 Task: What is the central theme of "Anna Karenina" by Leo Tolstoy?
Action: Mouse moved to (165, 171)
Screenshot: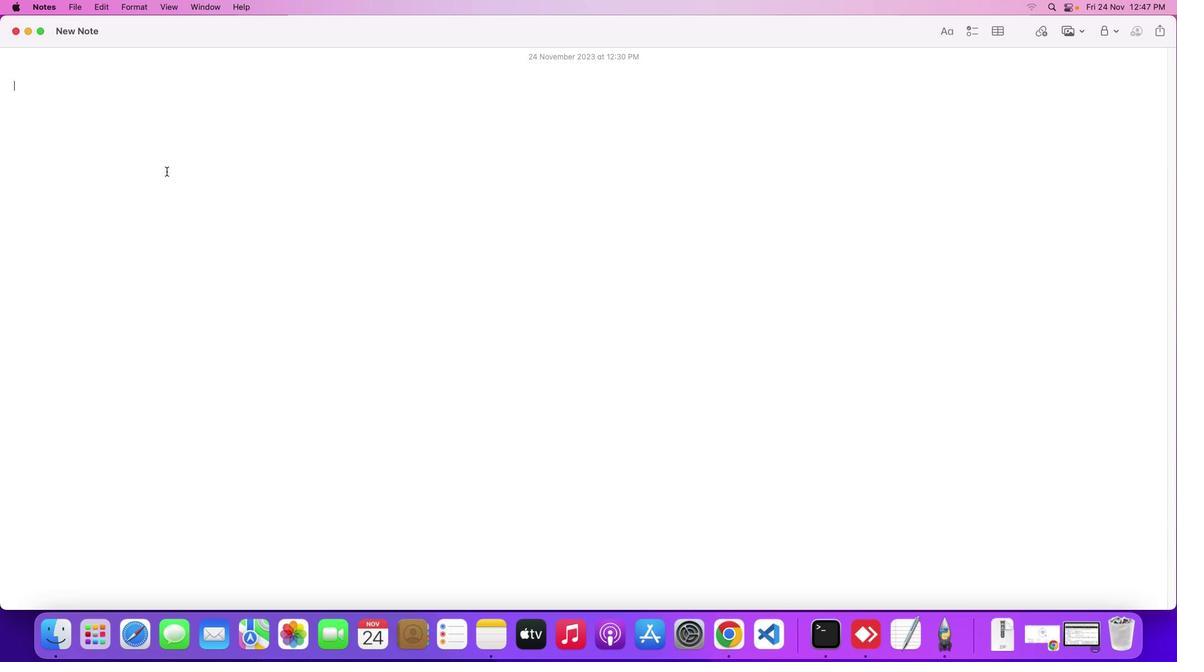 
Action: Mouse pressed left at (165, 171)
Screenshot: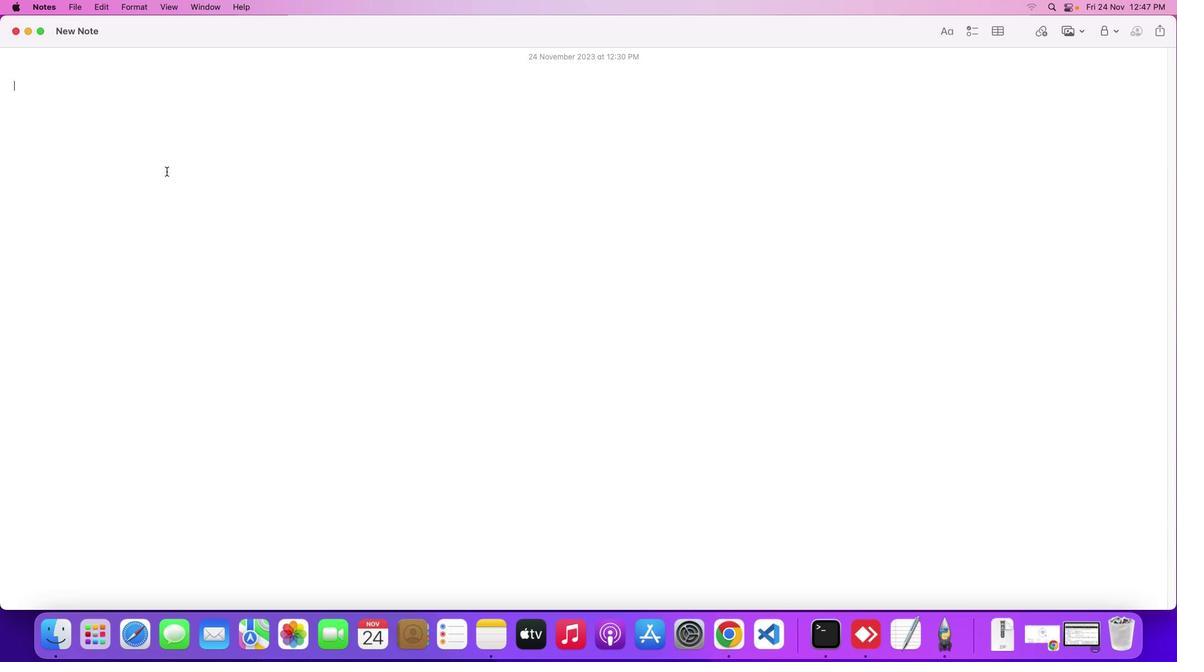 
Action: Mouse moved to (165, 170)
Screenshot: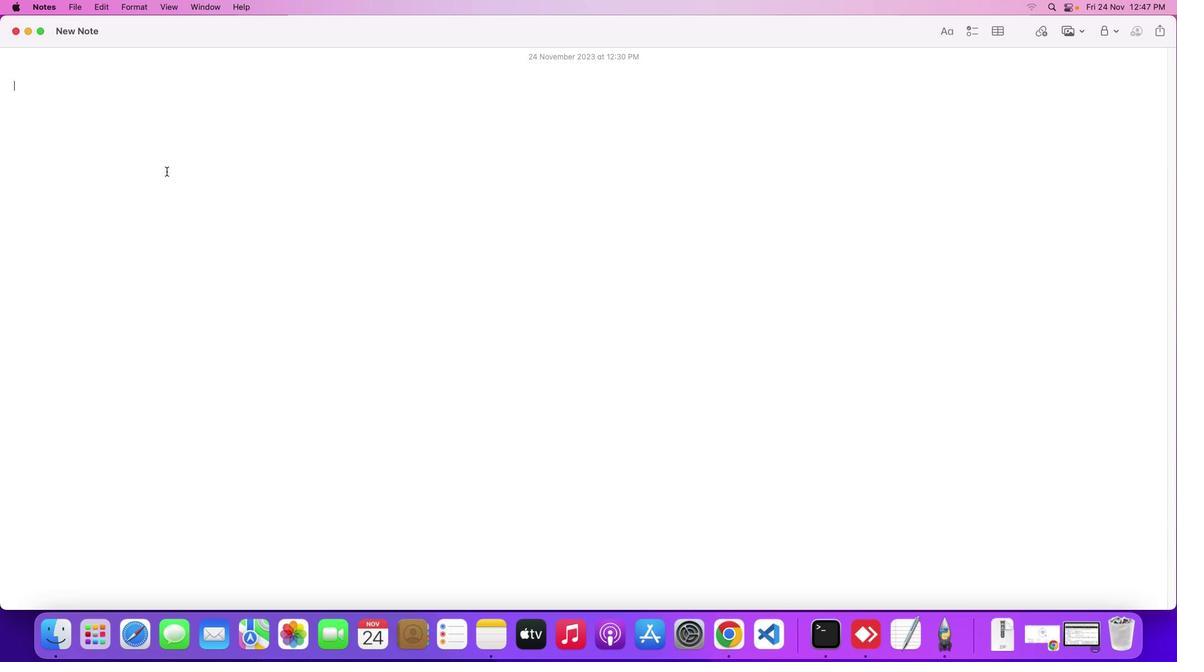 
Action: Key pressed Key.shift'W''h''a''t'Key.space's''i'Key.space't''h''e'Key.space'c''e''n''t''r''a''l'Key.space't''h''e''m''e'Key.space'o''f'Key.spaceKey.shift'"'Key.shift'A''n''n''a'Key.spaceKey.shift'K''a''r''e''n''i''n''a'Key.shift'"'Key.space'b''y'Key.spaceKey.shift'L''e''o'Key.spaceKey.shift'T''o''l''s''t''o''y'Key.shift_r'?'Key.enter
Screenshot: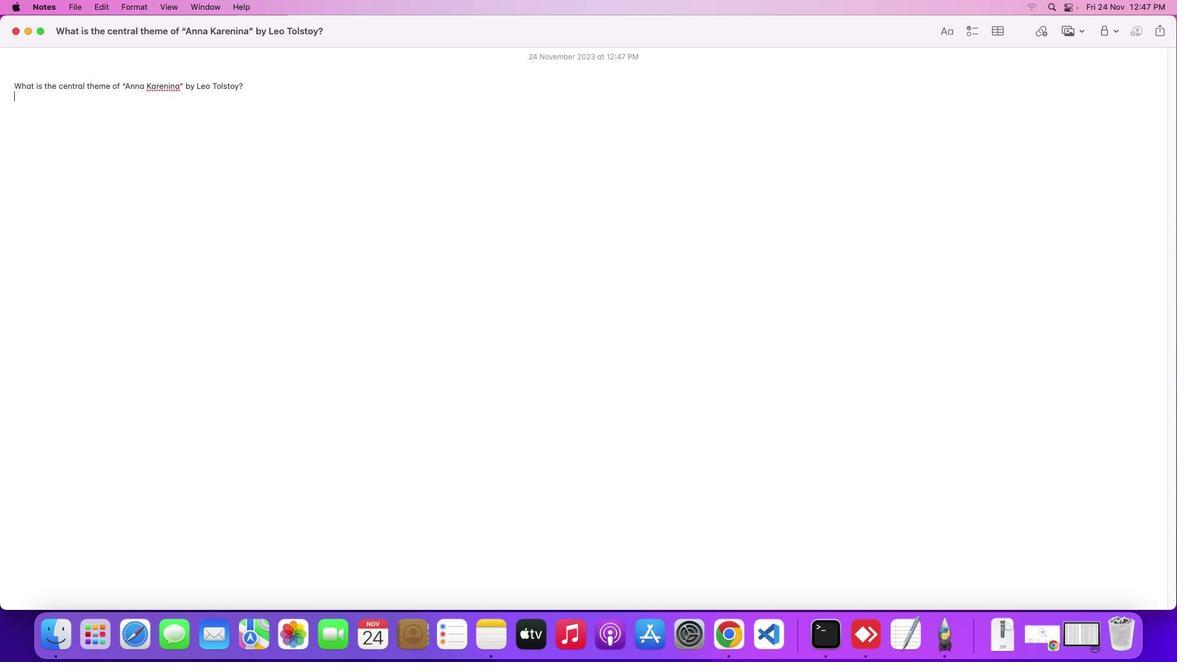 
Action: Mouse moved to (1049, 636)
Screenshot: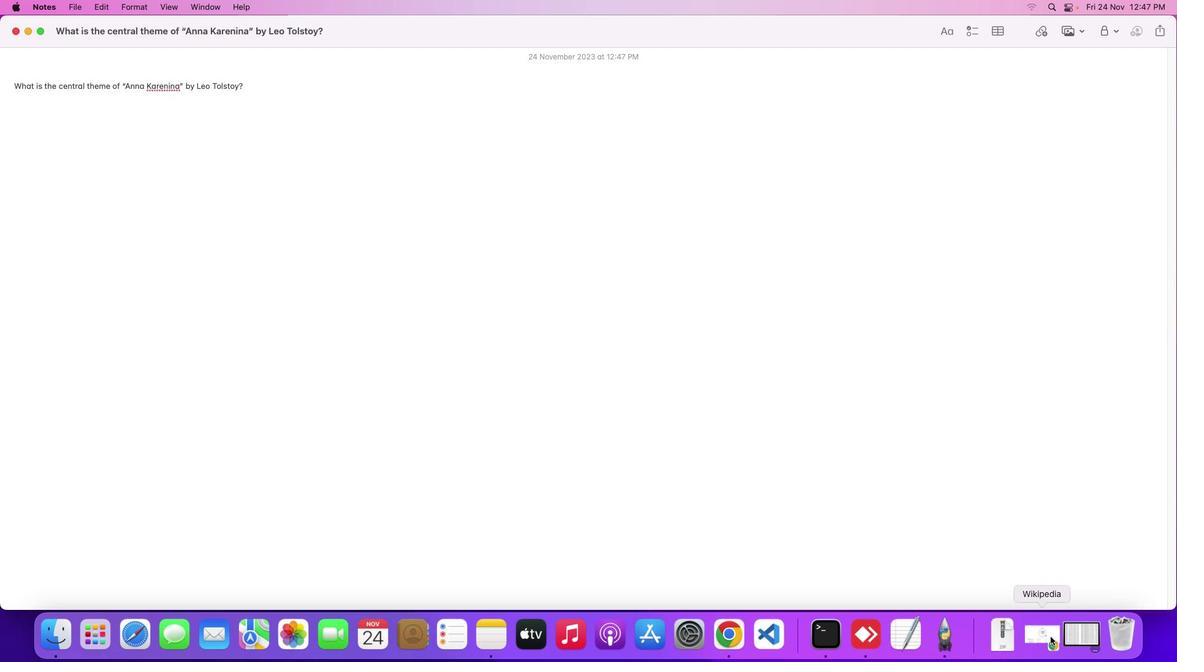 
Action: Mouse pressed left at (1049, 636)
Screenshot: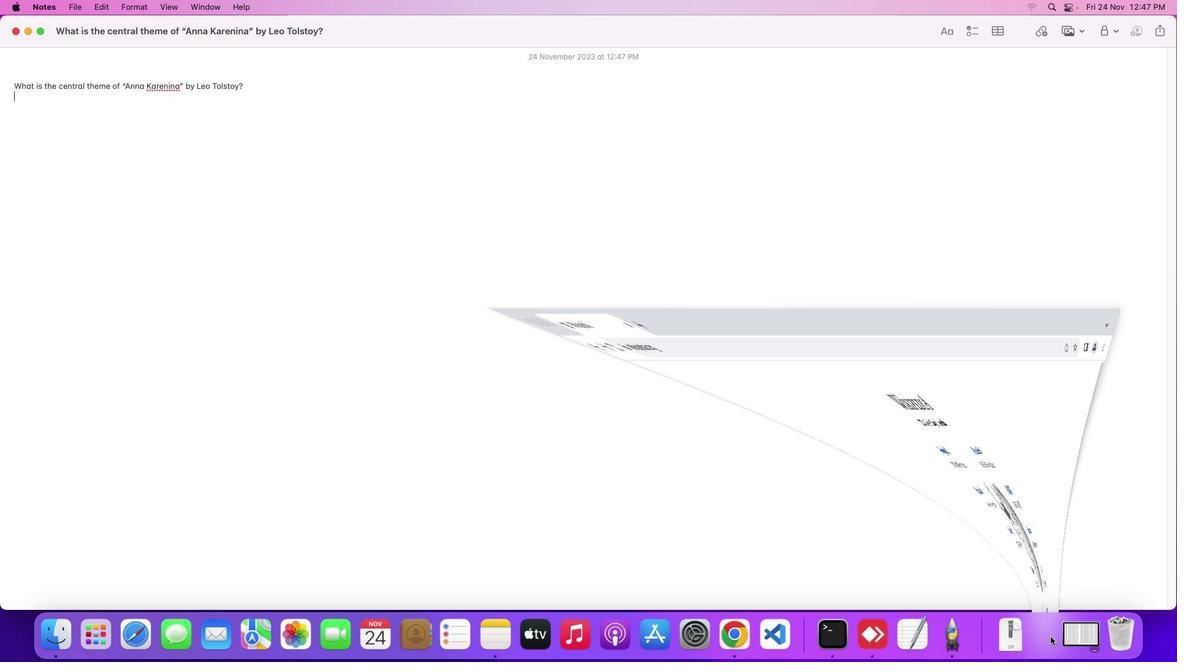 
Action: Mouse moved to (495, 374)
Screenshot: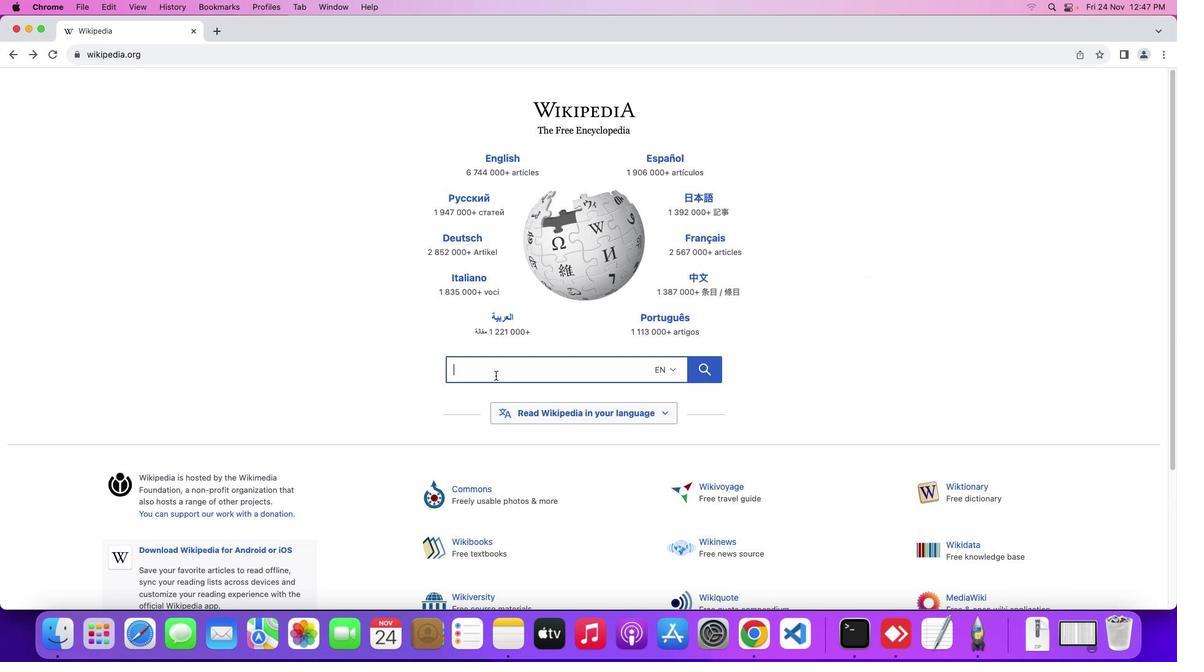 
Action: Mouse pressed left at (495, 374)
Screenshot: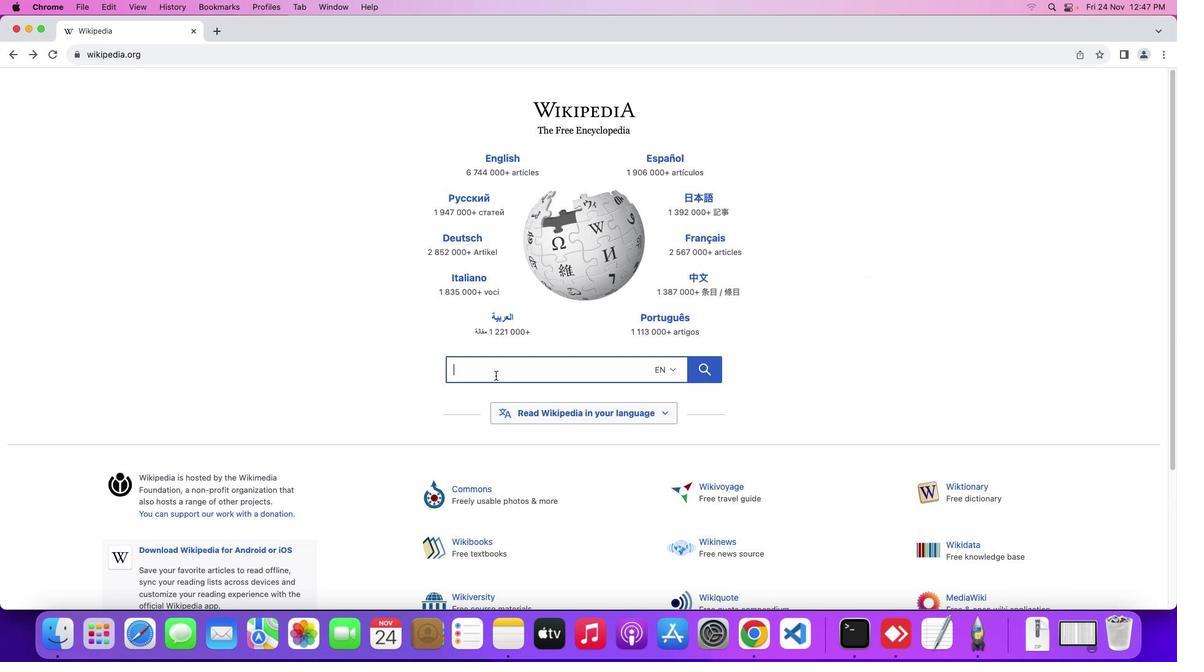 
Action: Mouse moved to (495, 374)
Screenshot: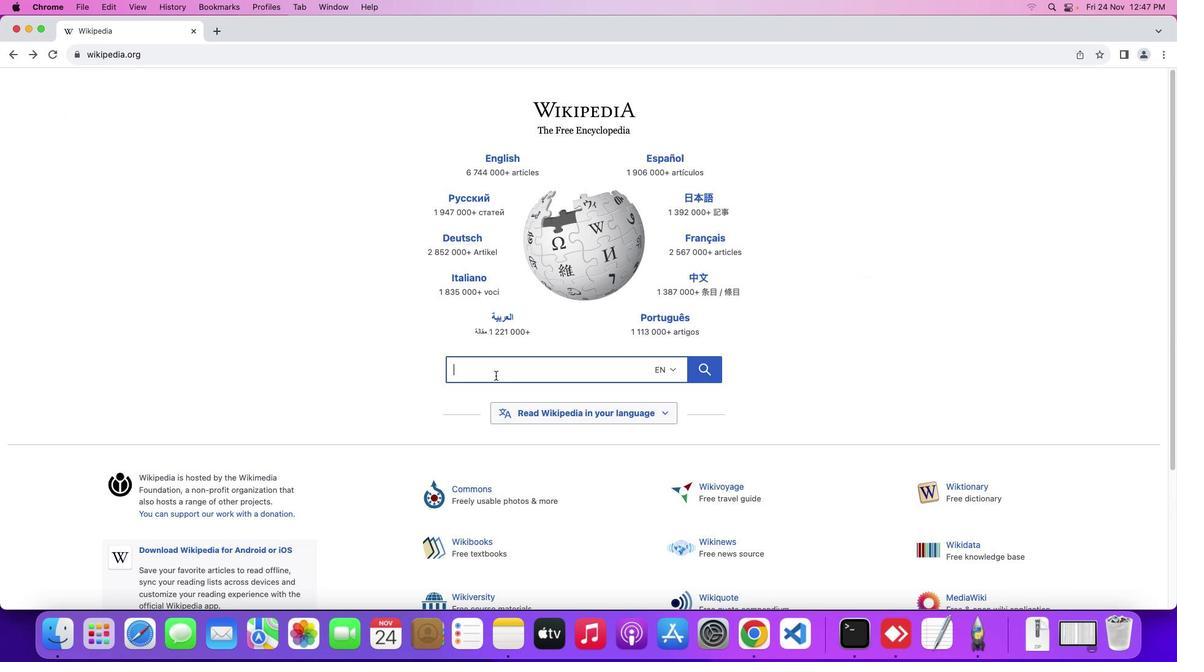 
Action: Key pressed Key.shift'A''n''n''a'Key.spaceKey.shift'K''a''r''e''n''i''n''a'
Screenshot: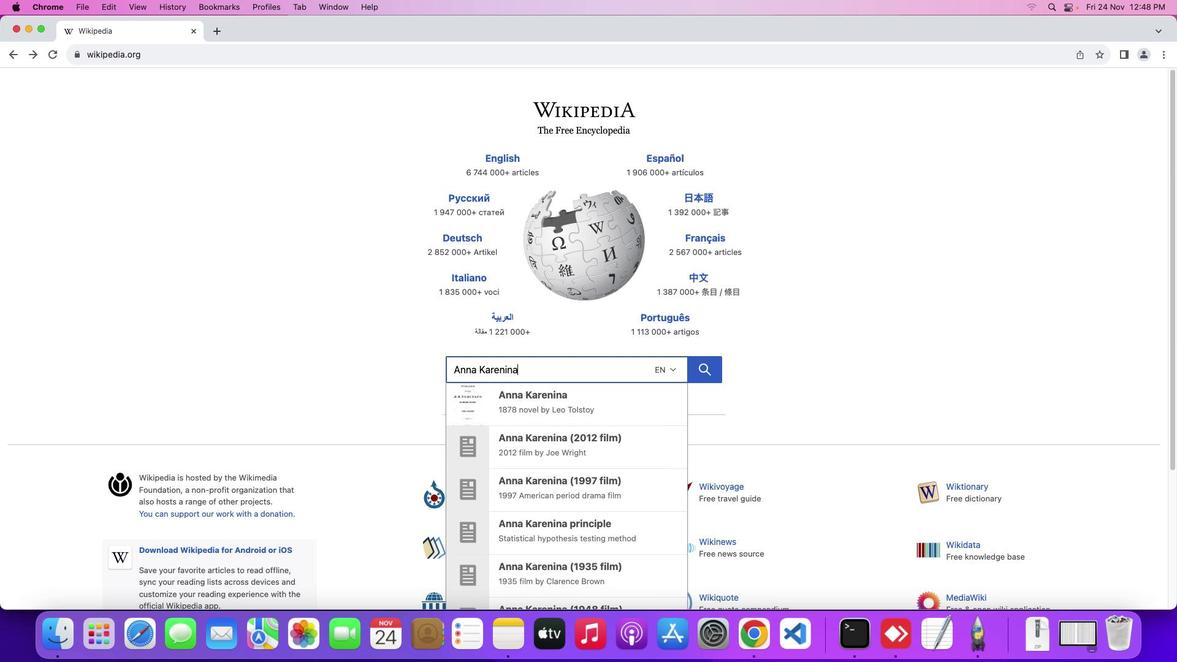 
Action: Mouse moved to (548, 399)
Screenshot: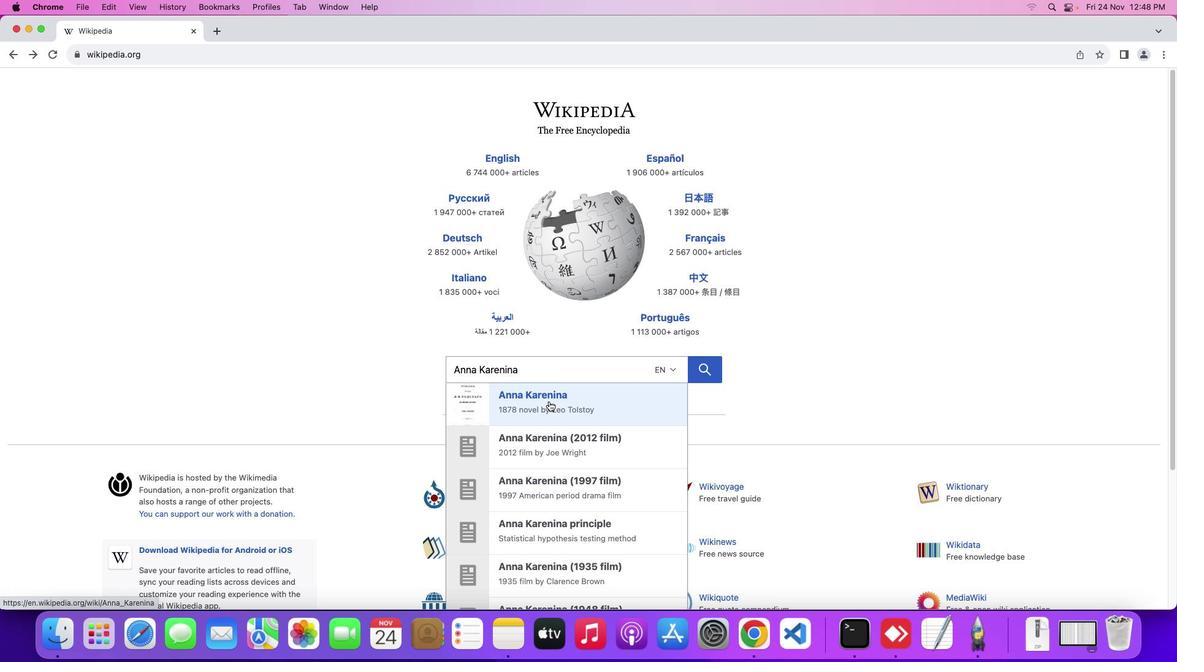 
Action: Mouse pressed left at (548, 399)
Screenshot: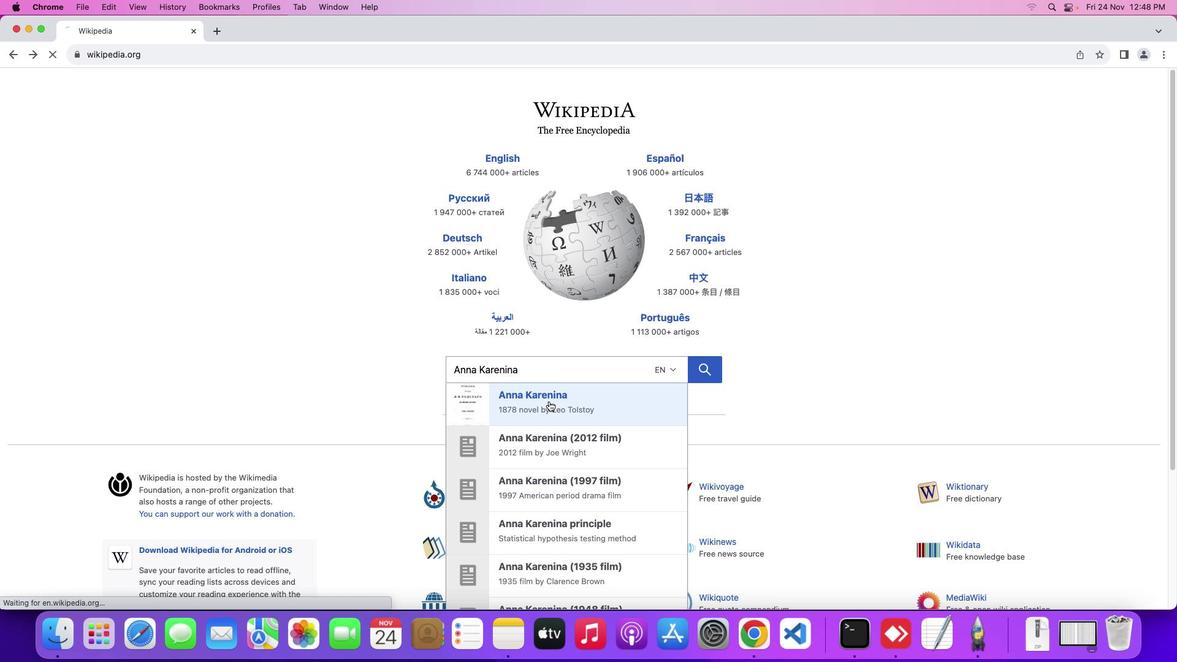 
Action: Mouse moved to (458, 384)
Screenshot: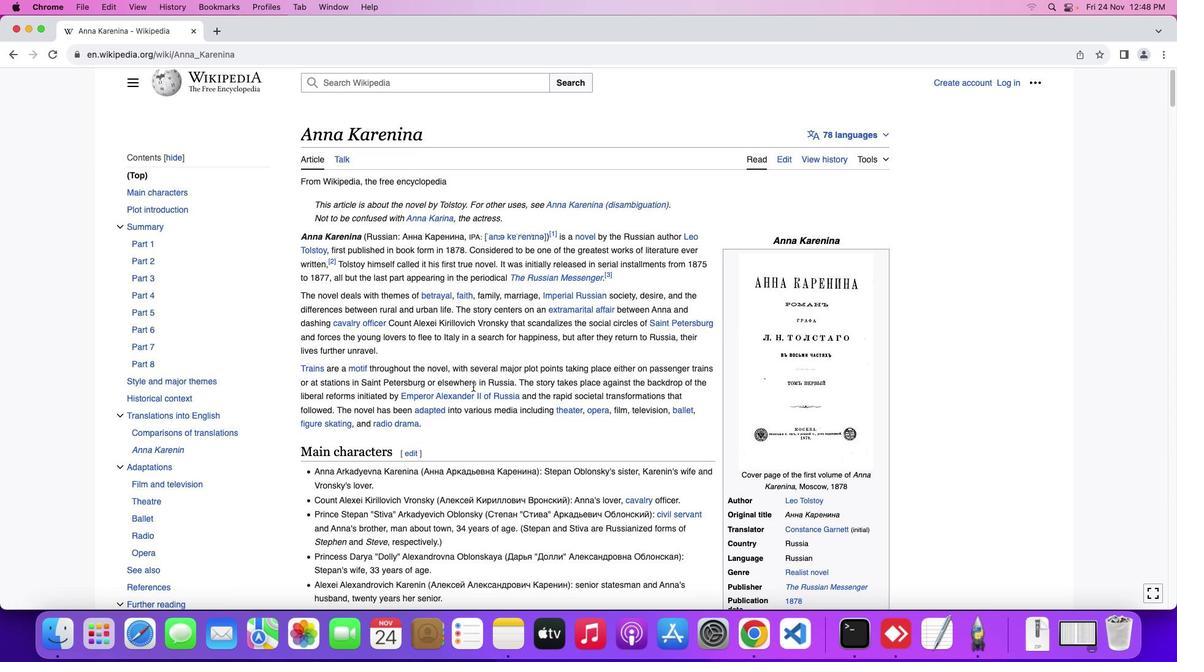 
Action: Mouse scrolled (458, 384) with delta (0, -1)
Screenshot: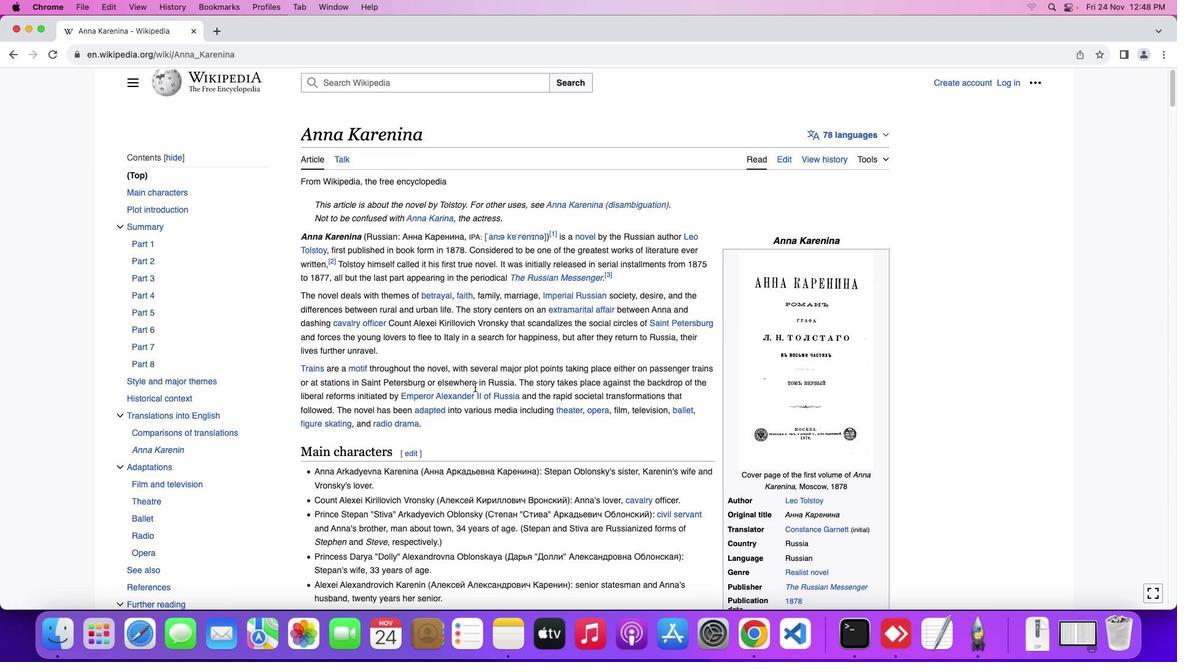 
Action: Mouse moved to (458, 384)
Screenshot: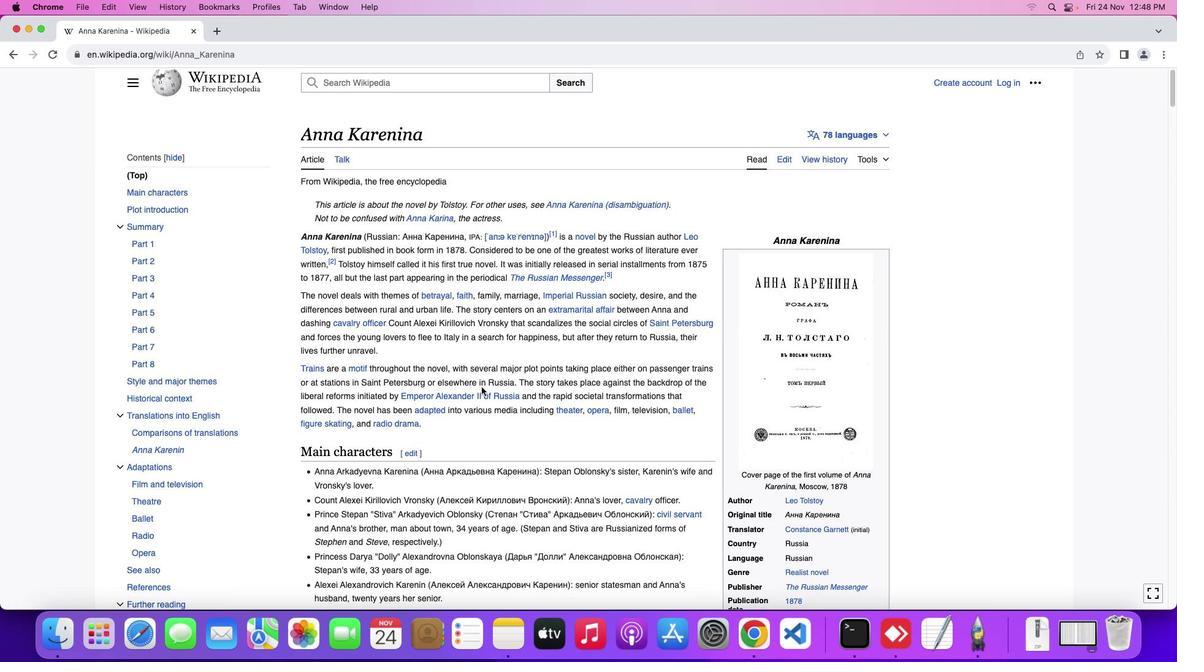 
Action: Mouse scrolled (458, 384) with delta (0, -1)
Screenshot: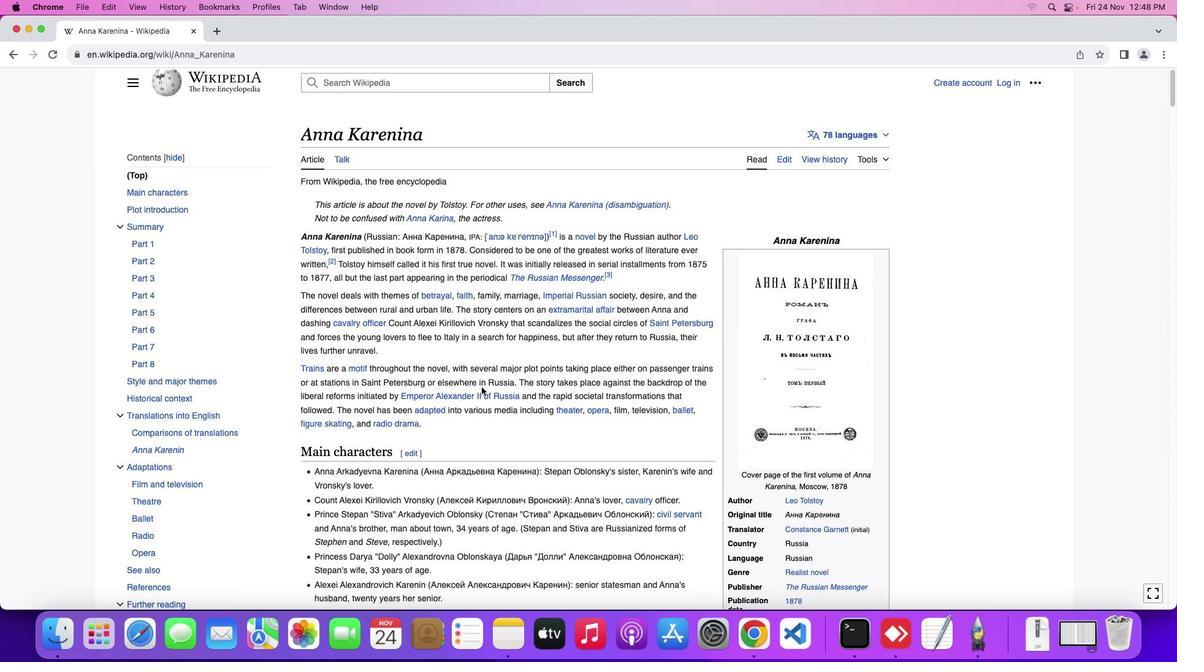 
Action: Mouse moved to (480, 386)
Screenshot: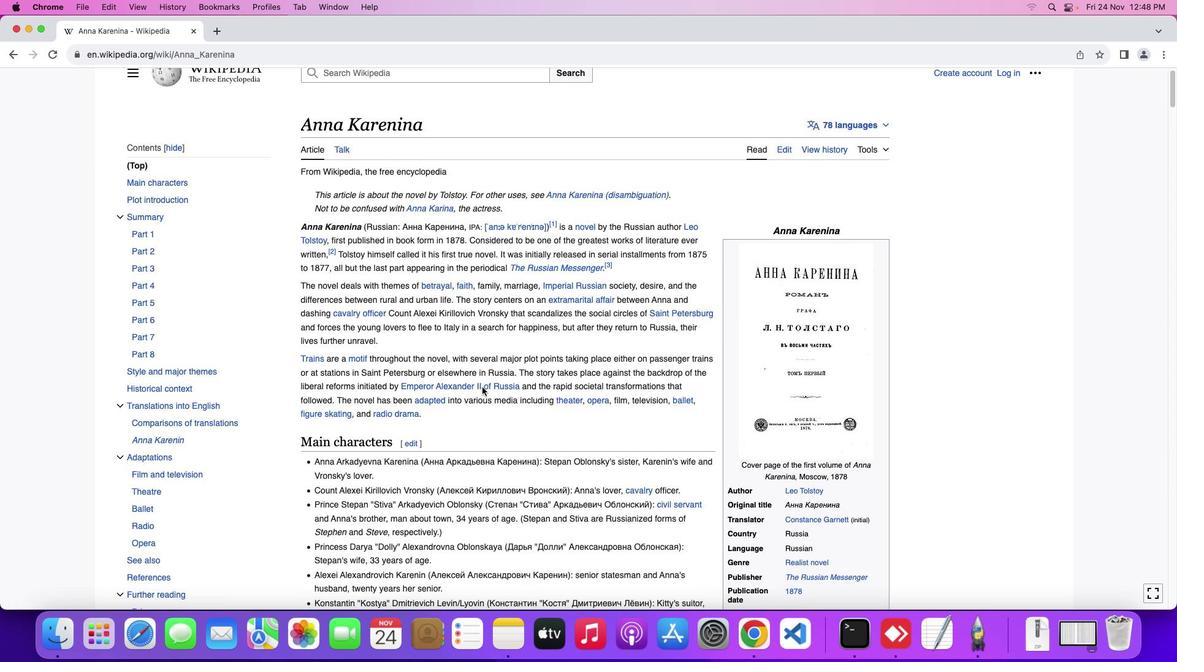 
Action: Mouse scrolled (480, 386) with delta (0, -1)
Screenshot: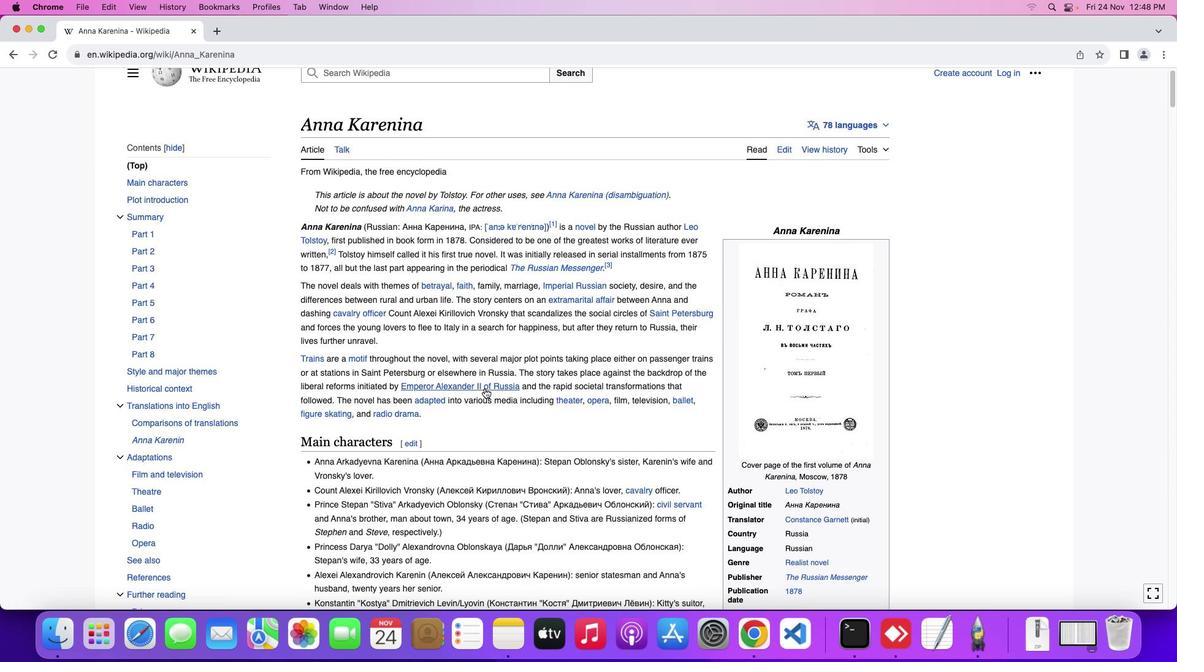 
Action: Mouse scrolled (480, 386) with delta (0, -1)
Screenshot: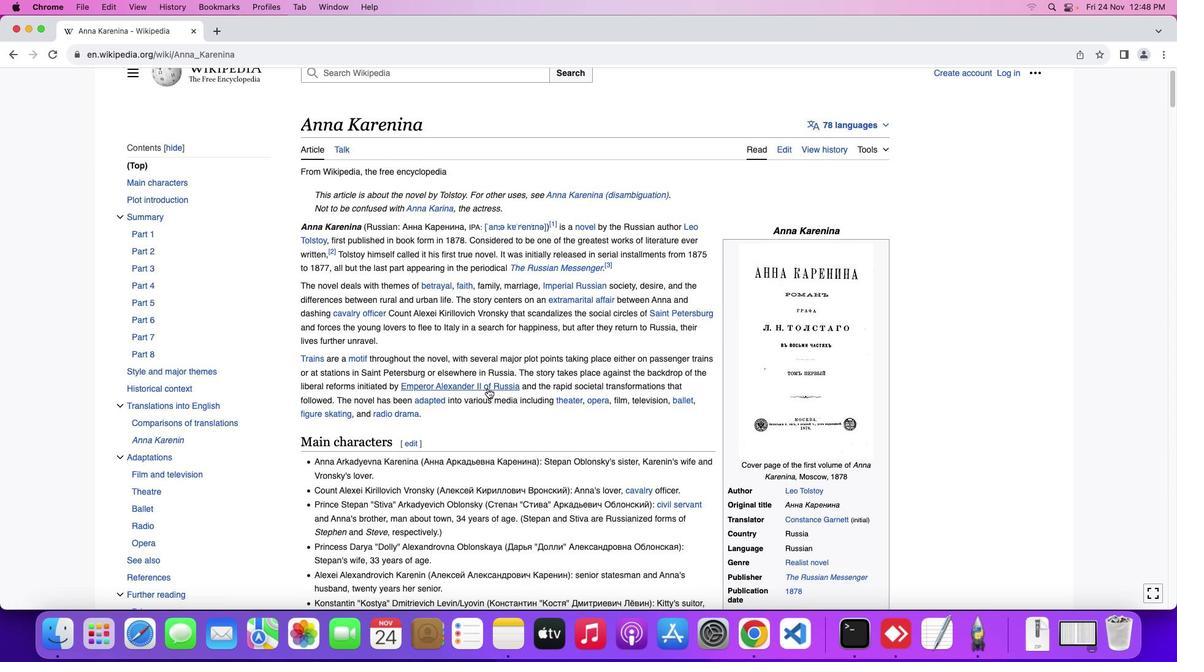 
Action: Mouse moved to (486, 387)
Screenshot: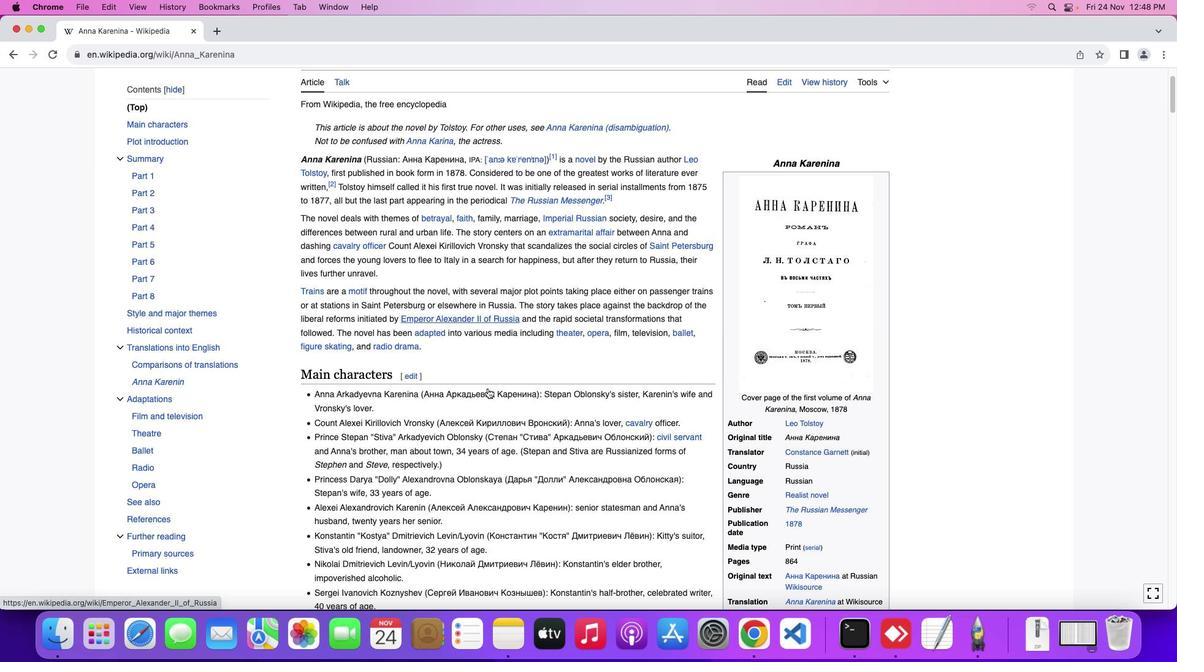 
Action: Mouse scrolled (486, 387) with delta (0, -1)
Screenshot: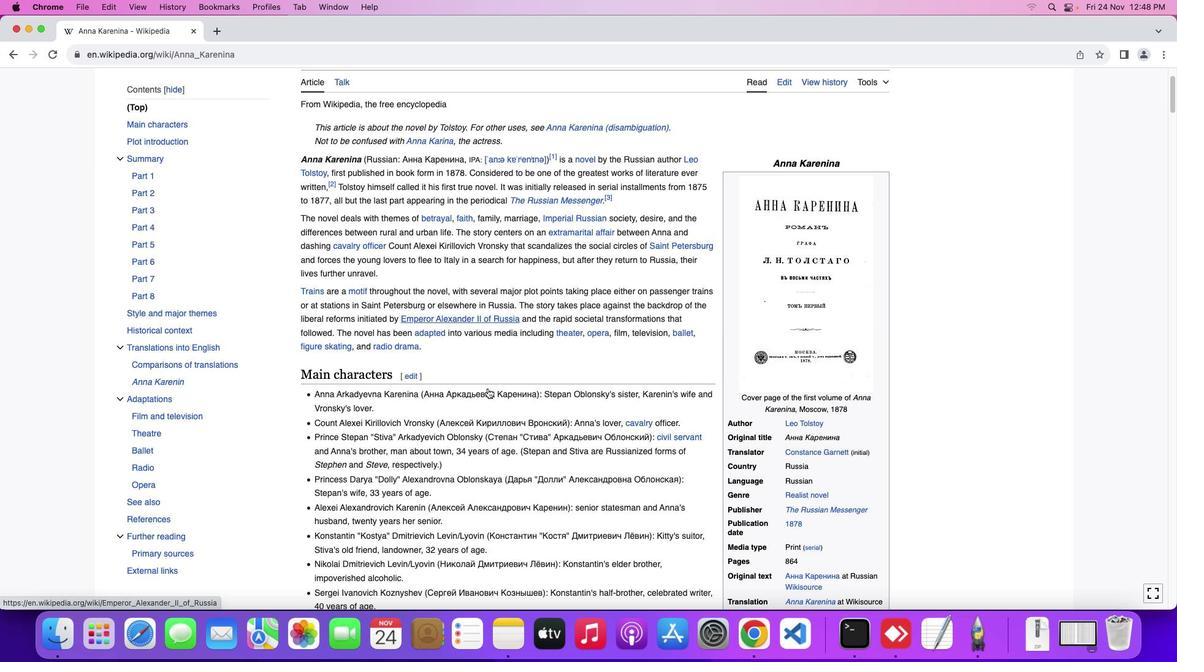 
Action: Mouse moved to (486, 387)
Screenshot: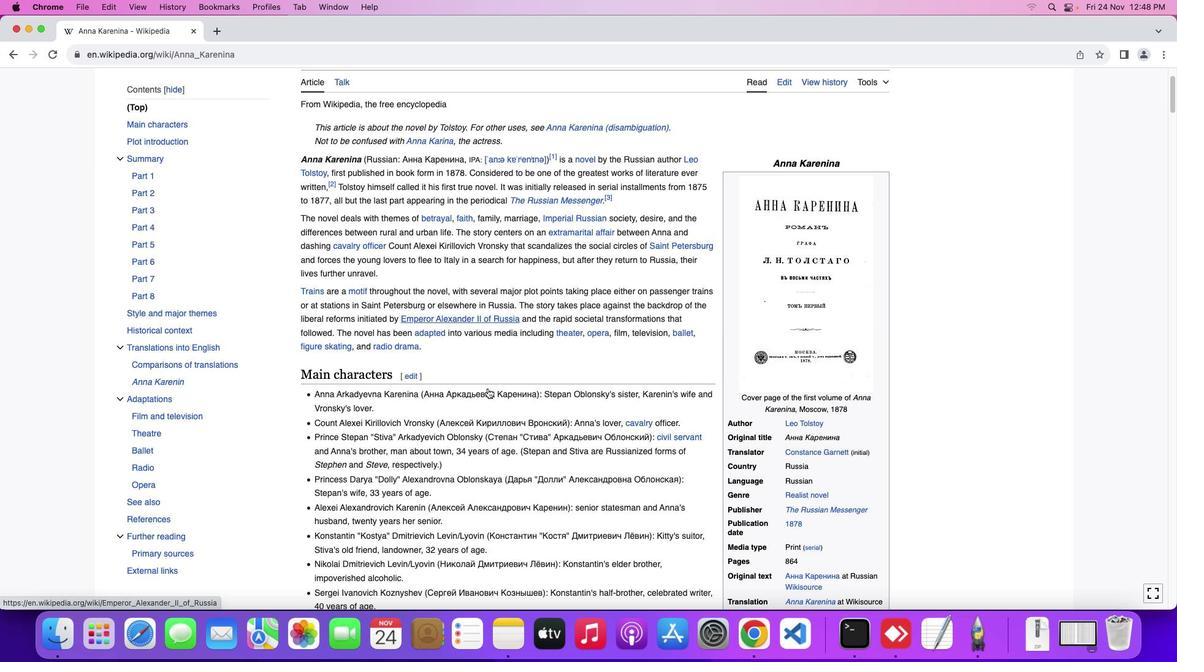 
Action: Mouse scrolled (486, 387) with delta (0, -1)
Screenshot: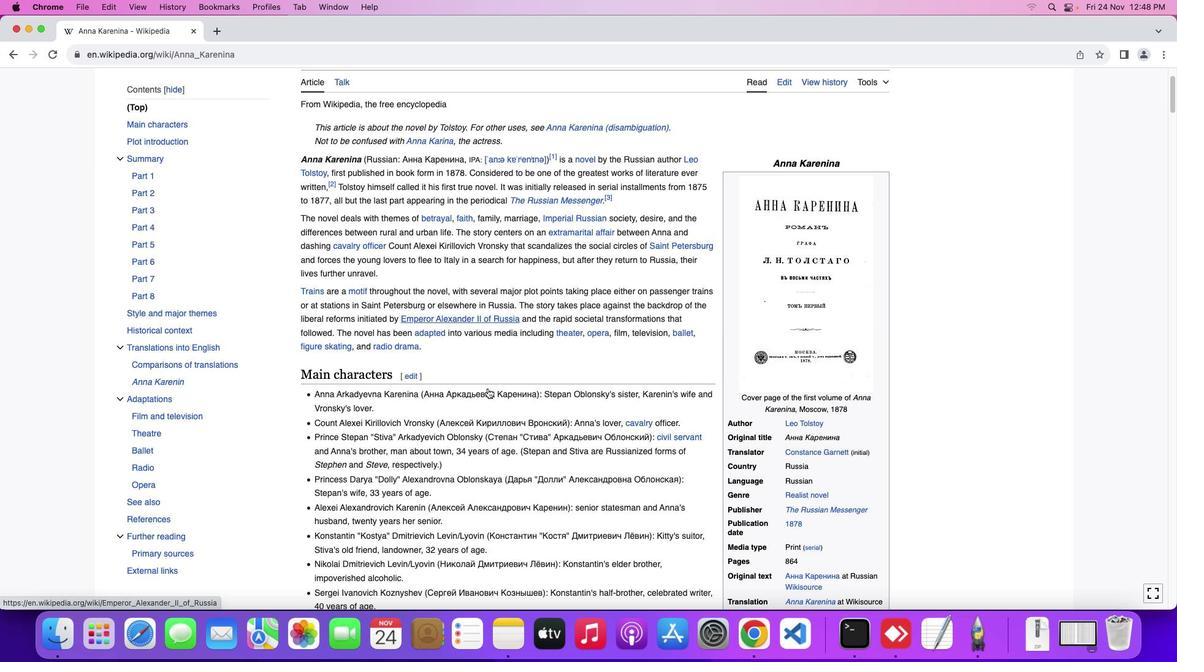 
Action: Mouse scrolled (486, 387) with delta (0, -1)
Screenshot: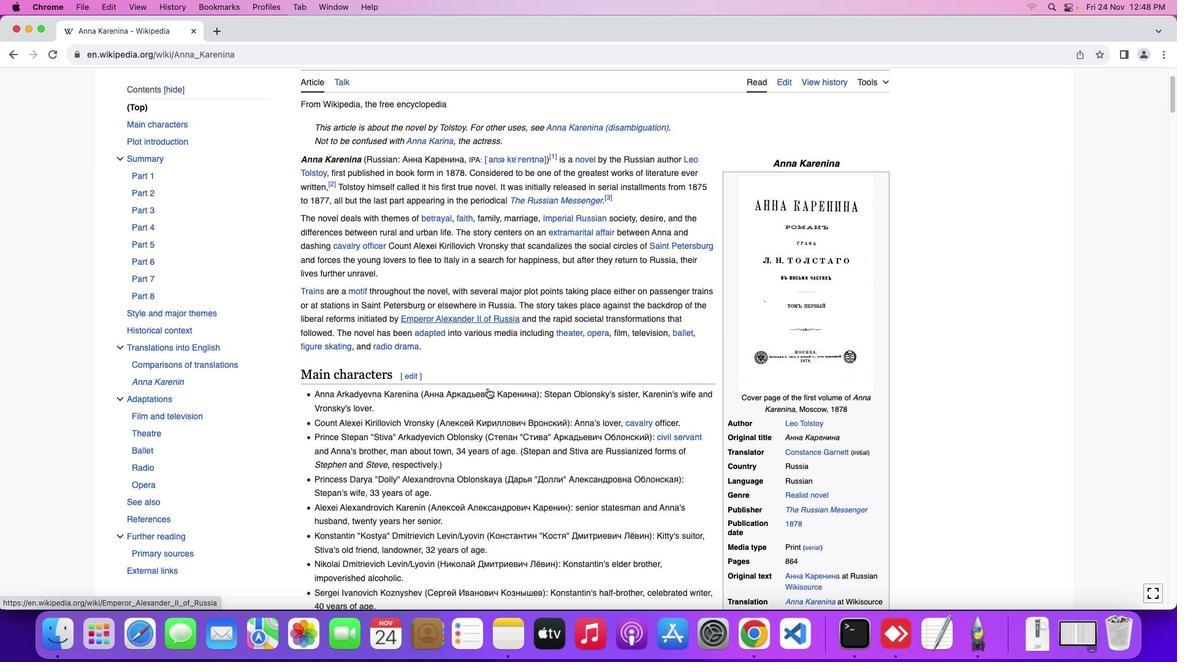 
Action: Mouse moved to (487, 387)
Screenshot: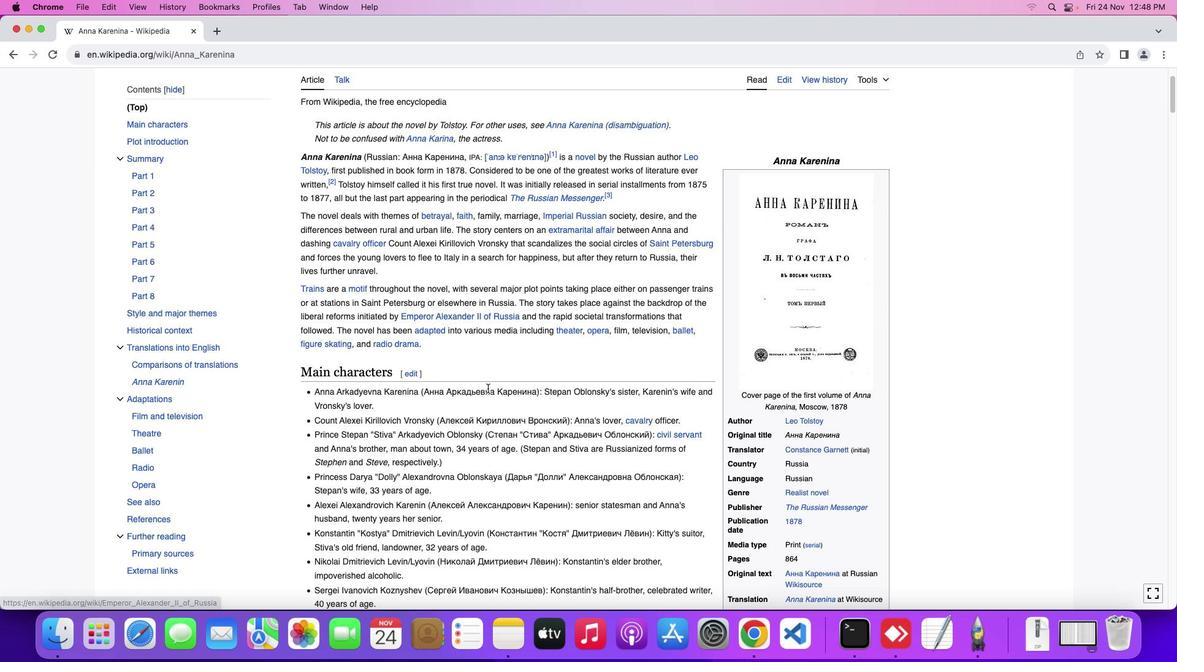 
Action: Mouse scrolled (487, 387) with delta (0, -1)
Screenshot: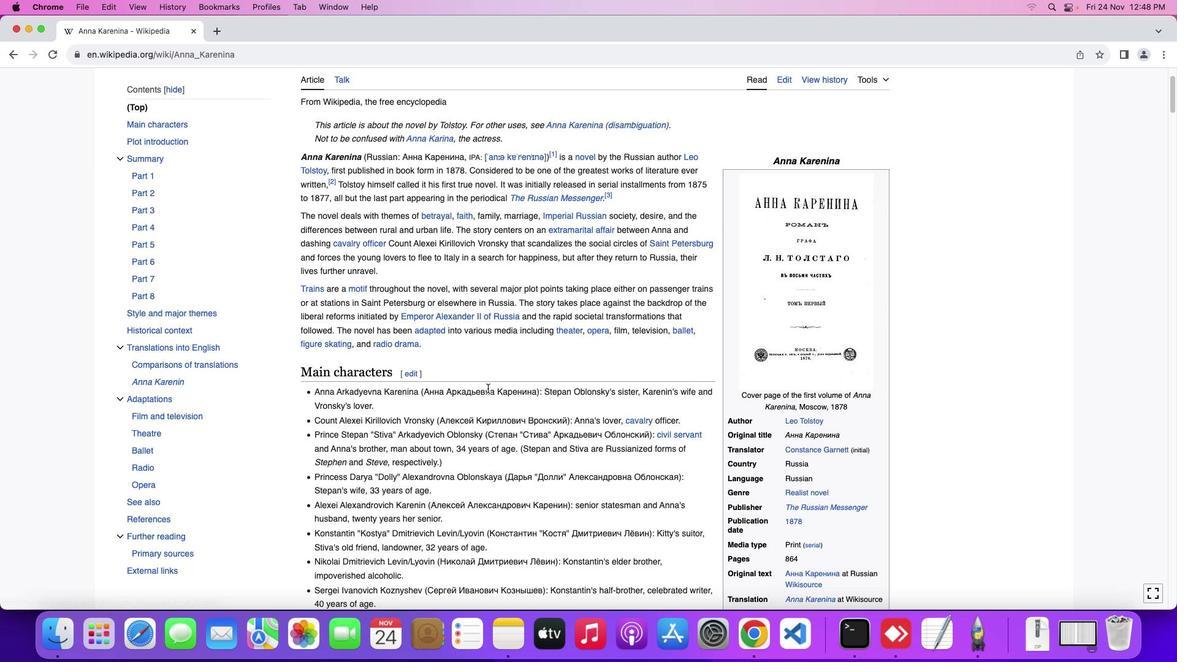 
Action: Mouse moved to (487, 386)
Screenshot: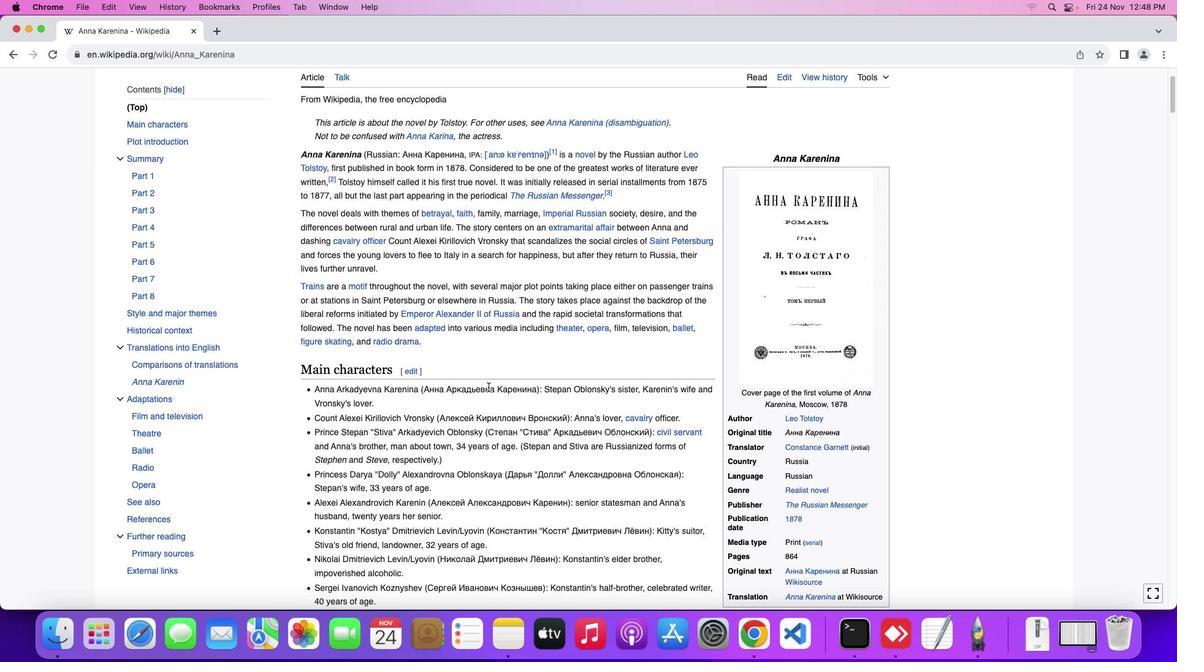 
Action: Mouse scrolled (487, 386) with delta (0, -1)
Screenshot: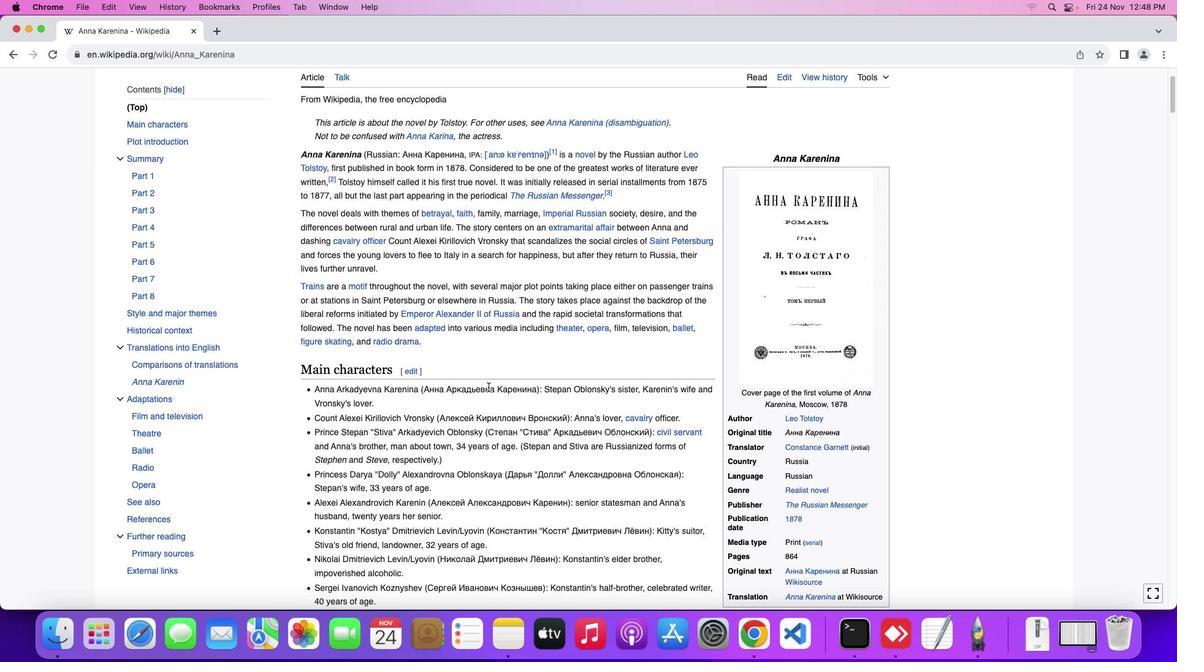
Action: Mouse moved to (487, 385)
Screenshot: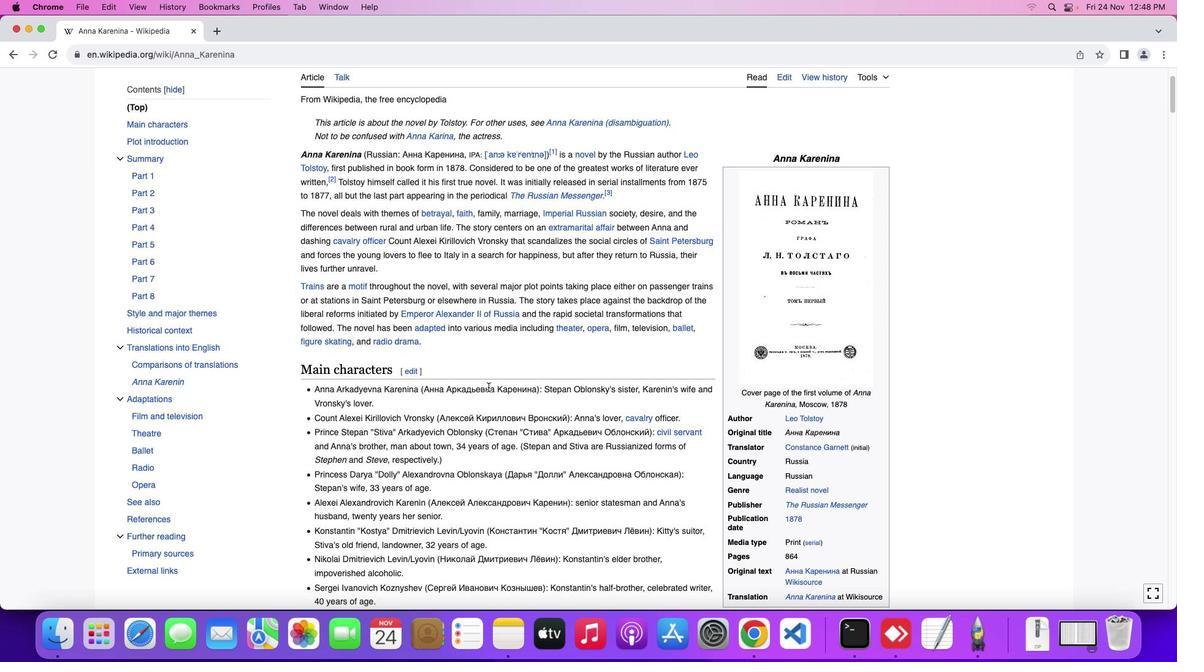 
Action: Mouse scrolled (487, 385) with delta (0, -1)
Screenshot: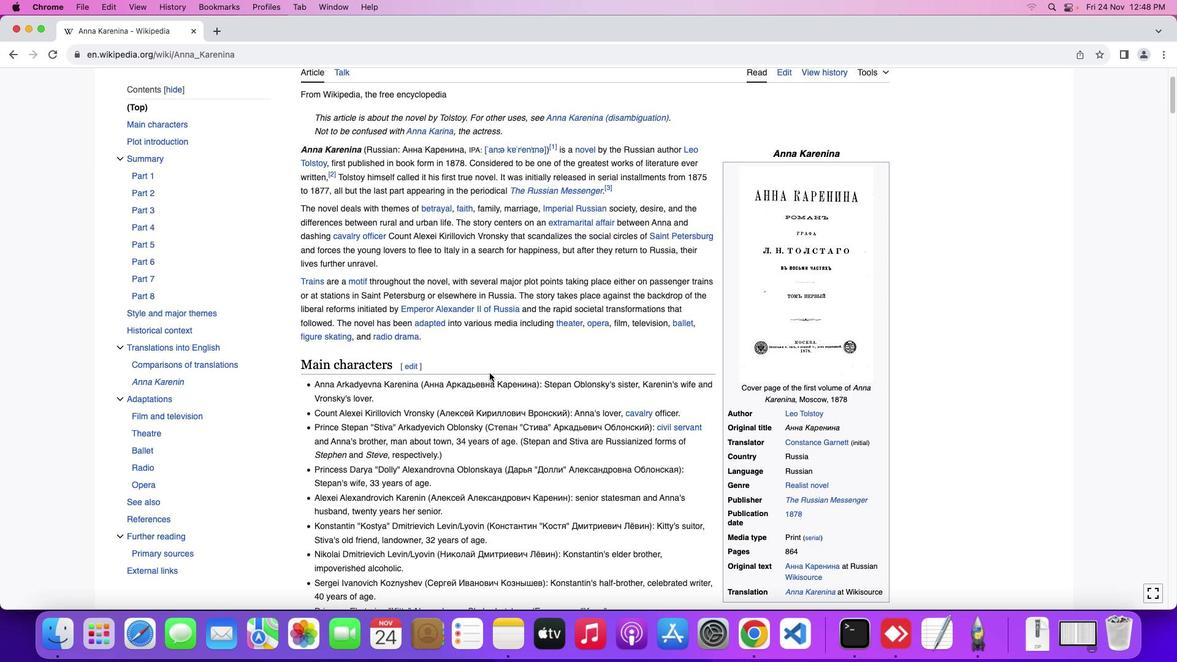 
Action: Mouse moved to (487, 385)
Screenshot: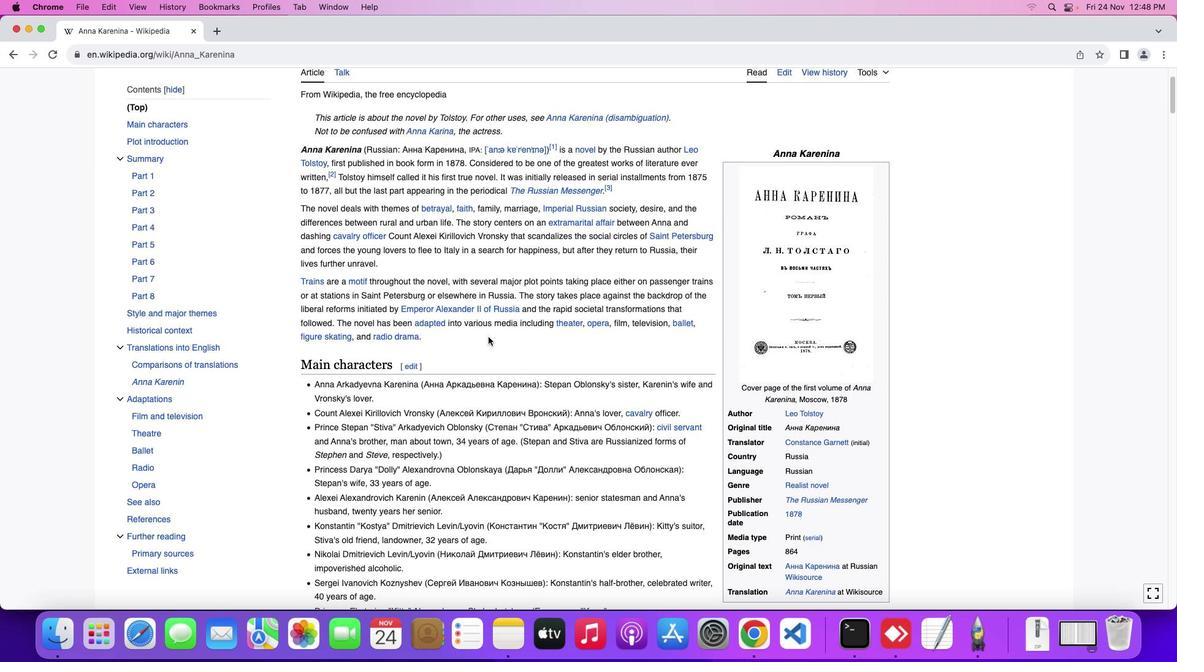 
Action: Mouse scrolled (487, 385) with delta (0, -1)
Screenshot: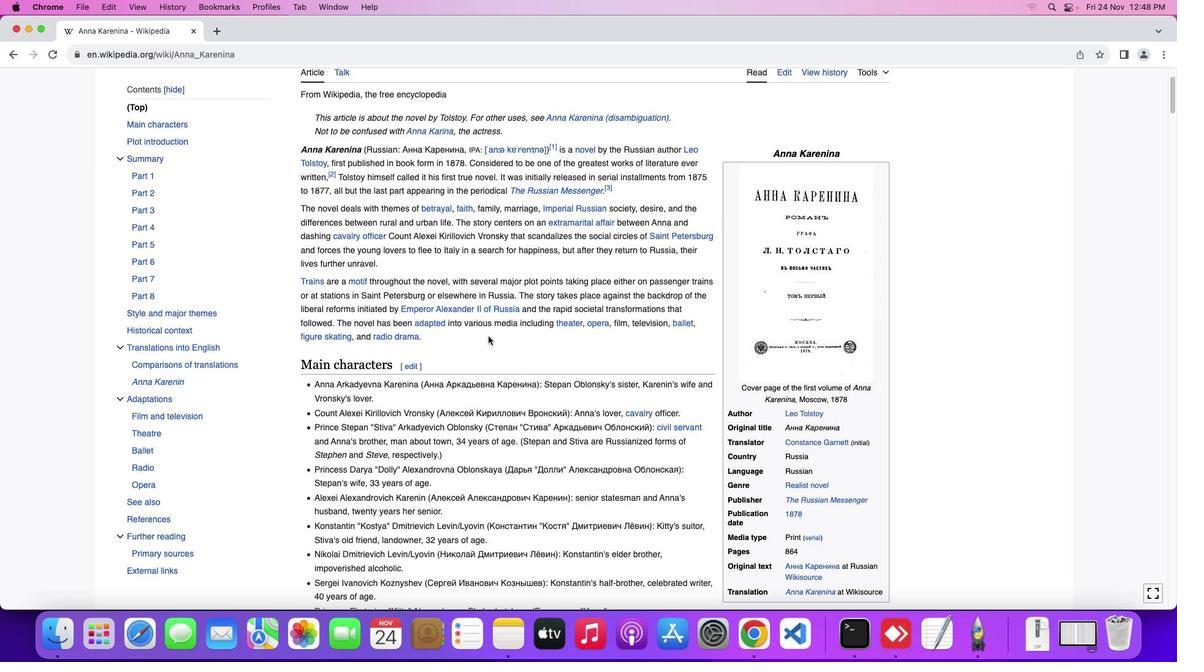 
Action: Mouse moved to (487, 334)
Screenshot: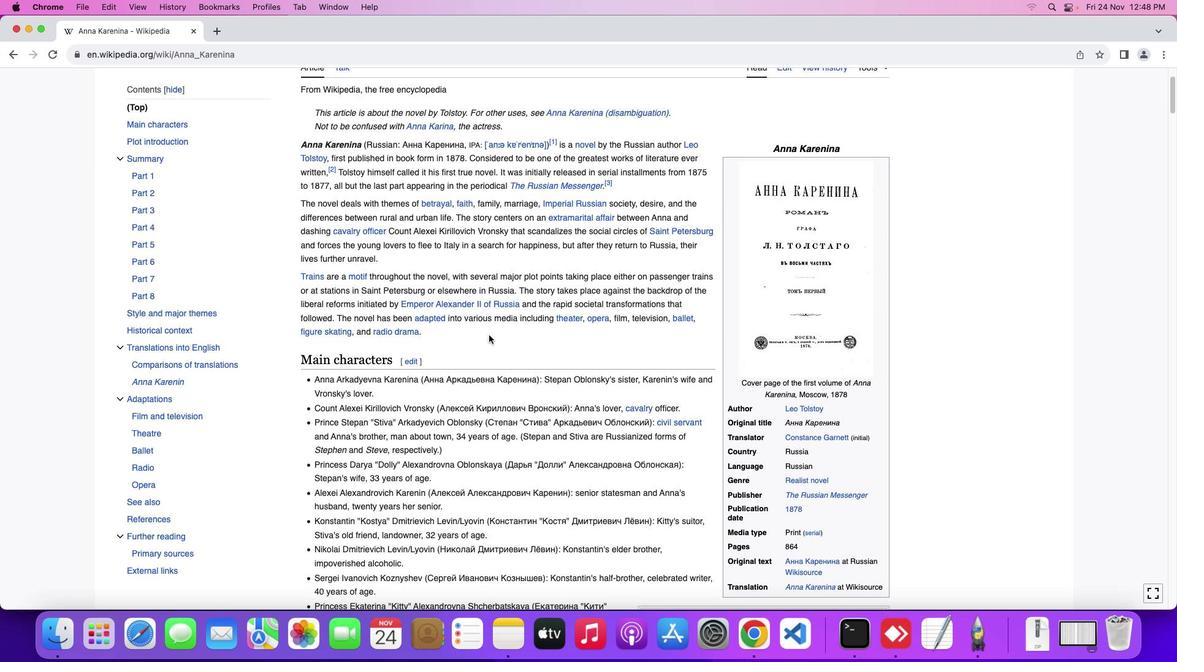 
Action: Mouse scrolled (487, 334) with delta (0, -1)
Screenshot: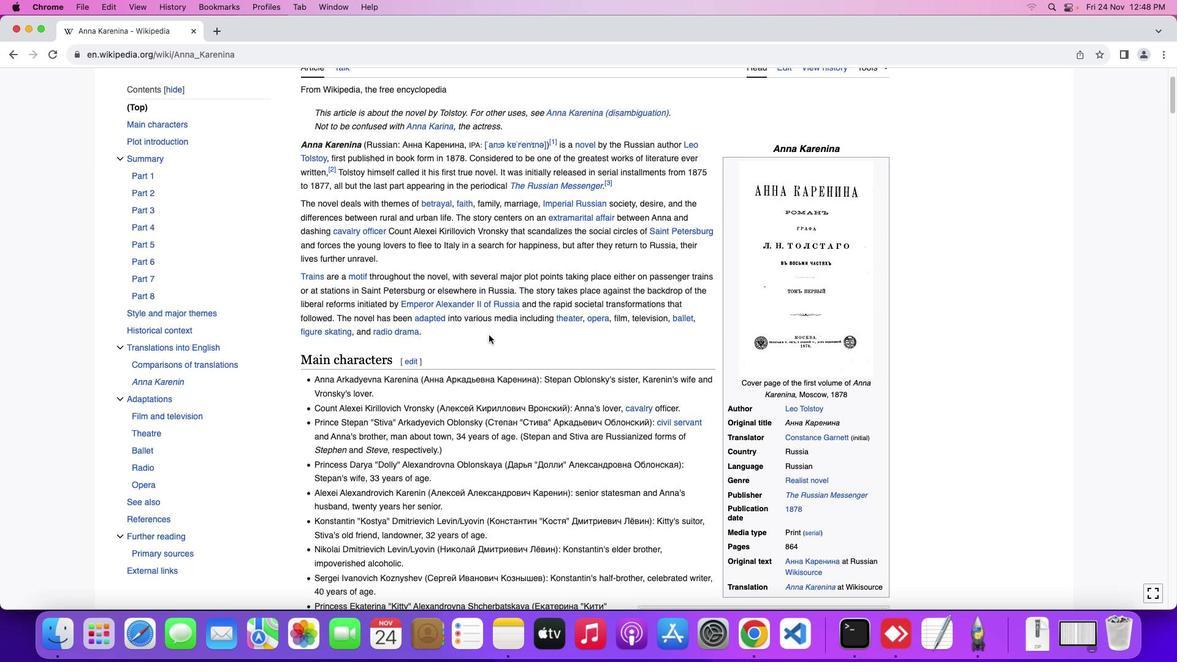 
Action: Mouse moved to (487, 334)
Screenshot: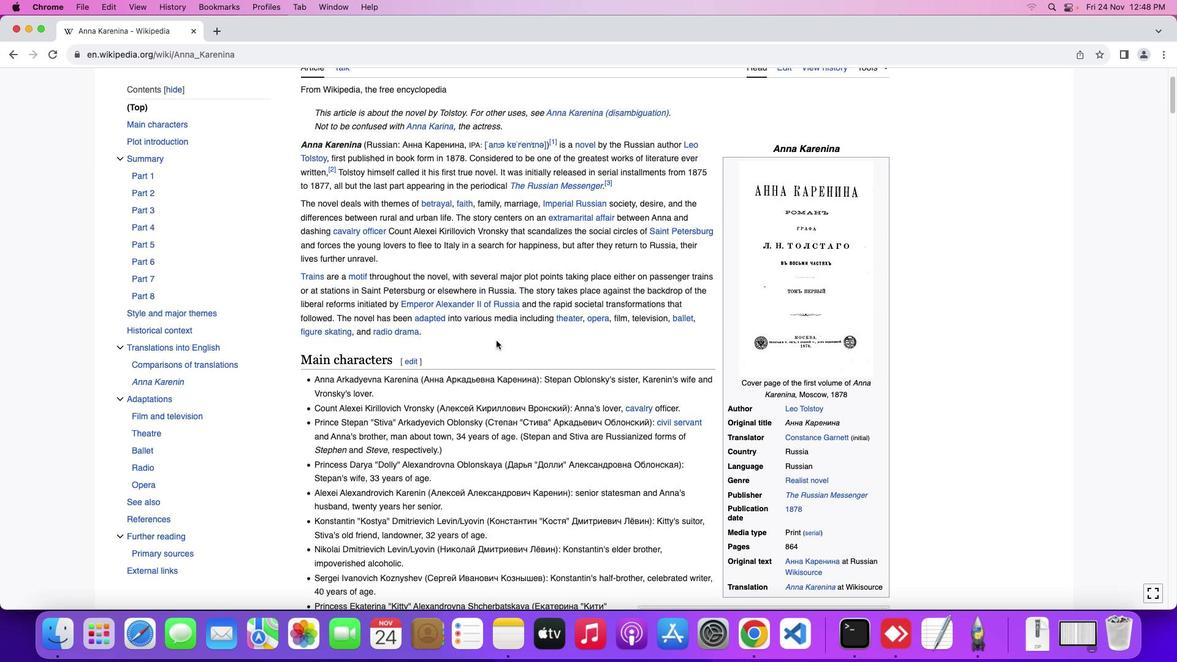 
Action: Mouse scrolled (487, 334) with delta (0, -1)
Screenshot: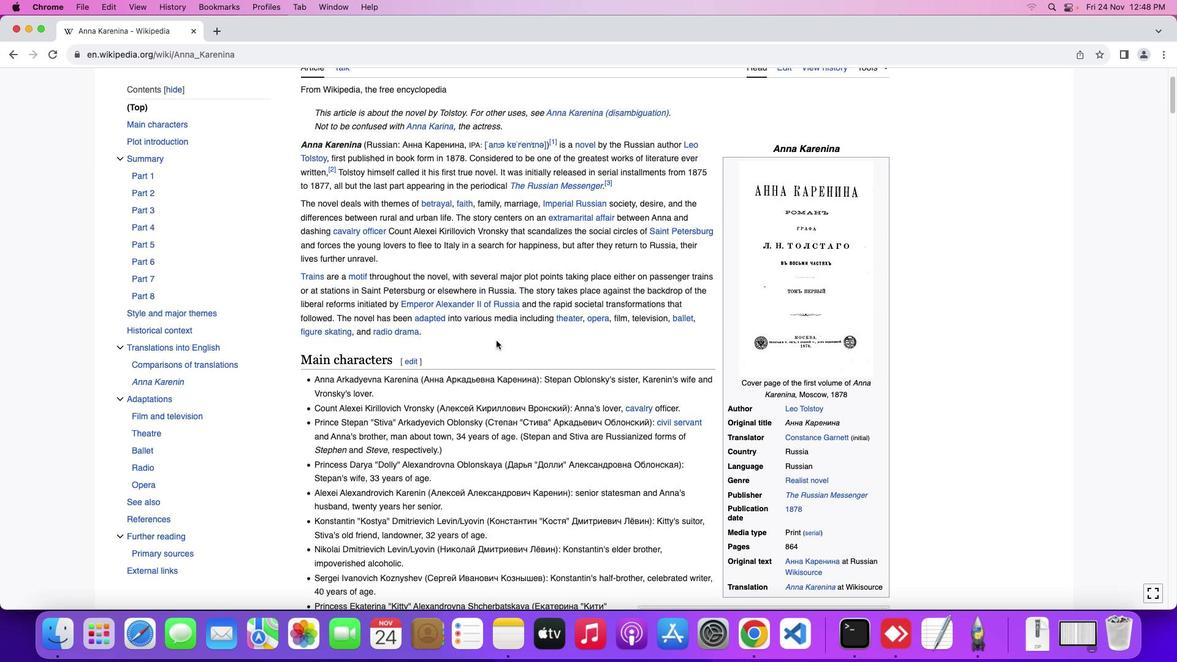 
Action: Mouse moved to (495, 339)
Screenshot: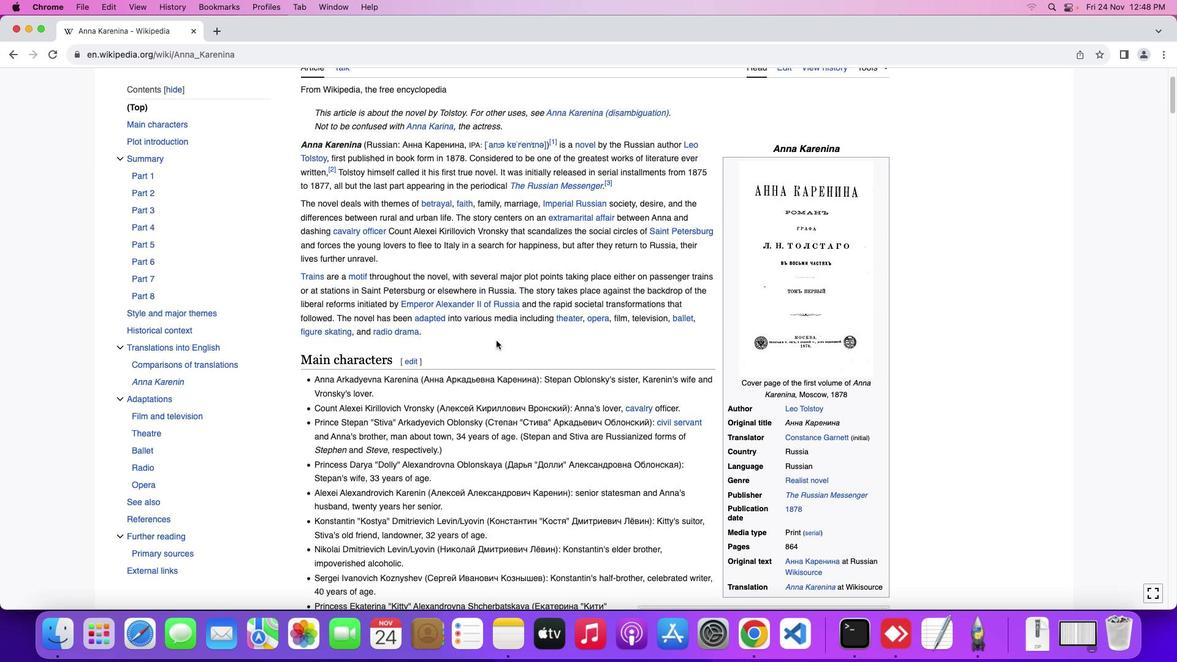 
Action: Mouse scrolled (495, 339) with delta (0, -1)
Screenshot: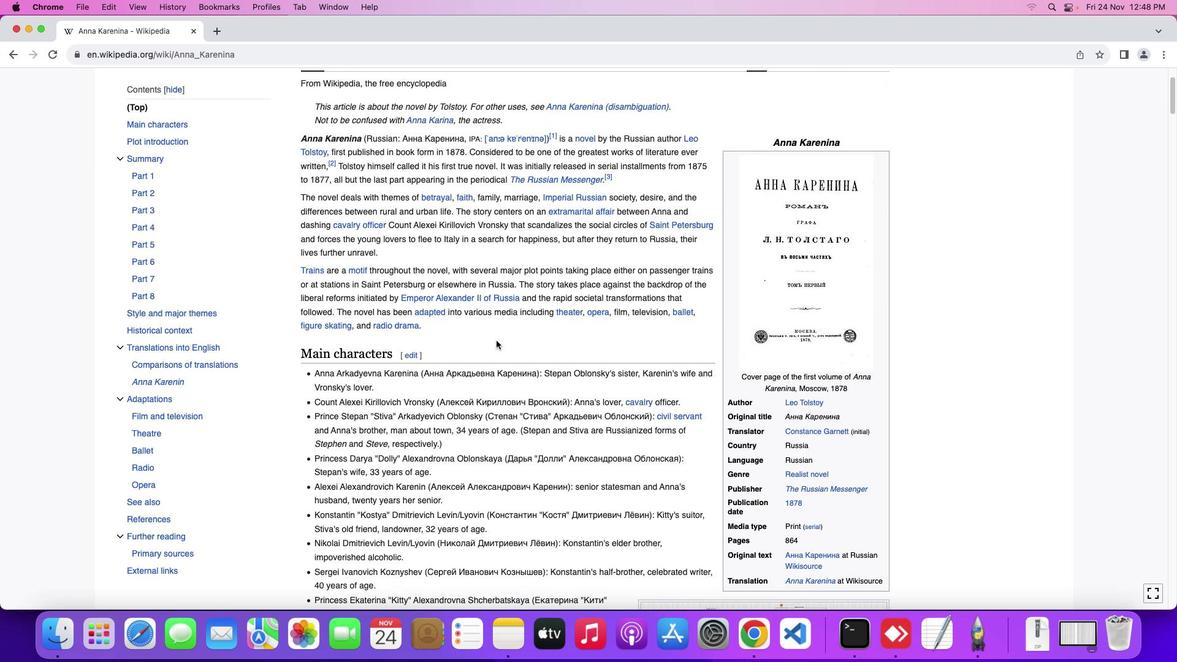 
Action: Mouse scrolled (495, 339) with delta (0, -1)
Screenshot: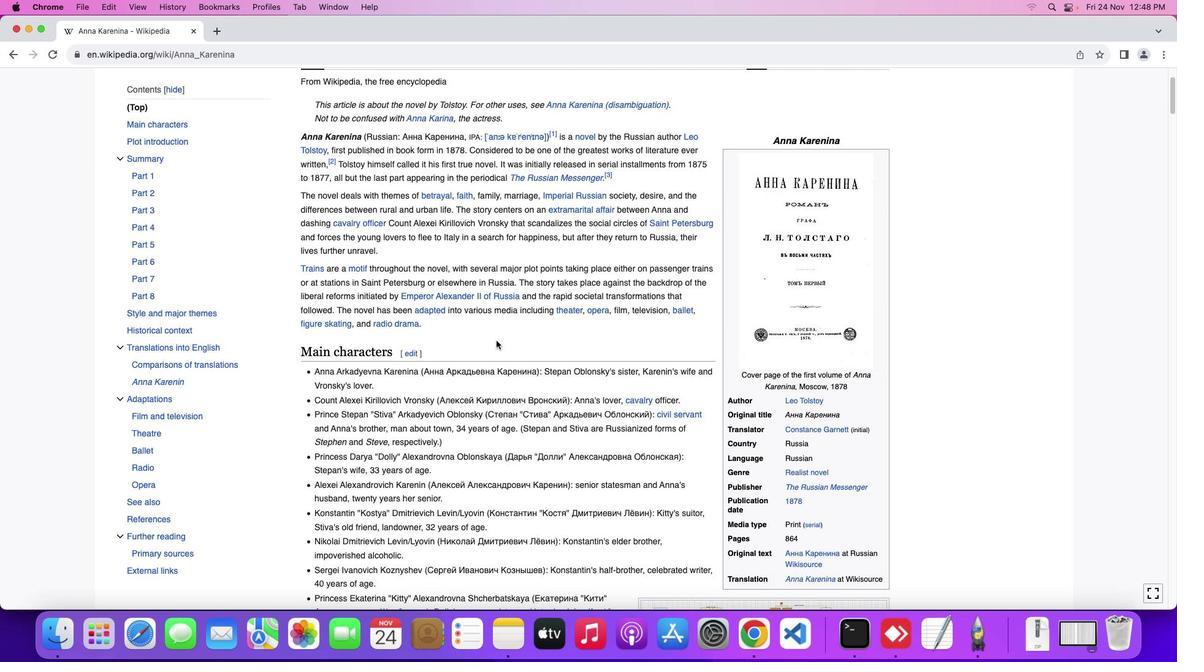 
Action: Mouse scrolled (495, 339) with delta (0, -1)
Screenshot: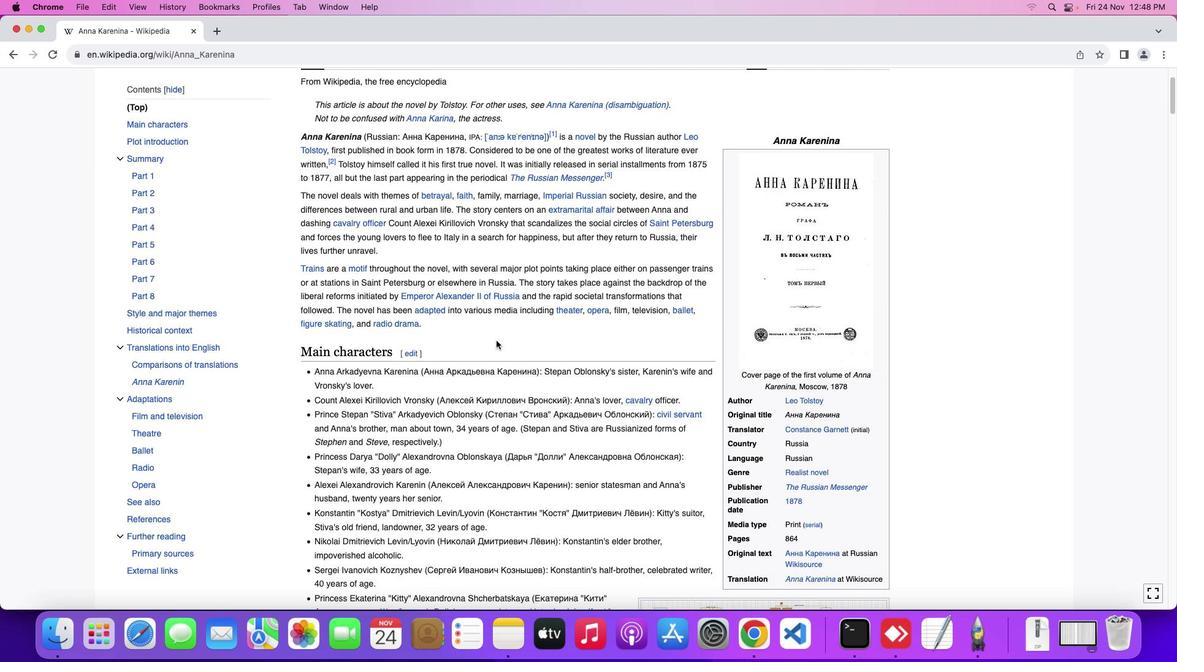 
Action: Mouse scrolled (495, 339) with delta (0, -1)
Screenshot: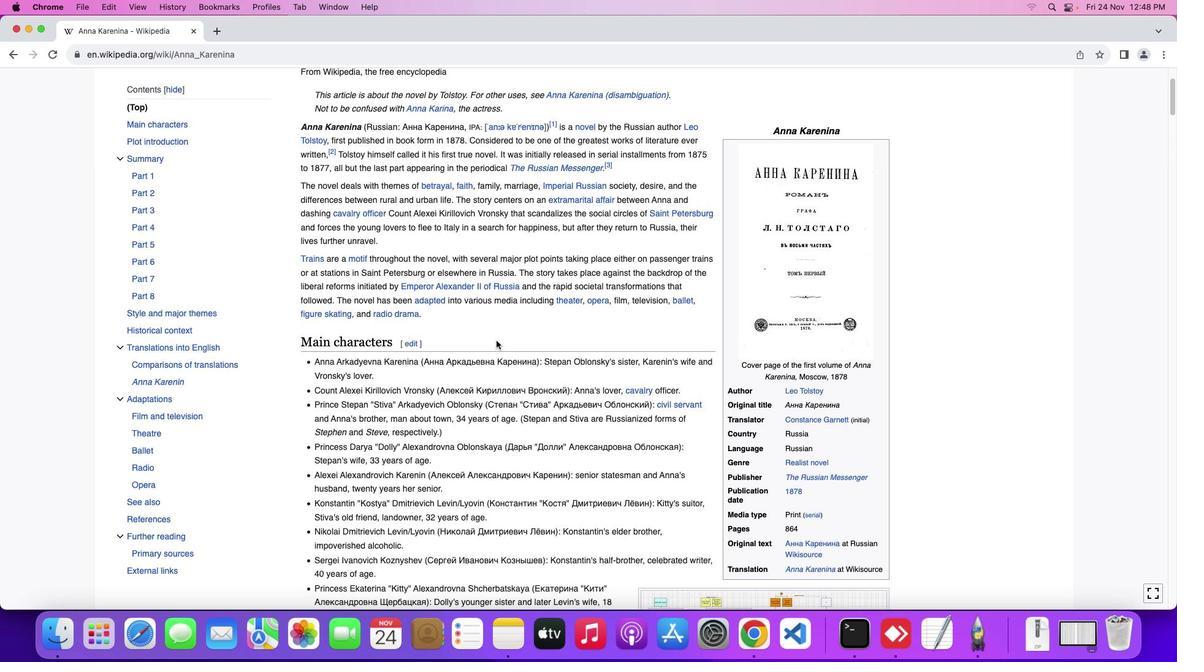 
Action: Mouse scrolled (495, 339) with delta (0, -1)
Screenshot: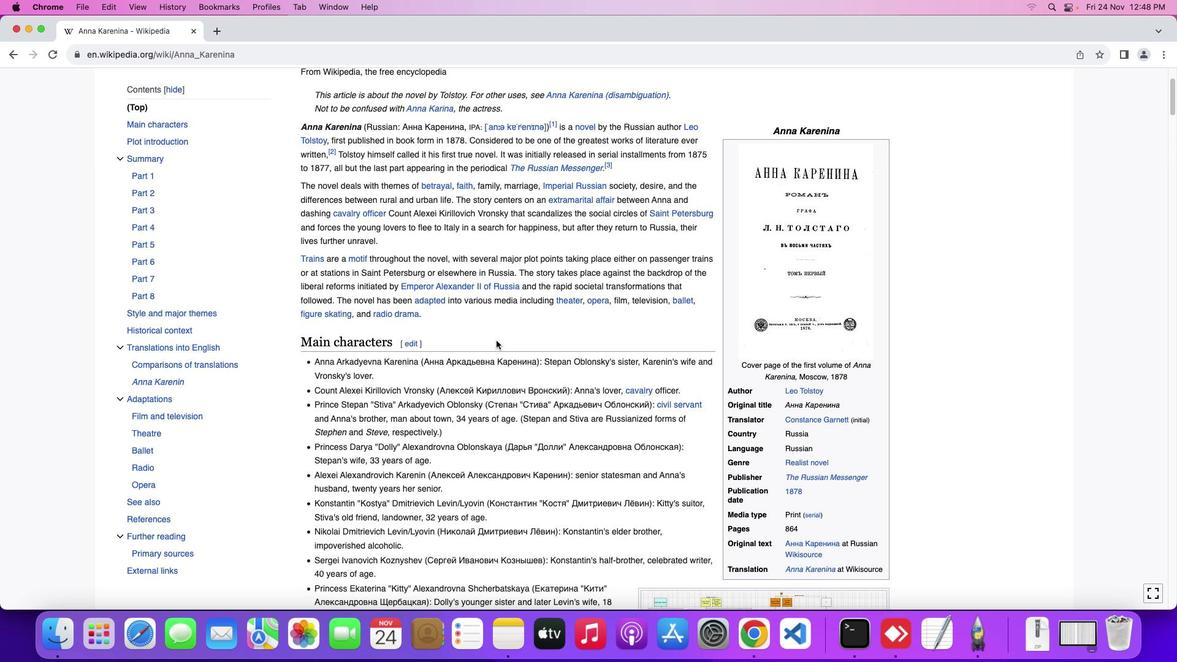 
Action: Mouse scrolled (495, 339) with delta (0, -1)
Screenshot: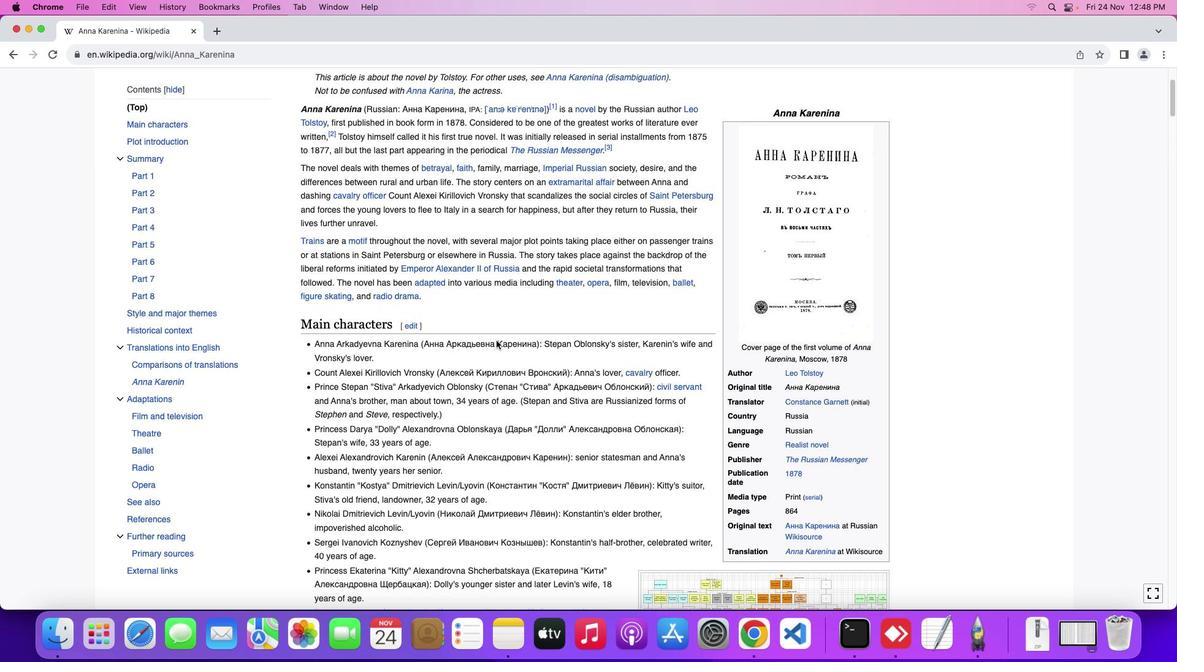 
Action: Mouse scrolled (495, 339) with delta (0, -1)
Screenshot: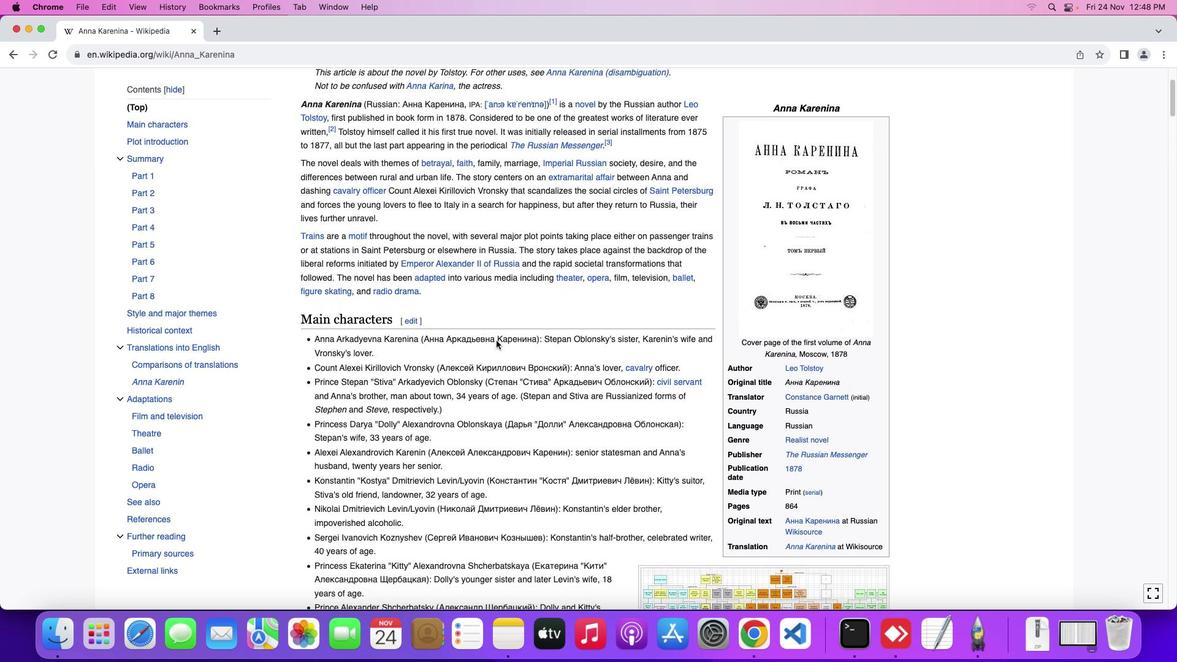
Action: Mouse scrolled (495, 339) with delta (0, -1)
Screenshot: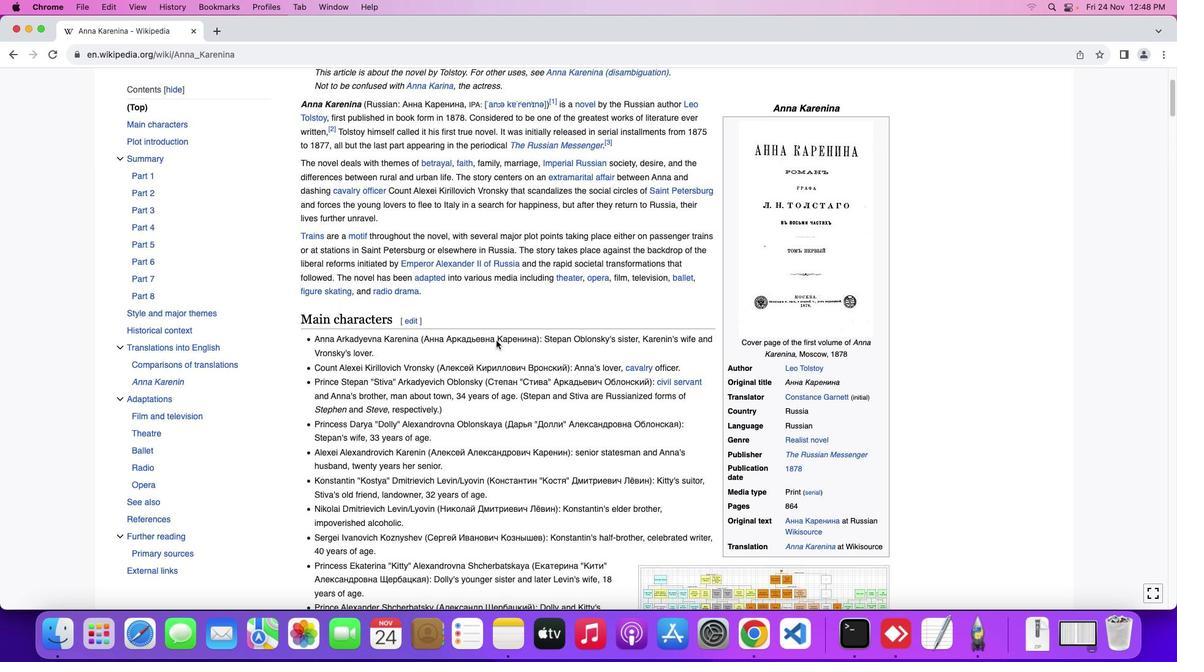
Action: Mouse scrolled (495, 339) with delta (0, -1)
Screenshot: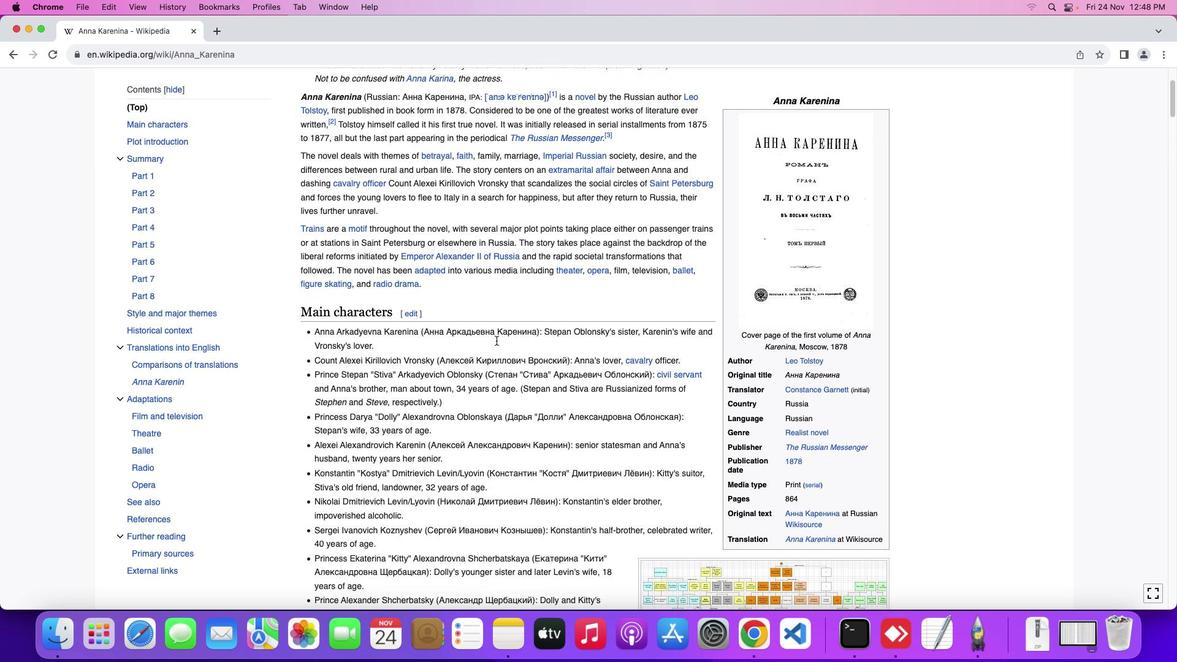 
Action: Mouse scrolled (495, 339) with delta (0, -1)
Screenshot: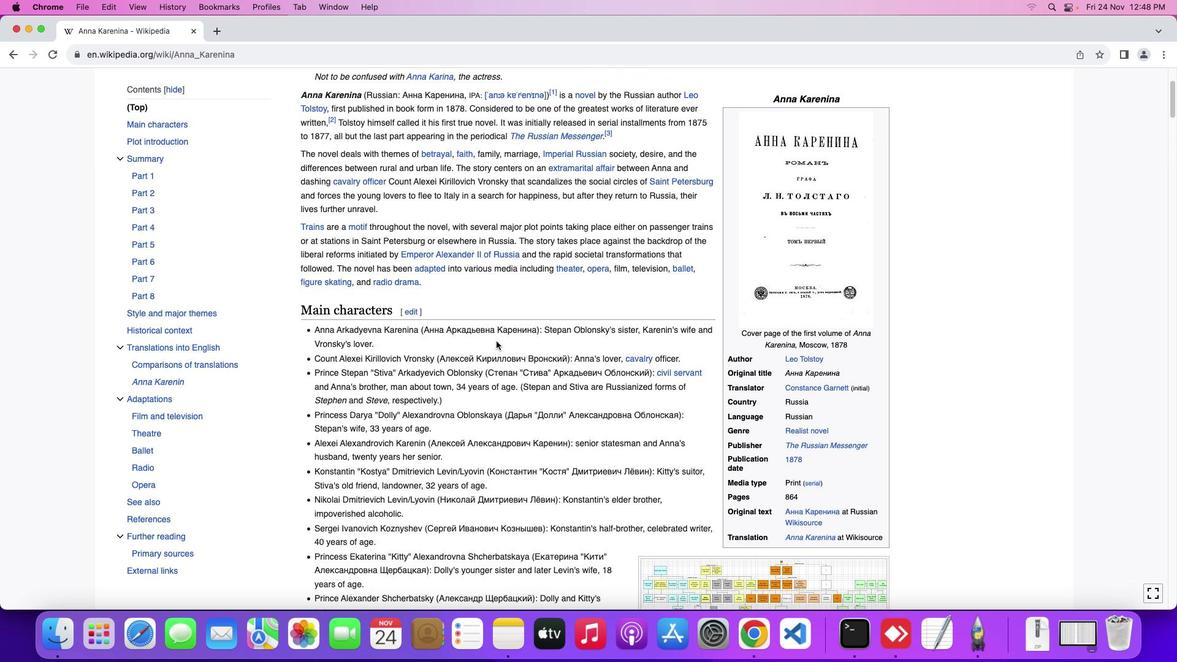 
Action: Mouse scrolled (495, 339) with delta (0, -1)
Screenshot: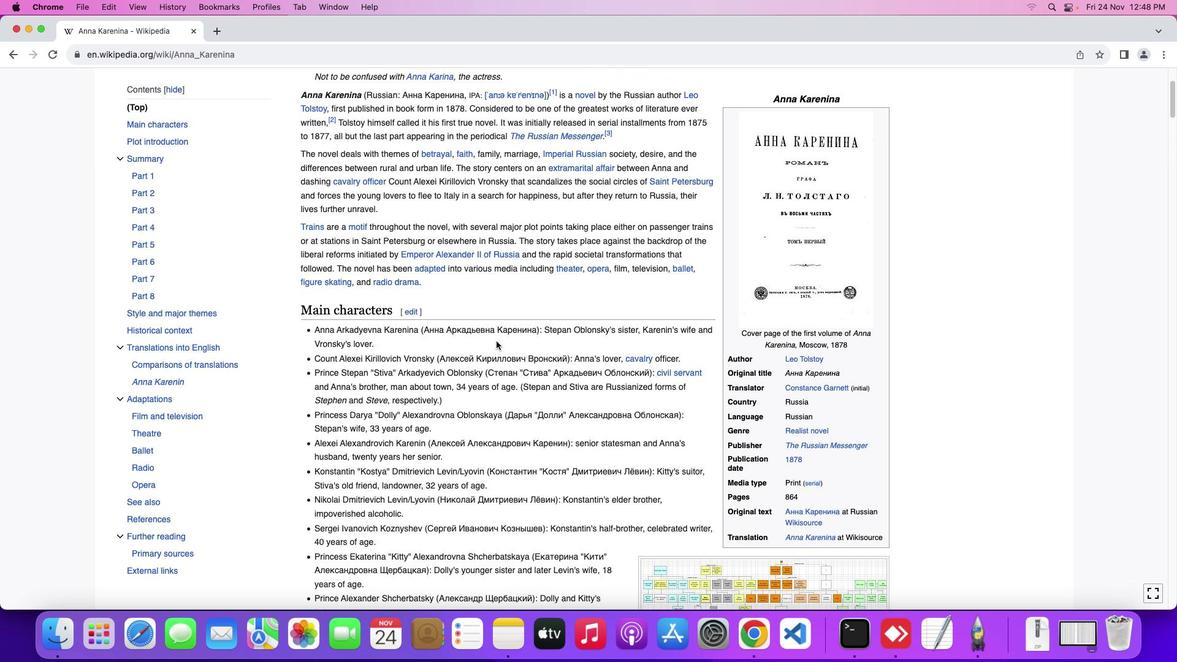 
Action: Mouse moved to (495, 340)
Screenshot: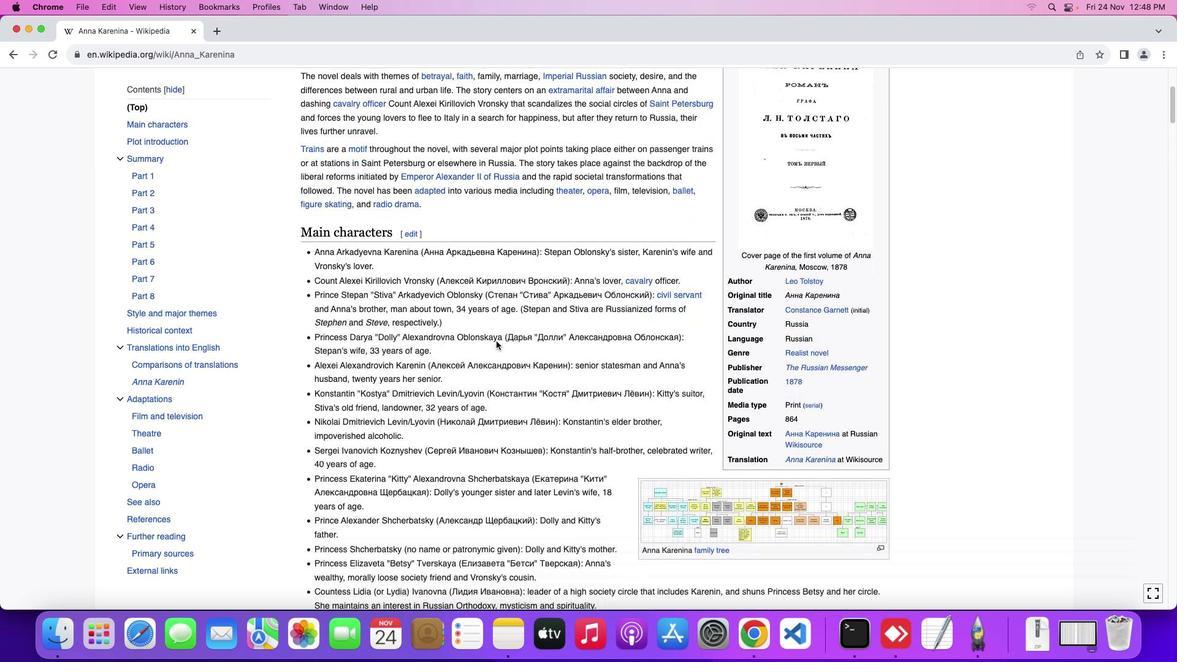 
Action: Mouse scrolled (495, 340) with delta (0, -1)
Screenshot: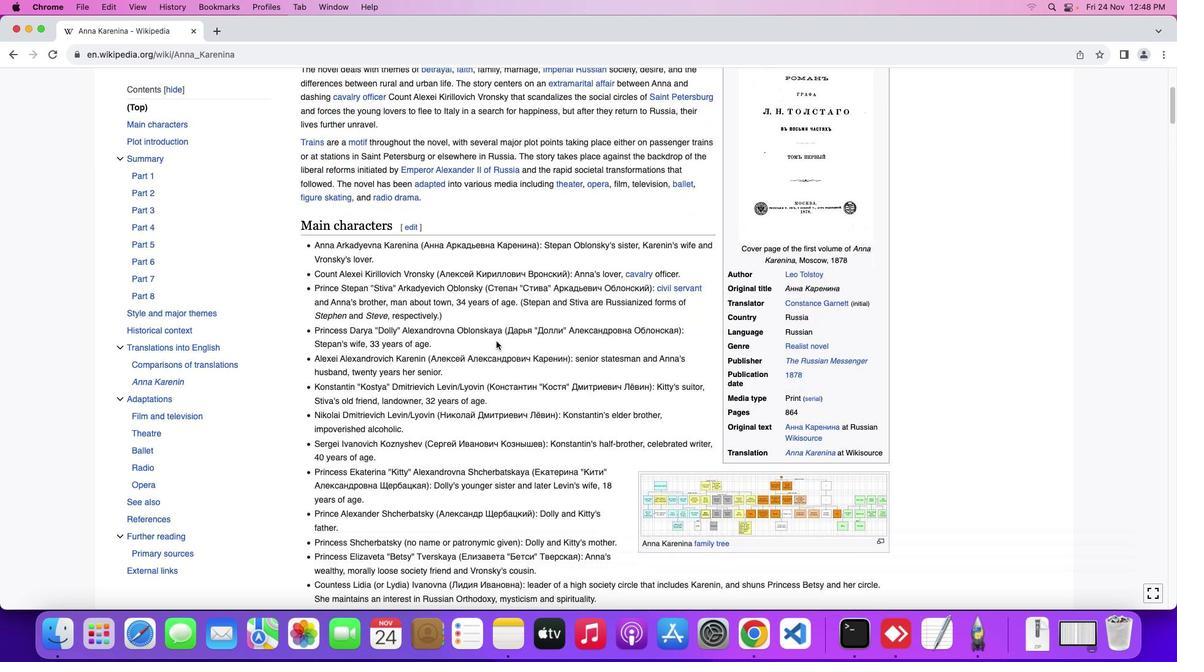 
Action: Mouse scrolled (495, 340) with delta (0, -1)
Screenshot: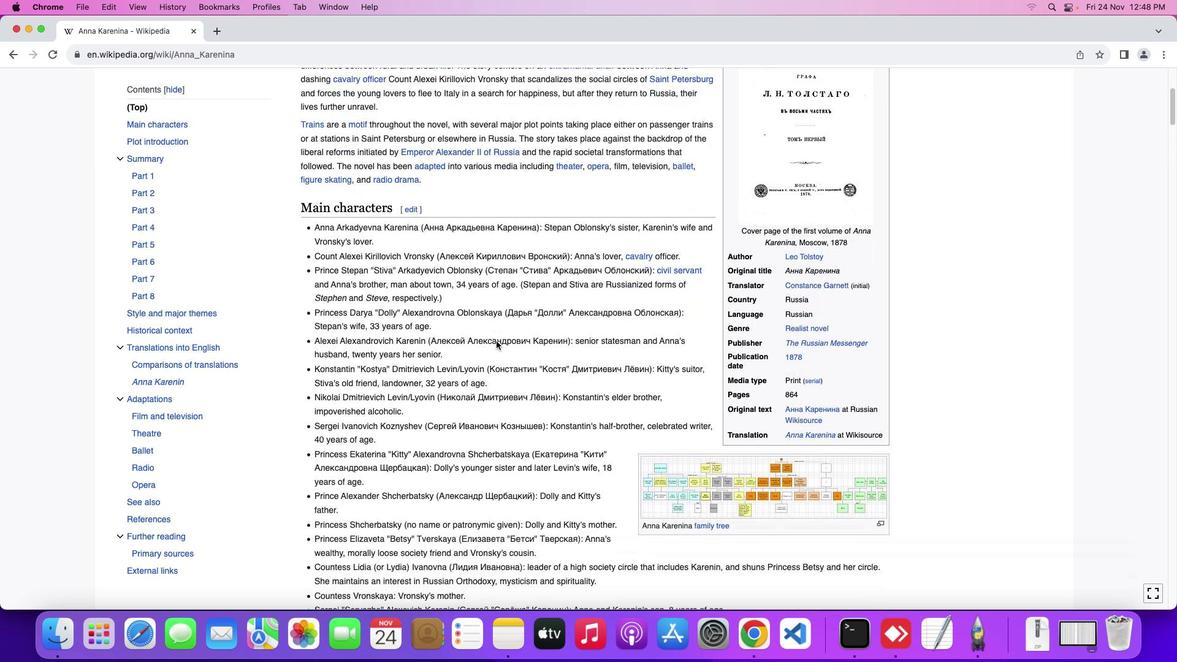 
Action: Mouse scrolled (495, 340) with delta (0, -1)
Screenshot: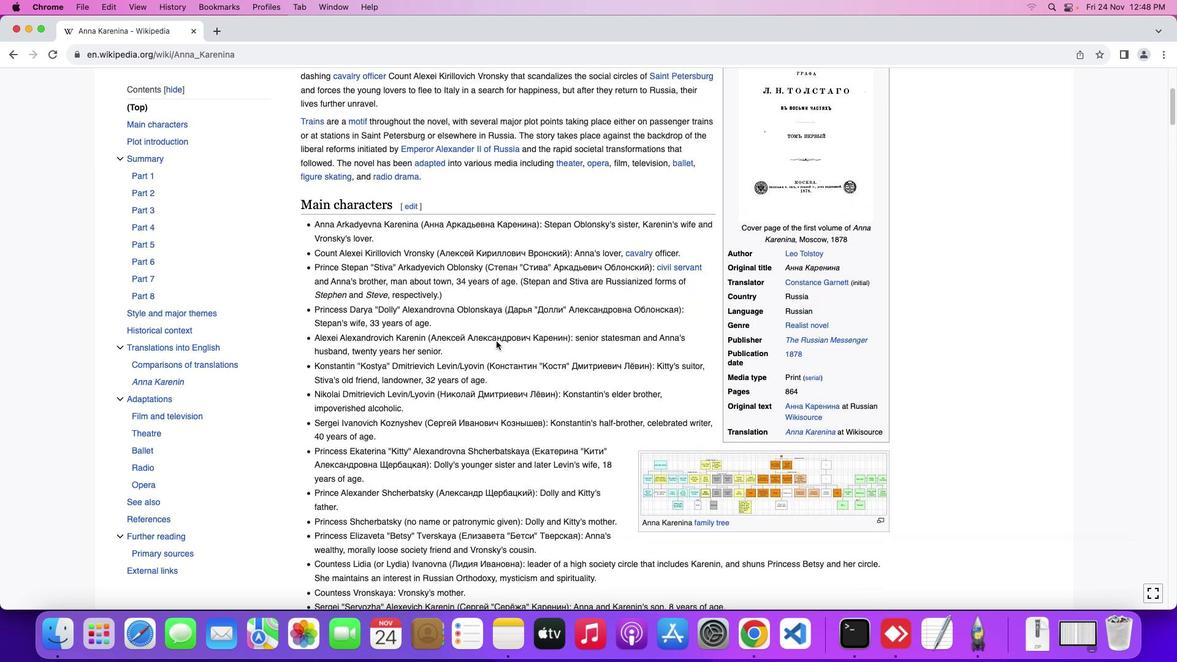 
Action: Mouse scrolled (495, 340) with delta (0, -1)
Screenshot: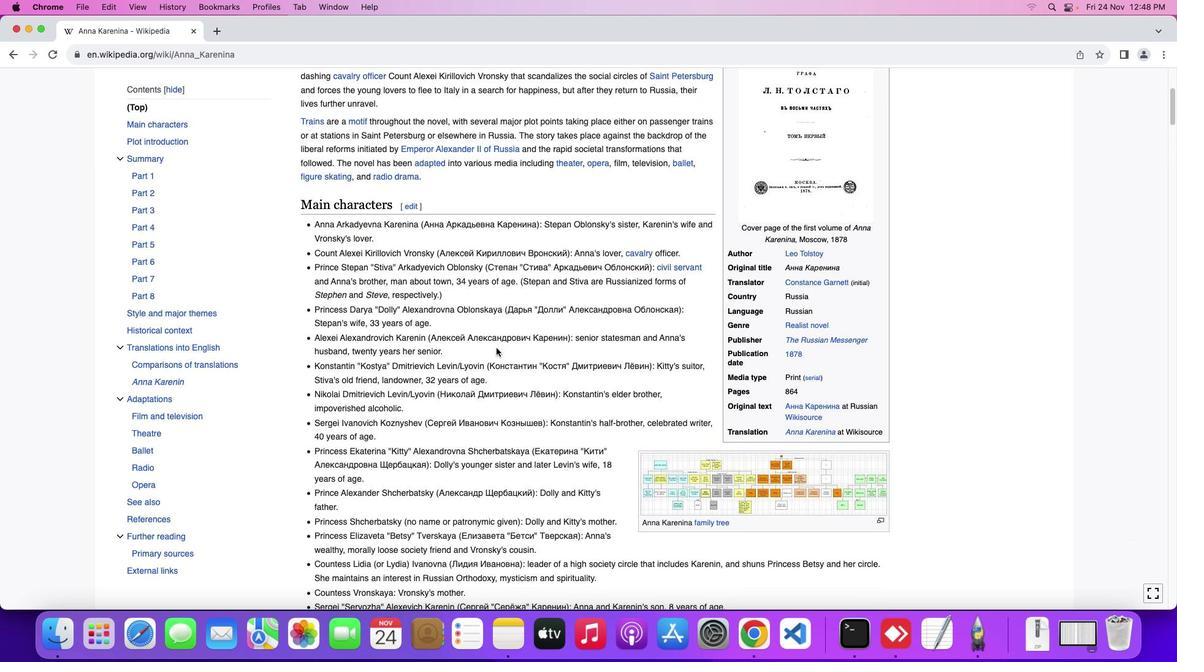 
Action: Mouse moved to (495, 346)
Screenshot: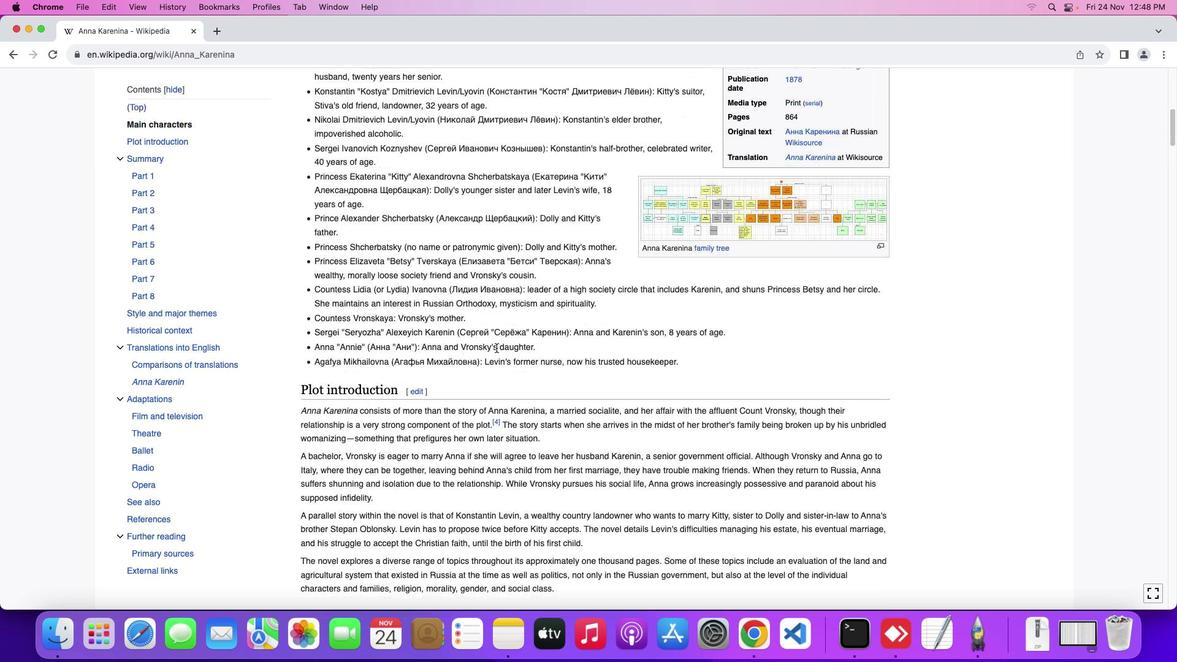
Action: Mouse scrolled (495, 346) with delta (0, -1)
Screenshot: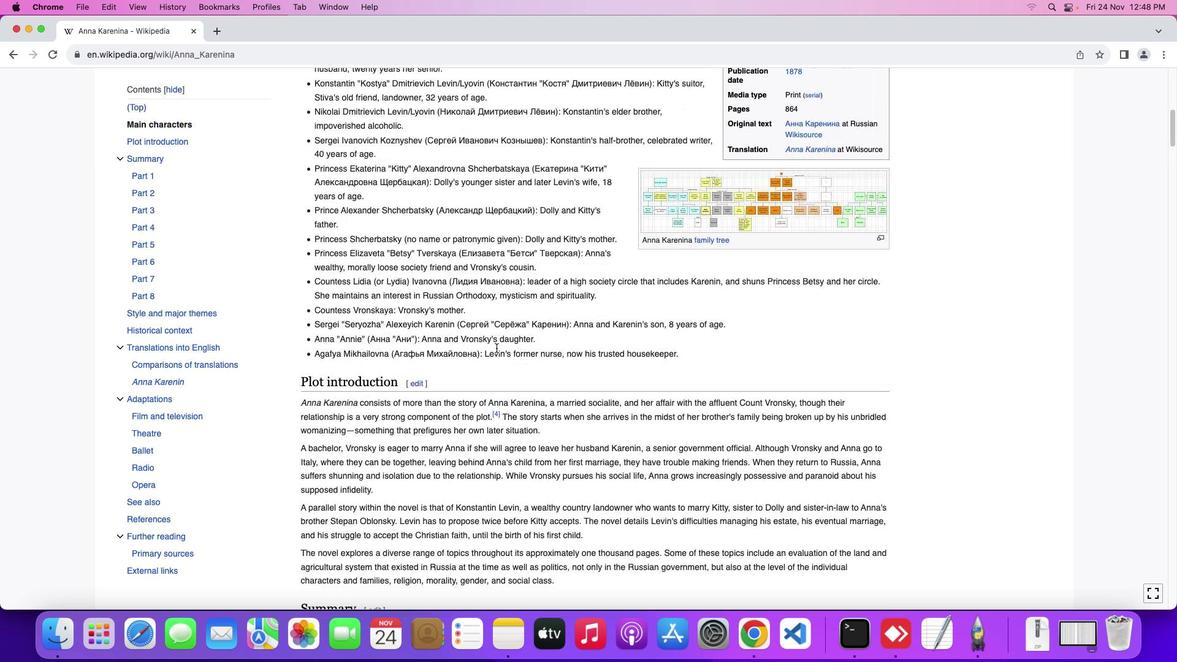 
Action: Mouse scrolled (495, 346) with delta (0, -1)
Screenshot: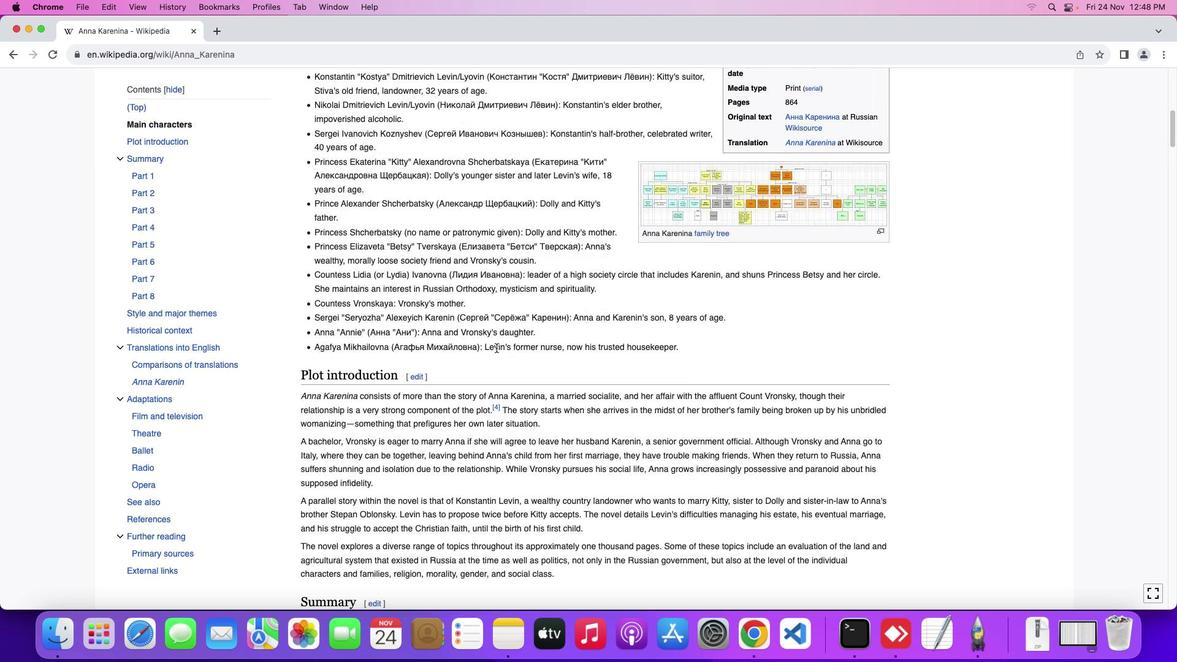 
Action: Mouse scrolled (495, 346) with delta (0, -1)
Screenshot: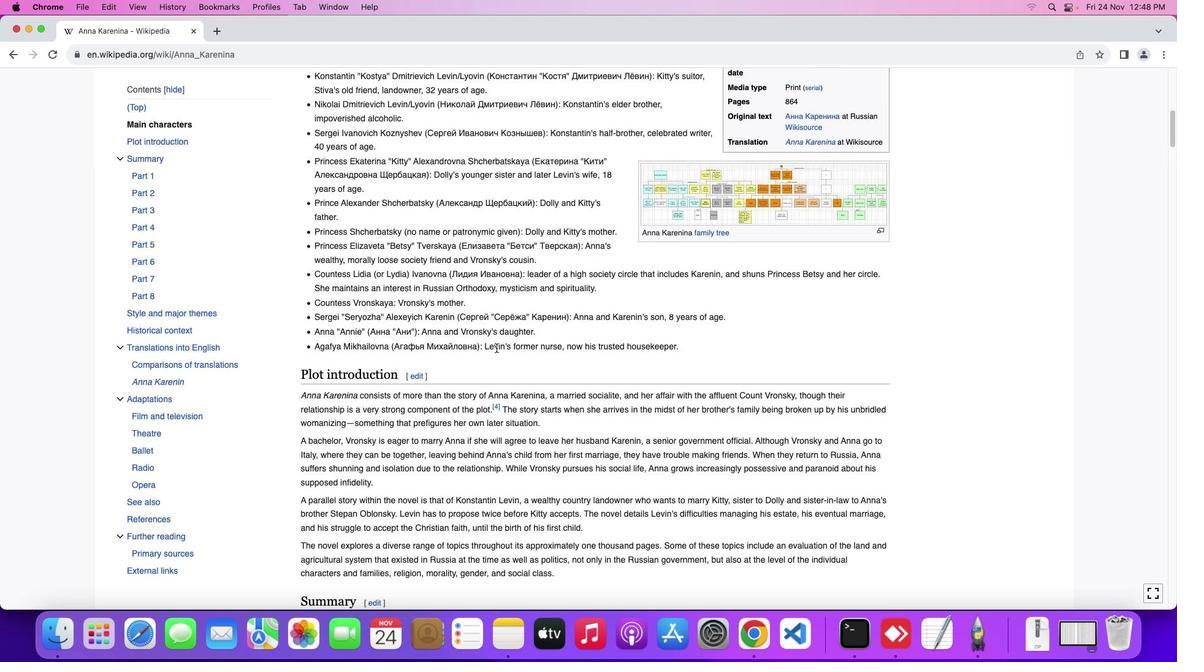 
Action: Mouse scrolled (495, 346) with delta (0, -3)
Screenshot: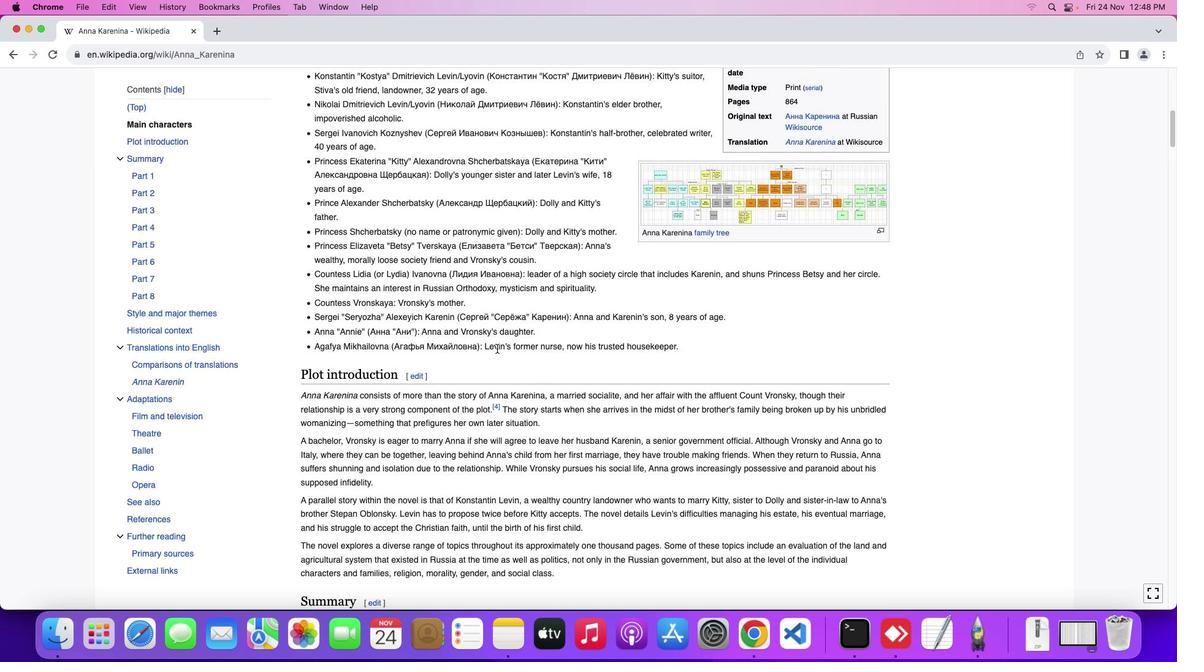 
Action: Mouse scrolled (495, 346) with delta (0, -3)
Screenshot: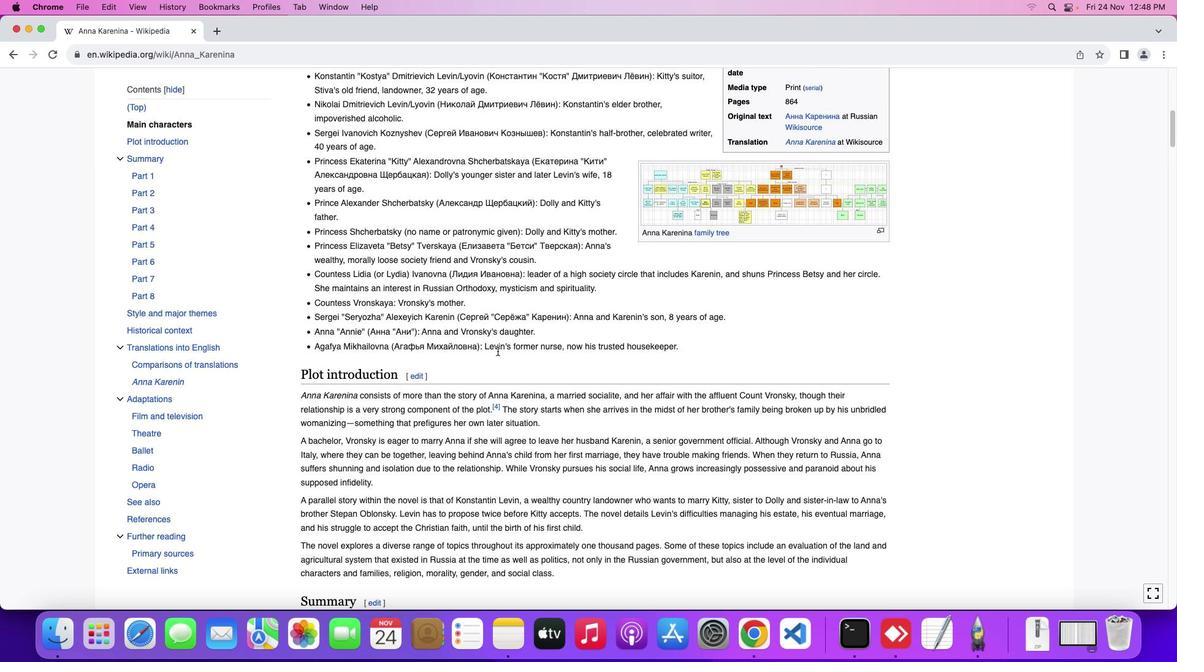 
Action: Mouse moved to (496, 350)
Screenshot: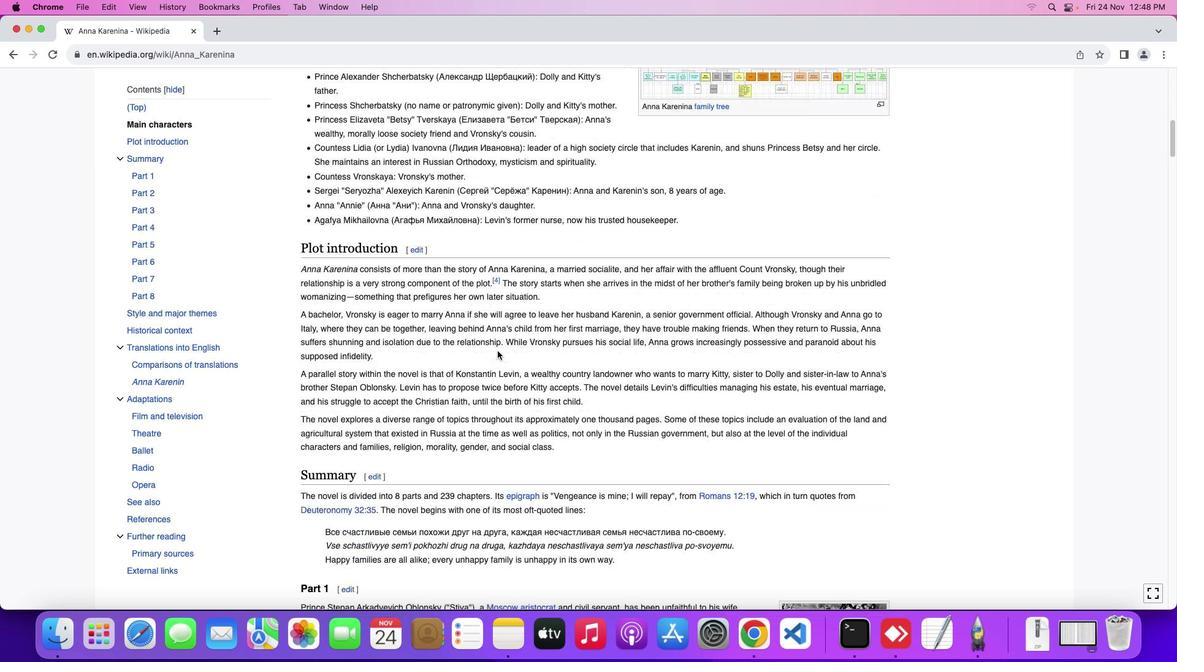 
Action: Mouse scrolled (496, 350) with delta (0, -1)
Screenshot: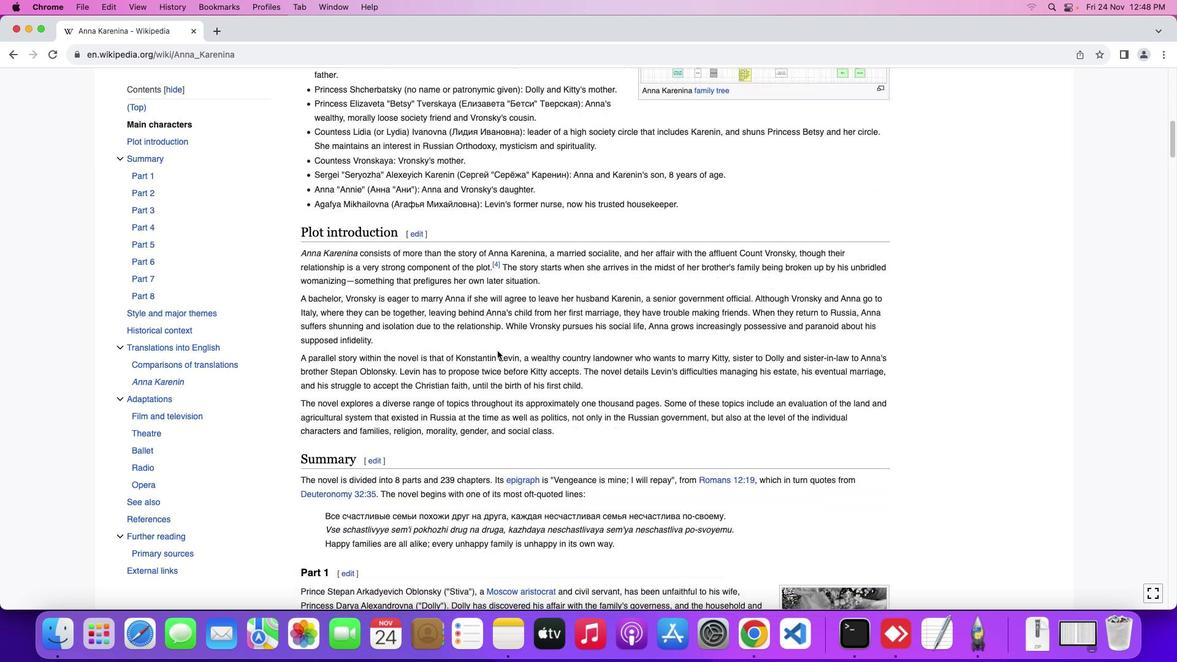 
Action: Mouse scrolled (496, 350) with delta (0, -1)
Screenshot: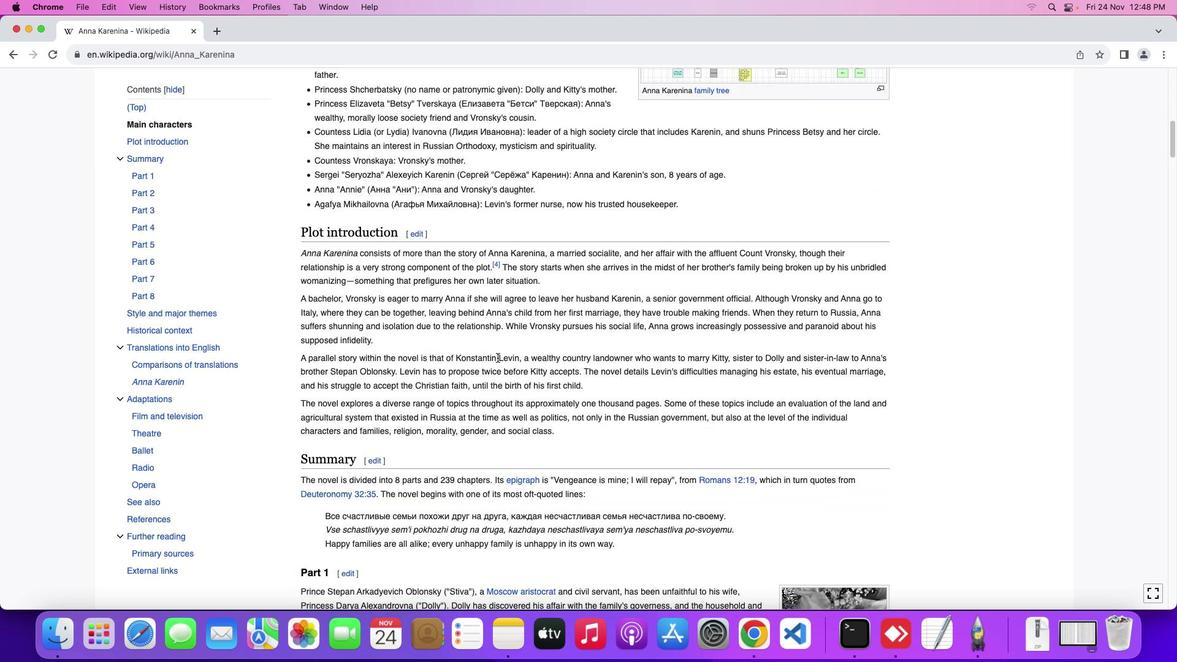 
Action: Mouse scrolled (496, 350) with delta (0, -1)
Screenshot: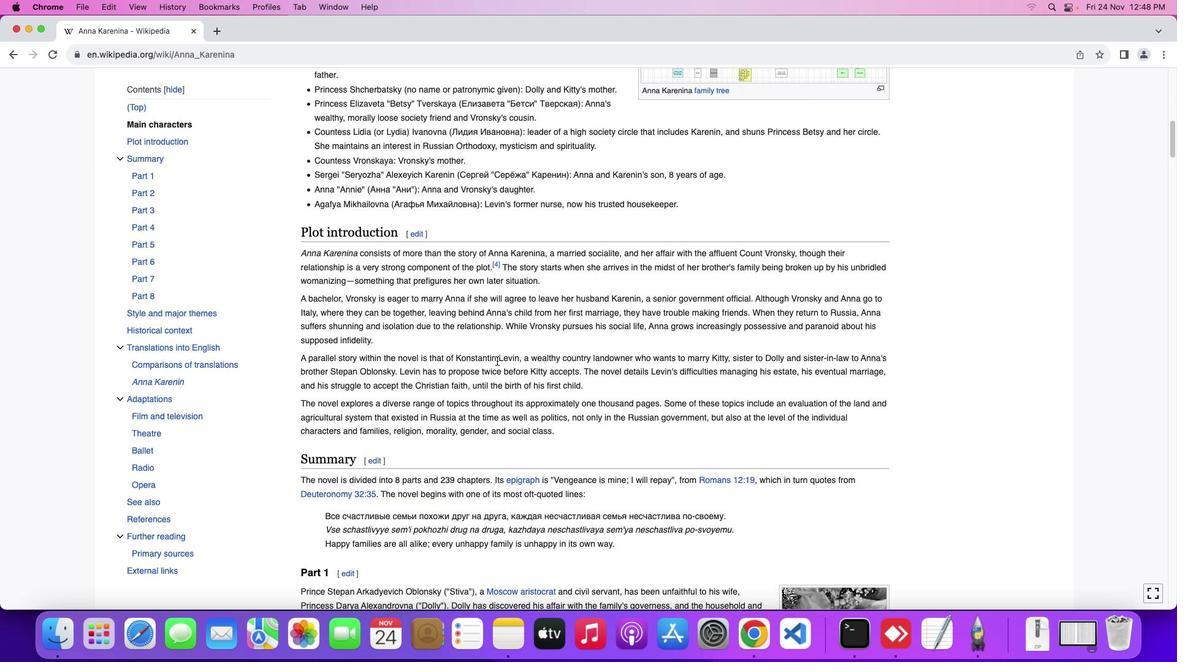 
Action: Mouse scrolled (496, 350) with delta (0, -1)
Screenshot: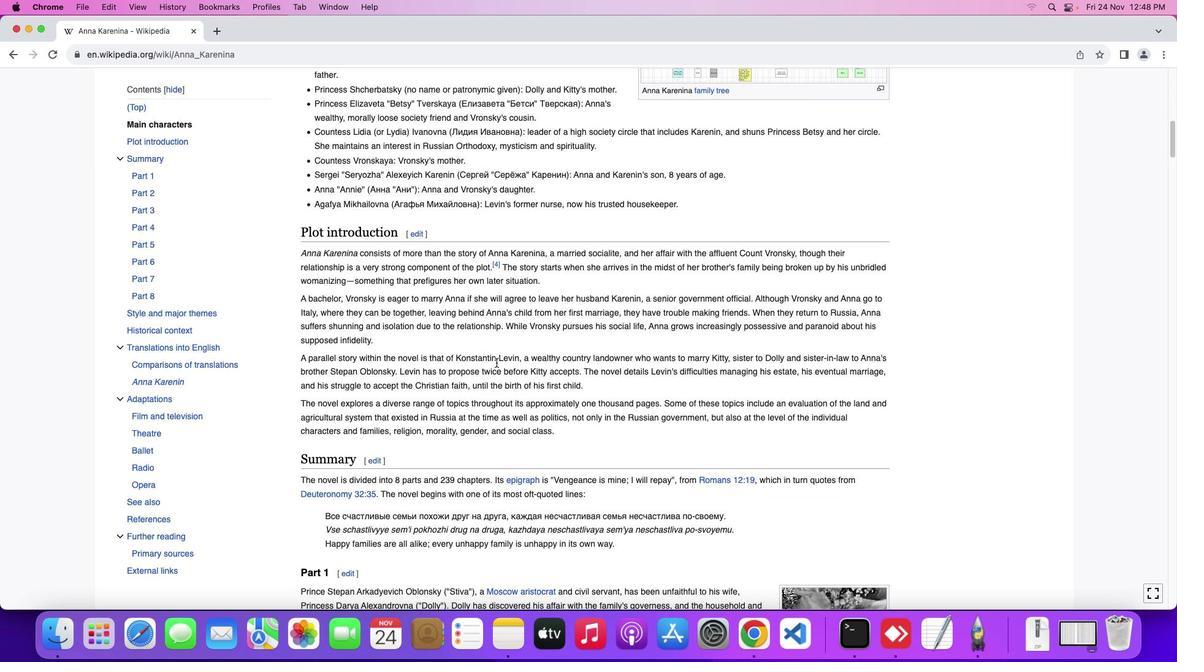 
Action: Mouse moved to (495, 361)
Screenshot: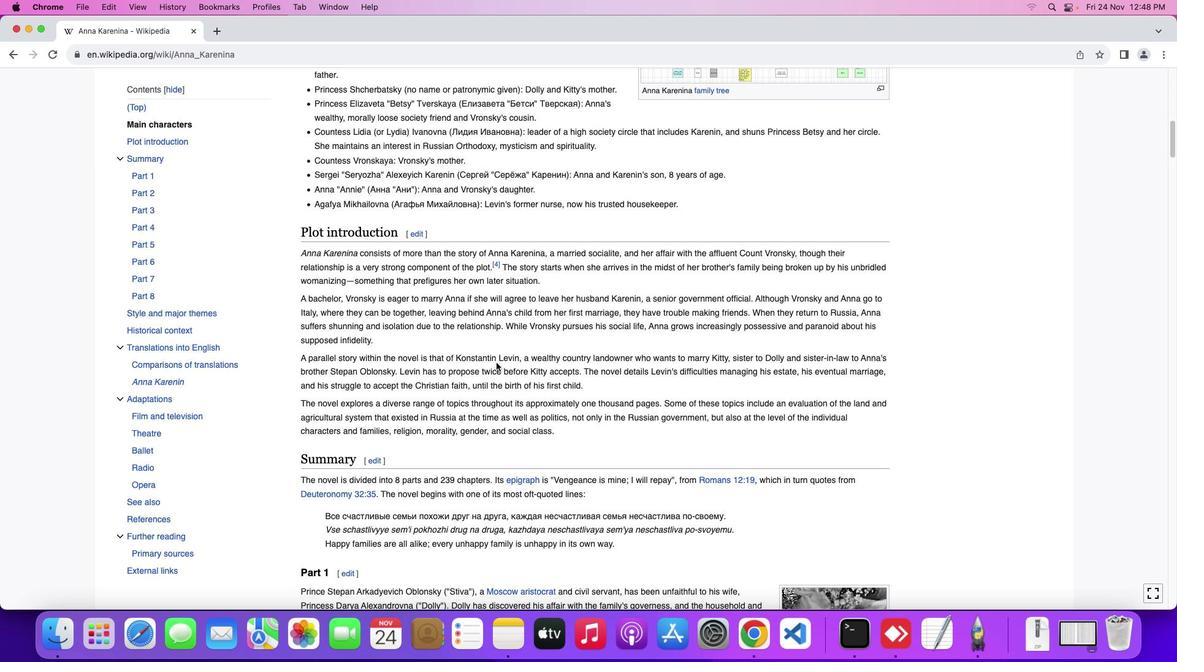 
Action: Mouse scrolled (495, 361) with delta (0, -1)
Screenshot: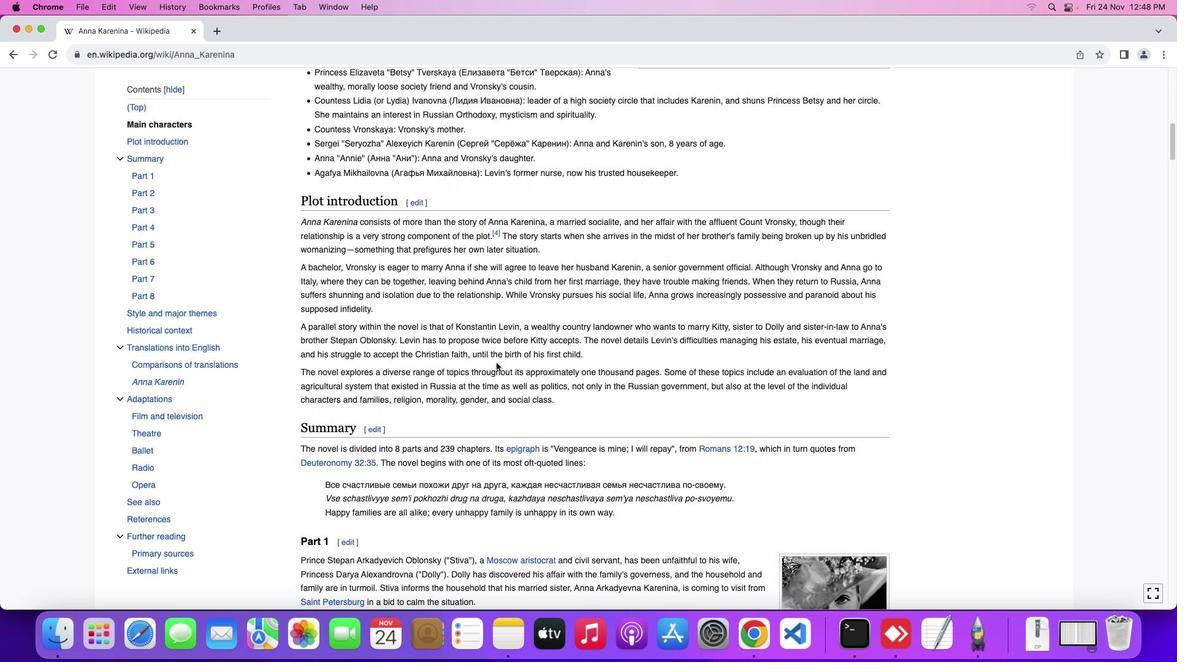 
Action: Mouse scrolled (495, 361) with delta (0, -1)
Screenshot: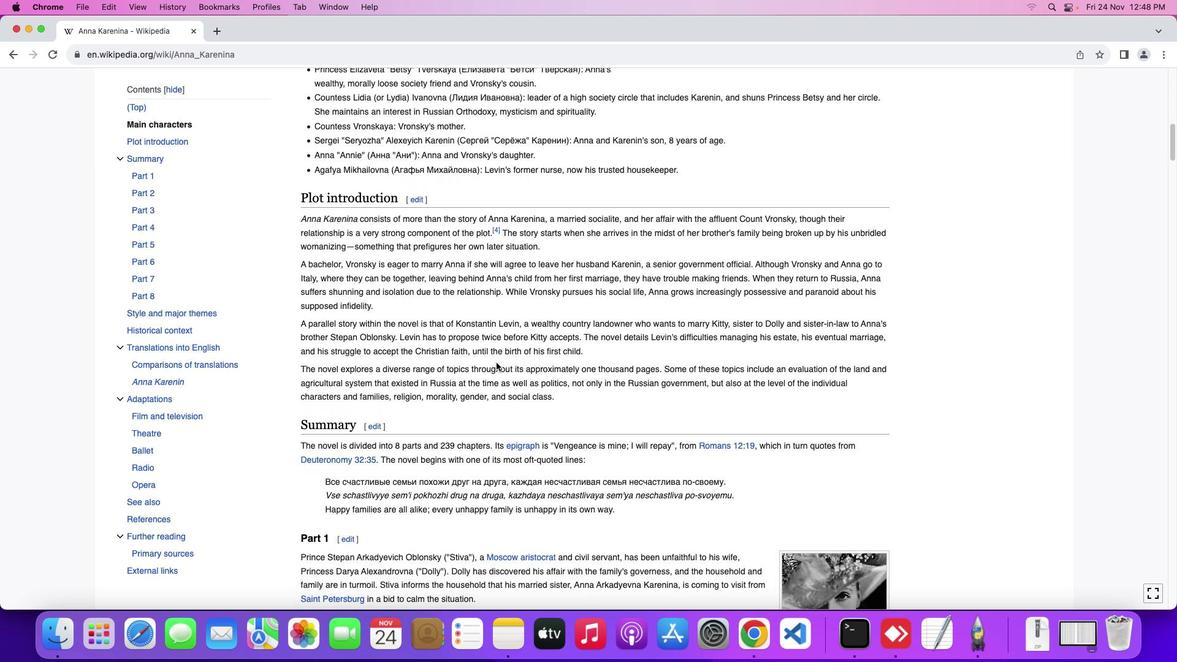 
Action: Mouse scrolled (495, 361) with delta (0, -1)
Screenshot: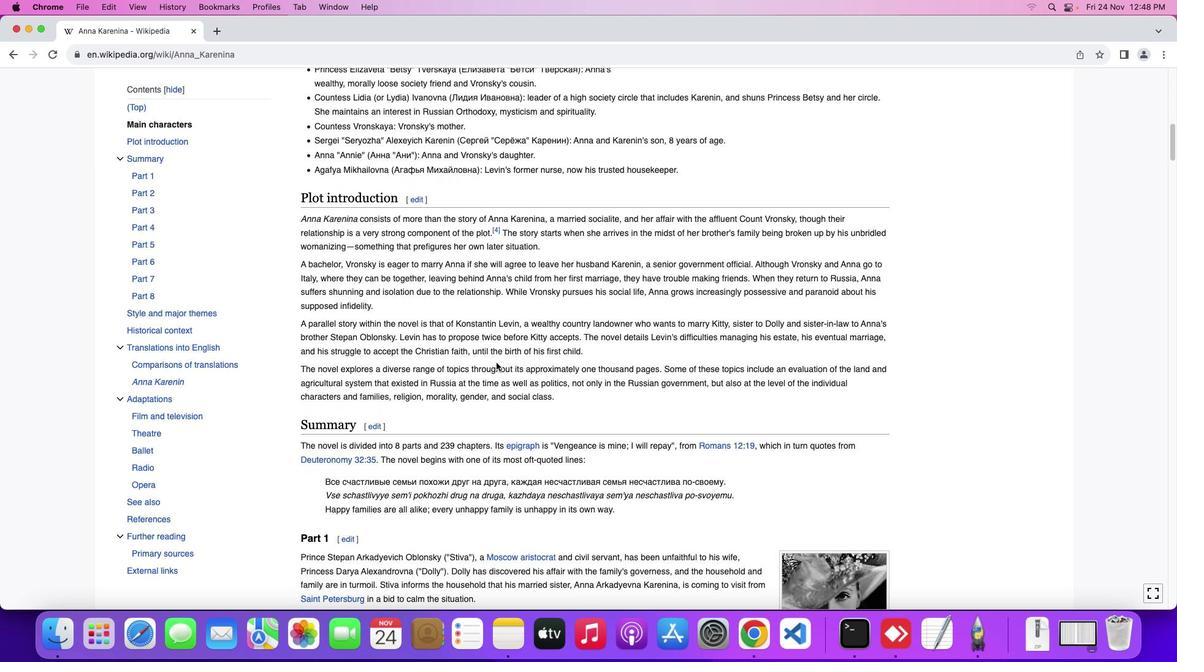 
Action: Mouse scrolled (495, 361) with delta (0, -1)
Screenshot: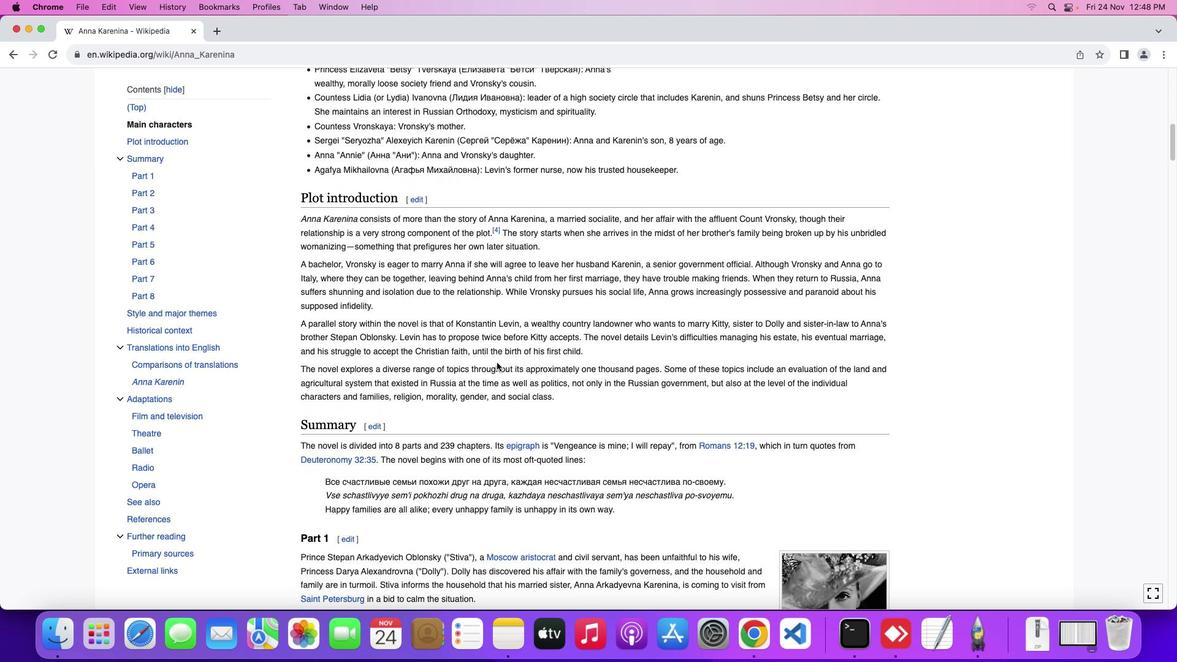 
Action: Mouse moved to (496, 361)
Screenshot: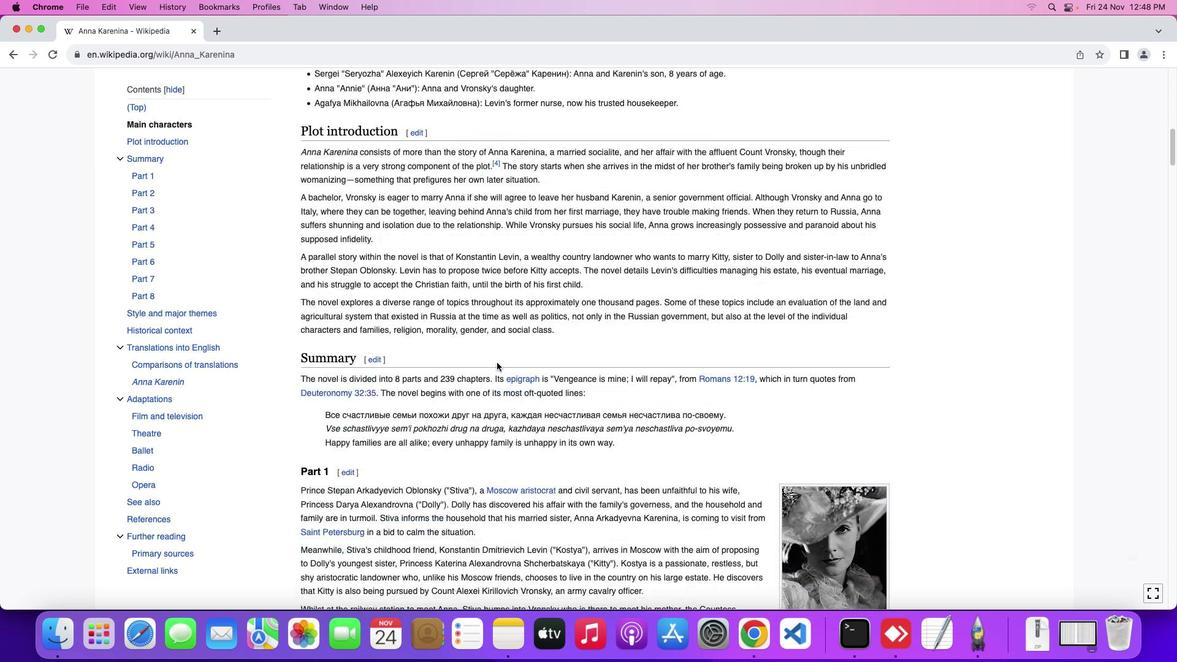 
Action: Mouse scrolled (496, 361) with delta (0, -1)
Screenshot: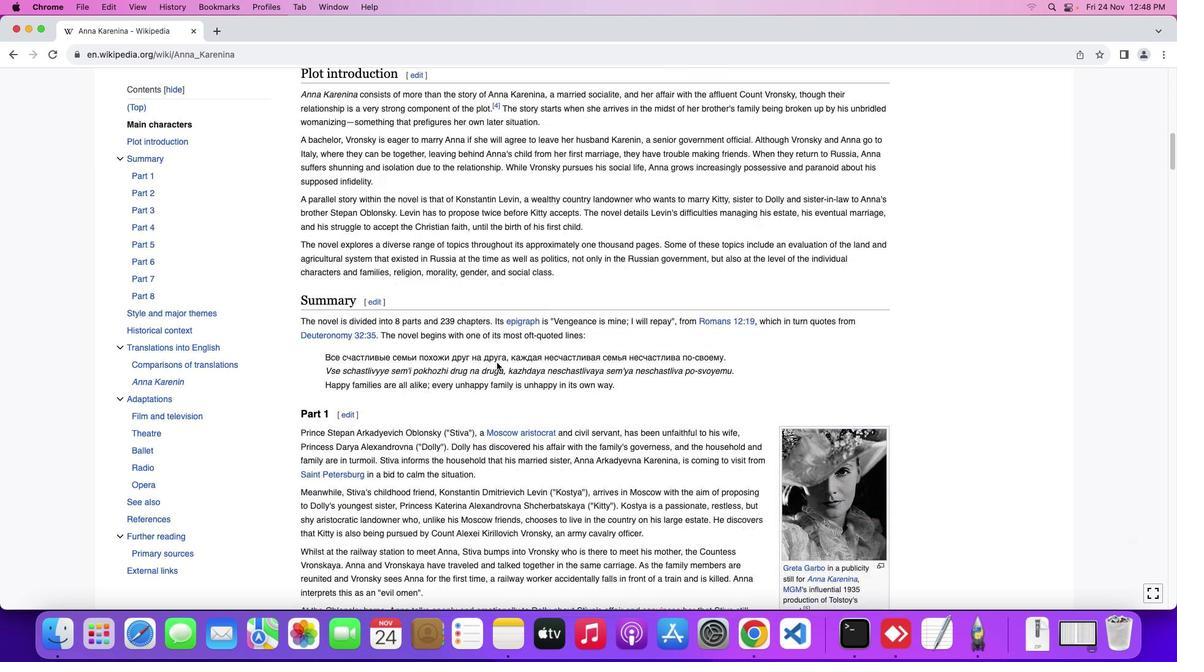 
Action: Mouse scrolled (496, 361) with delta (0, -1)
Screenshot: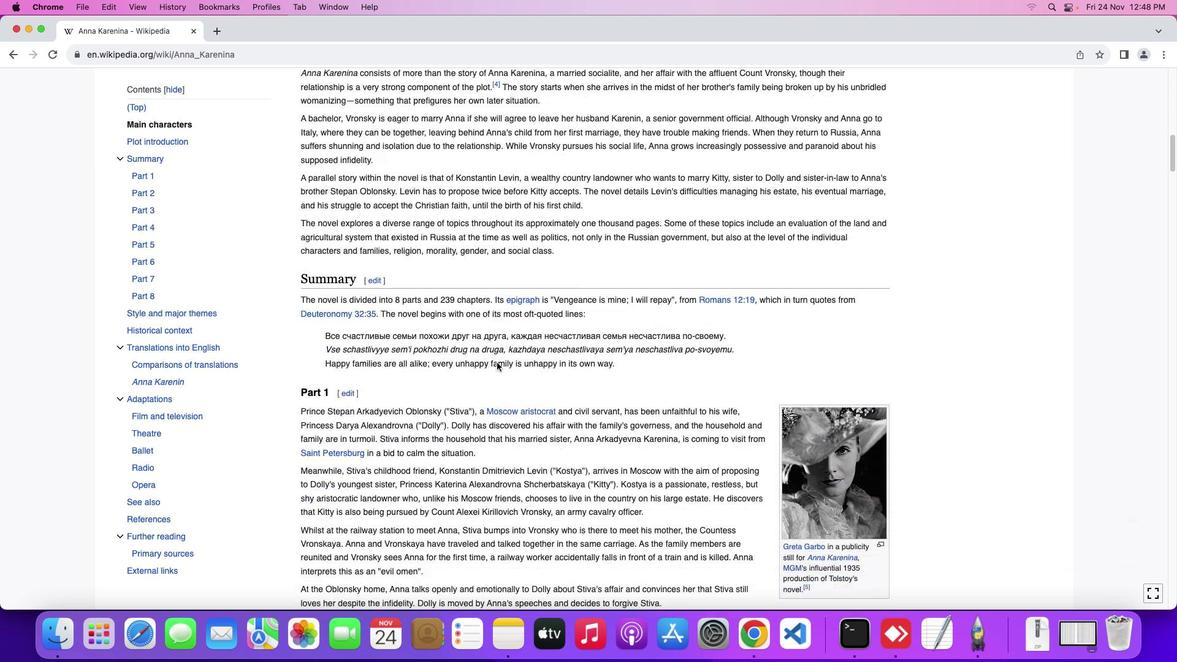 
Action: Mouse scrolled (496, 361) with delta (0, -1)
Screenshot: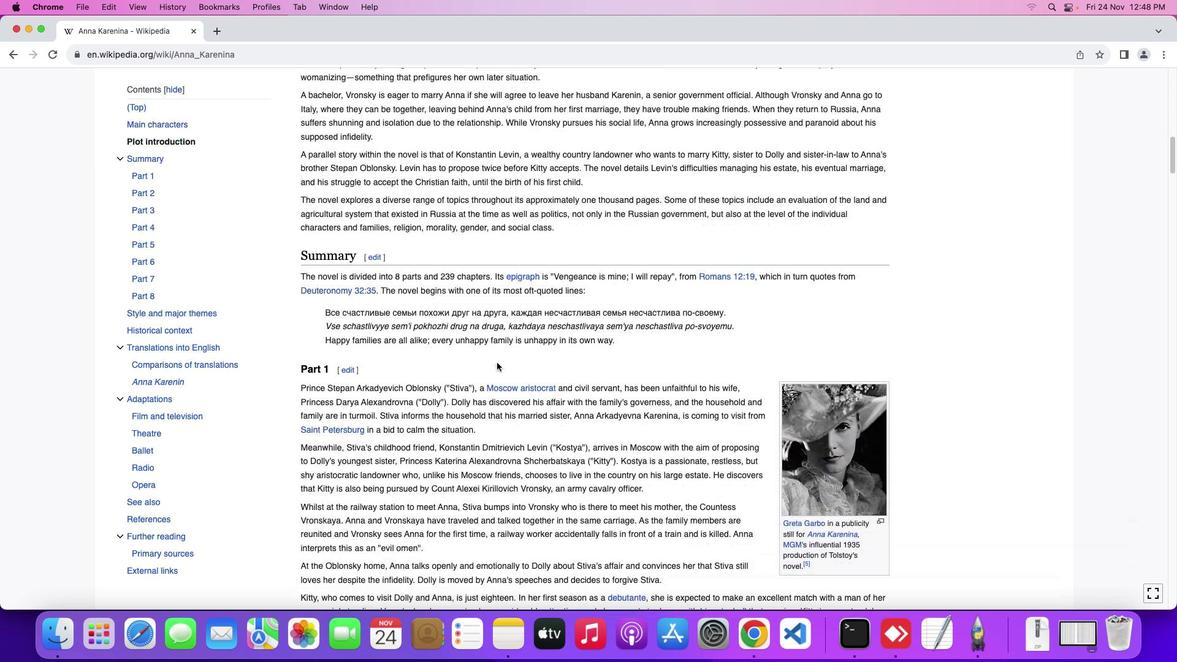 
Action: Mouse scrolled (496, 361) with delta (0, -1)
Screenshot: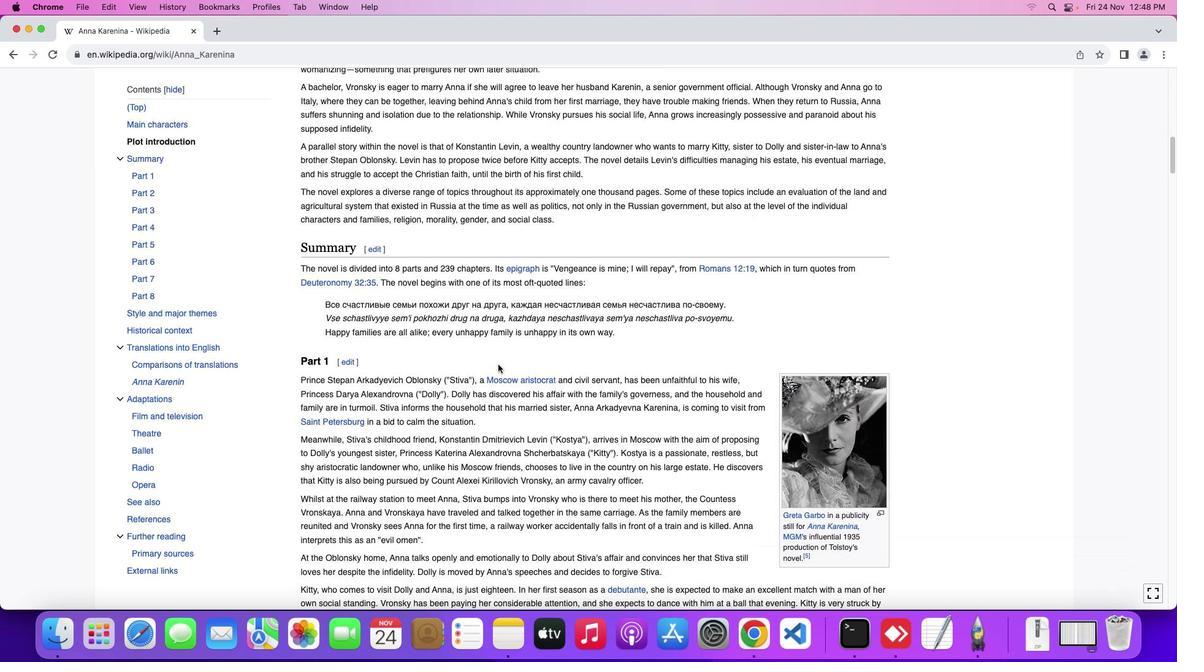 
Action: Mouse scrolled (496, 361) with delta (0, -1)
Screenshot: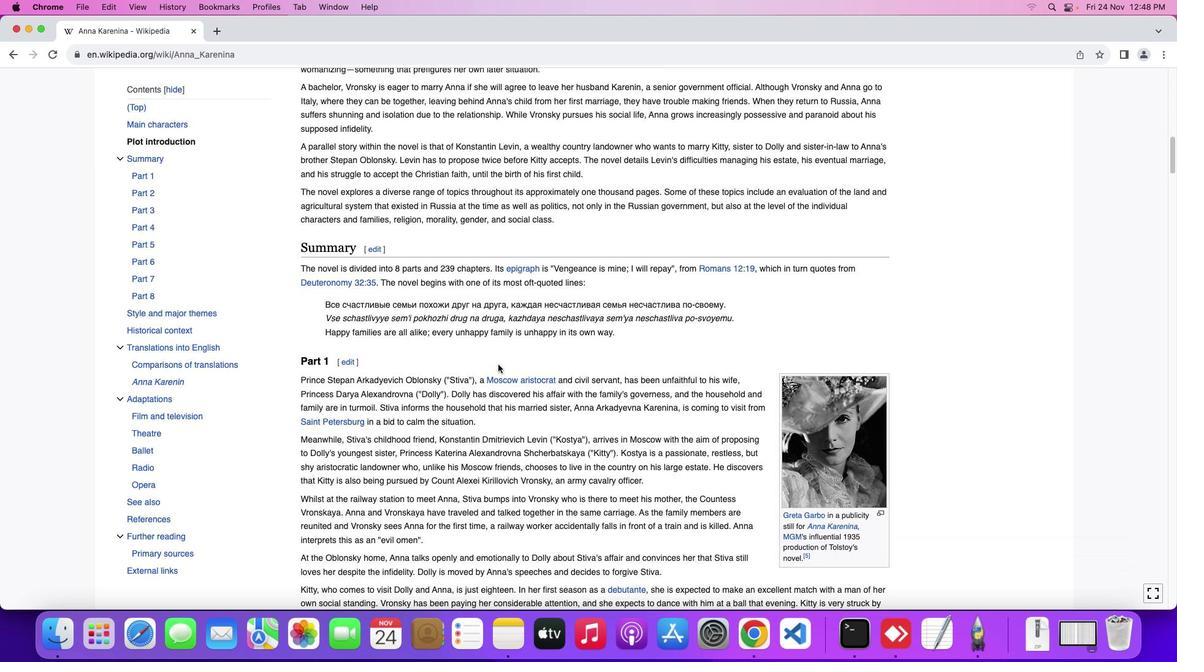 
Action: Mouse moved to (497, 363)
Screenshot: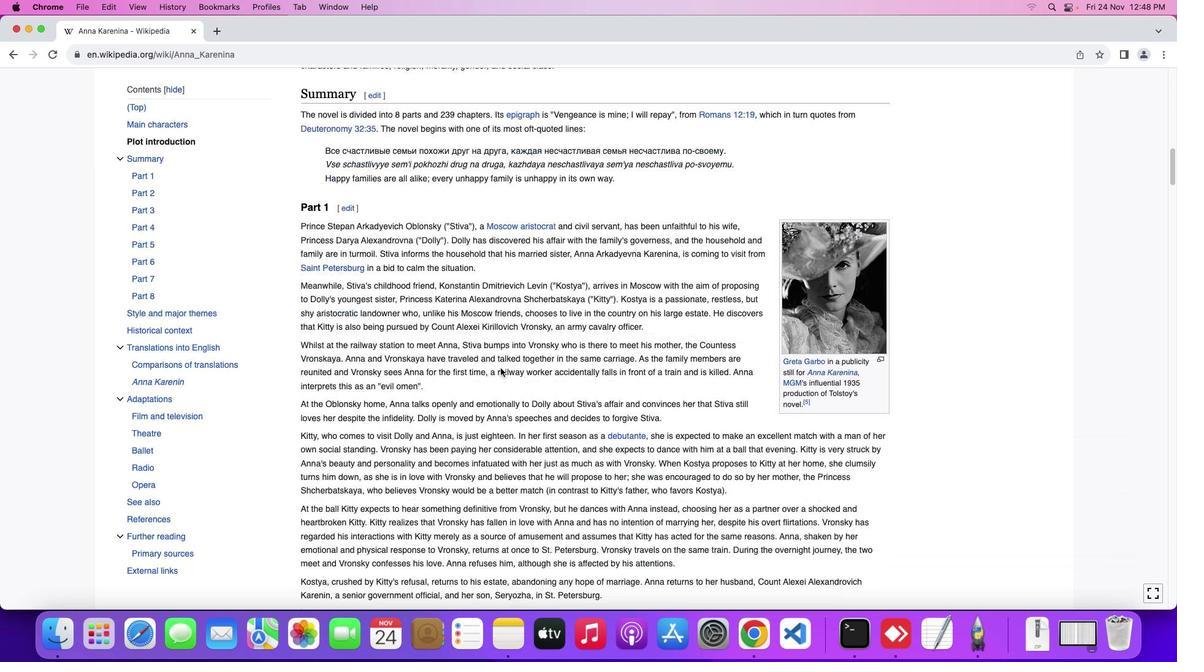 
Action: Mouse scrolled (497, 363) with delta (0, -1)
Screenshot: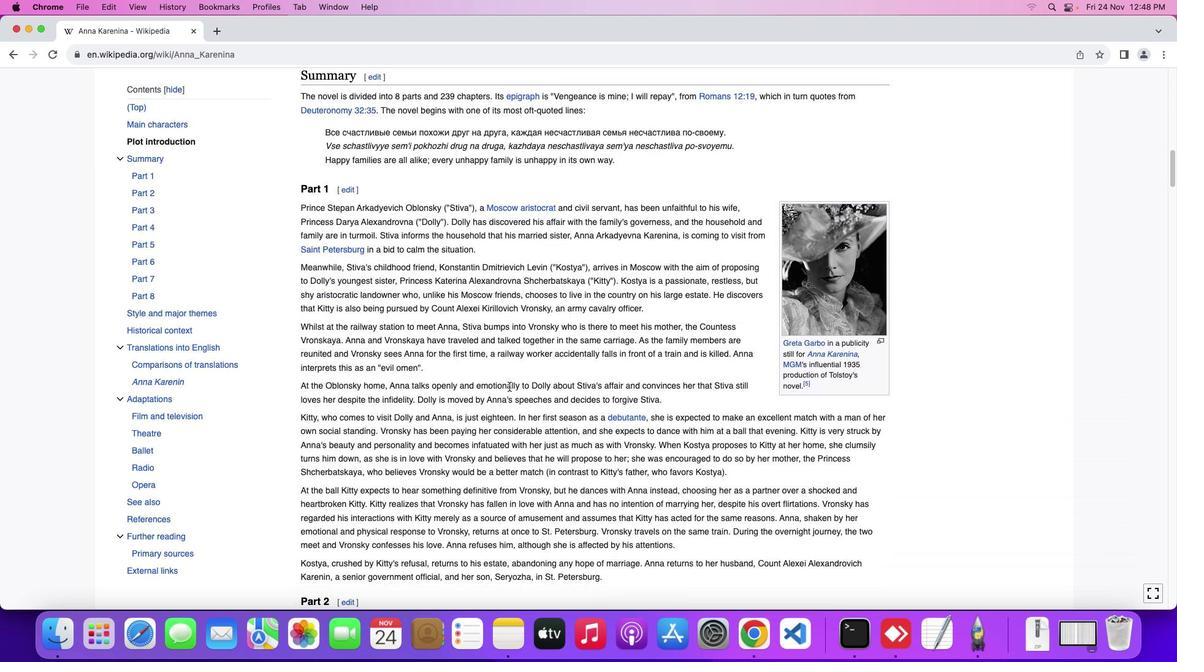
Action: Mouse scrolled (497, 363) with delta (0, -1)
Screenshot: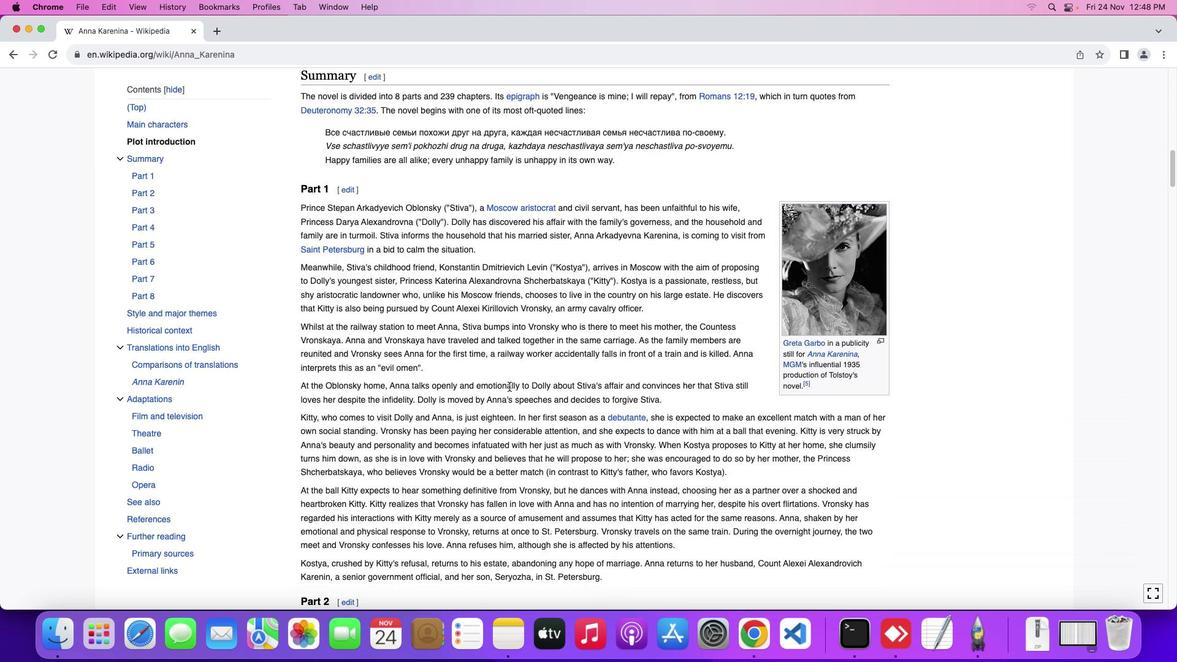 
Action: Mouse scrolled (497, 363) with delta (0, -1)
Screenshot: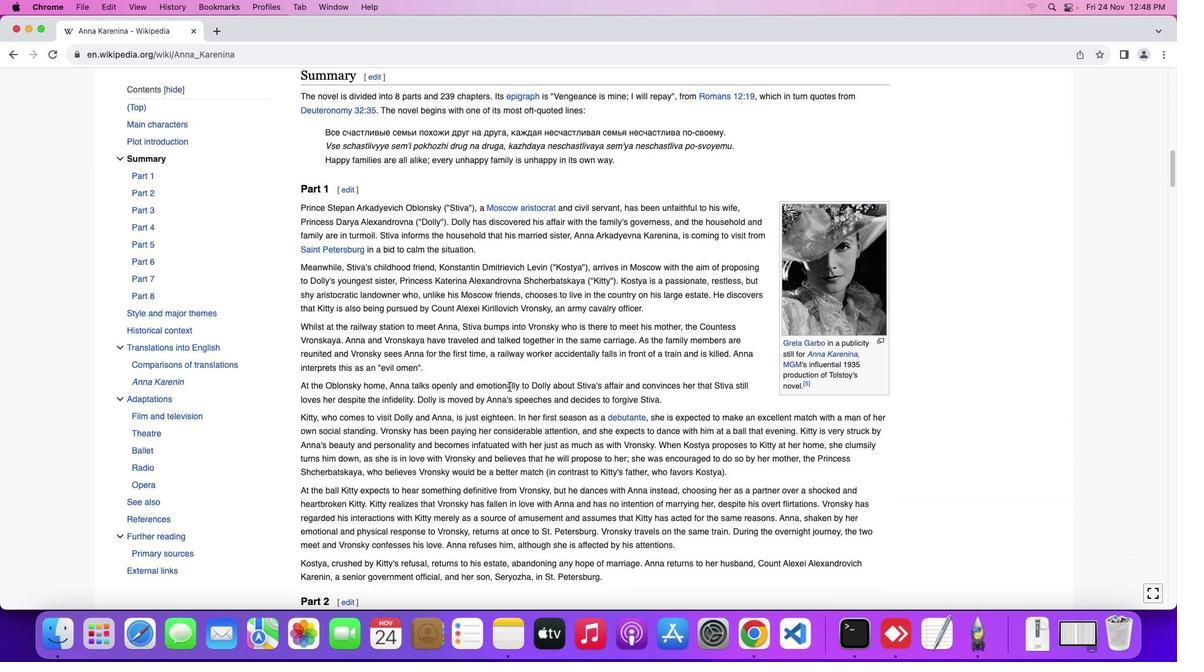 
Action: Mouse scrolled (497, 363) with delta (0, -2)
Screenshot: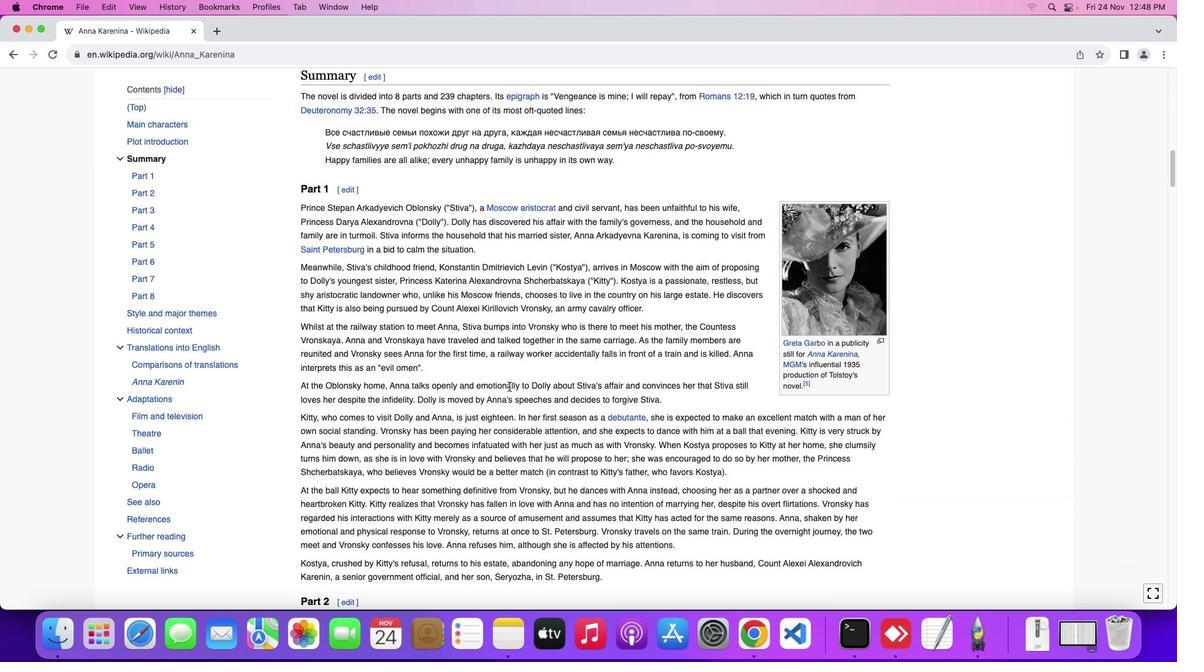 
Action: Mouse moved to (508, 385)
Screenshot: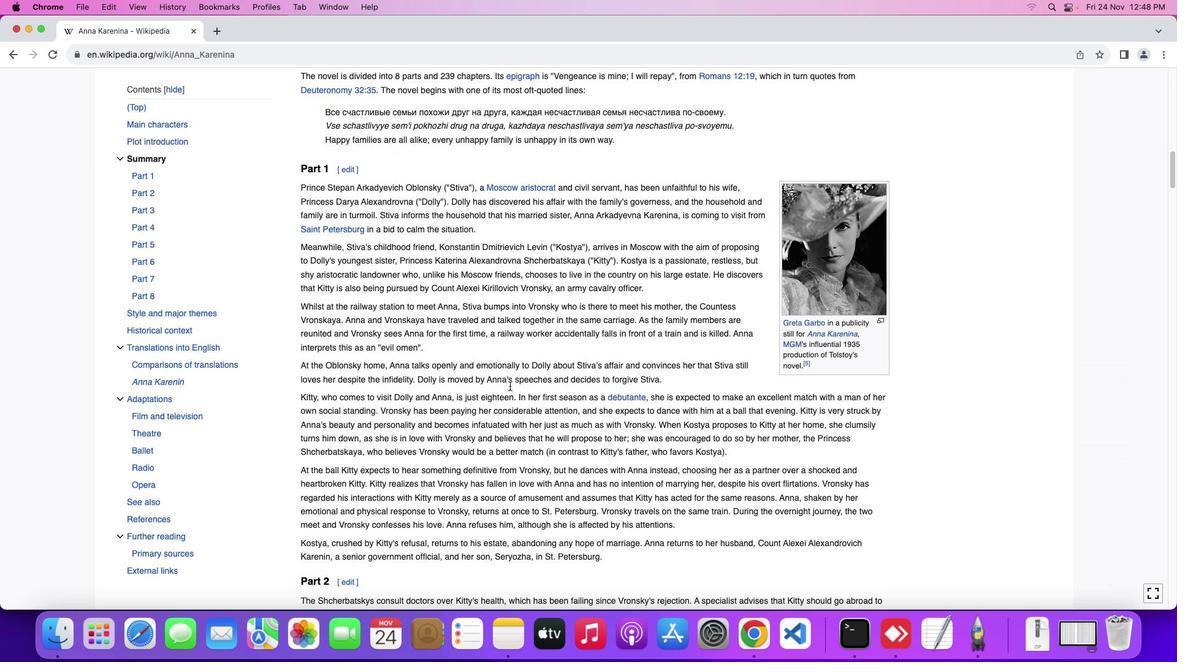 
Action: Mouse scrolled (508, 385) with delta (0, -1)
Screenshot: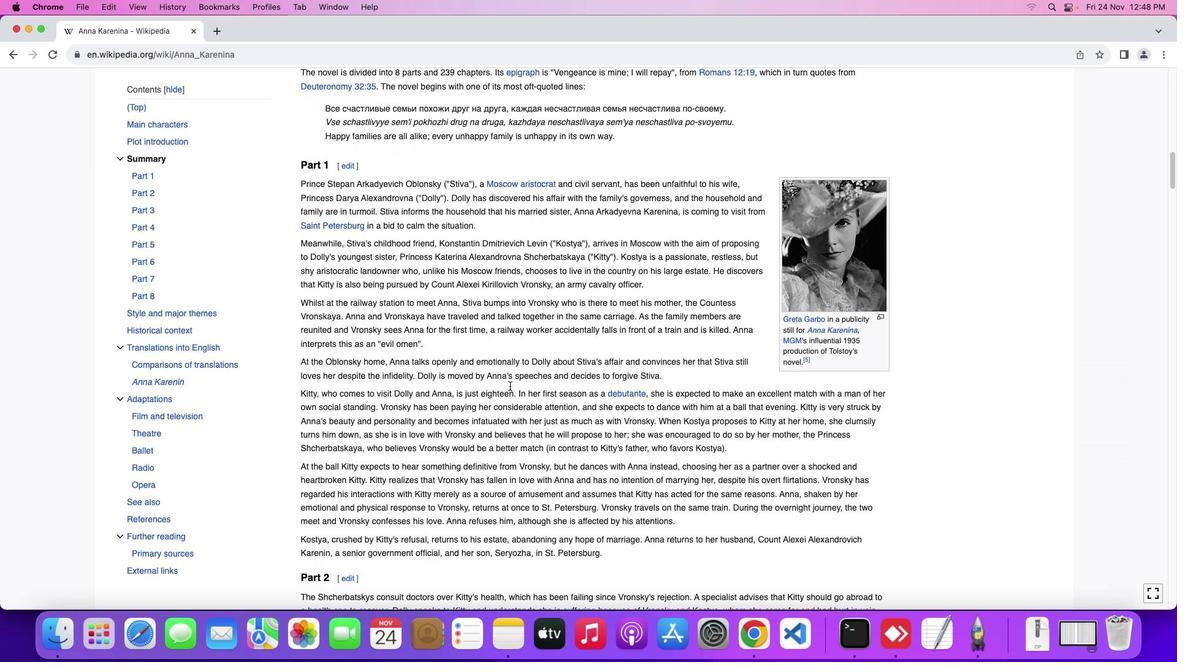 
Action: Mouse moved to (508, 385)
Screenshot: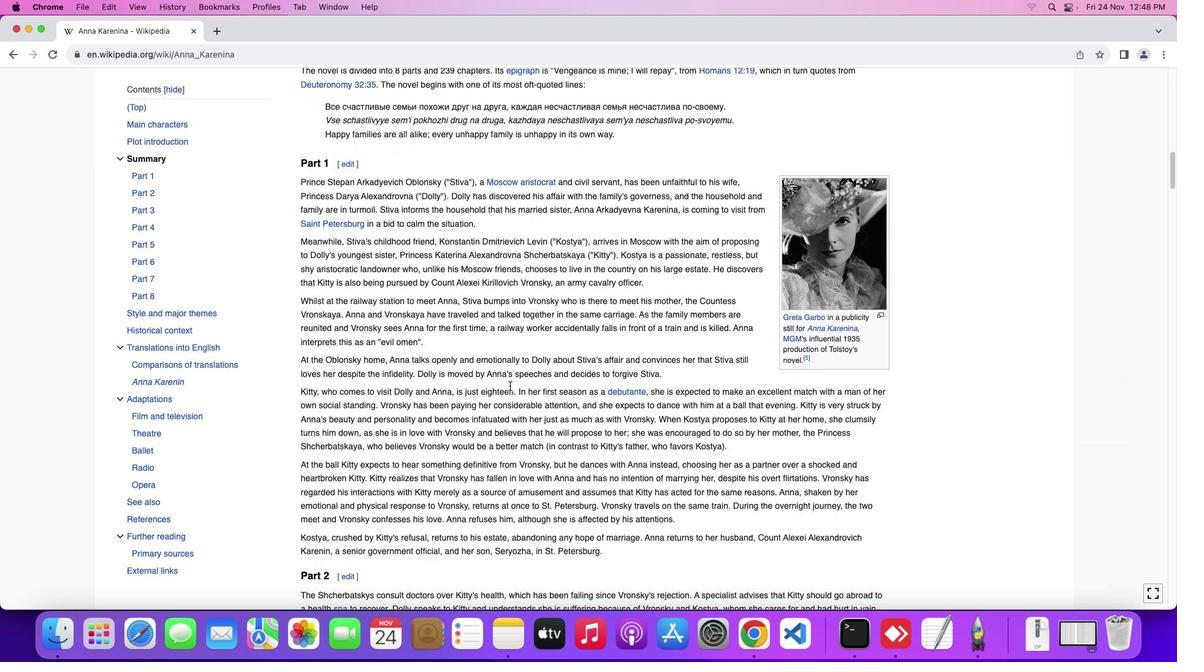 
Action: Mouse scrolled (508, 385) with delta (0, -1)
Screenshot: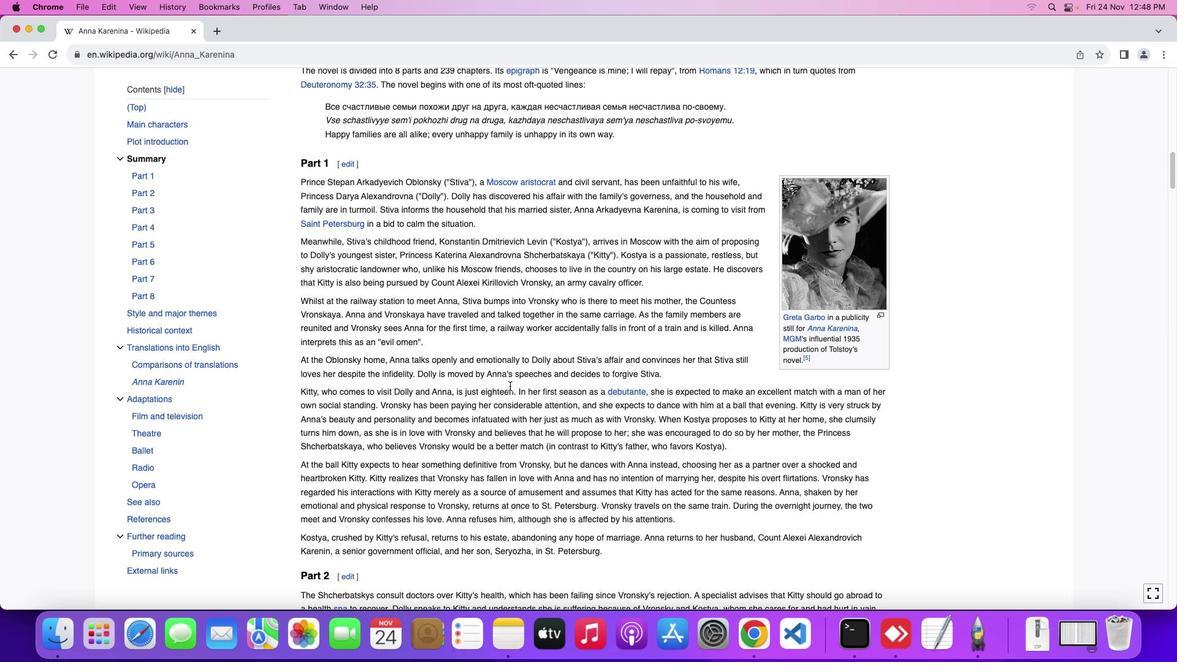 
Action: Mouse moved to (508, 385)
Screenshot: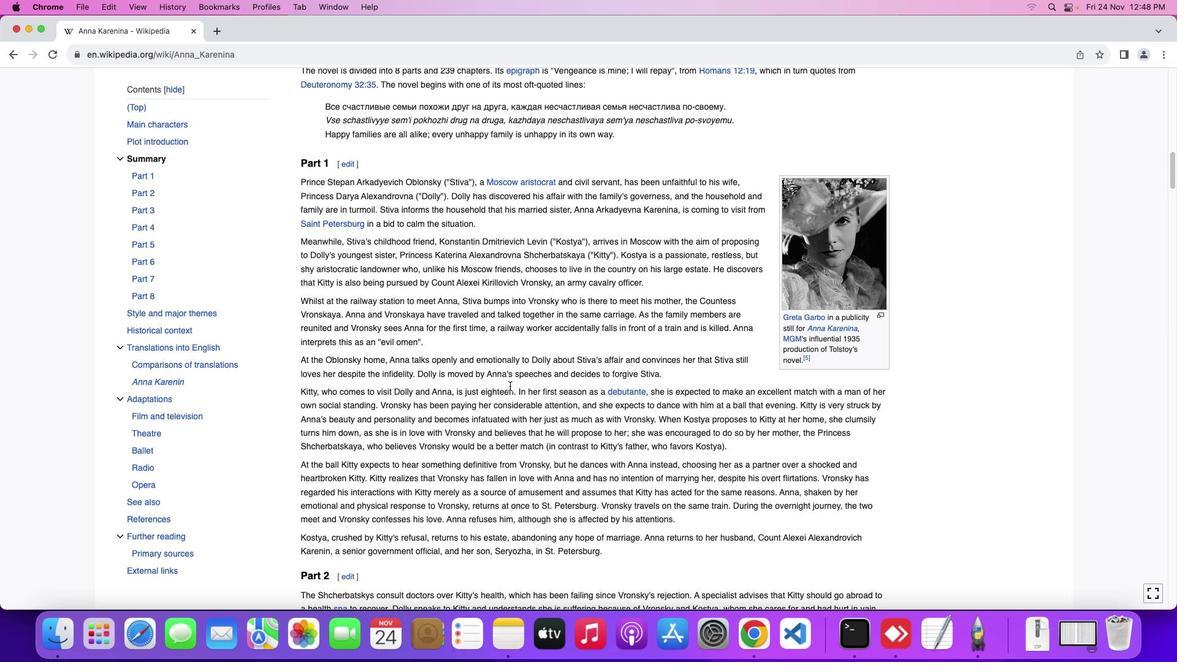 
Action: Mouse scrolled (508, 385) with delta (0, -1)
Screenshot: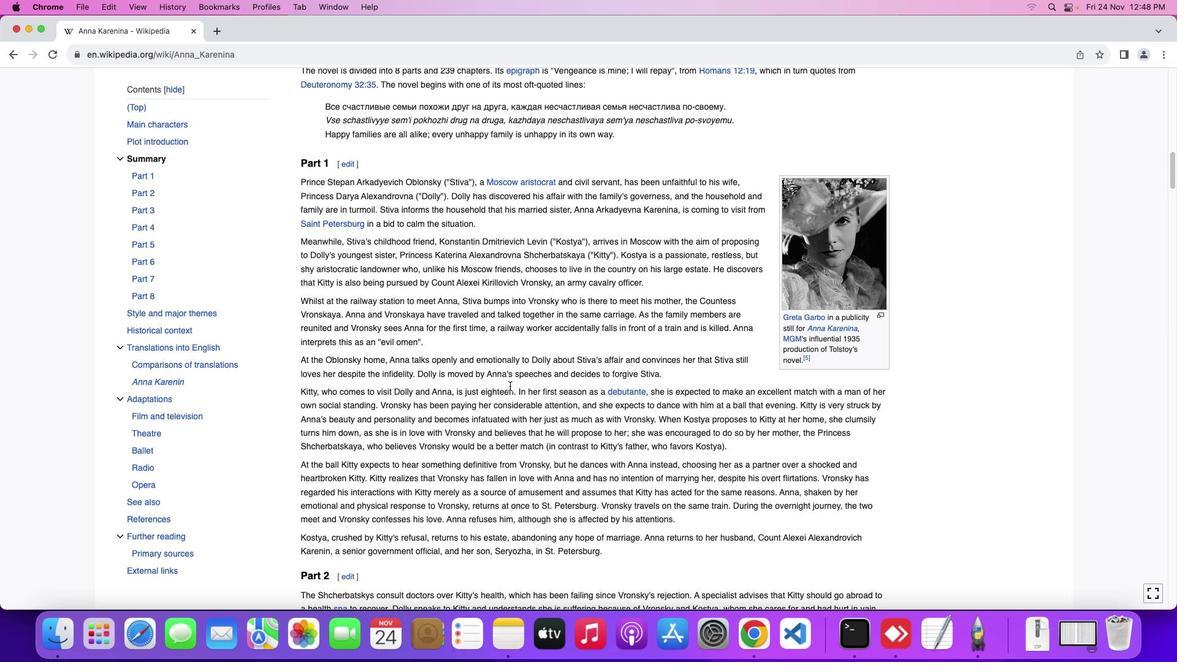 
Action: Mouse moved to (508, 384)
Screenshot: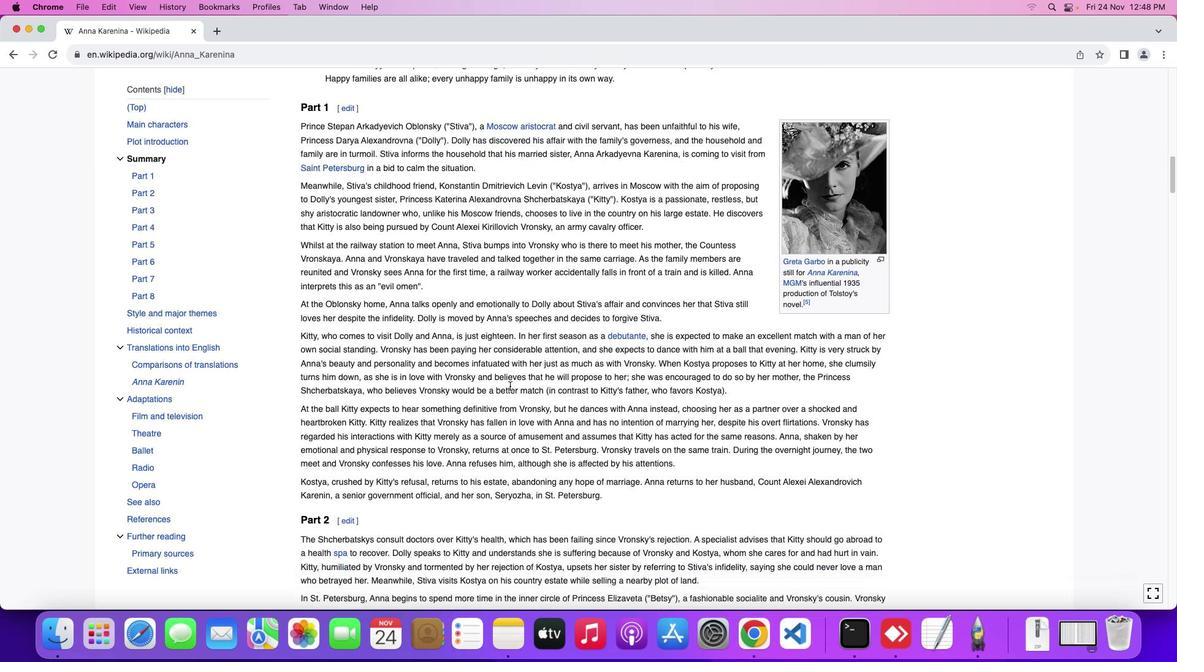 
Action: Mouse scrolled (508, 384) with delta (0, -1)
Screenshot: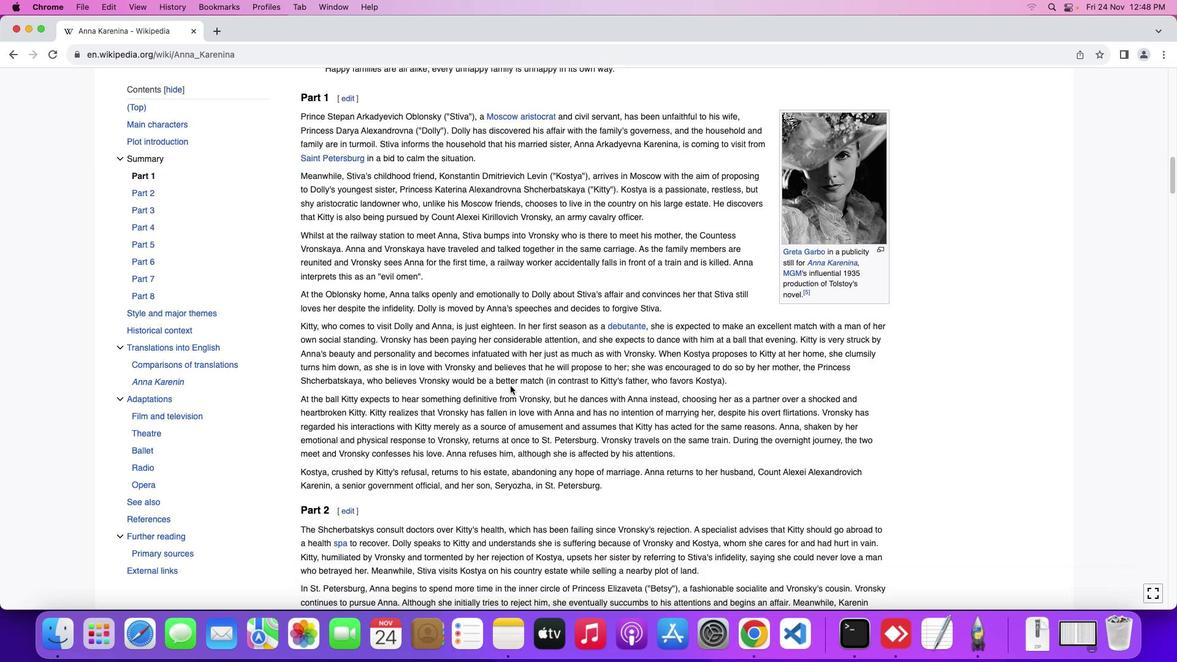 
Action: Mouse scrolled (508, 384) with delta (0, -1)
Screenshot: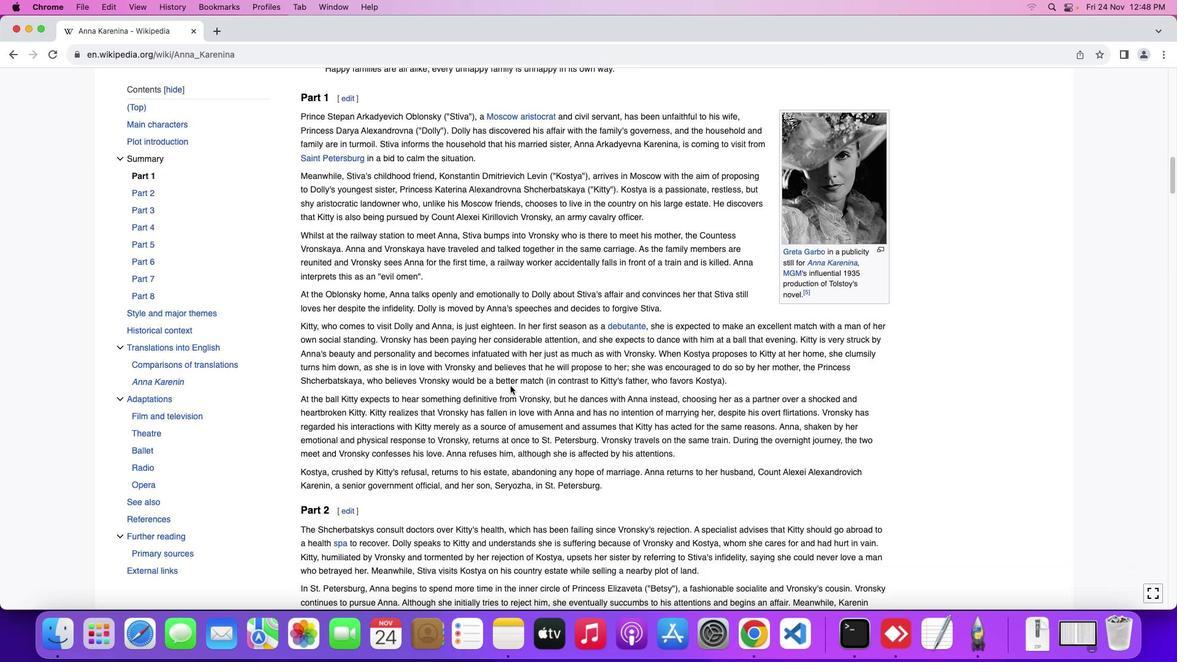 
Action: Mouse scrolled (508, 384) with delta (0, -1)
Screenshot: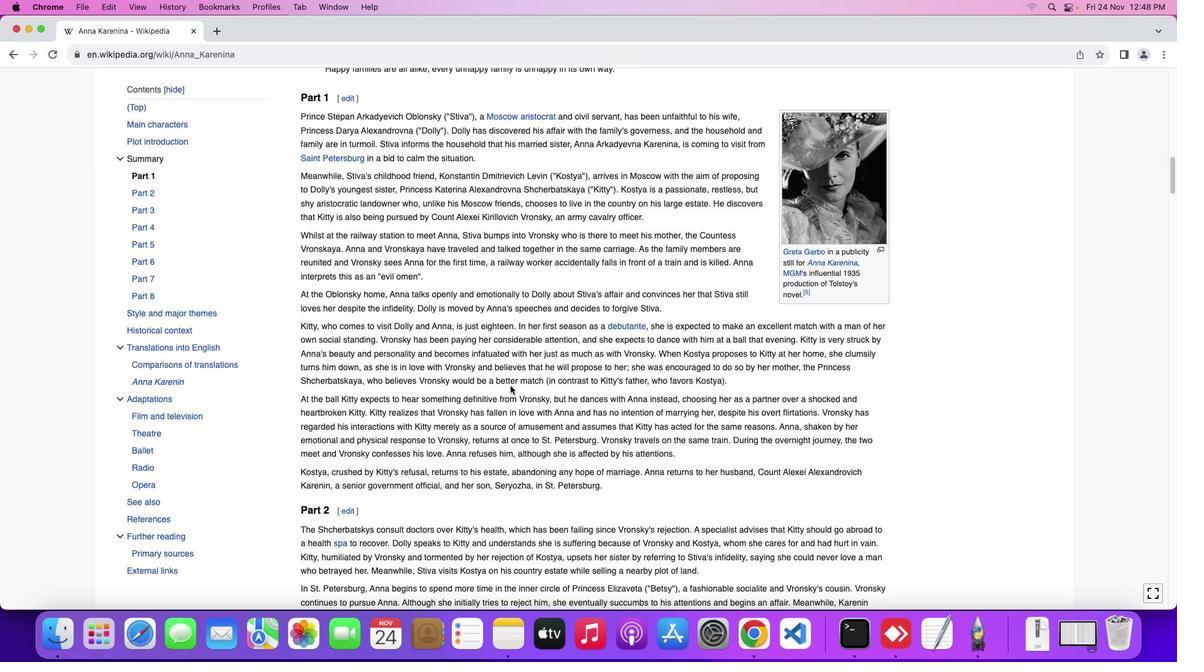 
Action: Mouse moved to (509, 385)
Screenshot: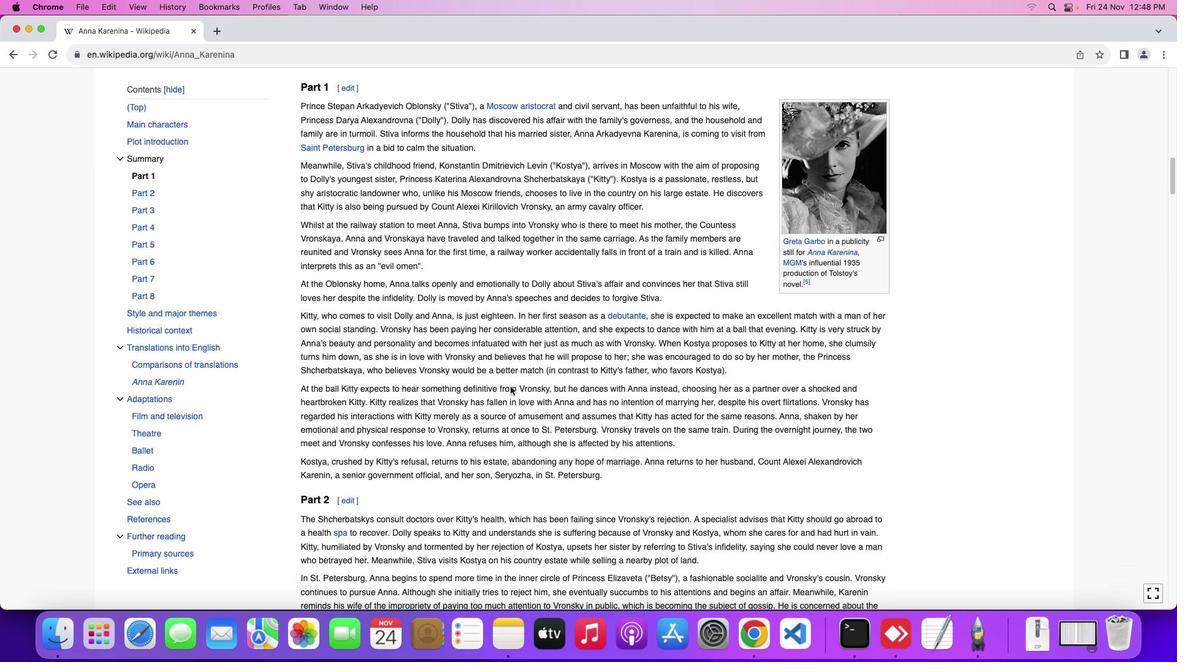 
Action: Mouse scrolled (509, 385) with delta (0, -1)
Screenshot: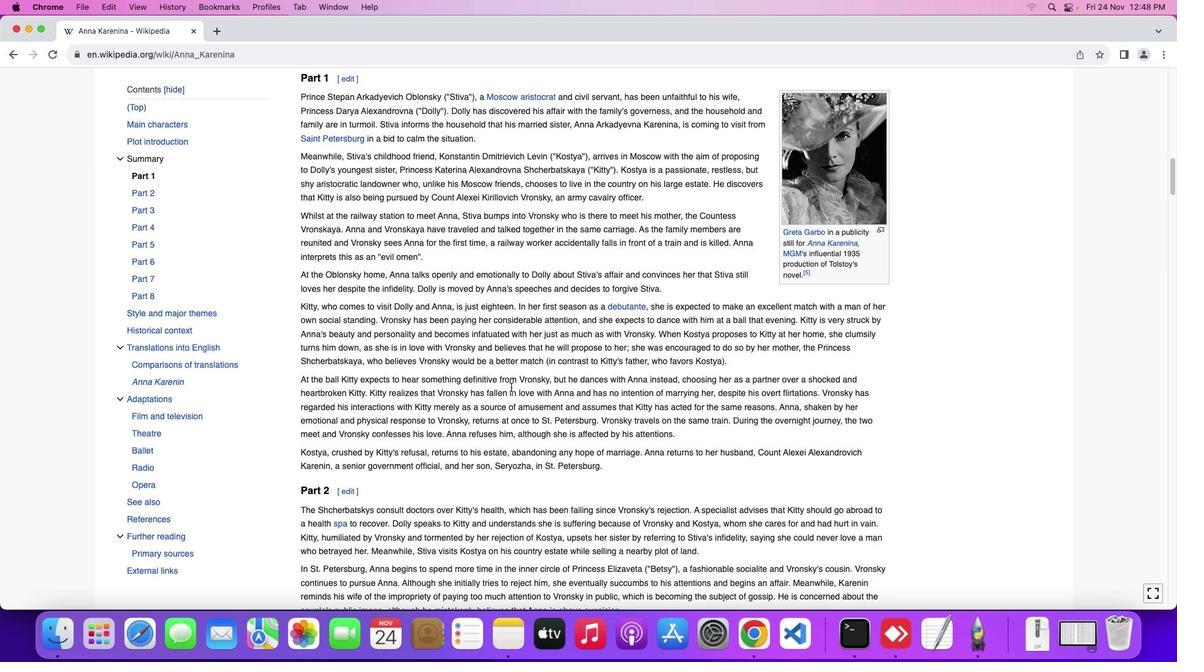 
Action: Mouse scrolled (509, 385) with delta (0, -1)
Screenshot: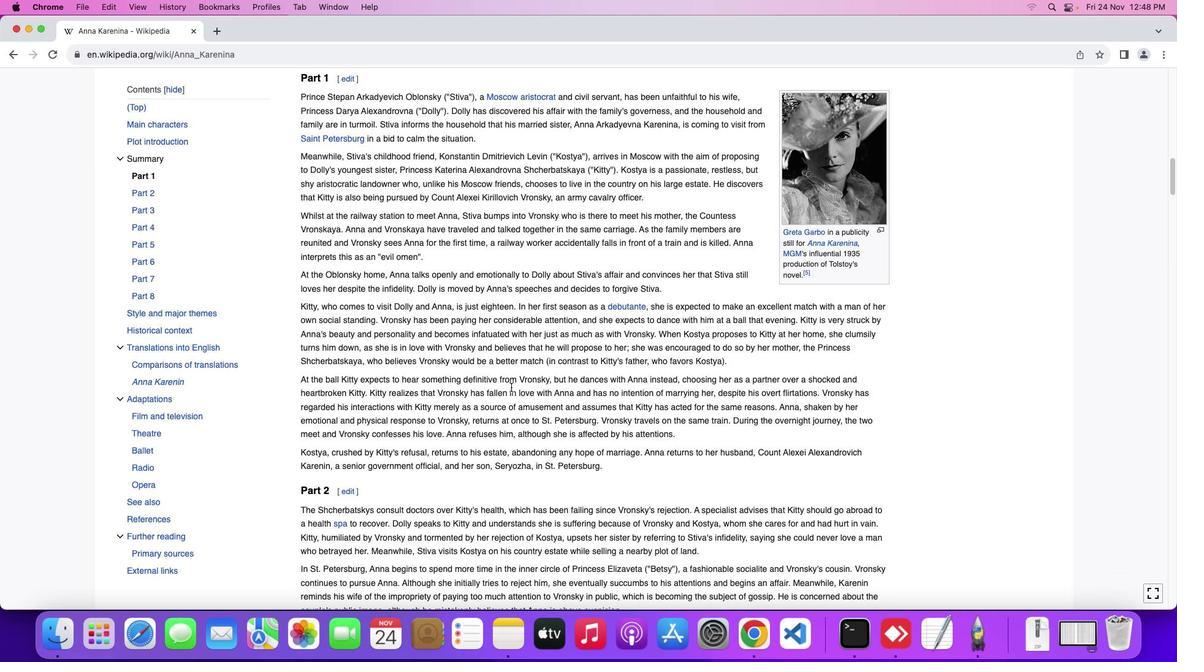 
Action: Mouse moved to (510, 386)
Screenshot: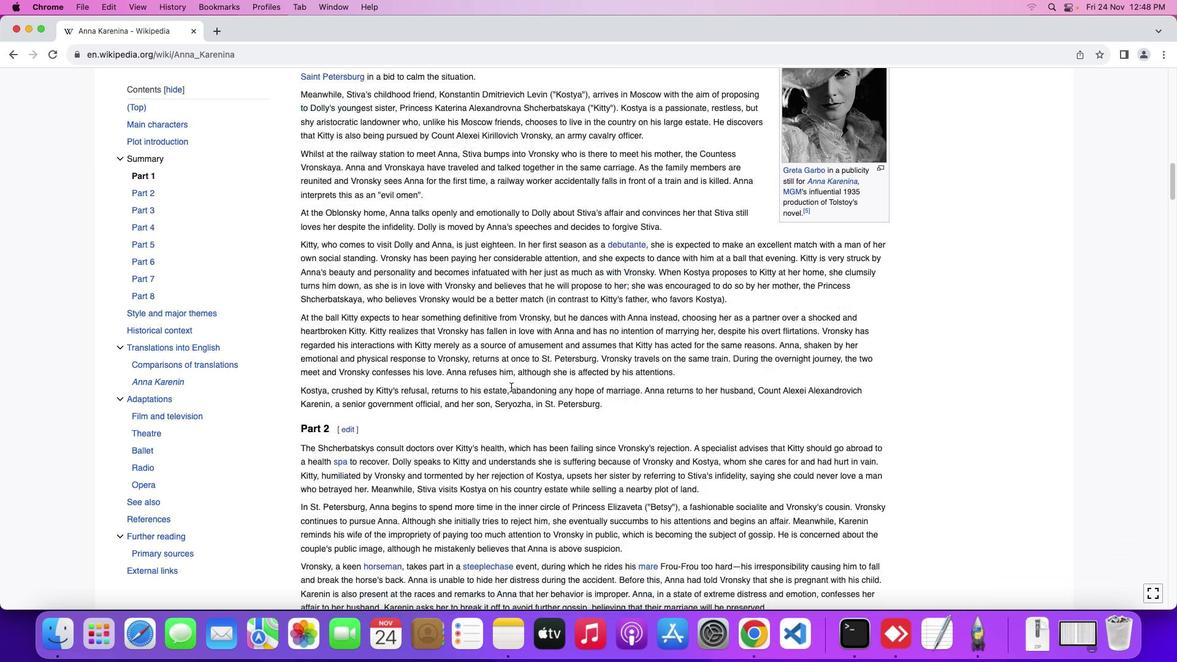 
Action: Mouse scrolled (510, 386) with delta (0, -1)
Screenshot: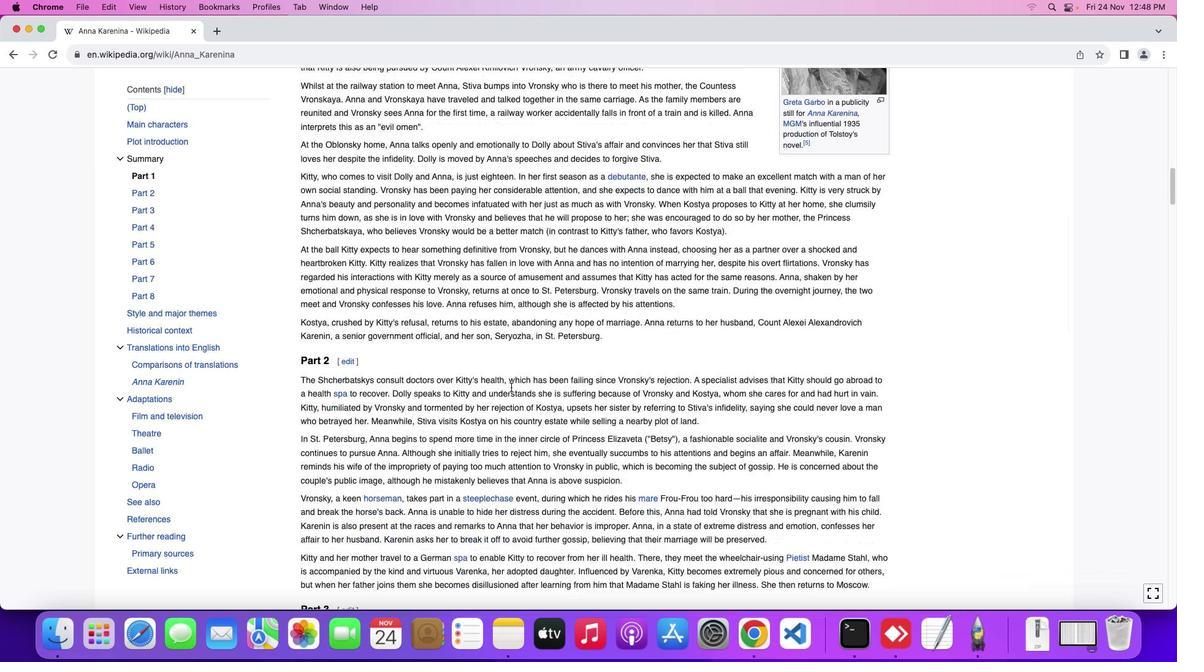 
Action: Mouse scrolled (510, 386) with delta (0, -1)
Screenshot: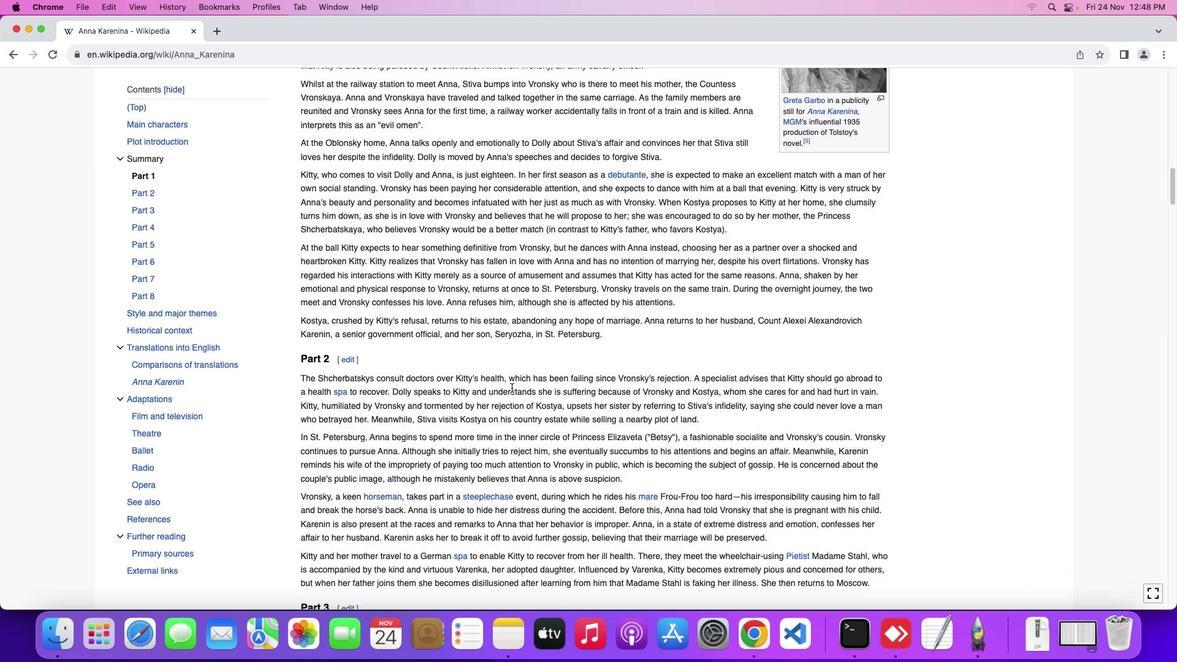 
Action: Mouse scrolled (510, 386) with delta (0, -1)
Screenshot: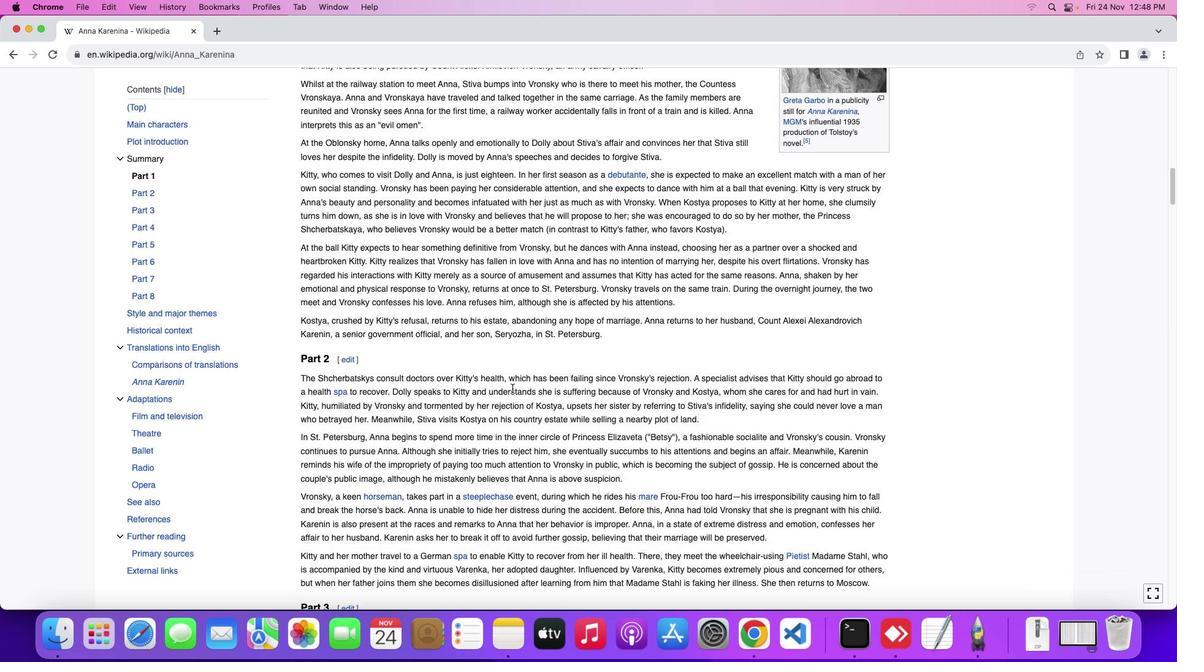 
Action: Mouse scrolled (510, 386) with delta (0, -1)
Screenshot: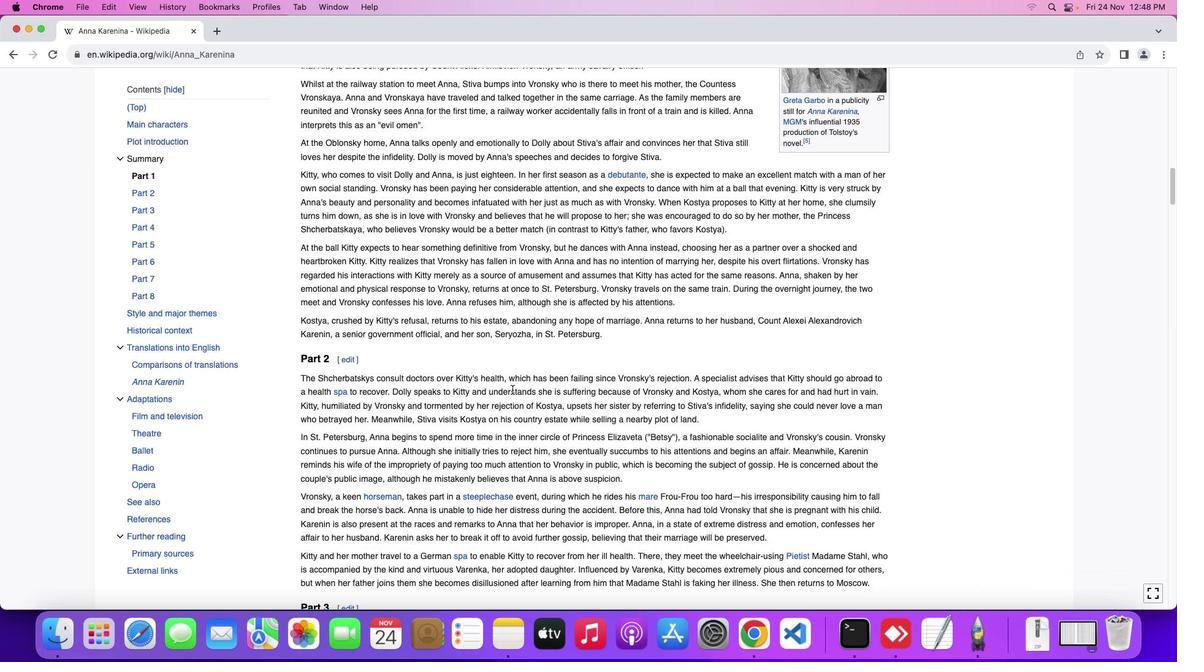 
Action: Mouse moved to (512, 392)
Screenshot: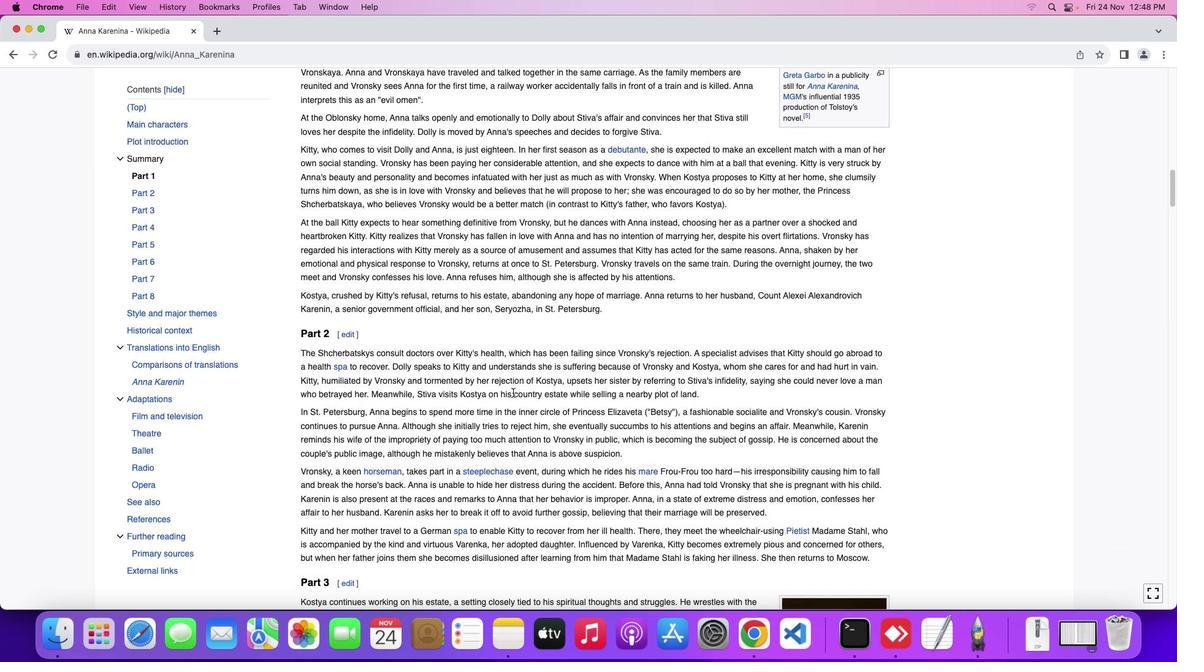 
Action: Mouse scrolled (512, 392) with delta (0, -1)
Screenshot: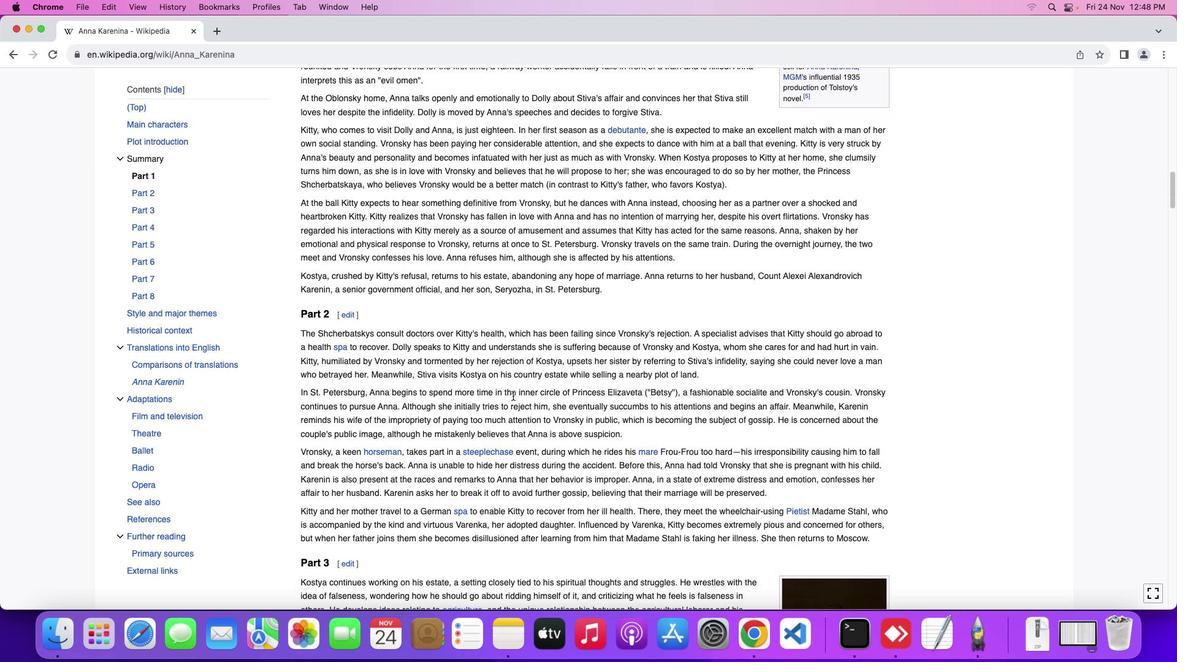 
Action: Mouse scrolled (512, 392) with delta (0, -1)
Screenshot: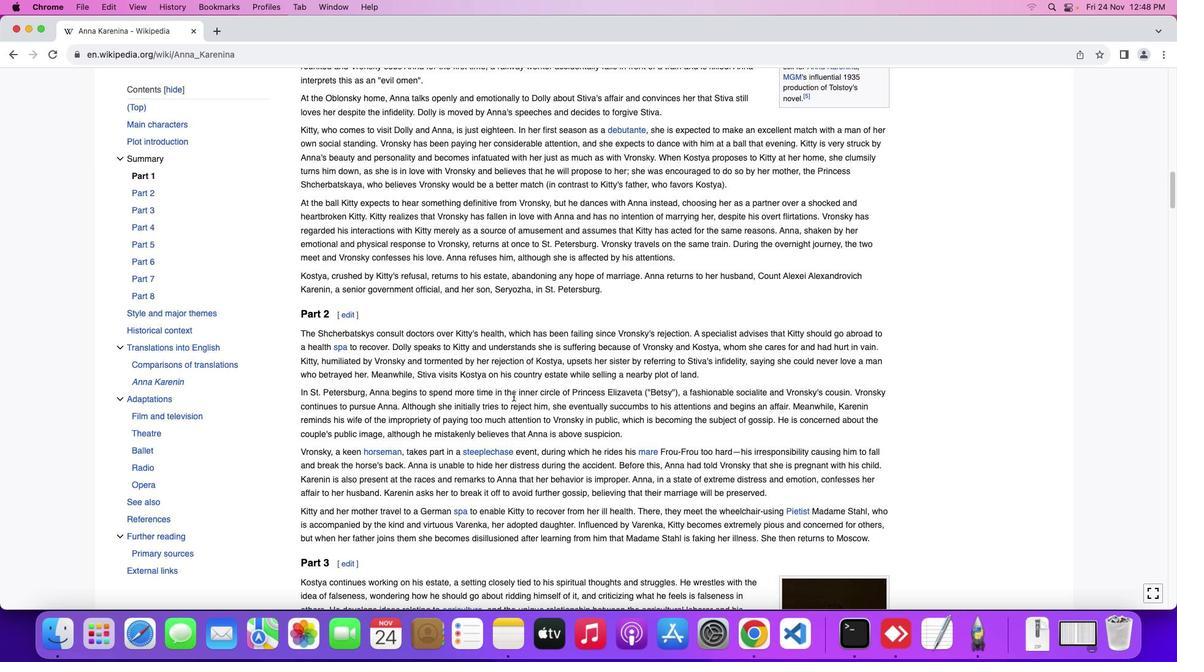 
Action: Mouse scrolled (512, 392) with delta (0, -1)
Screenshot: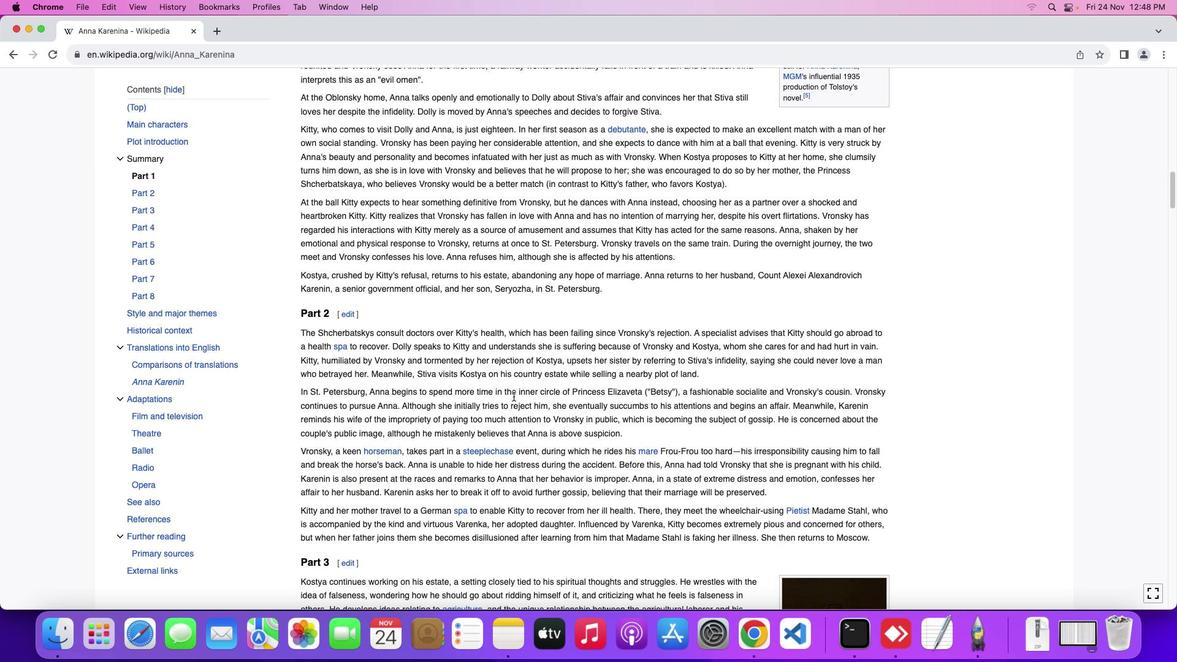 
Action: Mouse moved to (512, 395)
Screenshot: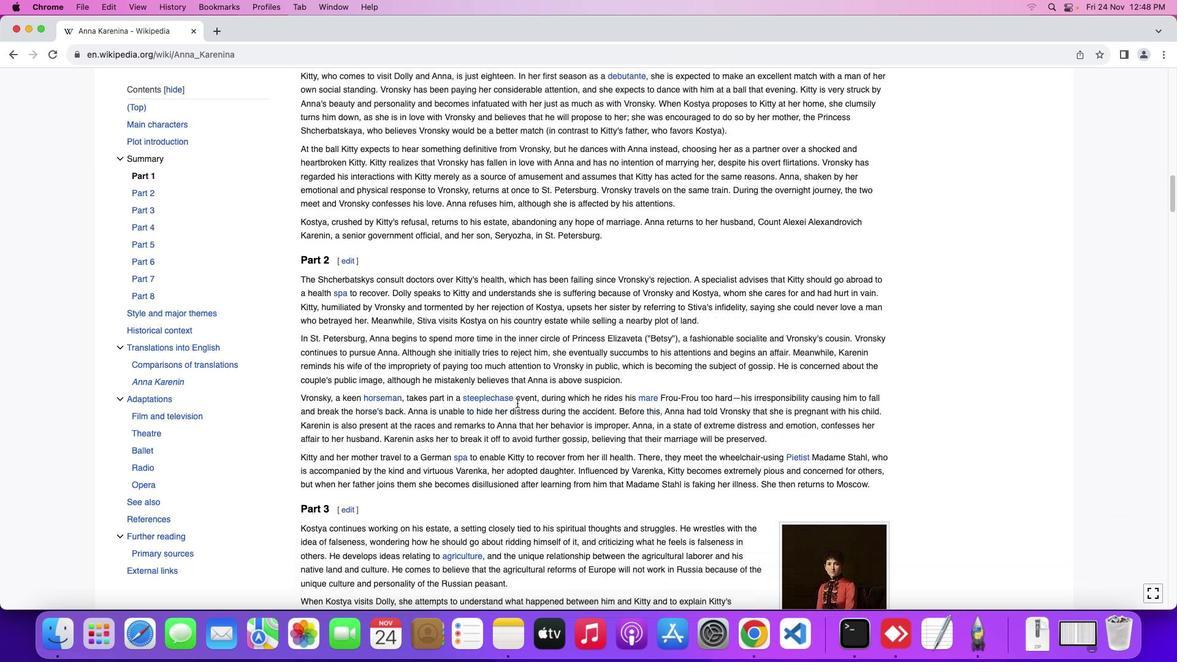 
Action: Mouse scrolled (512, 395) with delta (0, -1)
Screenshot: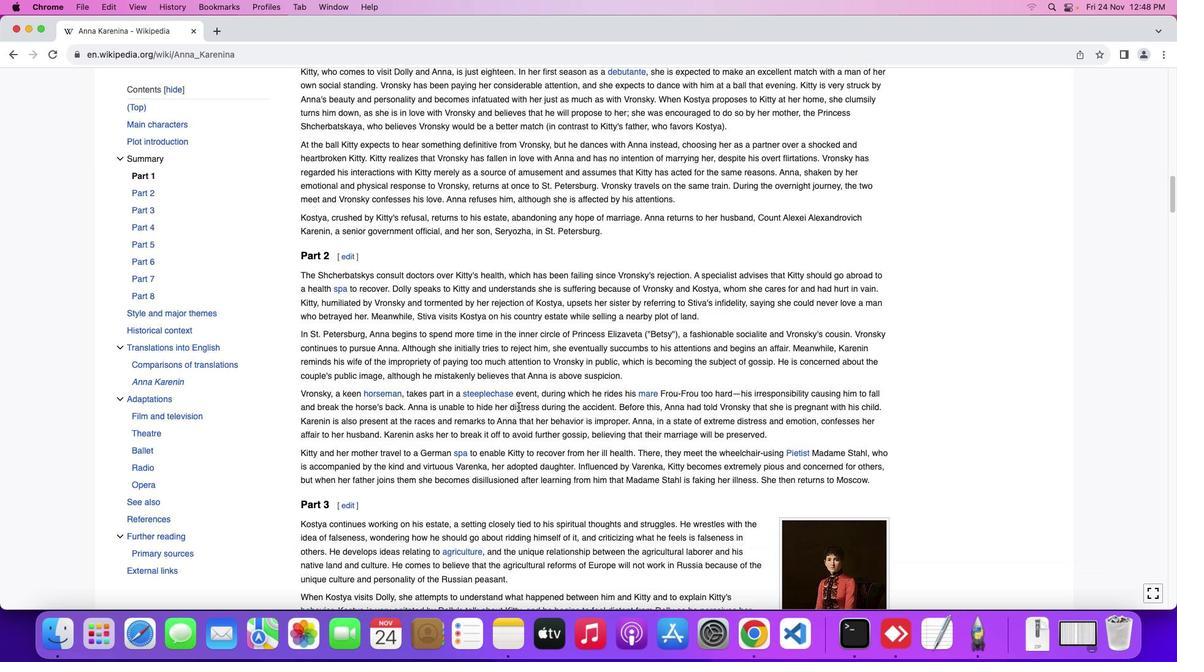 
Action: Mouse scrolled (512, 395) with delta (0, -1)
Screenshot: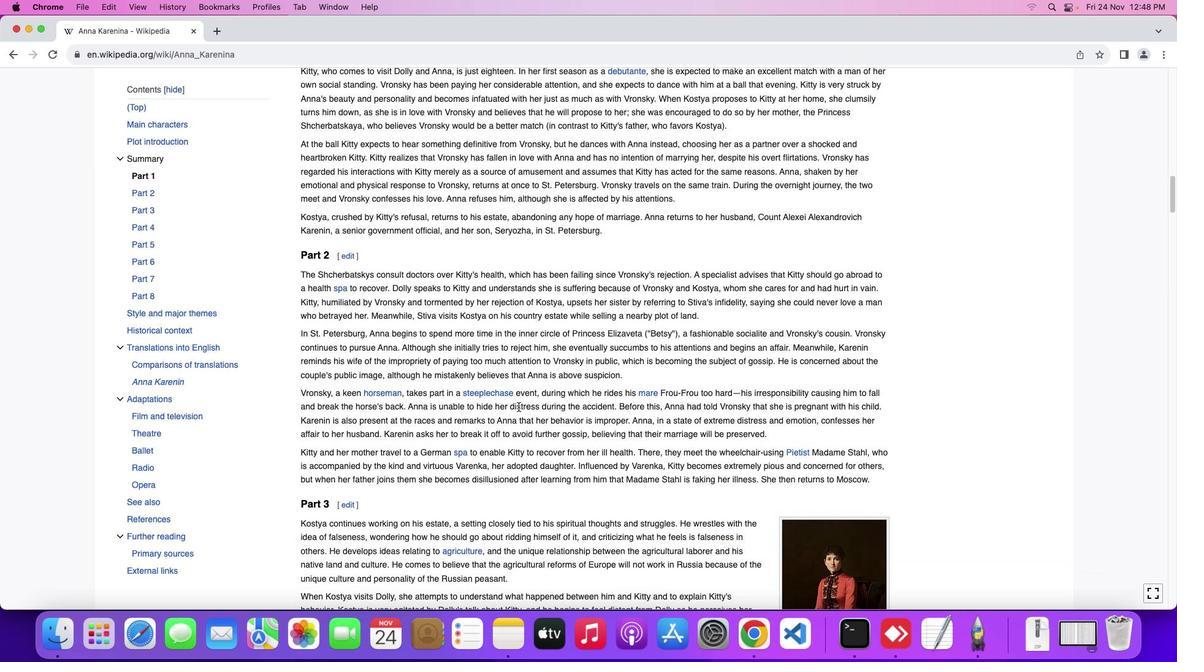 
Action: Mouse scrolled (512, 395) with delta (0, -1)
Screenshot: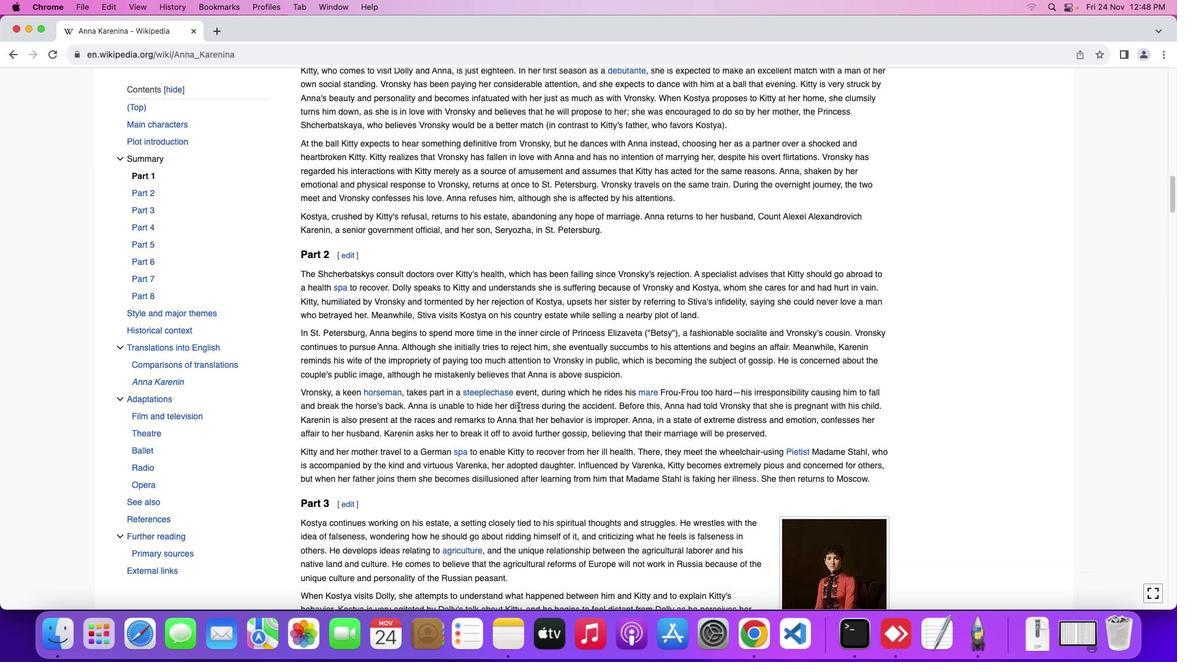 
Action: Mouse moved to (517, 405)
Screenshot: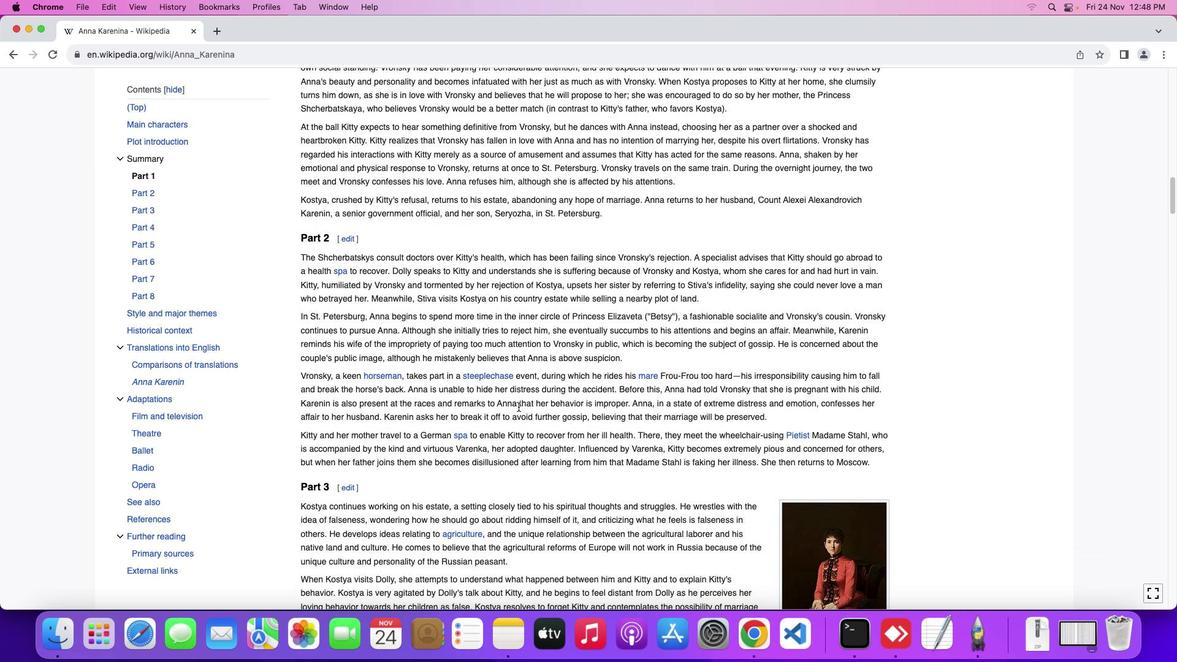 
Action: Mouse scrolled (517, 405) with delta (0, -1)
Screenshot: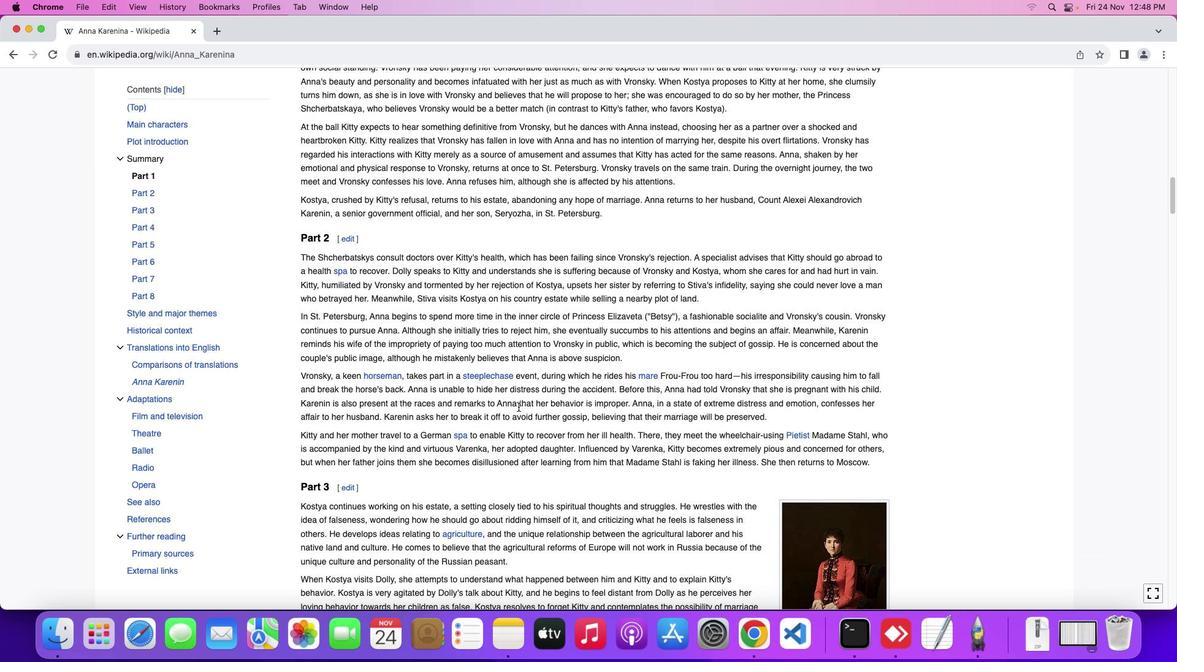 
Action: Mouse scrolled (517, 405) with delta (0, -1)
Screenshot: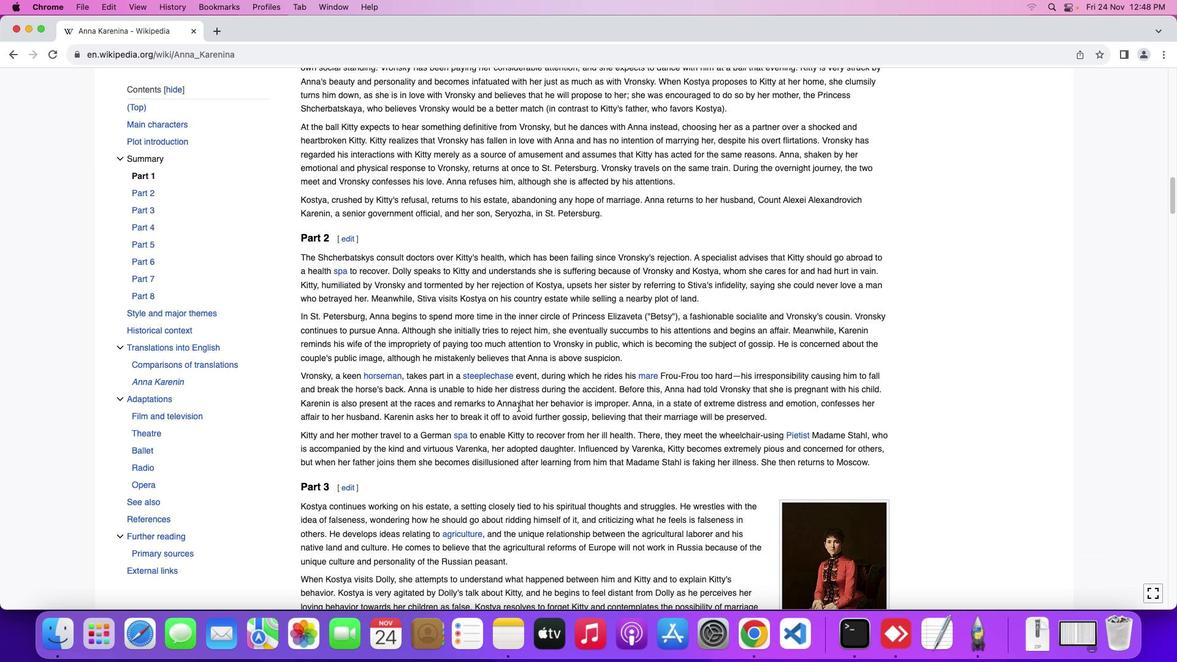 
Action: Mouse moved to (517, 406)
Screenshot: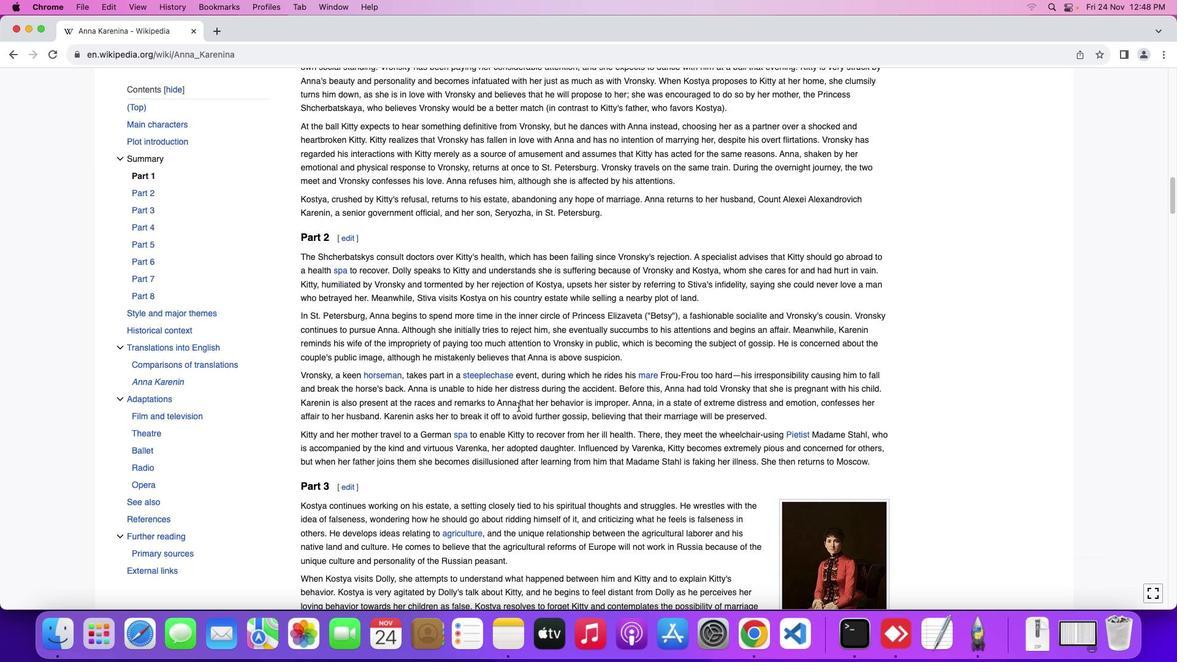 
Action: Mouse scrolled (517, 406) with delta (0, -1)
Screenshot: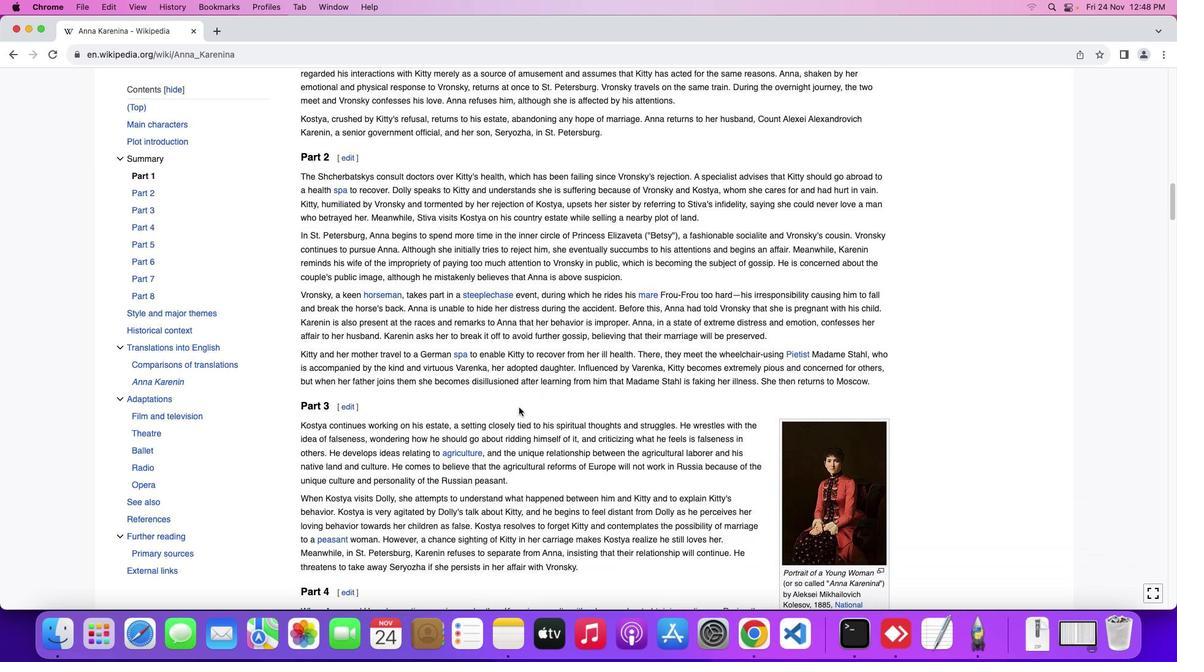 
Action: Mouse scrolled (517, 406) with delta (0, -1)
Screenshot: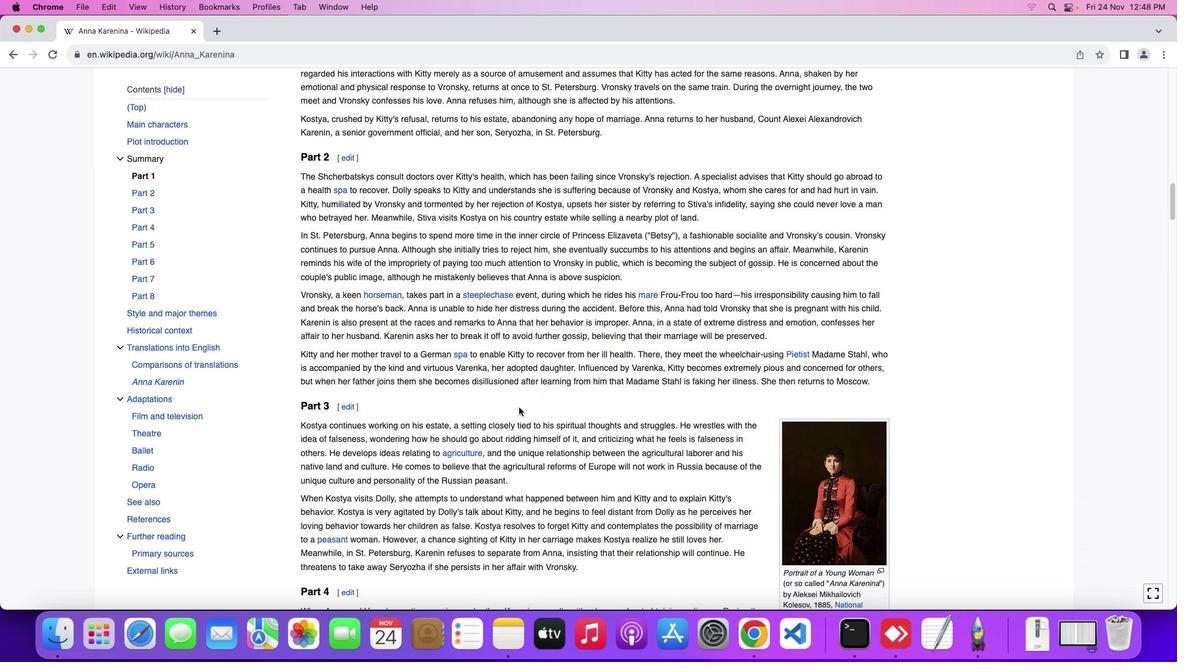 
Action: Mouse scrolled (517, 406) with delta (0, -1)
Screenshot: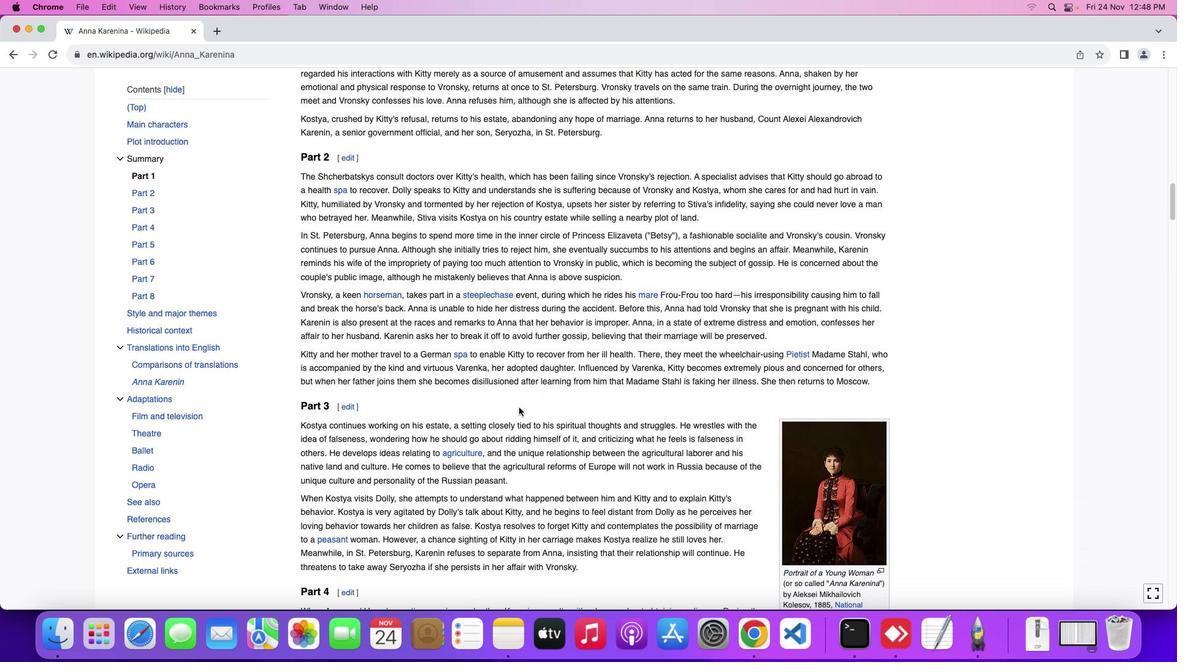 
Action: Mouse moved to (517, 406)
Screenshot: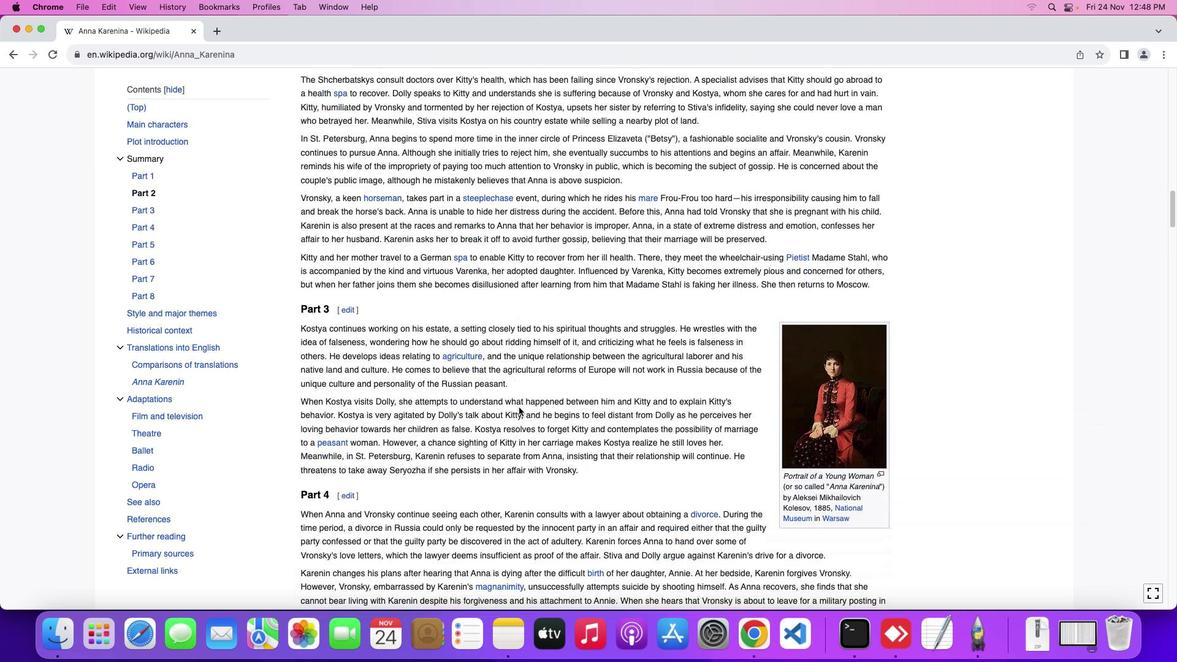 
Action: Mouse scrolled (517, 406) with delta (0, -1)
Screenshot: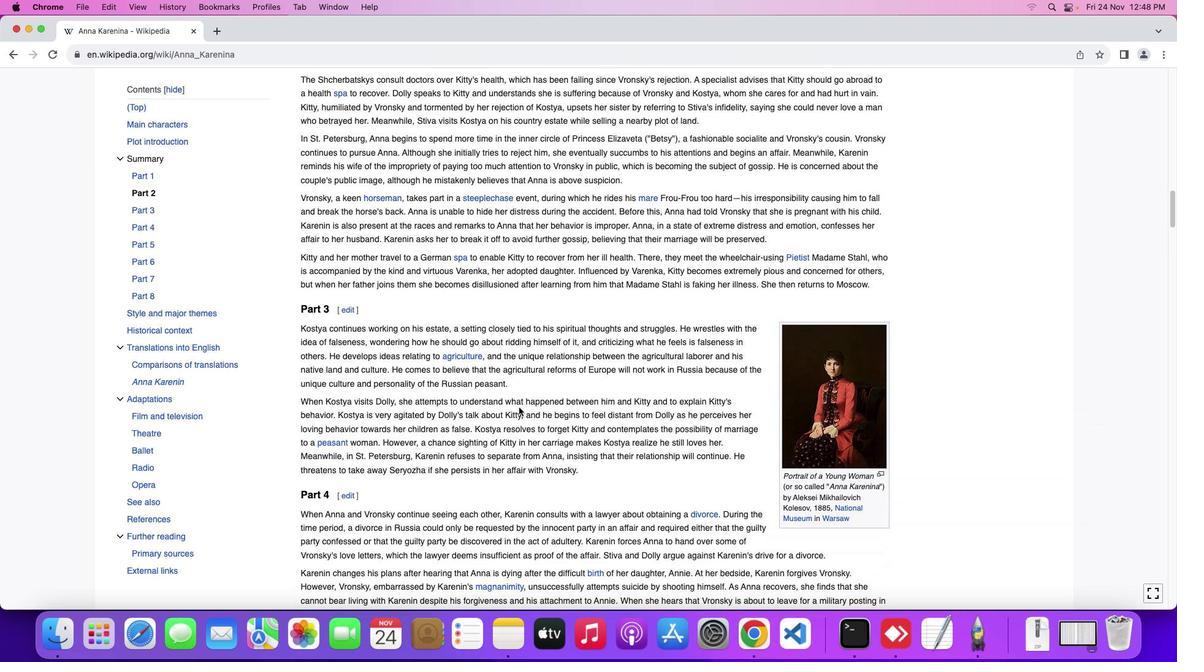 
Action: Mouse scrolled (517, 406) with delta (0, -1)
Screenshot: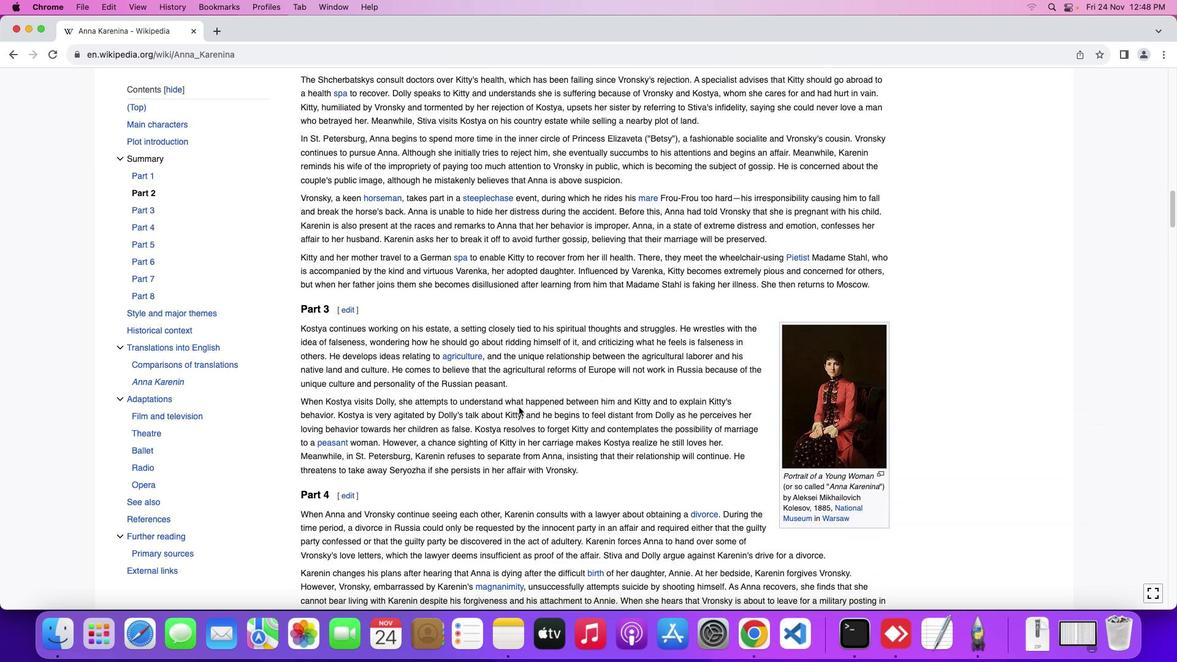 
Action: Mouse scrolled (517, 406) with delta (0, -1)
Screenshot: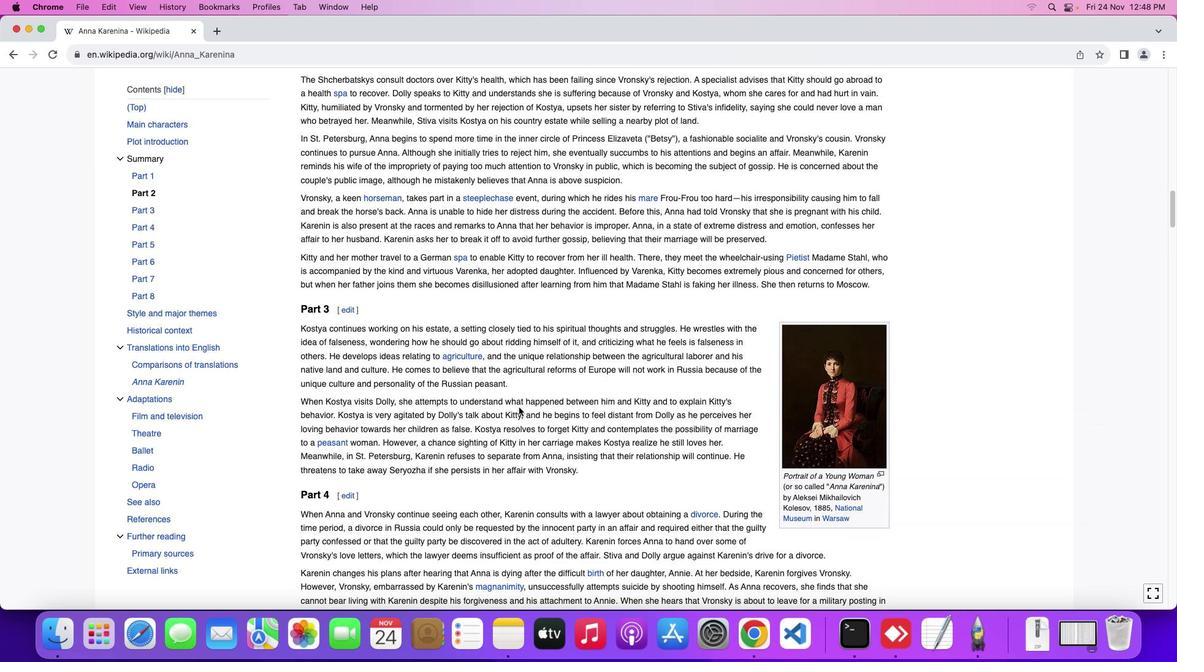 
Action: Mouse scrolled (517, 406) with delta (0, -1)
Screenshot: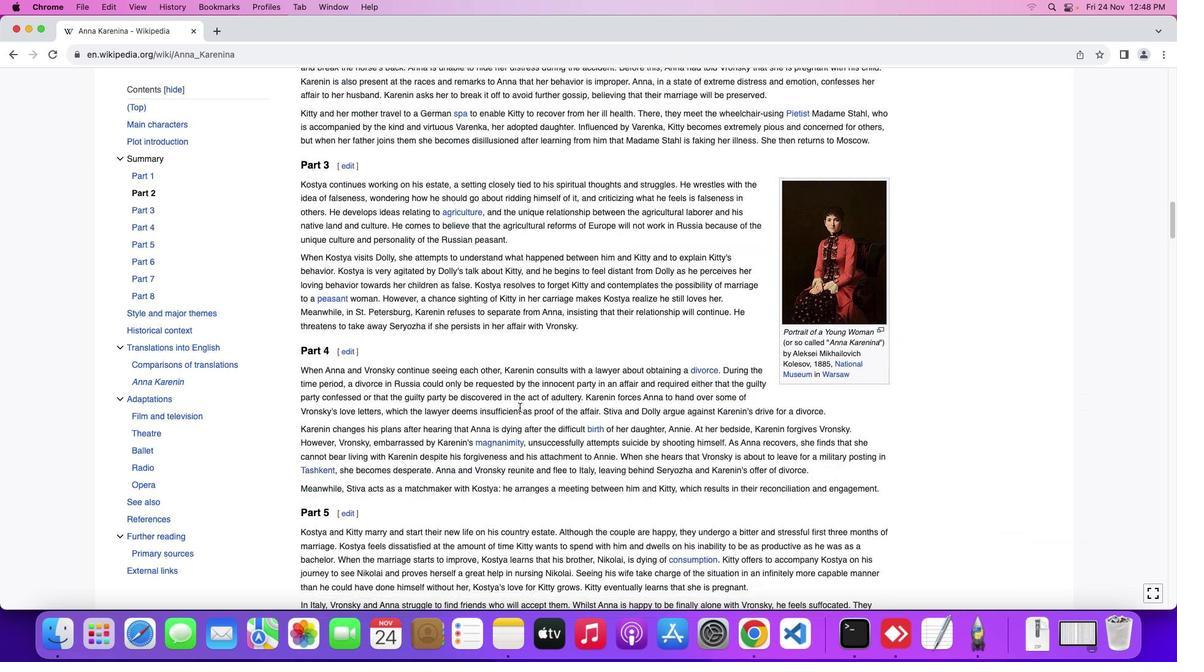 
Action: Mouse scrolled (517, 406) with delta (0, -1)
Screenshot: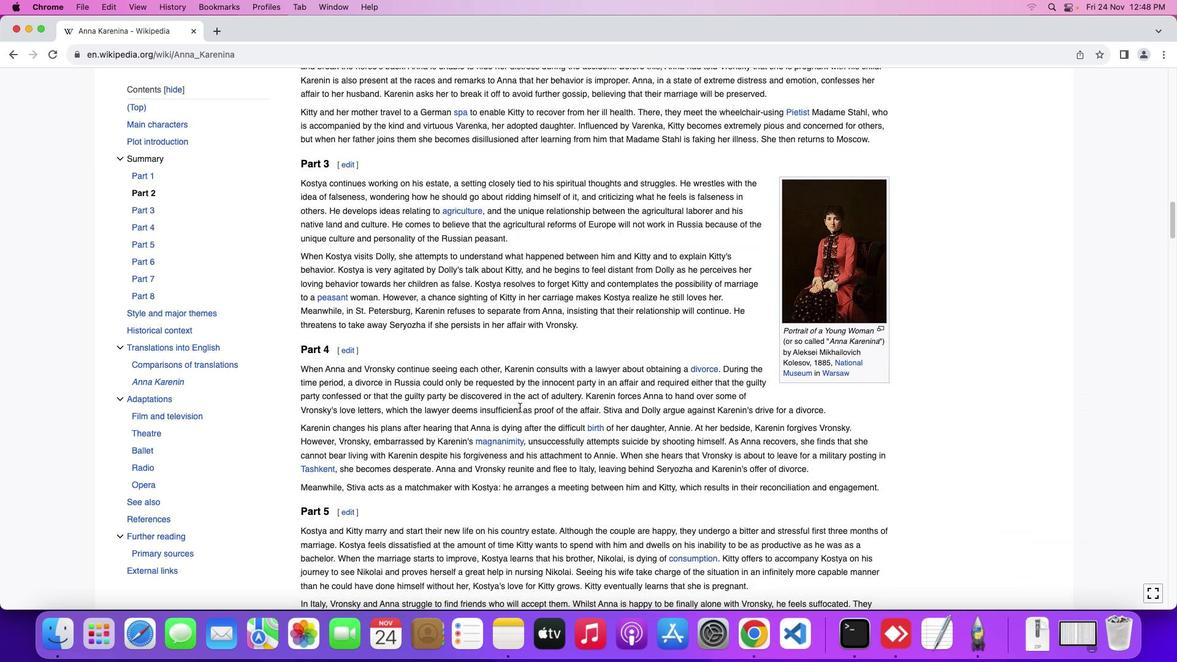 
Action: Mouse scrolled (517, 406) with delta (0, -1)
Screenshot: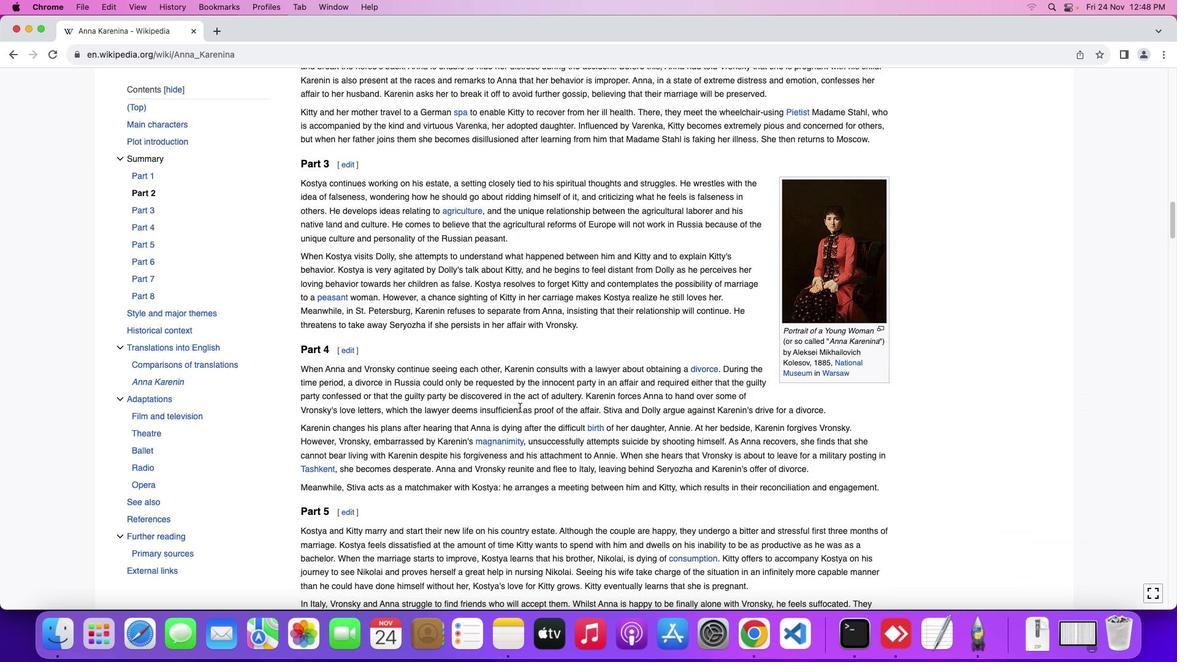 
Action: Mouse scrolled (517, 406) with delta (0, -1)
Screenshot: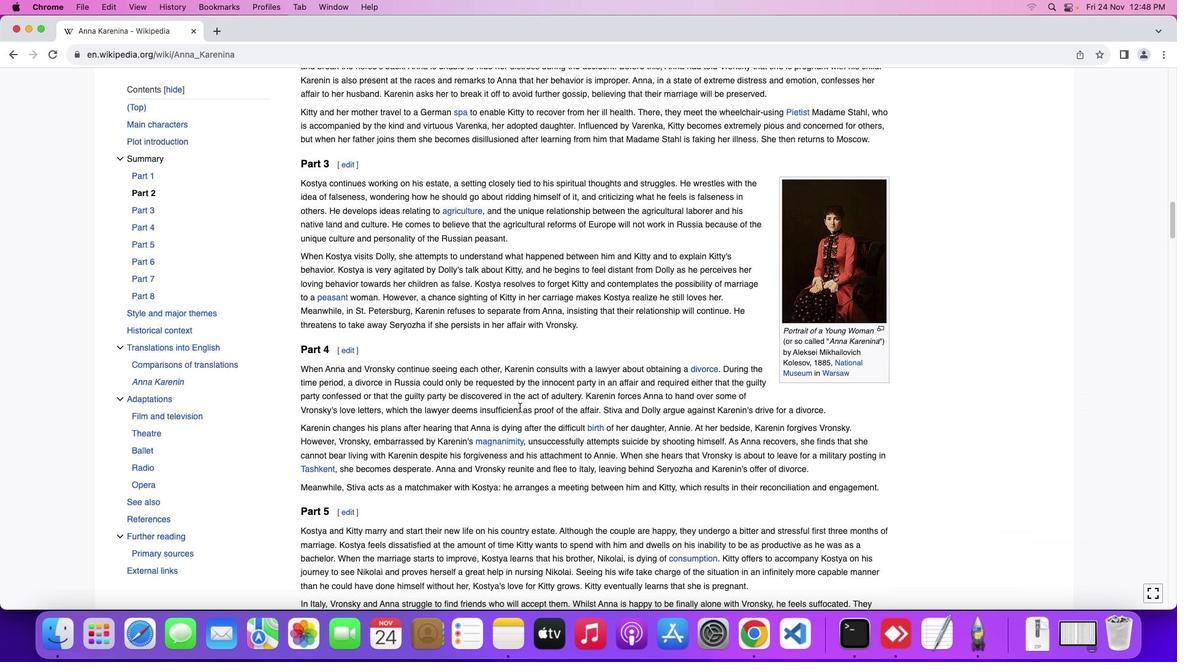 
Action: Mouse moved to (518, 406)
Screenshot: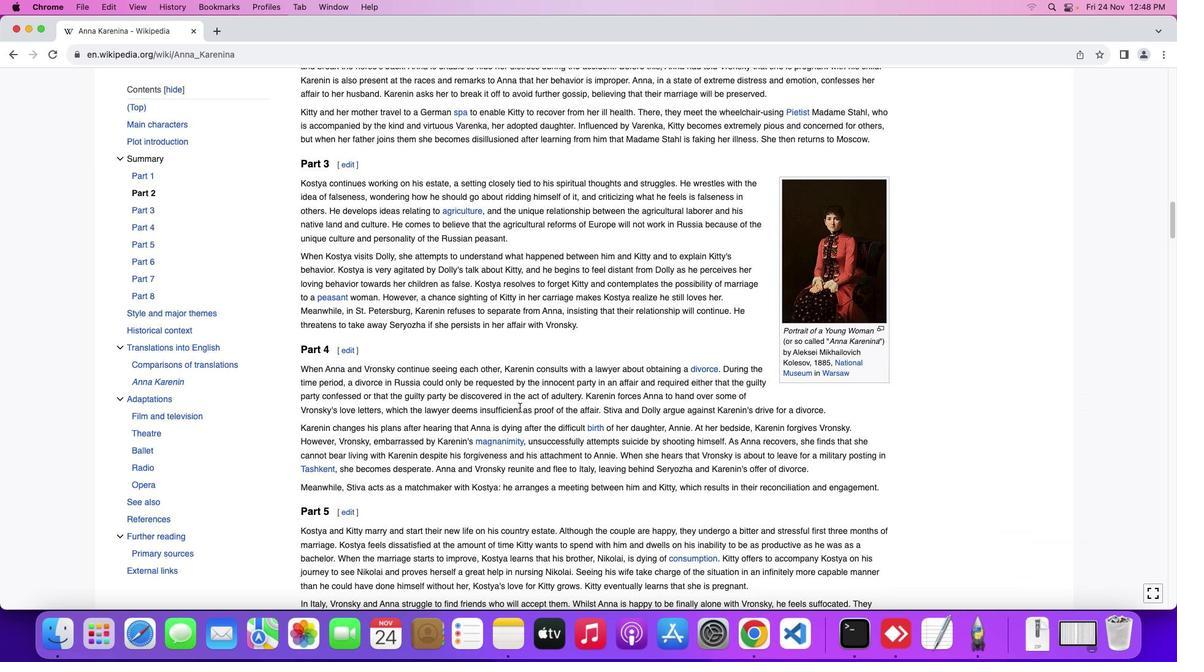 
Action: Mouse scrolled (518, 406) with delta (0, -1)
Screenshot: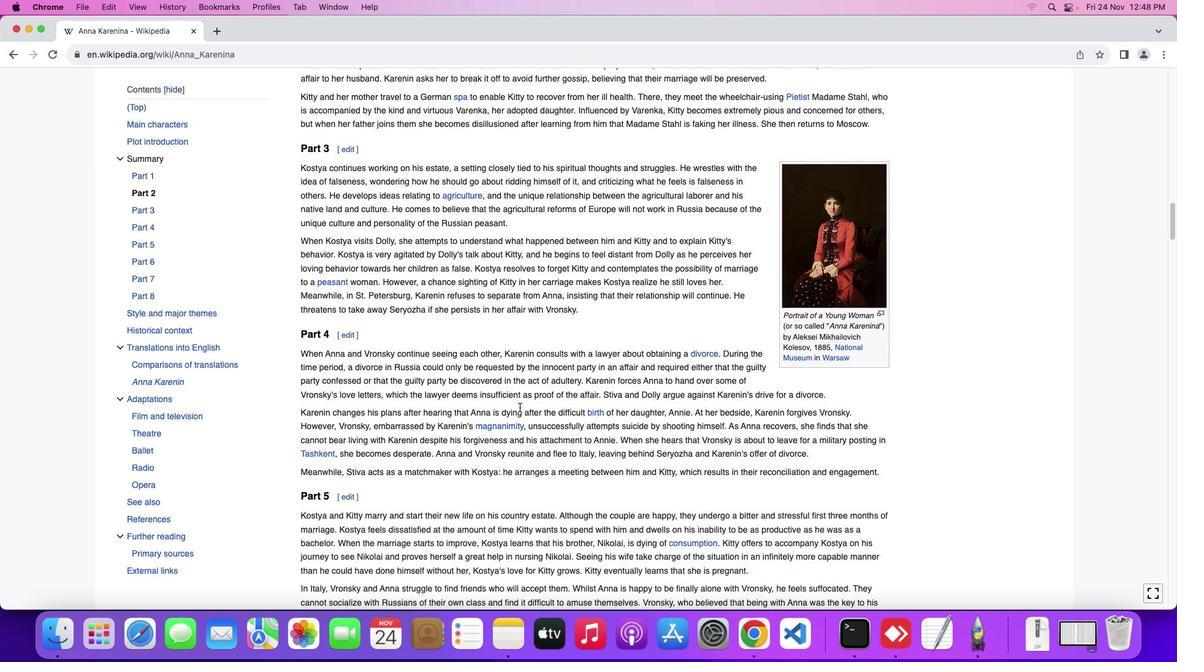
Action: Mouse scrolled (518, 406) with delta (0, -1)
Screenshot: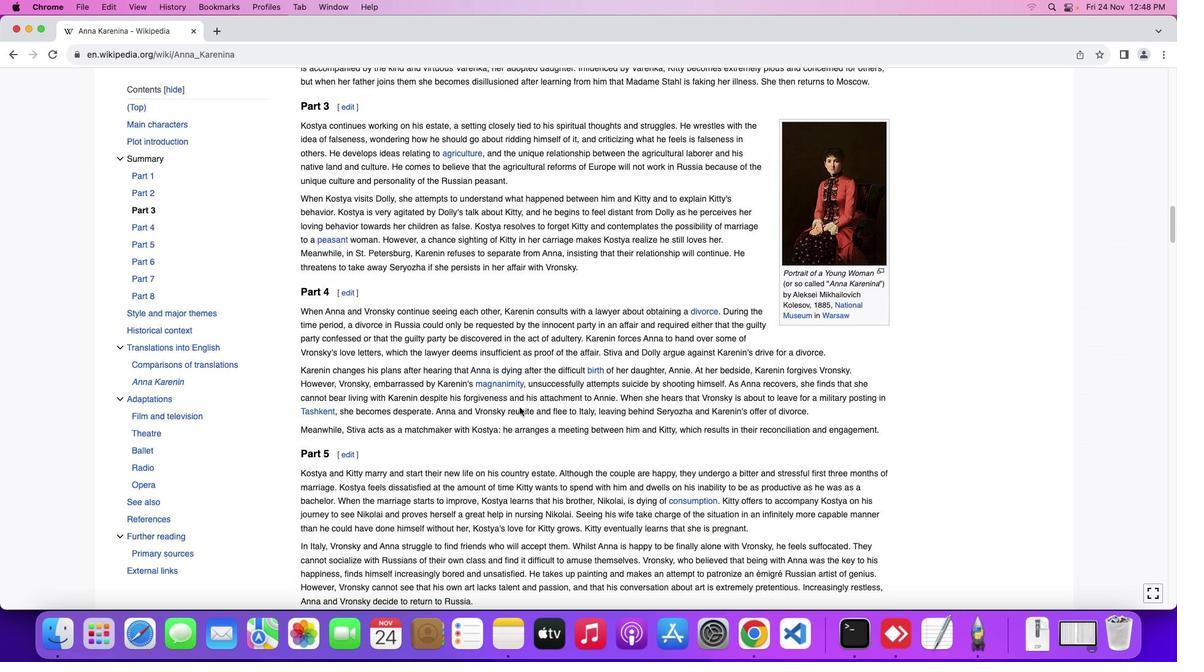 
Action: Mouse scrolled (518, 406) with delta (0, -1)
Screenshot: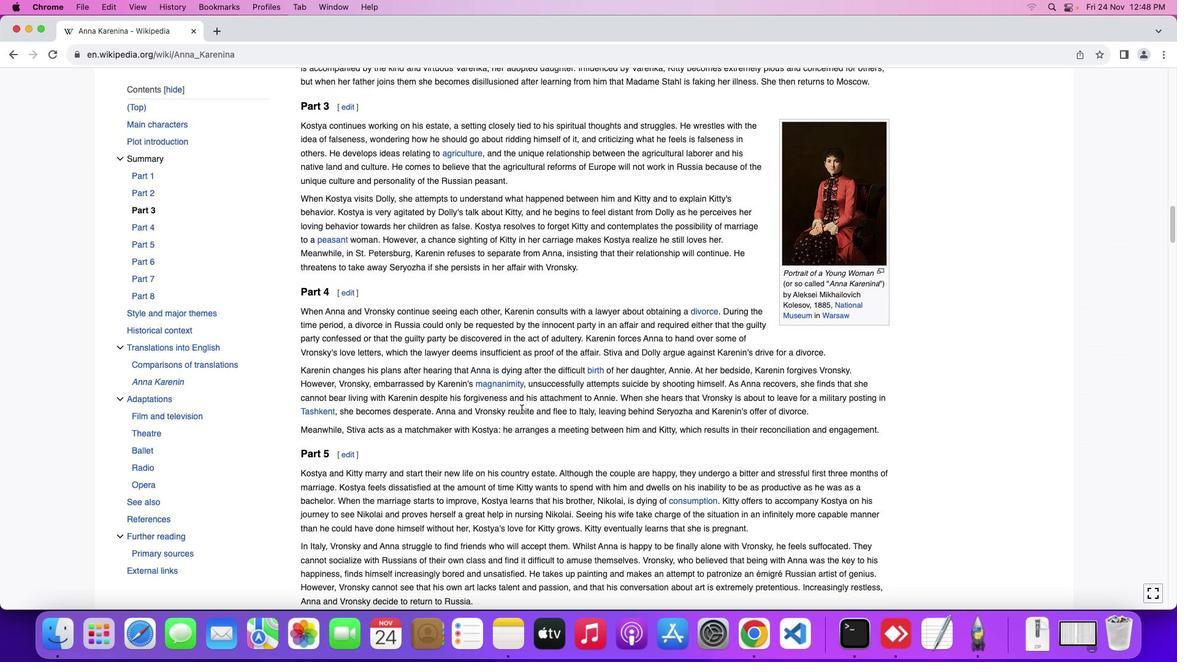 
Action: Mouse scrolled (518, 406) with delta (0, -1)
Screenshot: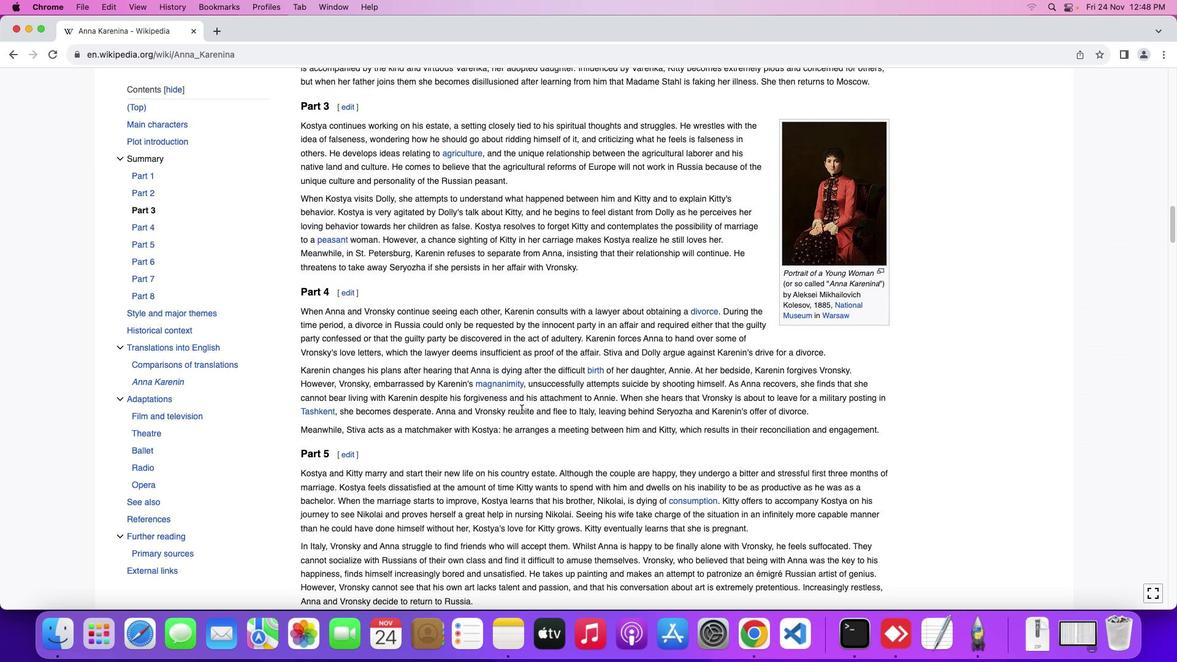 
Action: Mouse moved to (520, 408)
Screenshot: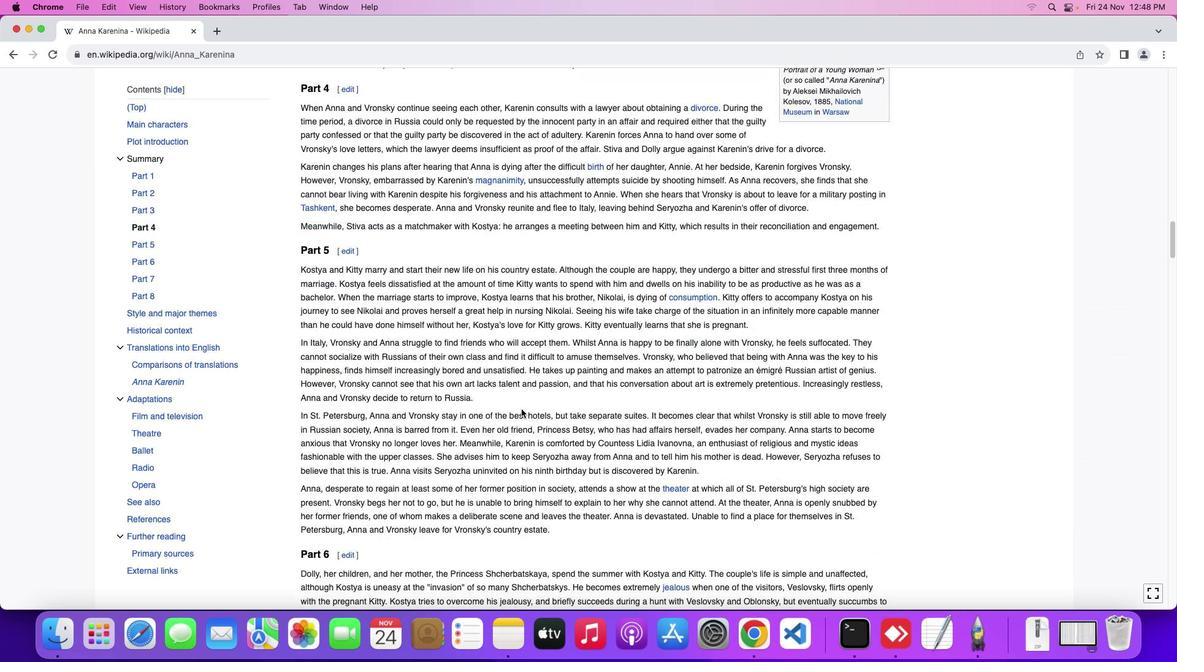
Action: Mouse scrolled (520, 408) with delta (0, -1)
Screenshot: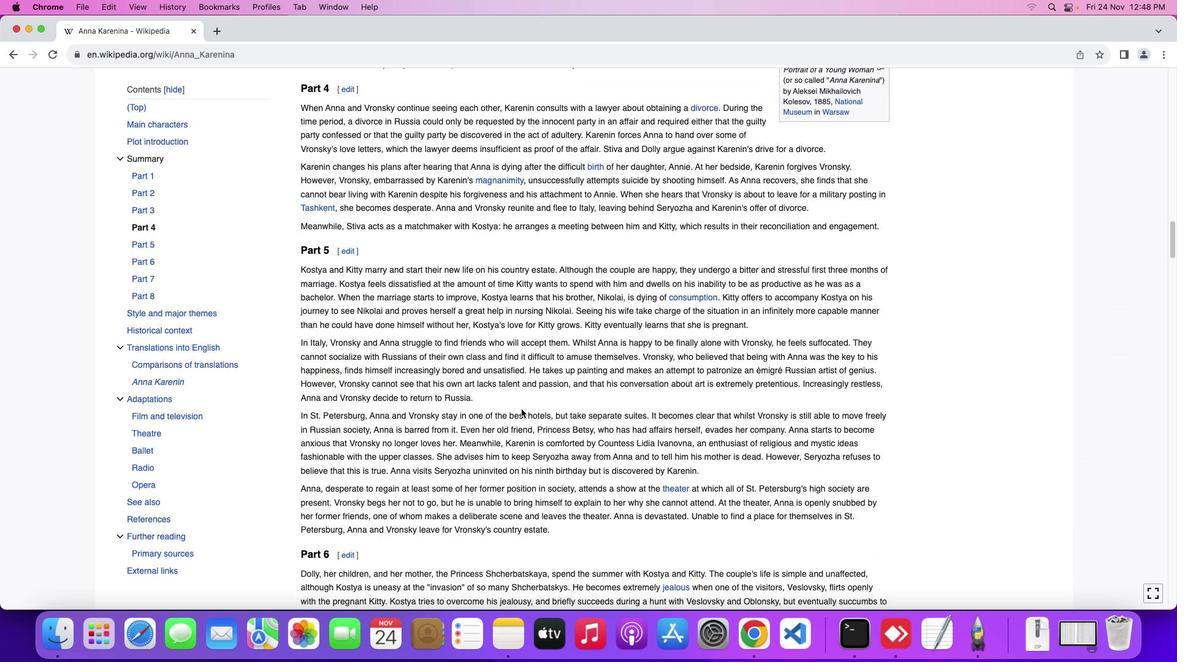 
Action: Mouse scrolled (520, 408) with delta (0, -1)
Screenshot: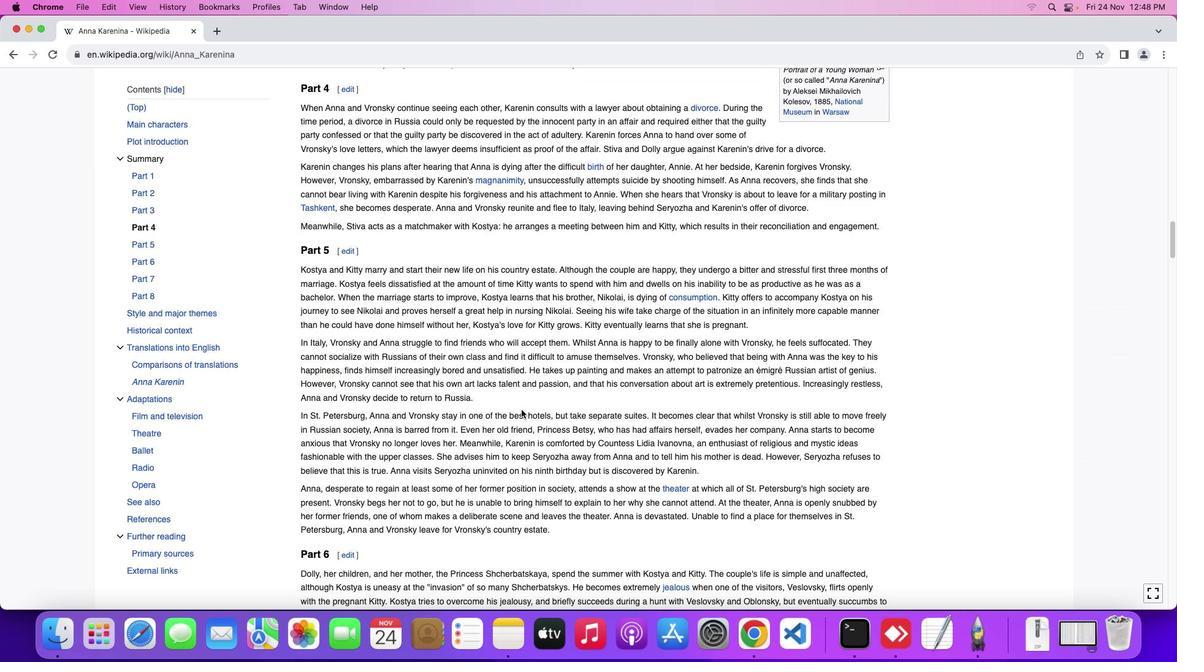 
Action: Mouse scrolled (520, 408) with delta (0, -1)
Screenshot: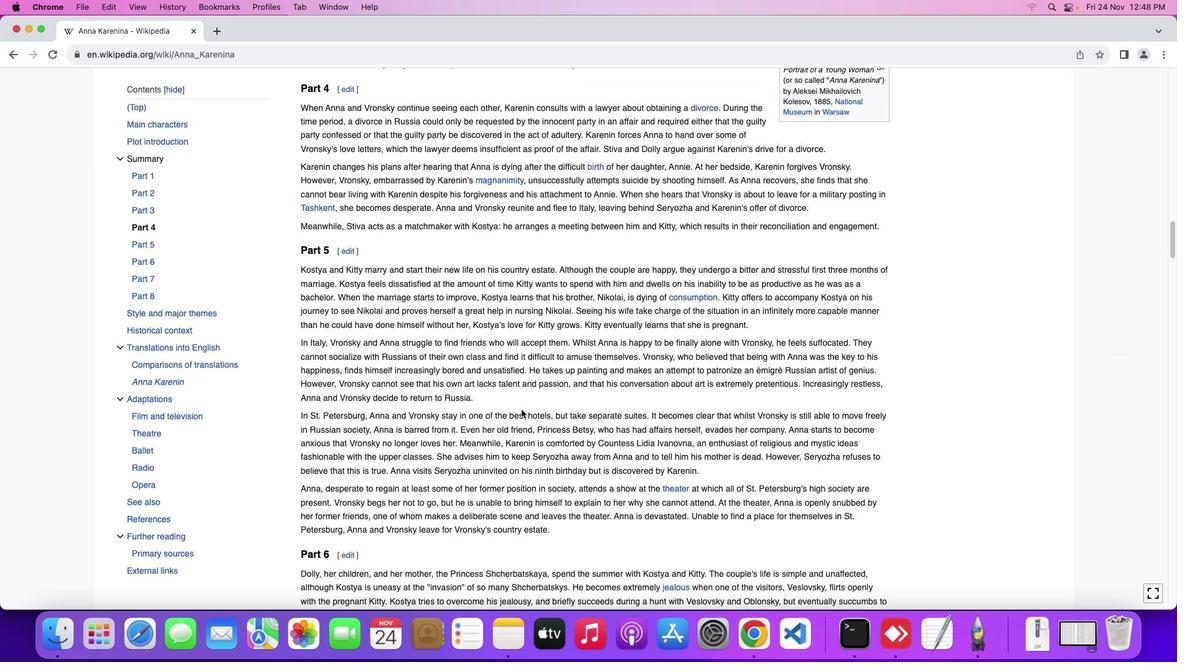 
Action: Mouse scrolled (520, 408) with delta (0, -3)
Screenshot: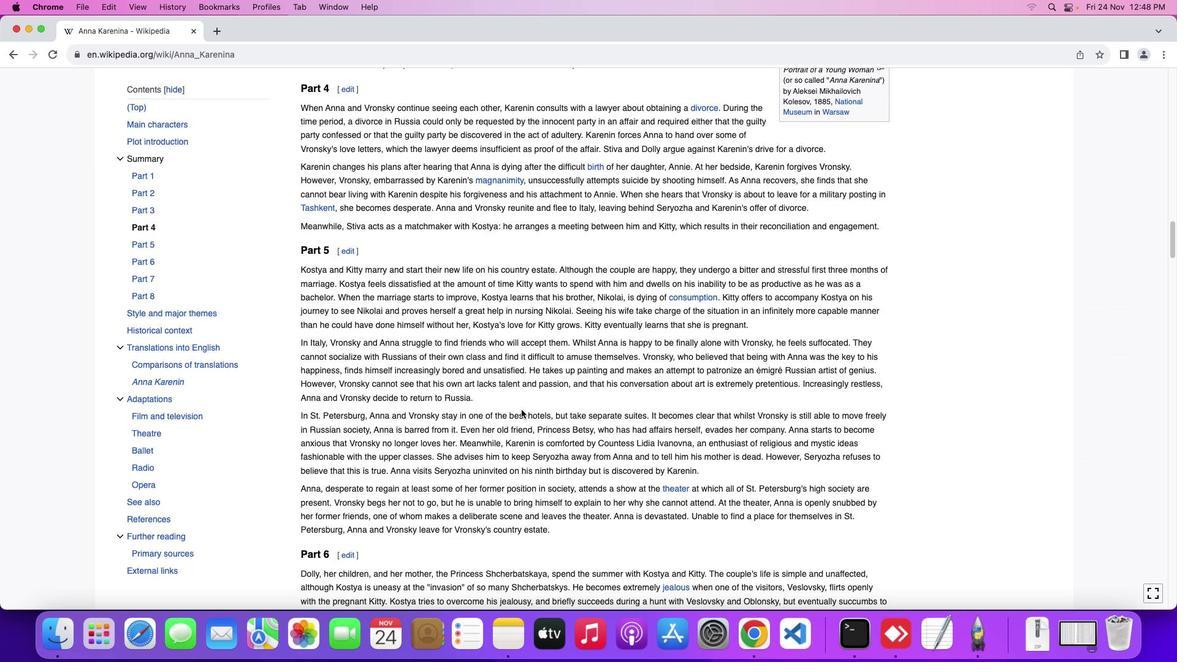 
Action: Mouse moved to (520, 408)
Screenshot: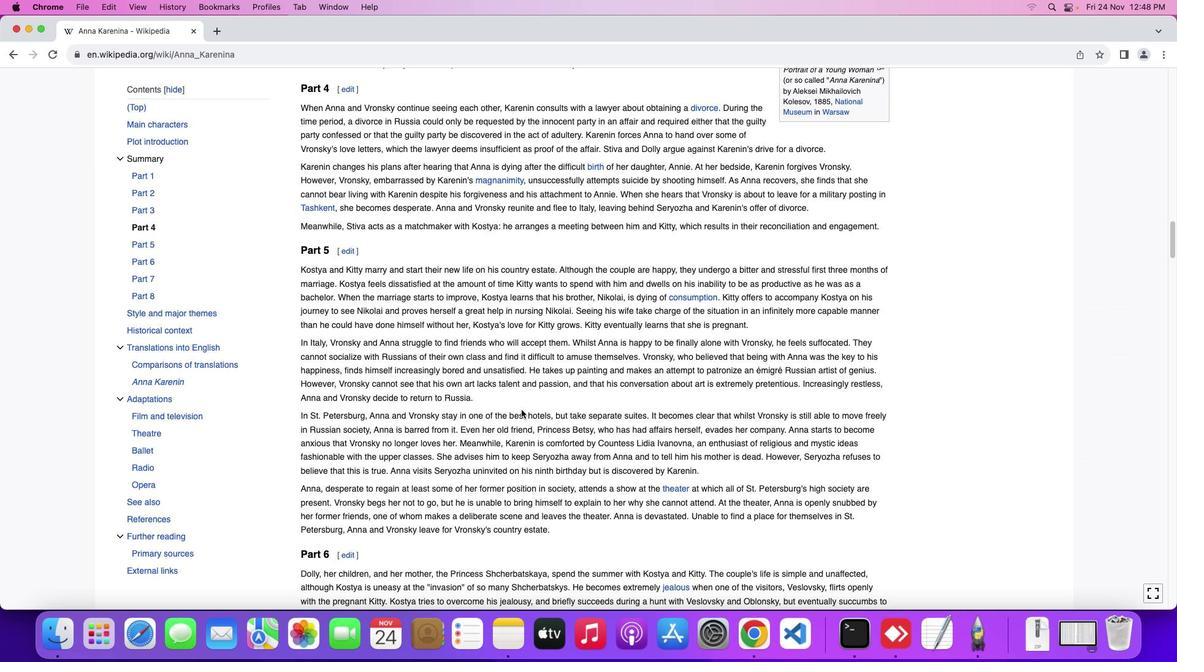 
Action: Mouse scrolled (520, 408) with delta (0, -1)
Screenshot: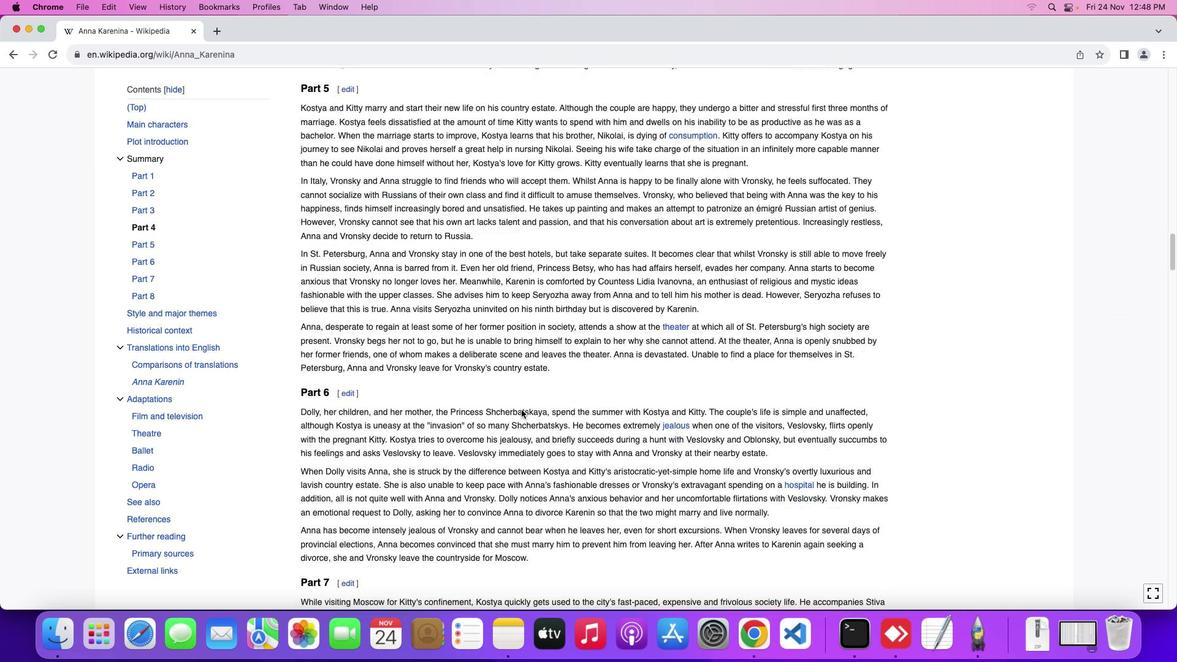 
Action: Mouse scrolled (520, 408) with delta (0, -1)
Screenshot: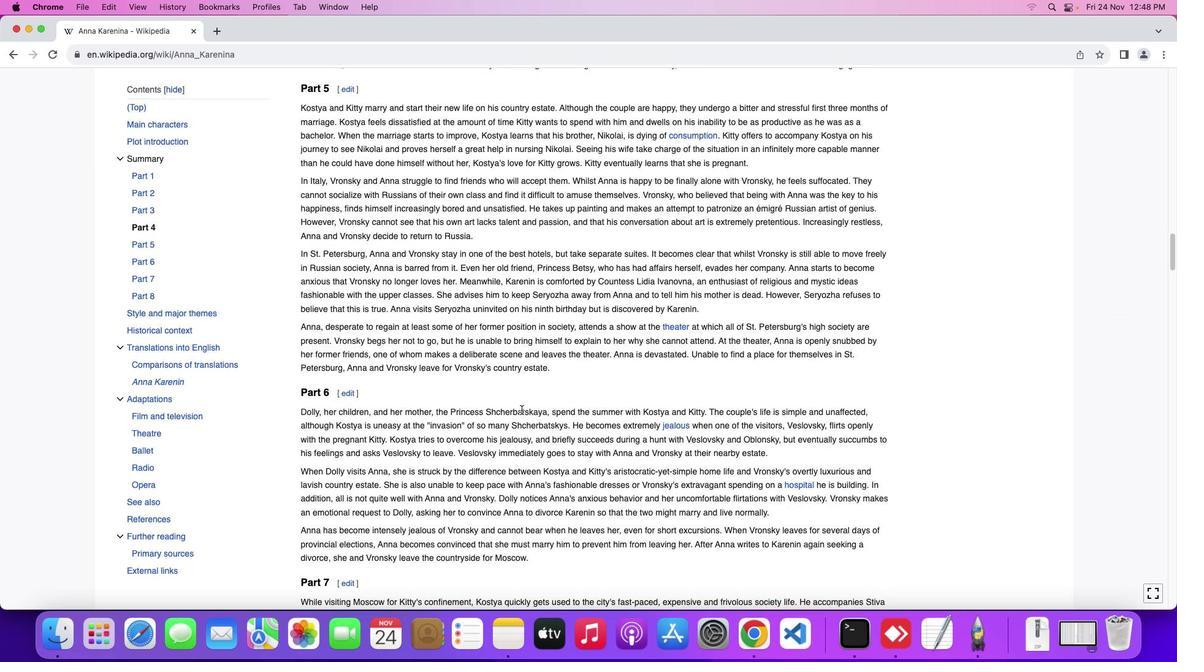
Action: Mouse scrolled (520, 408) with delta (0, -1)
Screenshot: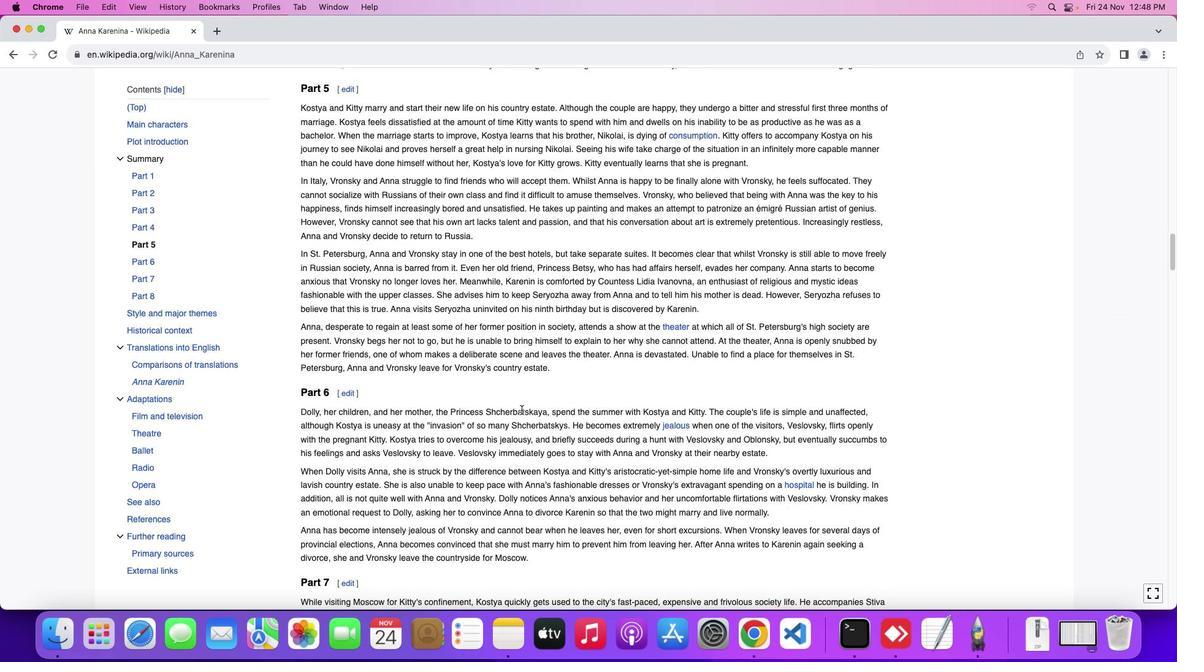 
Action: Mouse scrolled (520, 408) with delta (0, -2)
Screenshot: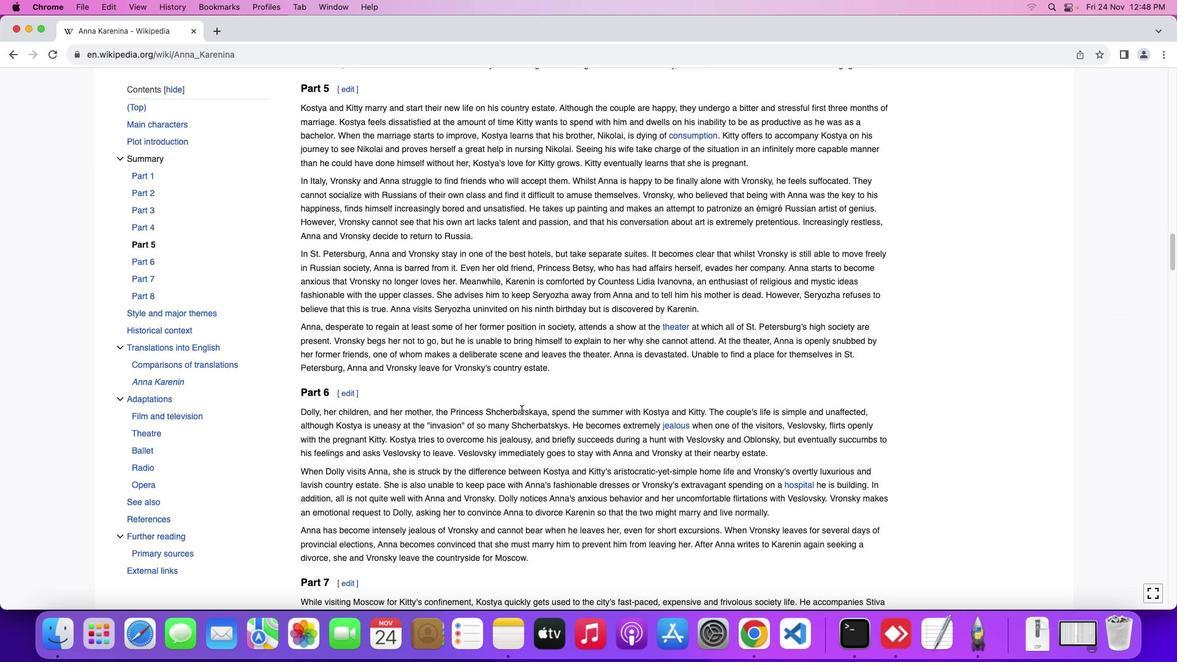 
Action: Mouse scrolled (520, 408) with delta (0, -1)
Screenshot: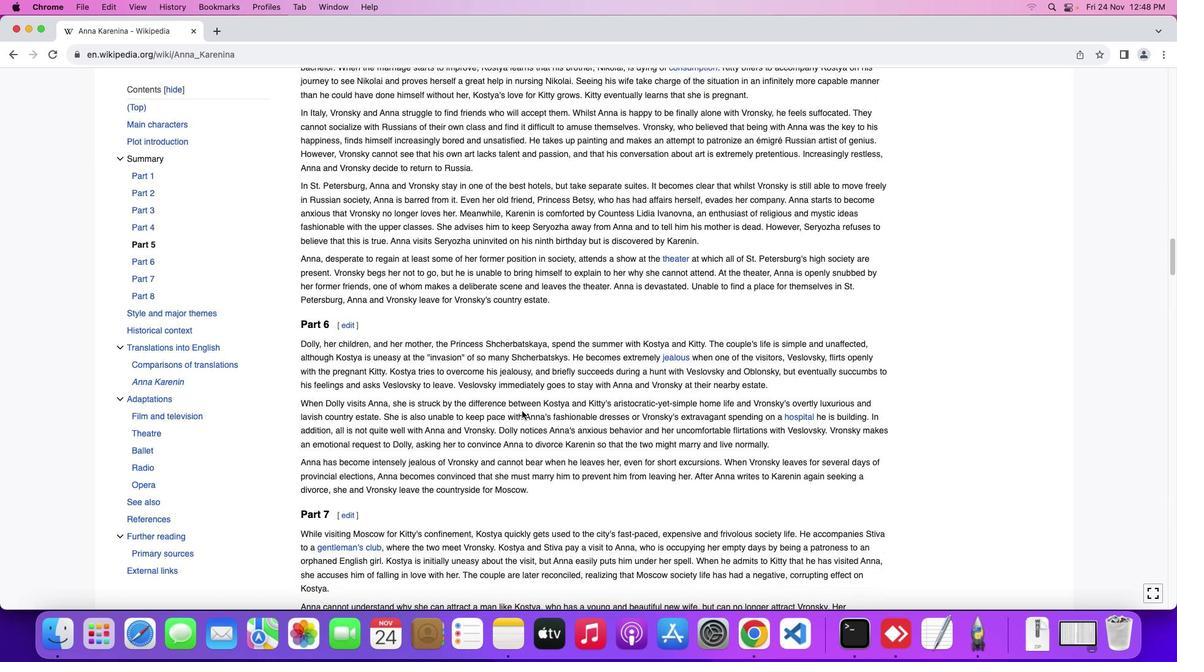 
Action: Mouse scrolled (520, 408) with delta (0, -1)
Screenshot: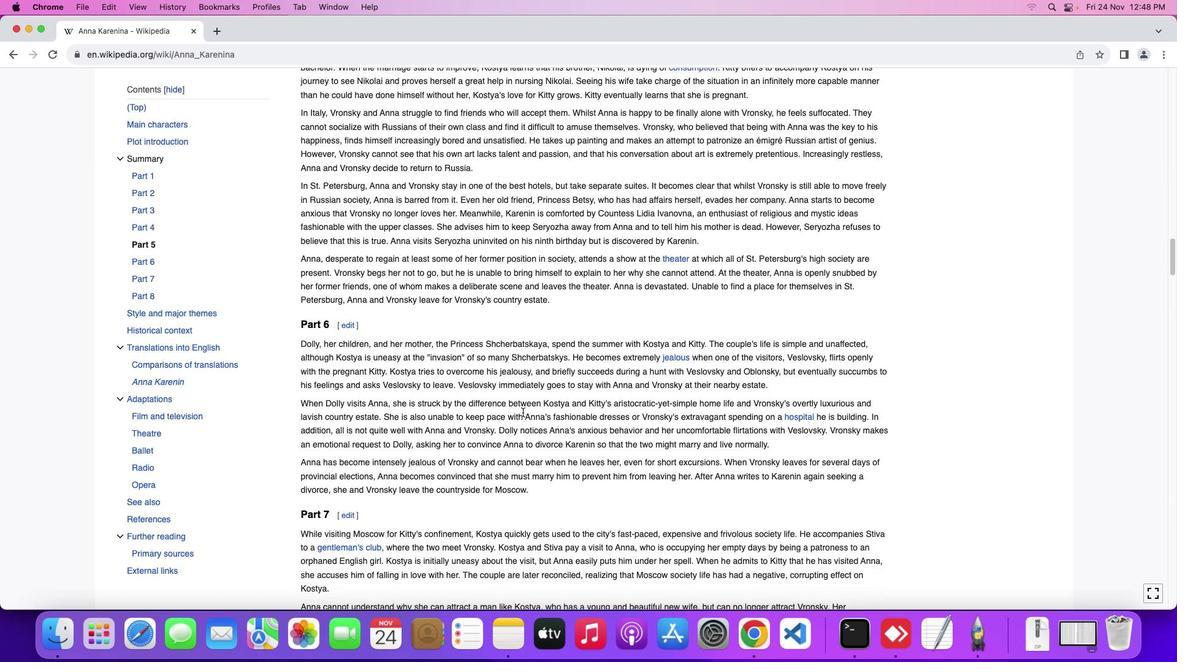 
Action: Mouse scrolled (520, 408) with delta (0, -1)
Screenshot: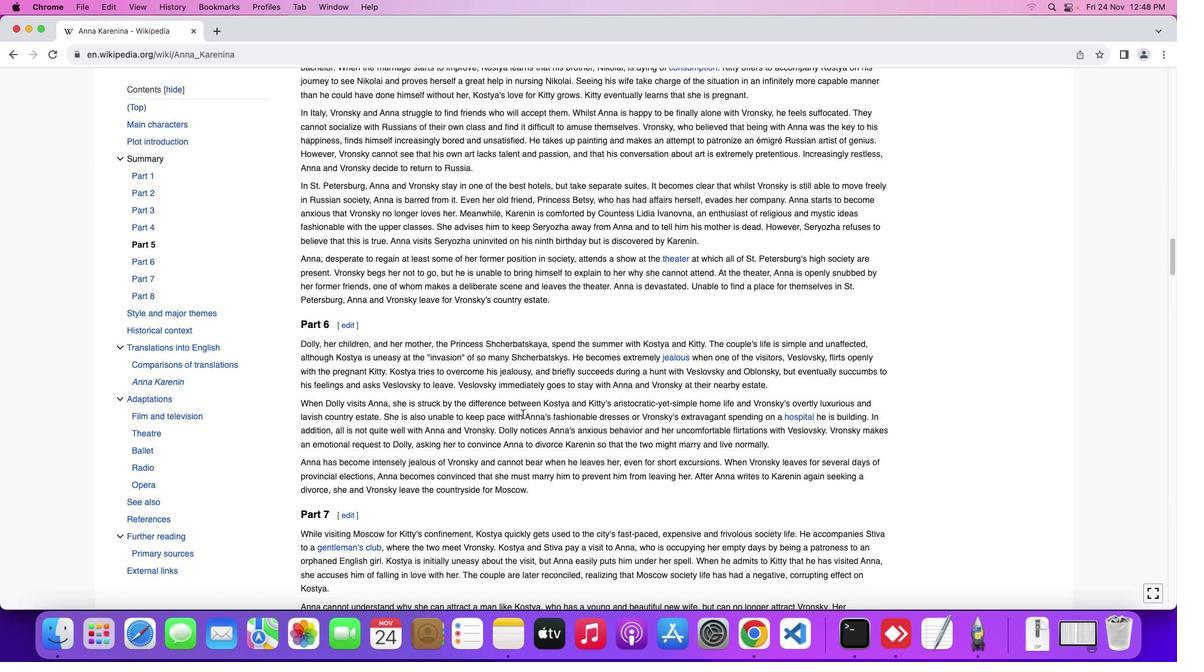 
Action: Mouse moved to (522, 413)
Screenshot: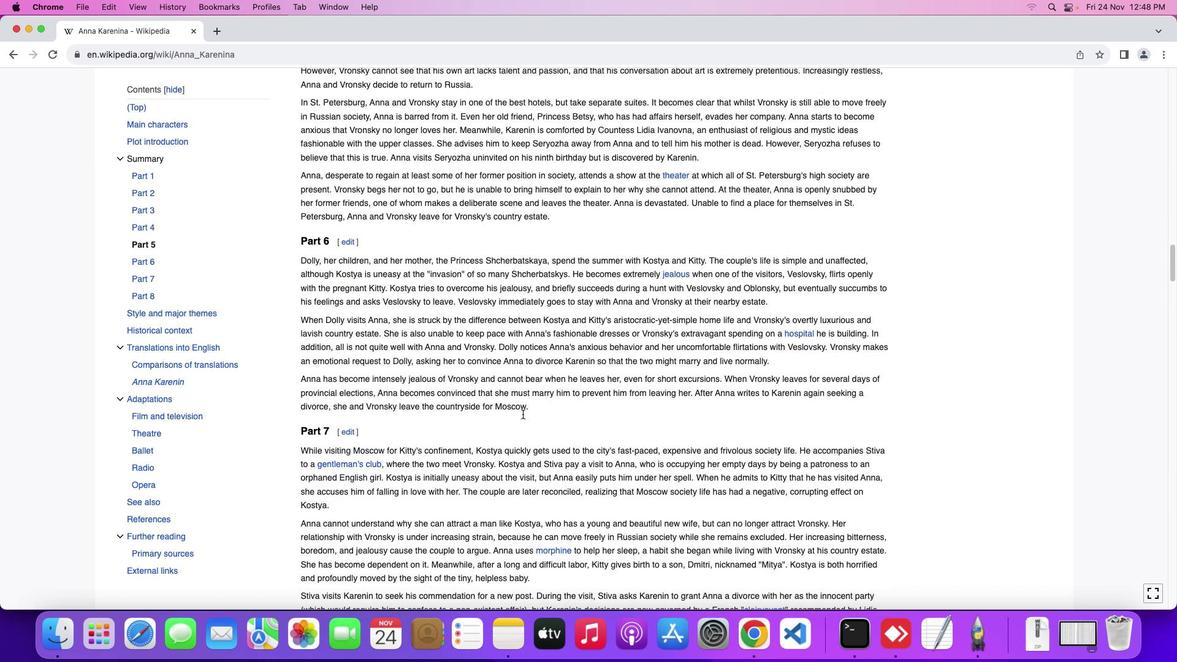 
Action: Mouse scrolled (522, 413) with delta (0, -1)
Screenshot: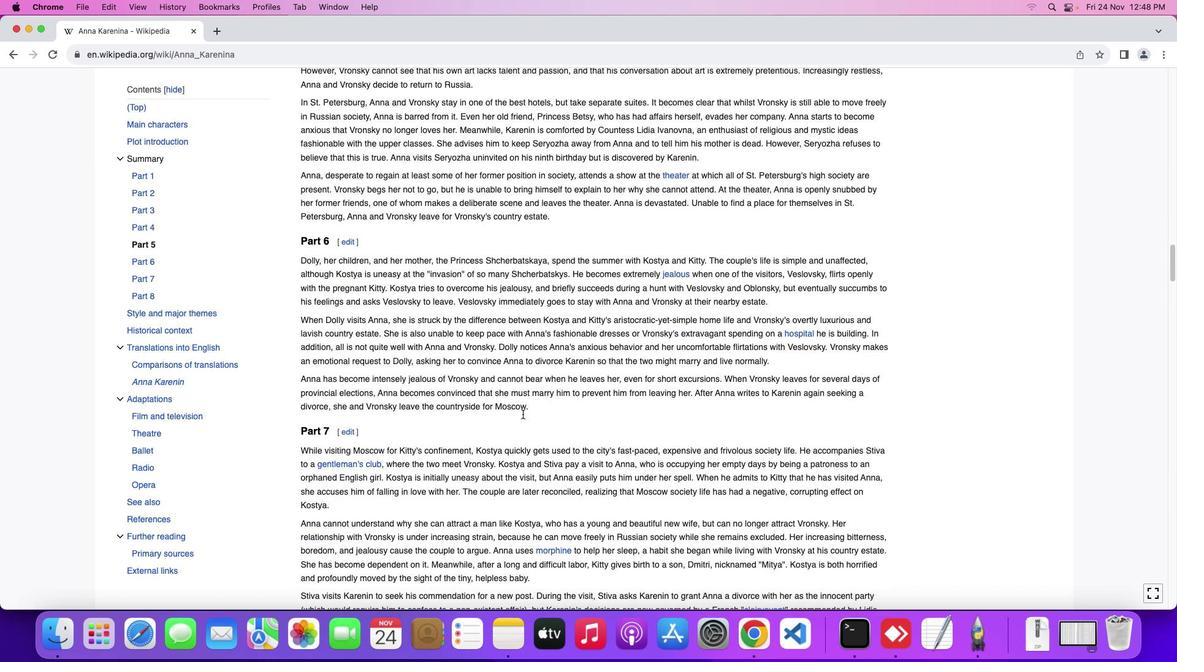 
Action: Mouse scrolled (522, 413) with delta (0, -1)
Screenshot: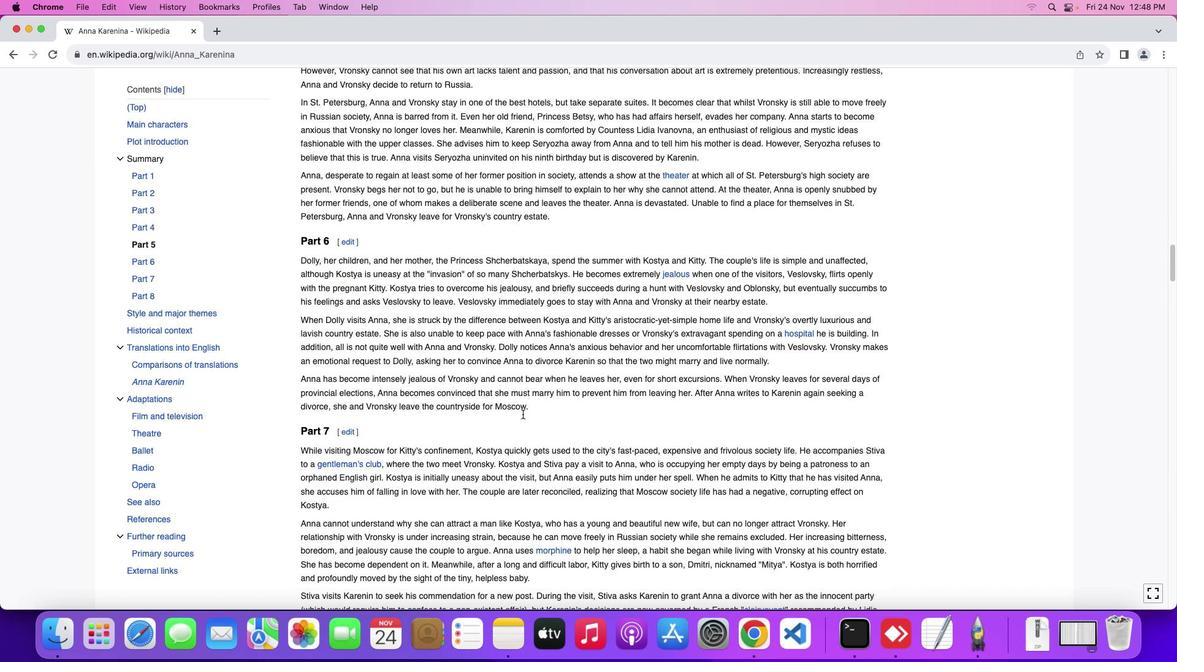 
Action: Mouse scrolled (522, 413) with delta (0, -1)
Screenshot: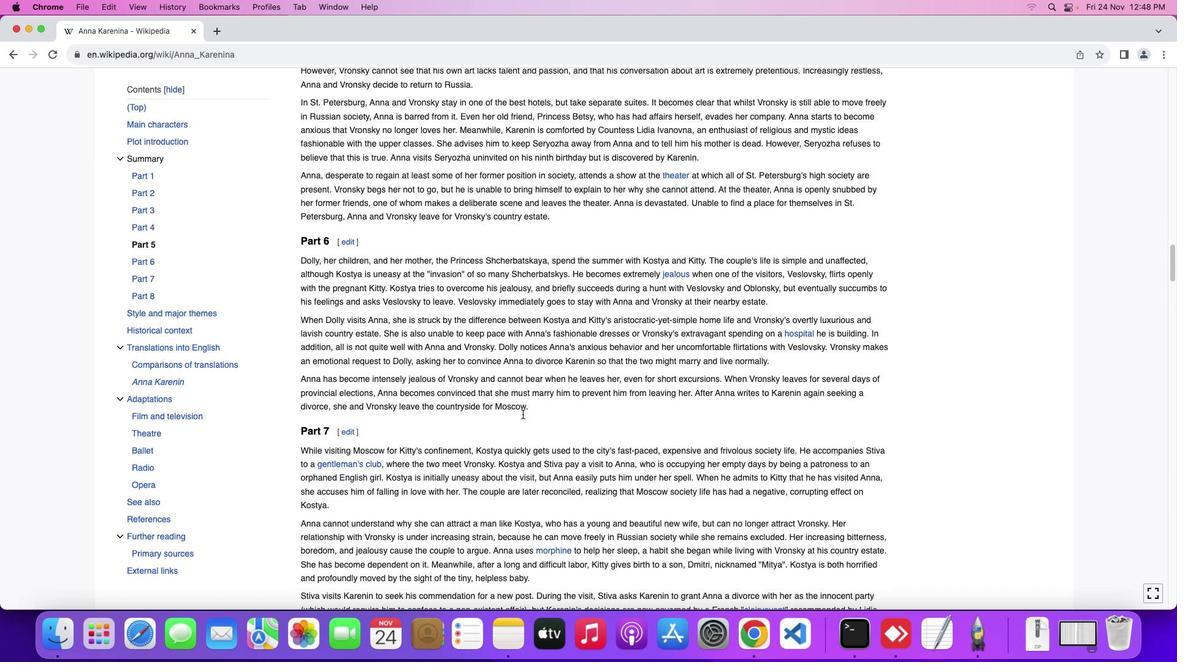 
Action: Mouse scrolled (522, 413) with delta (0, -1)
Screenshot: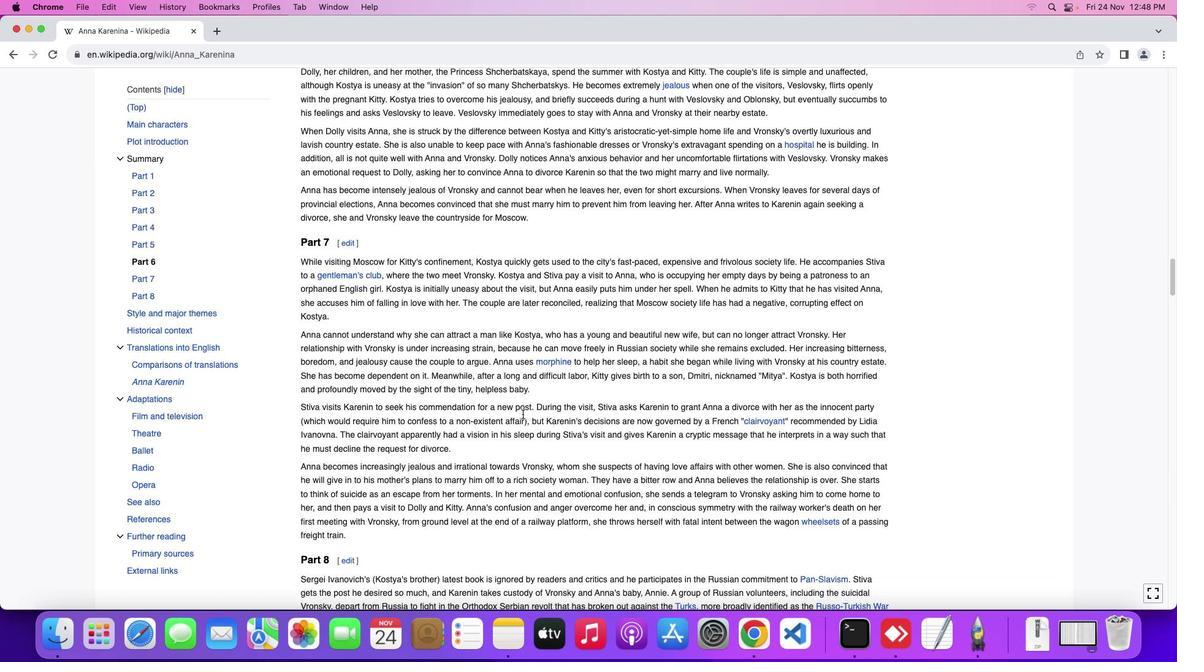 
Action: Mouse scrolled (522, 413) with delta (0, -1)
Screenshot: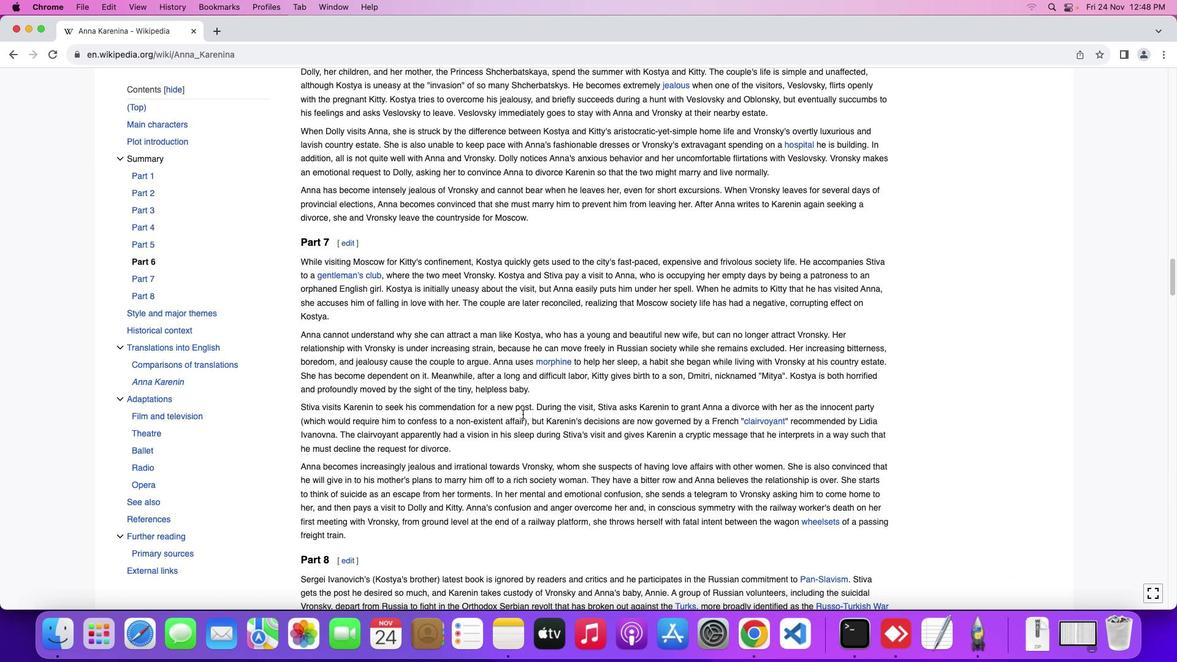 
Action: Mouse scrolled (522, 413) with delta (0, -1)
Screenshot: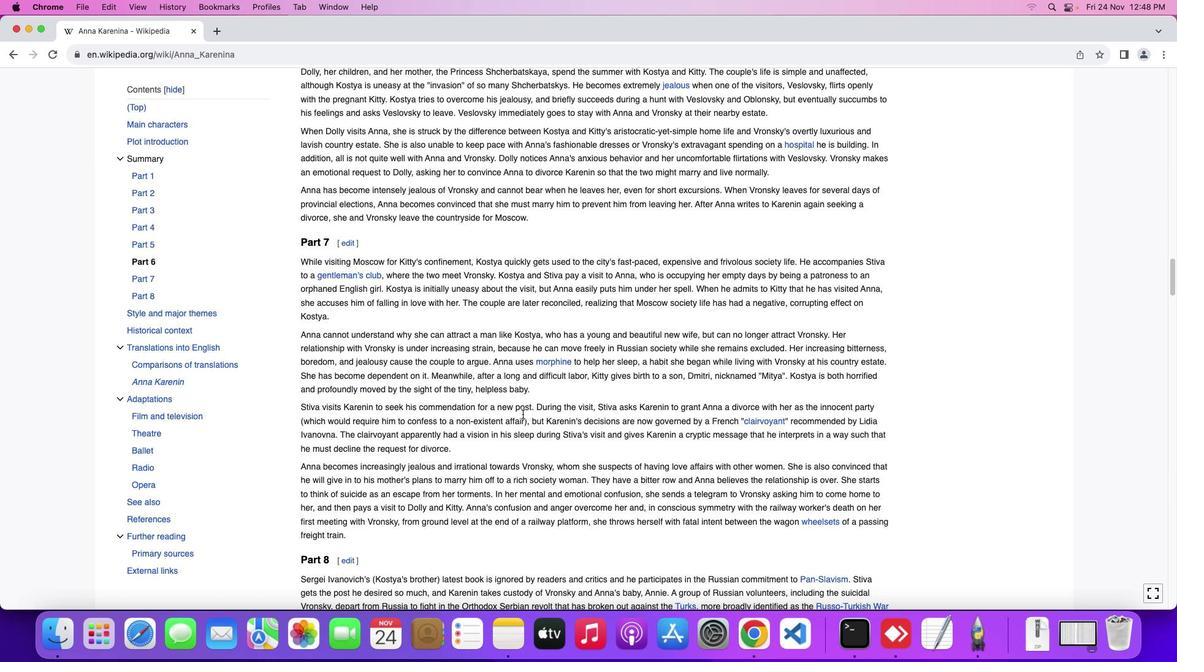
Action: Mouse scrolled (522, 413) with delta (0, -3)
Screenshot: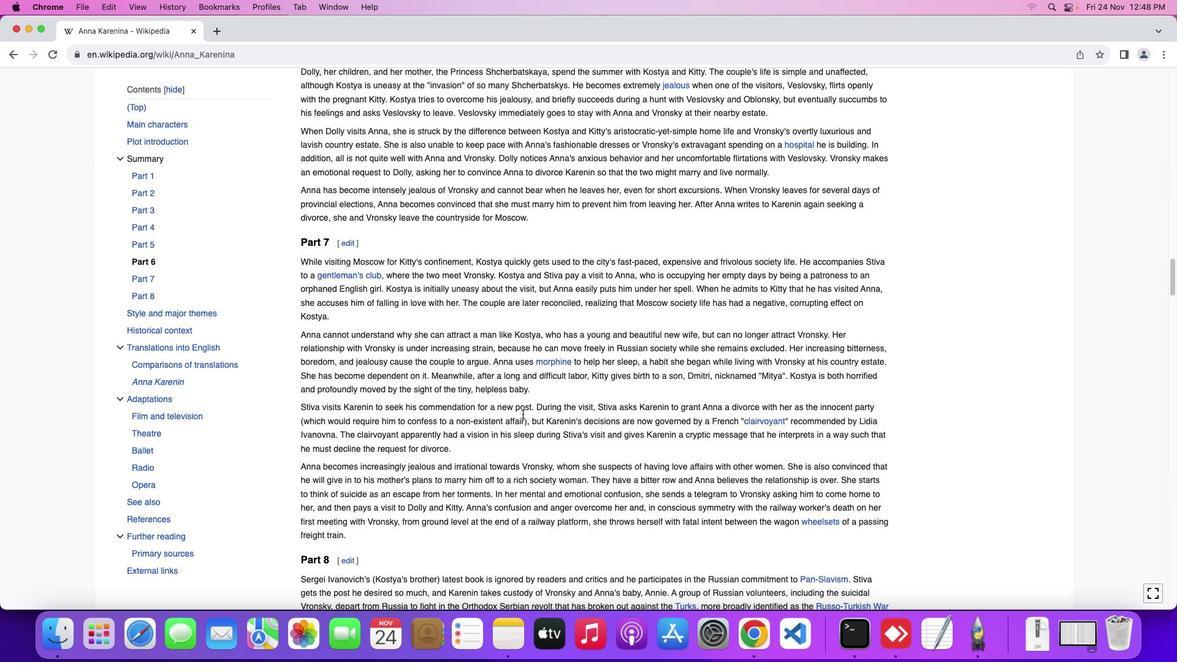 
Action: Mouse scrolled (522, 413) with delta (0, -1)
Screenshot: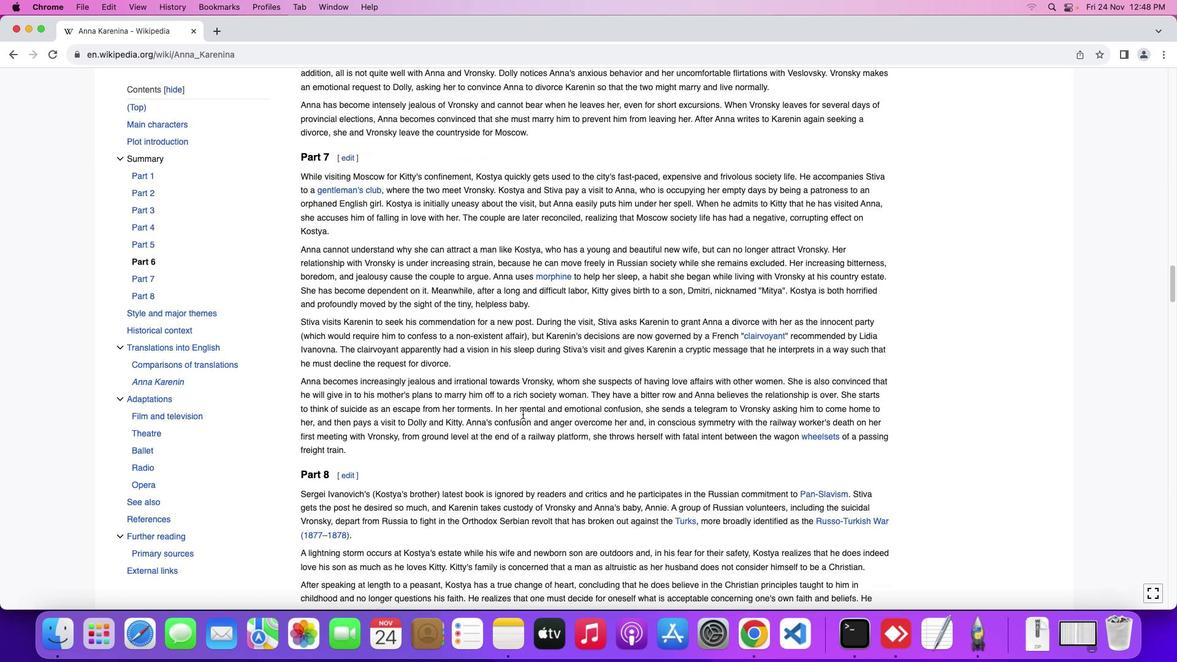 
Action: Mouse scrolled (522, 413) with delta (0, -1)
Screenshot: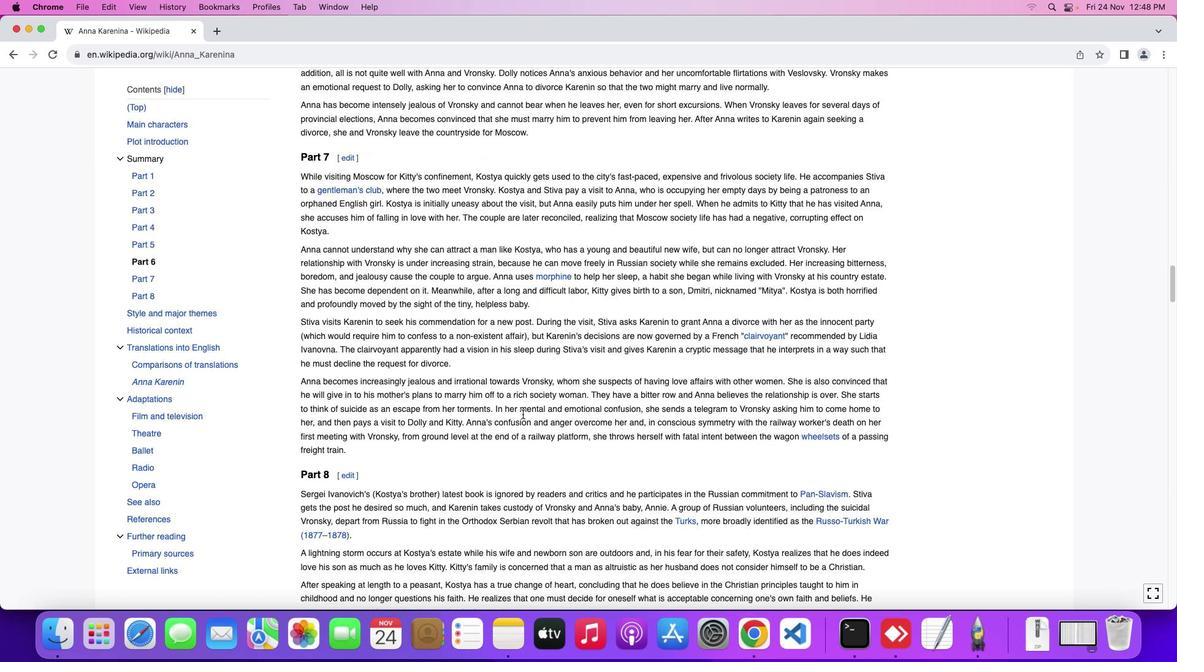 
Action: Mouse scrolled (522, 413) with delta (0, -1)
Screenshot: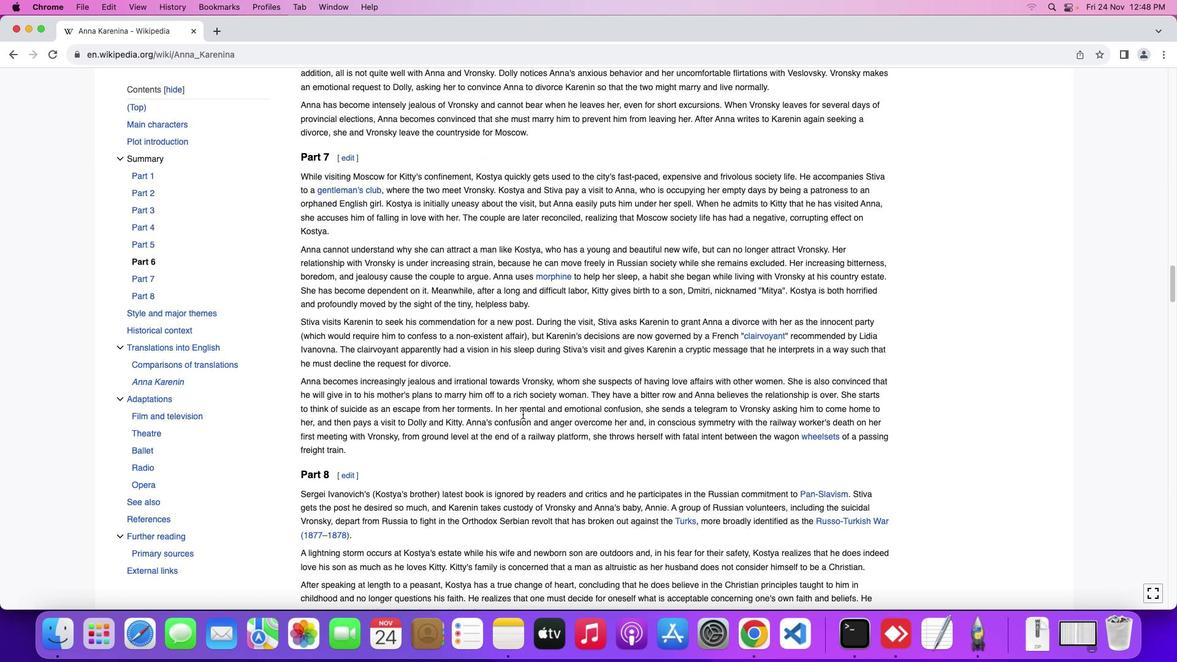 
Action: Mouse scrolled (522, 413) with delta (0, -1)
Screenshot: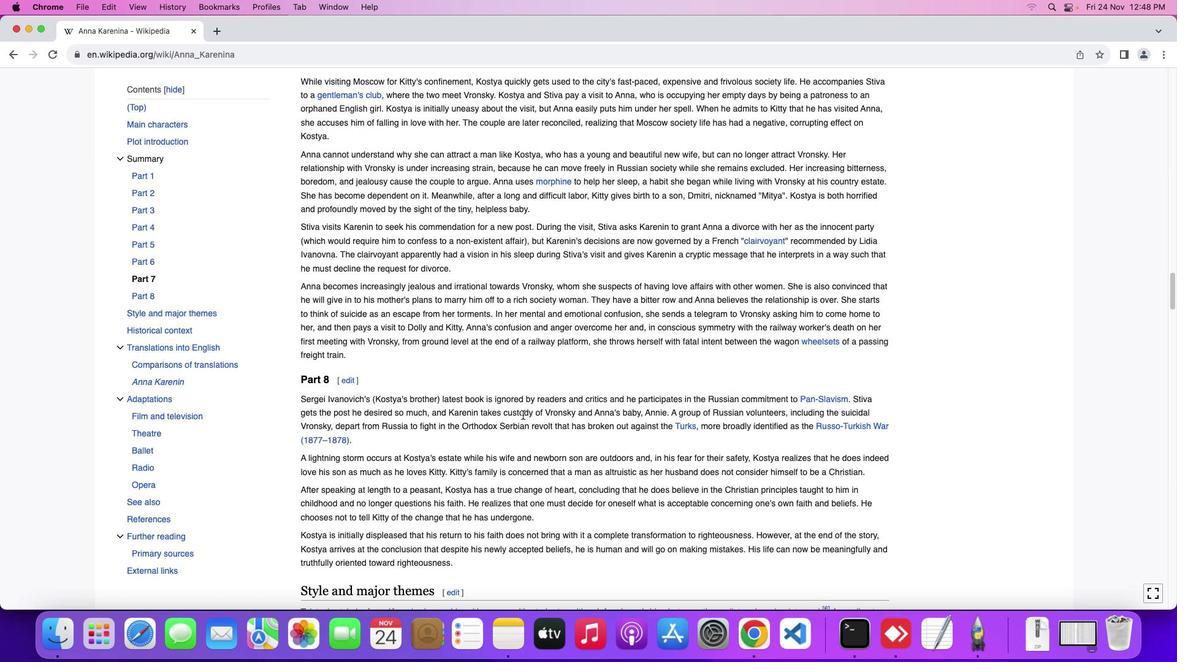 
Action: Mouse scrolled (522, 413) with delta (0, -1)
Screenshot: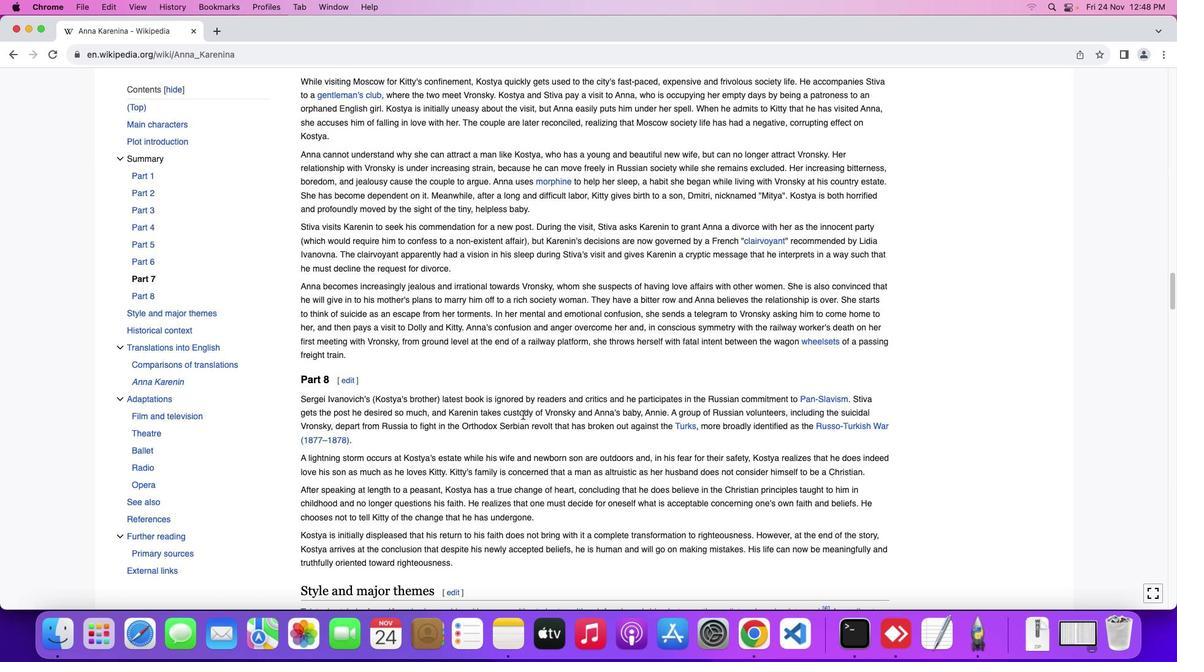 
Action: Mouse scrolled (522, 413) with delta (0, -1)
Screenshot: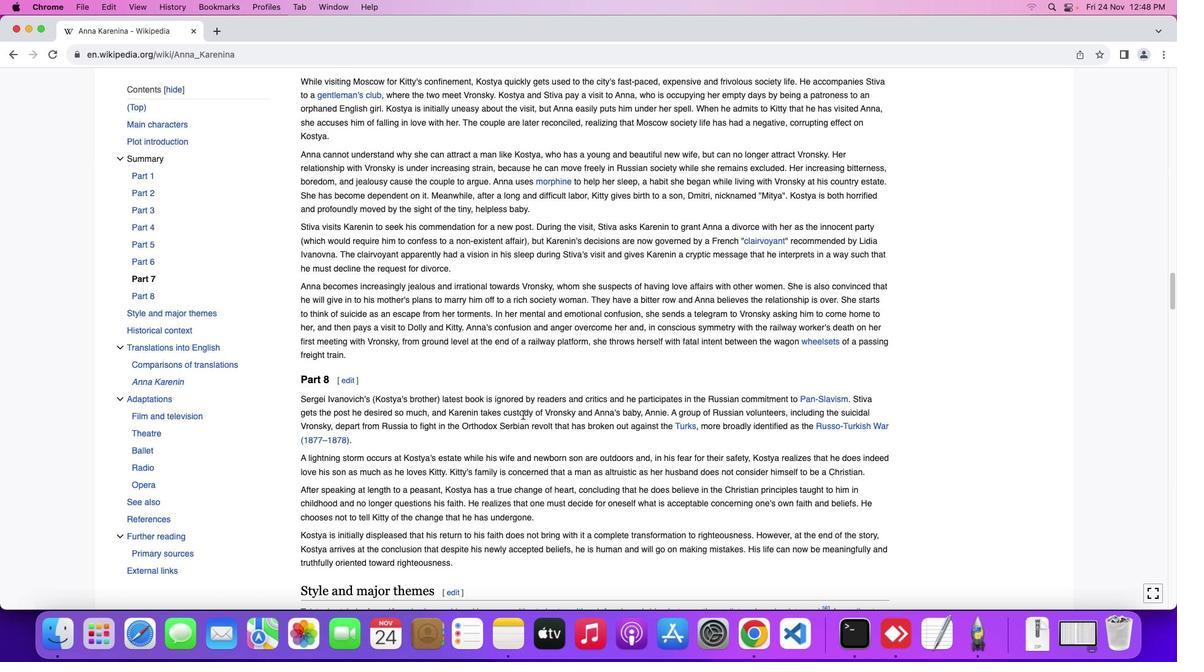 
Action: Mouse moved to (522, 413)
Screenshot: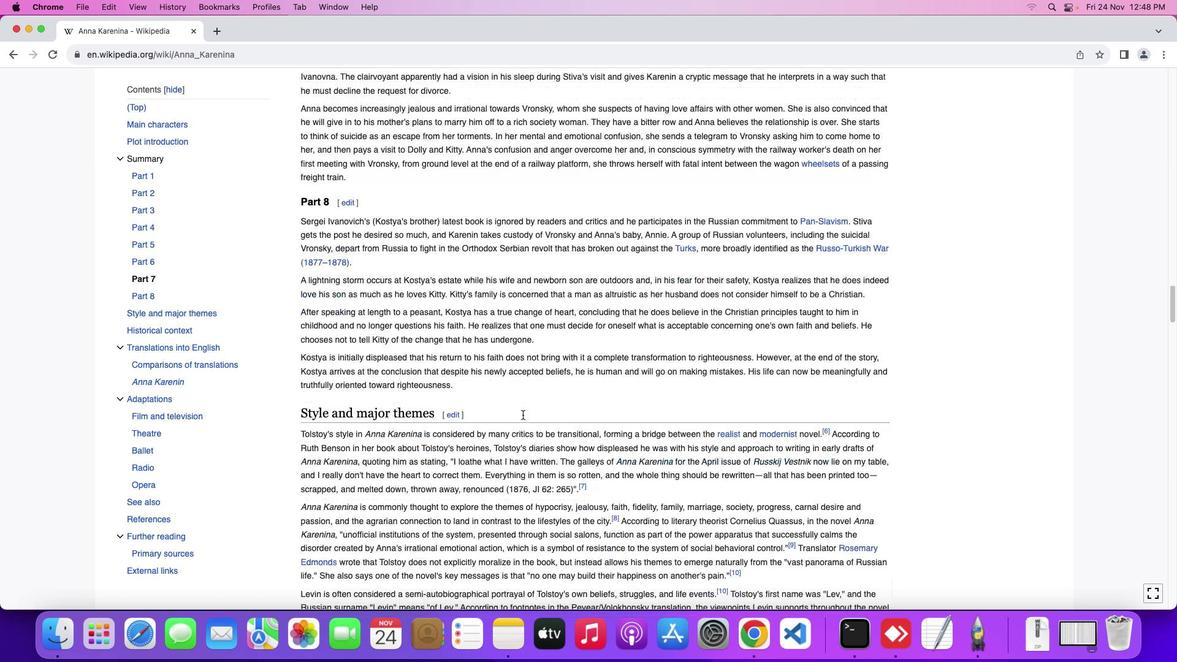 
Action: Mouse scrolled (522, 413) with delta (0, -1)
Screenshot: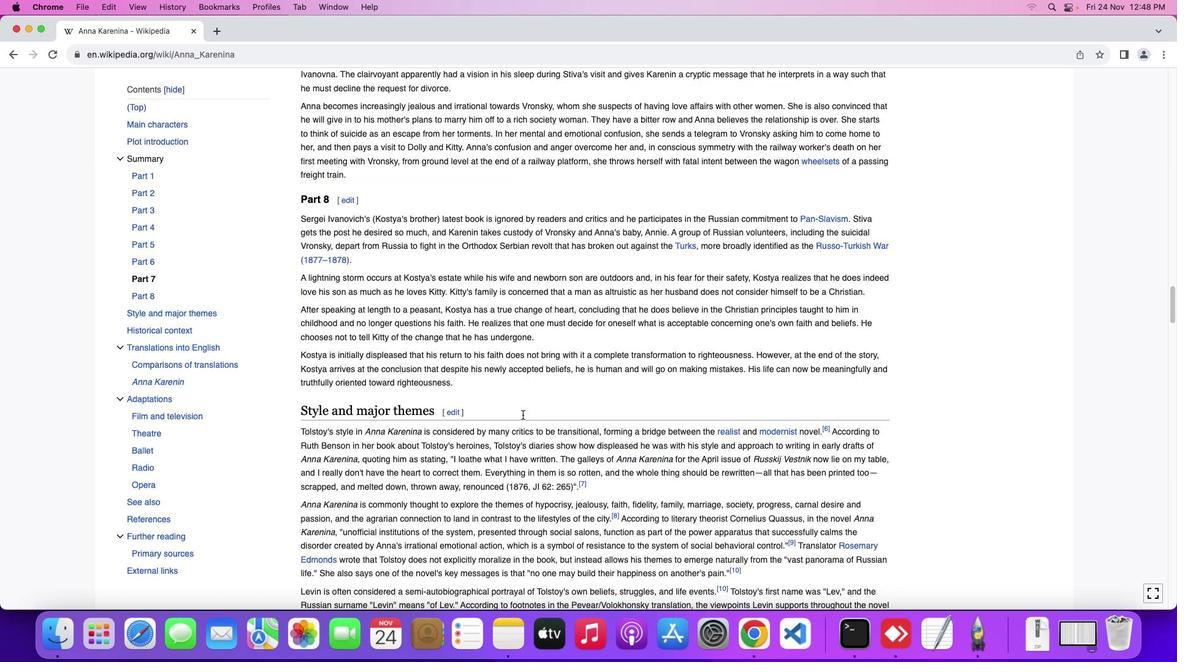 
Action: Mouse moved to (521, 413)
Screenshot: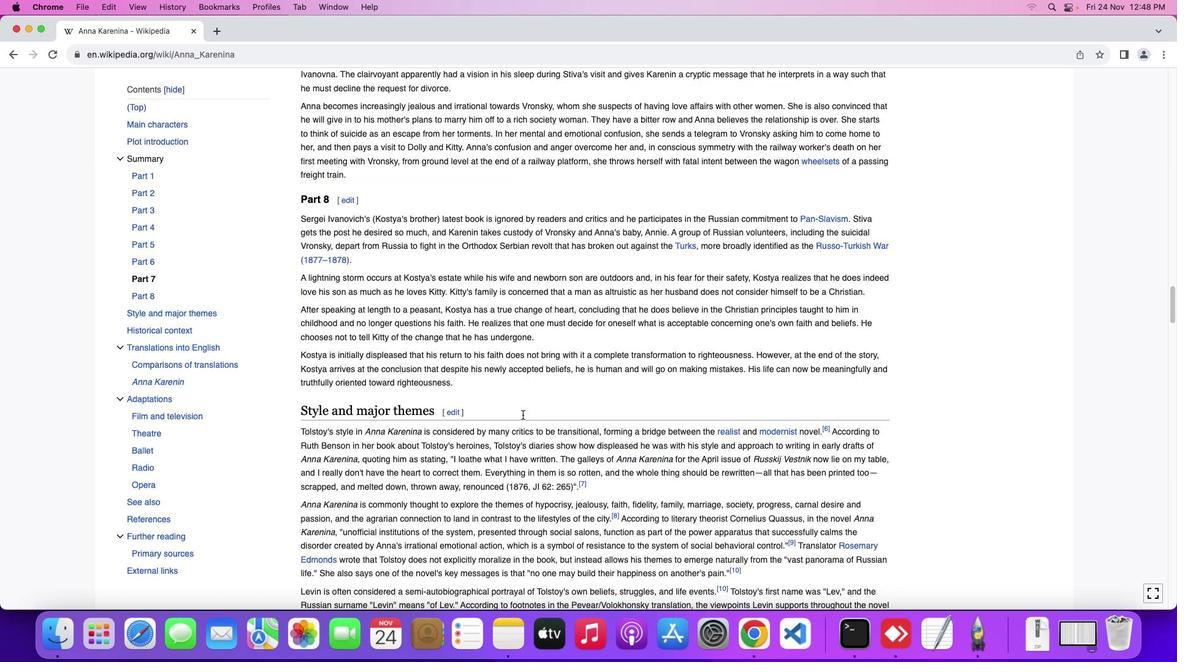 
Action: Mouse scrolled (521, 413) with delta (0, -1)
Screenshot: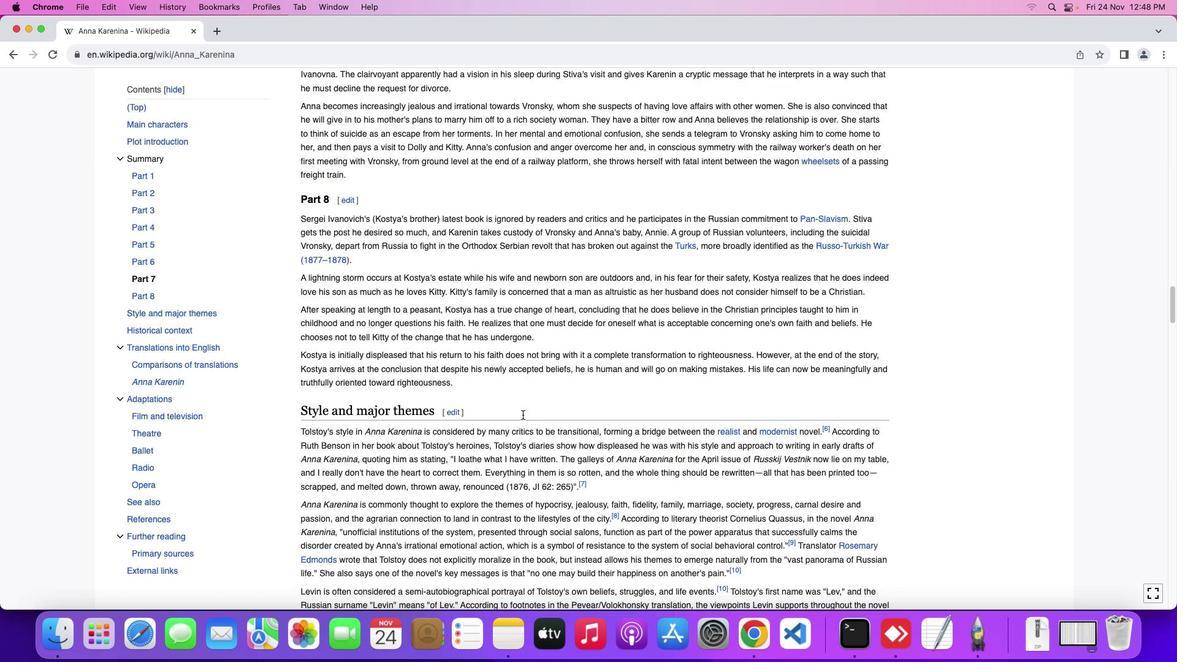 
Action: Mouse scrolled (521, 413) with delta (0, -1)
Screenshot: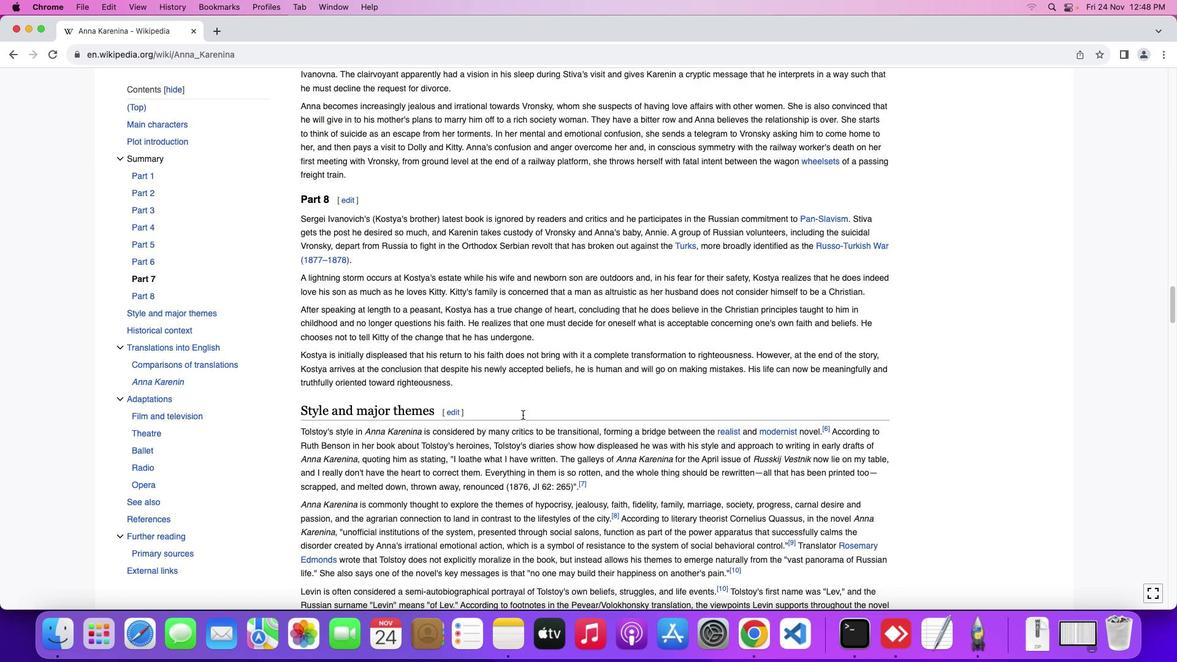
Action: Mouse scrolled (521, 413) with delta (0, -2)
Screenshot: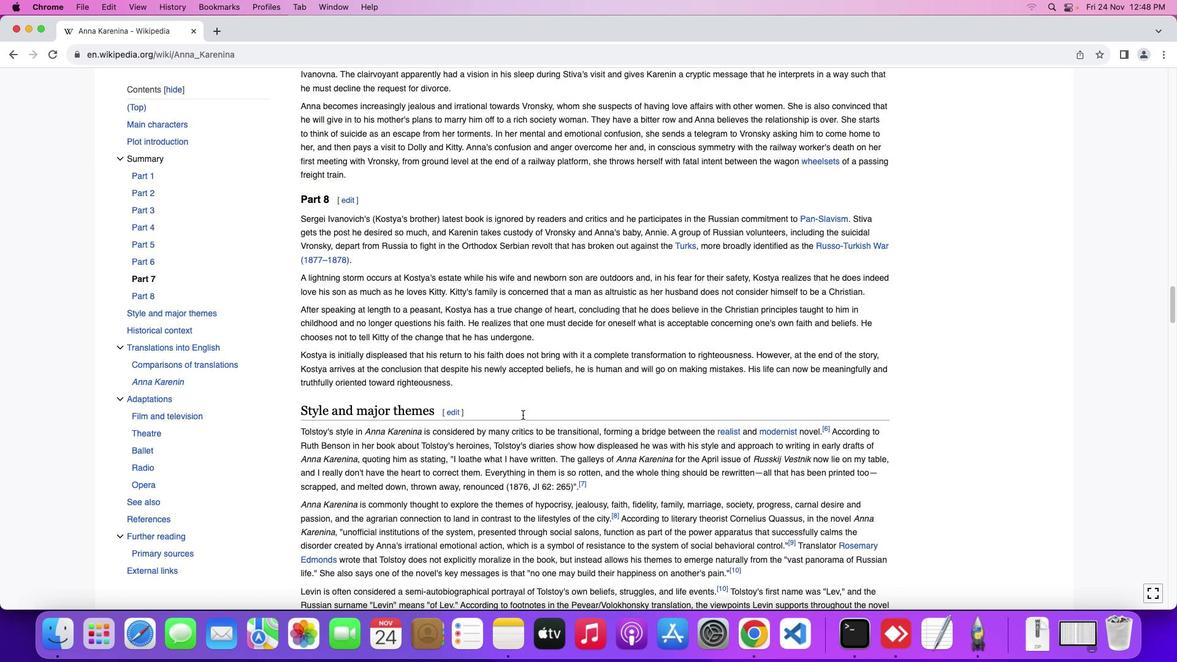 
Action: Mouse scrolled (521, 413) with delta (0, -1)
Screenshot: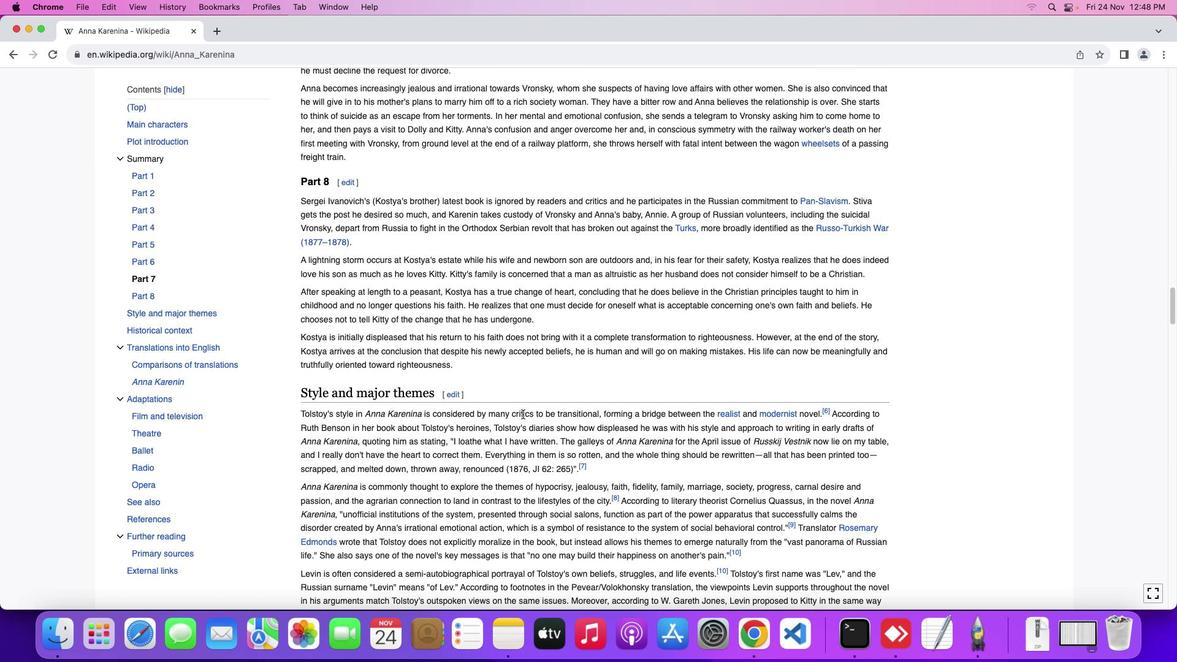 
Action: Mouse scrolled (521, 413) with delta (0, -1)
Screenshot: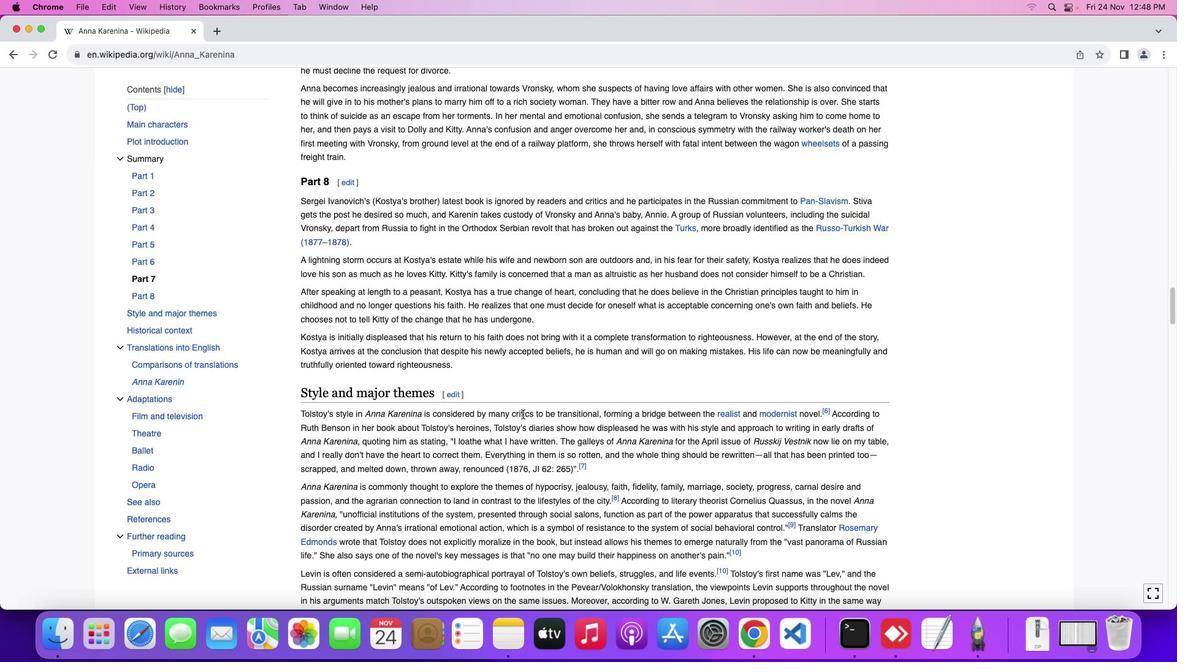 
Action: Mouse moved to (521, 412)
Screenshot: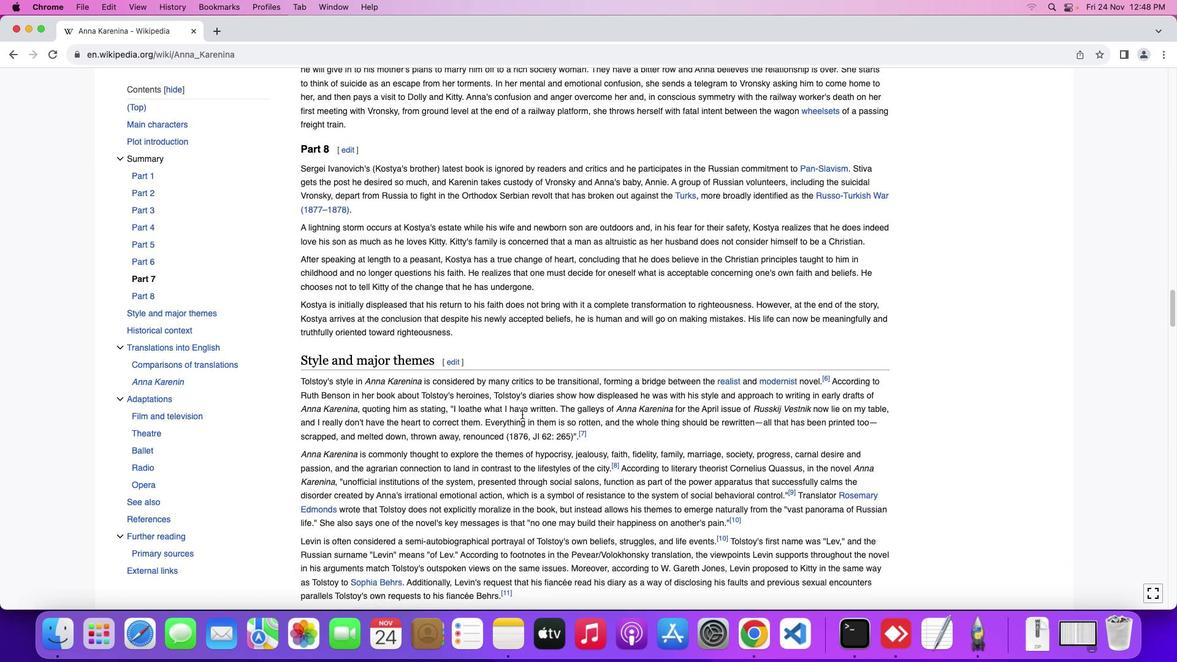 
Action: Mouse scrolled (521, 412) with delta (0, -1)
Screenshot: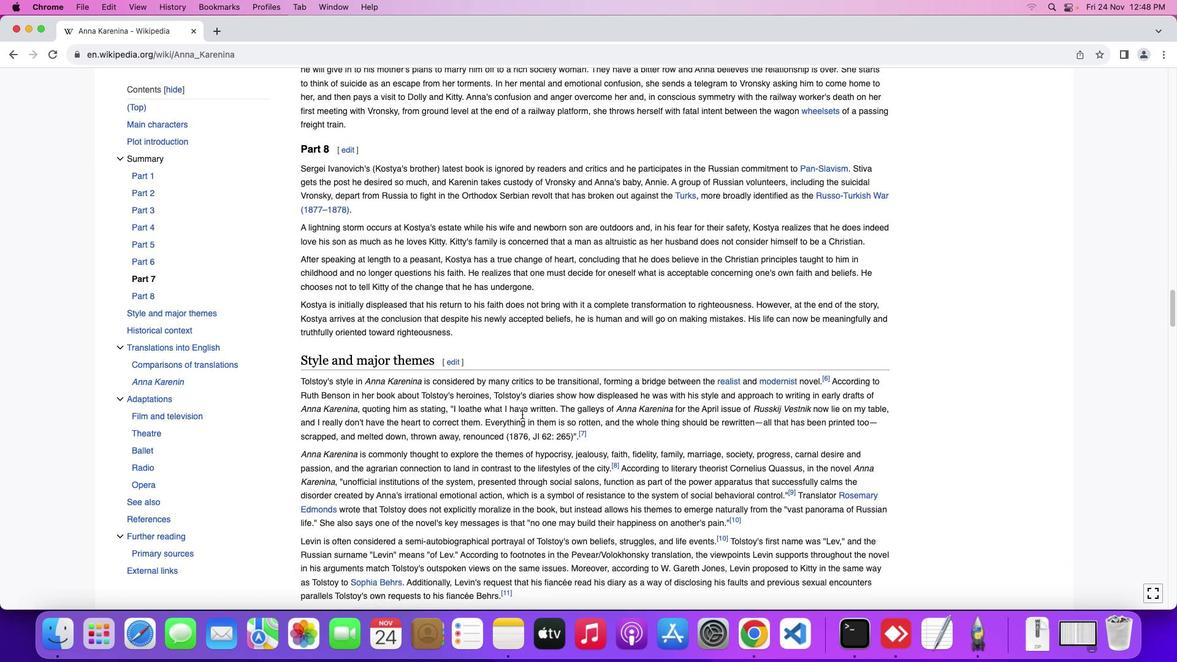 
Action: Mouse scrolled (521, 412) with delta (0, -1)
Screenshot: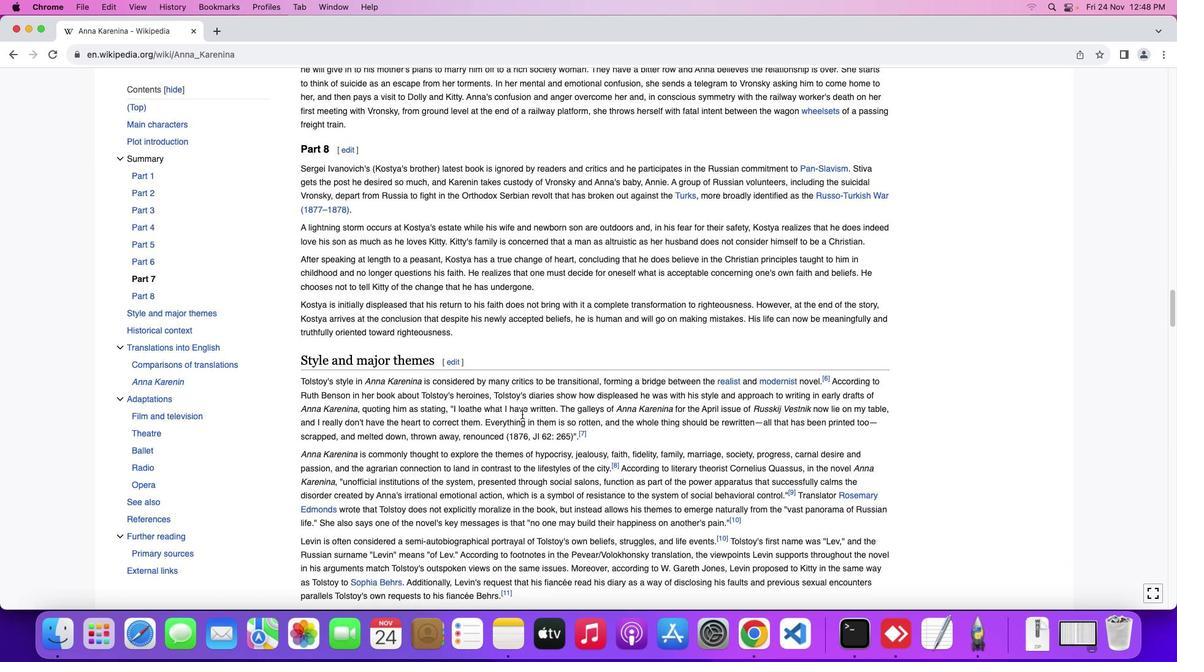 
Action: Mouse scrolled (521, 412) with delta (0, -1)
Screenshot: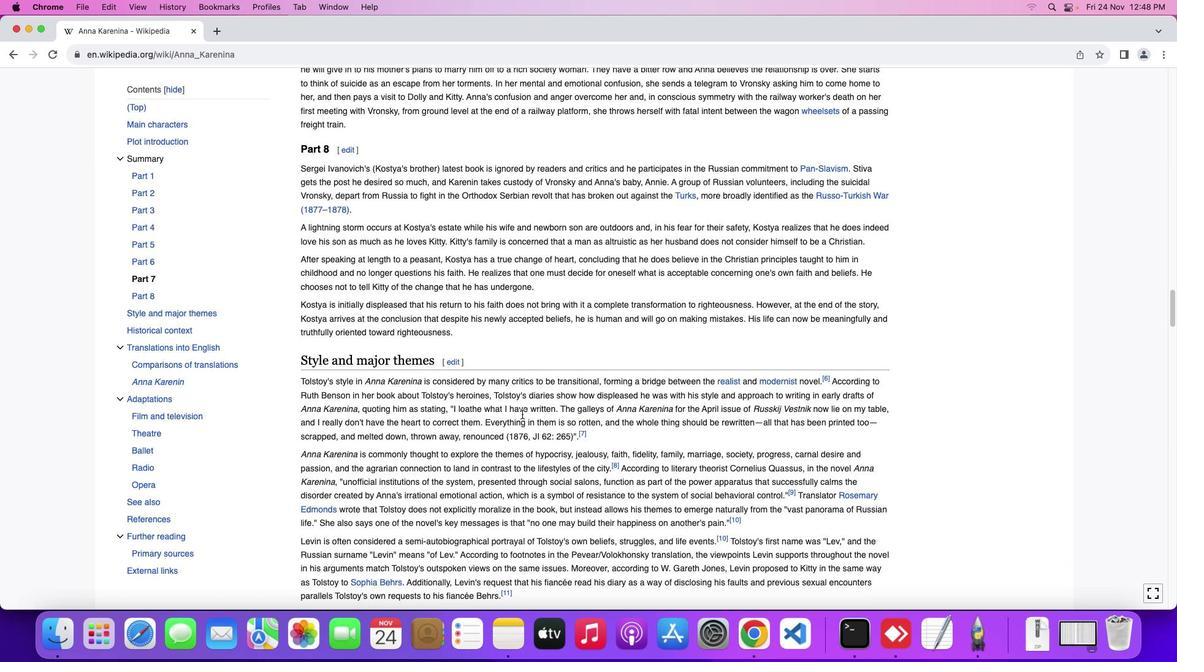 
Action: Mouse moved to (520, 412)
Screenshot: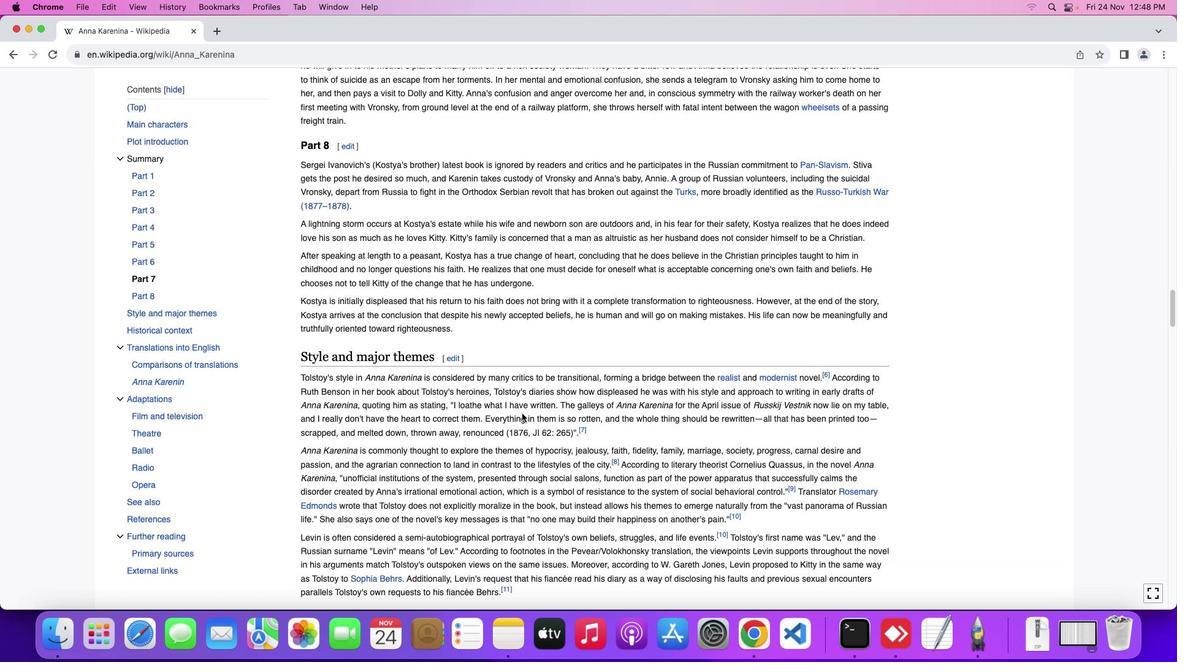 
Action: Mouse scrolled (520, 412) with delta (0, -1)
Screenshot: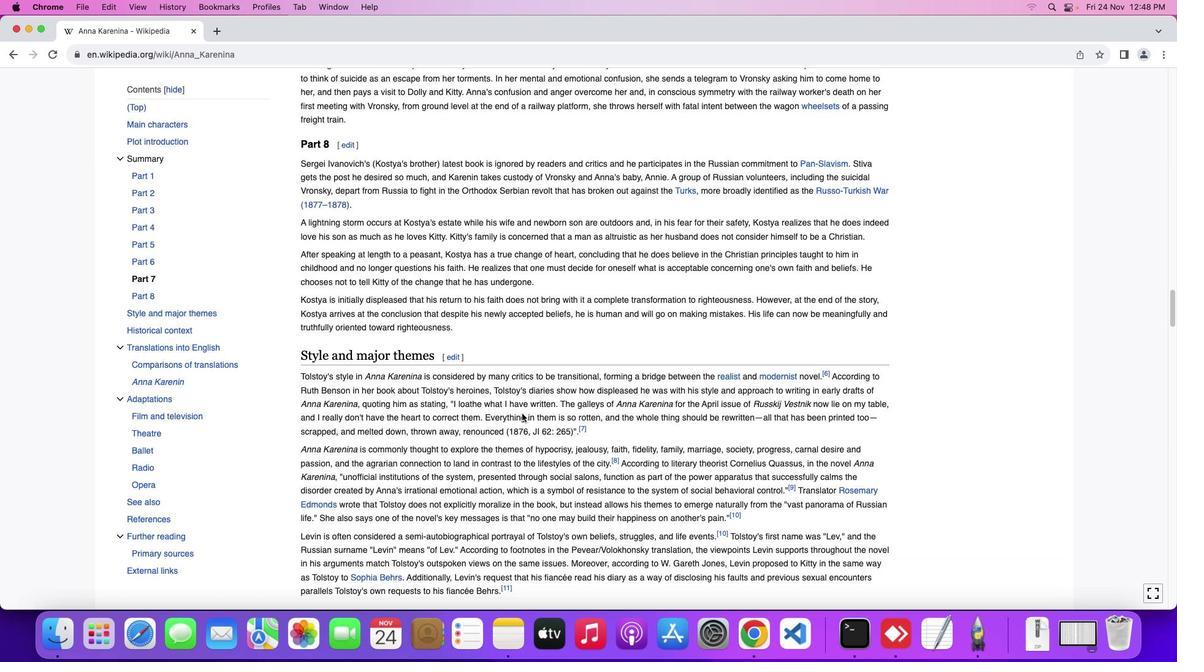 
Action: Mouse scrolled (520, 412) with delta (0, -1)
Screenshot: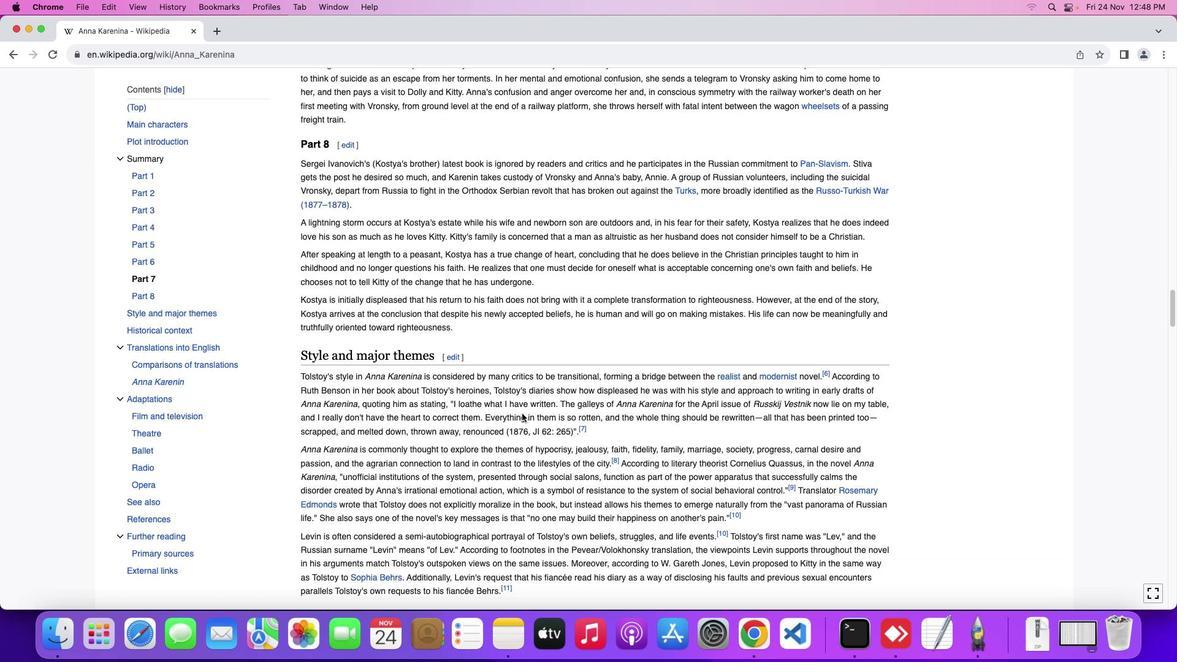 
Action: Mouse moved to (520, 412)
Screenshot: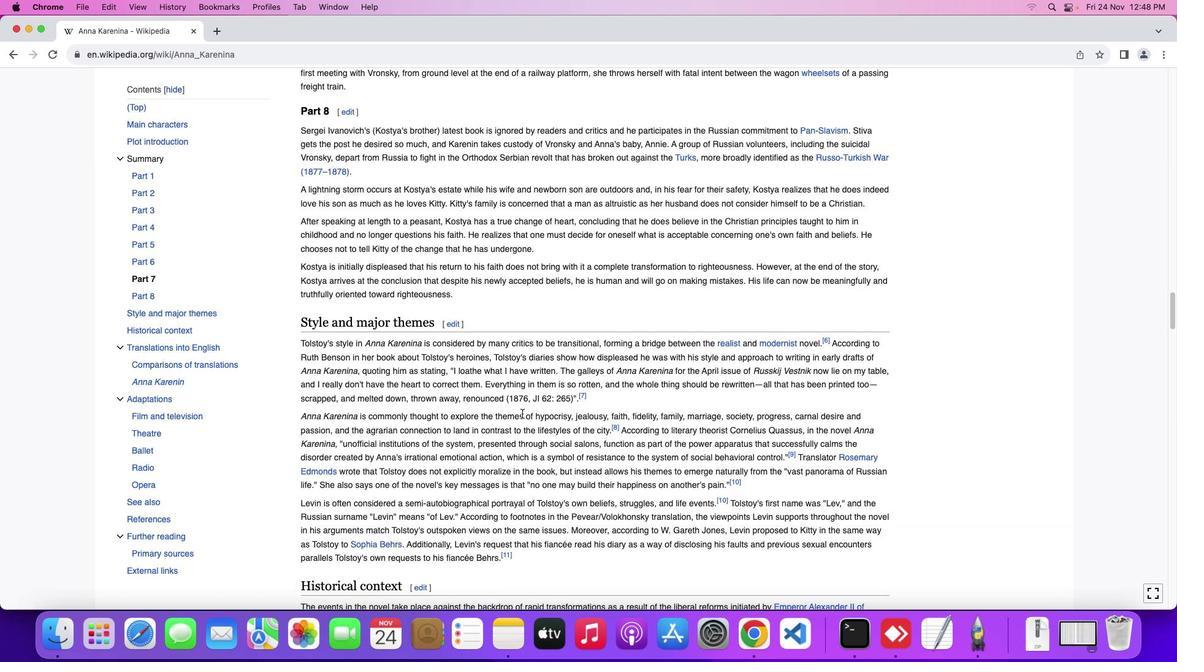 
Action: Mouse scrolled (520, 412) with delta (0, -1)
Screenshot: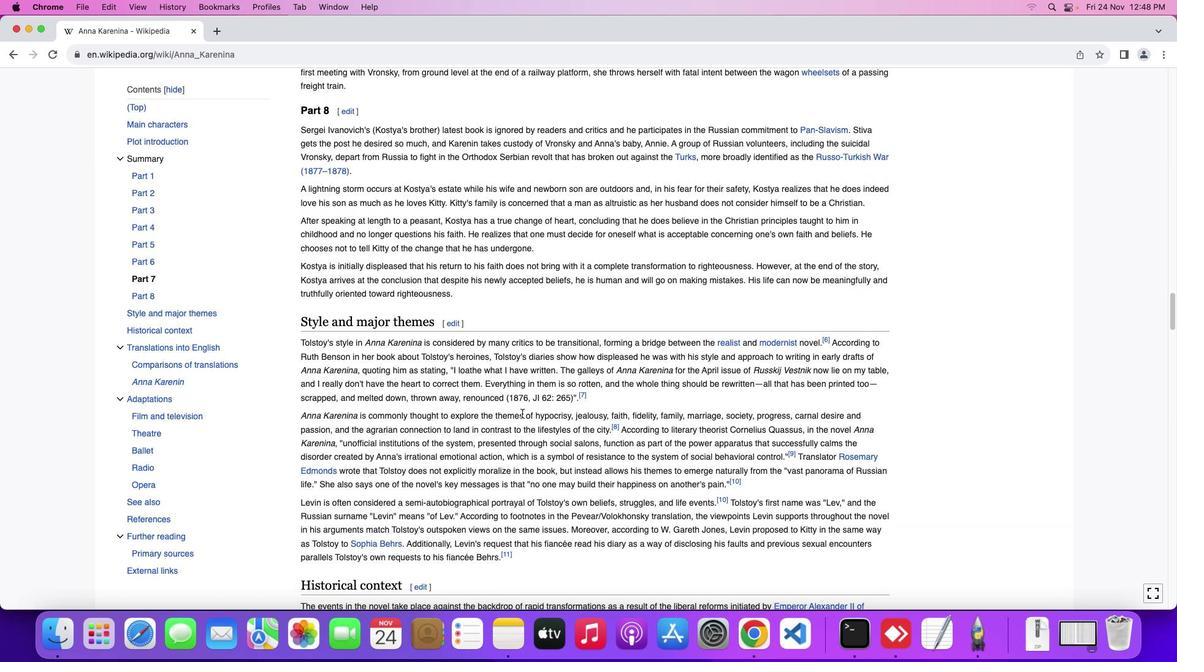 
Action: Mouse scrolled (520, 412) with delta (0, -1)
Screenshot: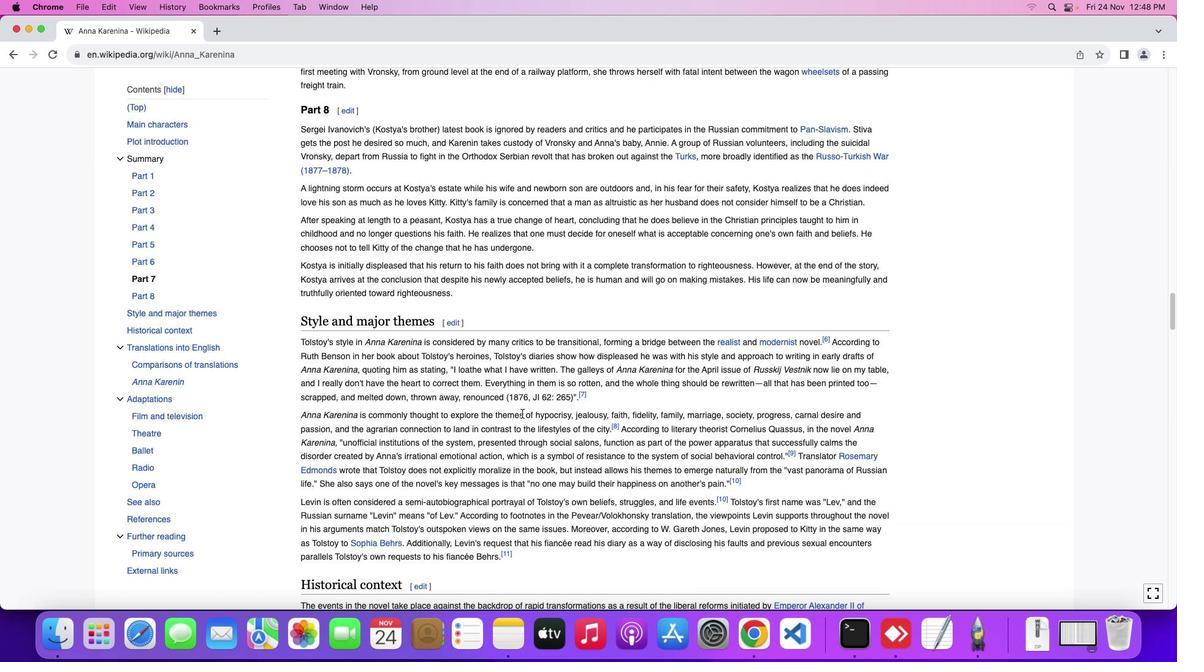 
Action: Mouse scrolled (520, 412) with delta (0, -1)
Screenshot: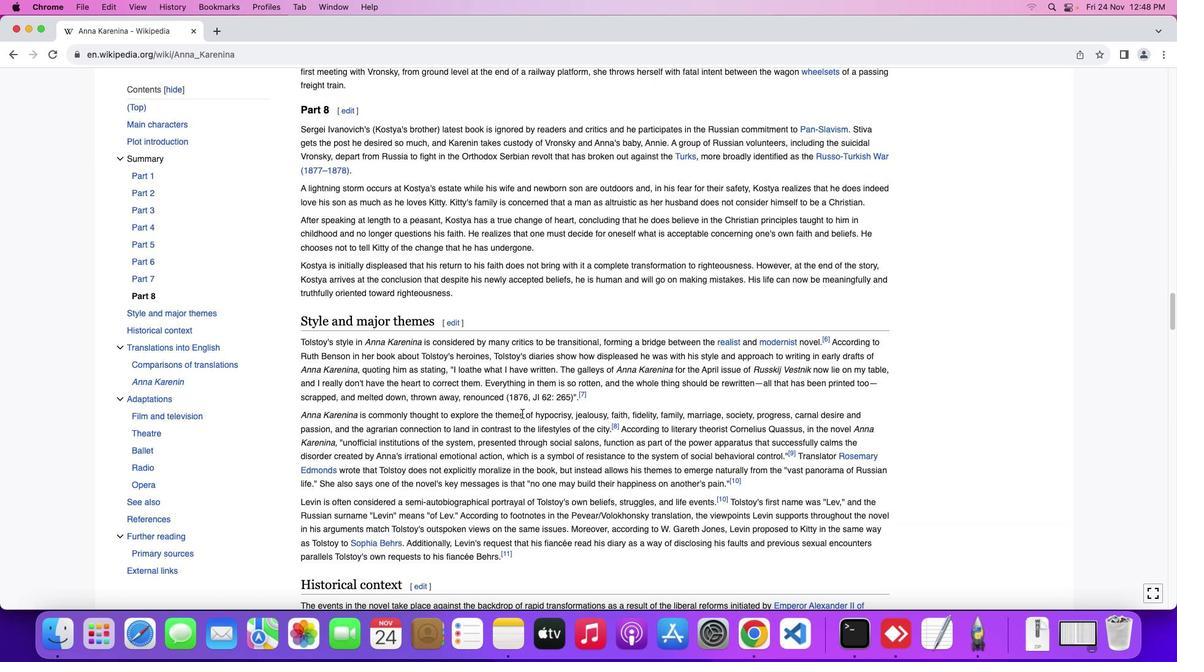 
Action: Mouse moved to (520, 412)
Screenshot: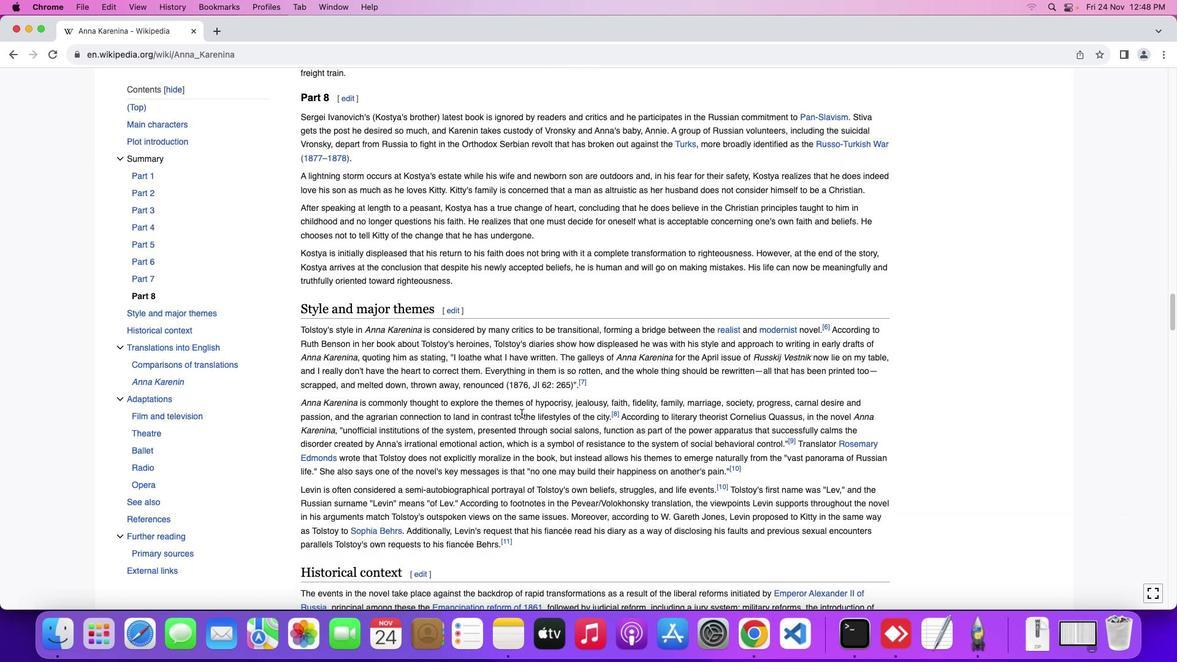 
Action: Mouse scrolled (520, 412) with delta (0, -1)
Screenshot: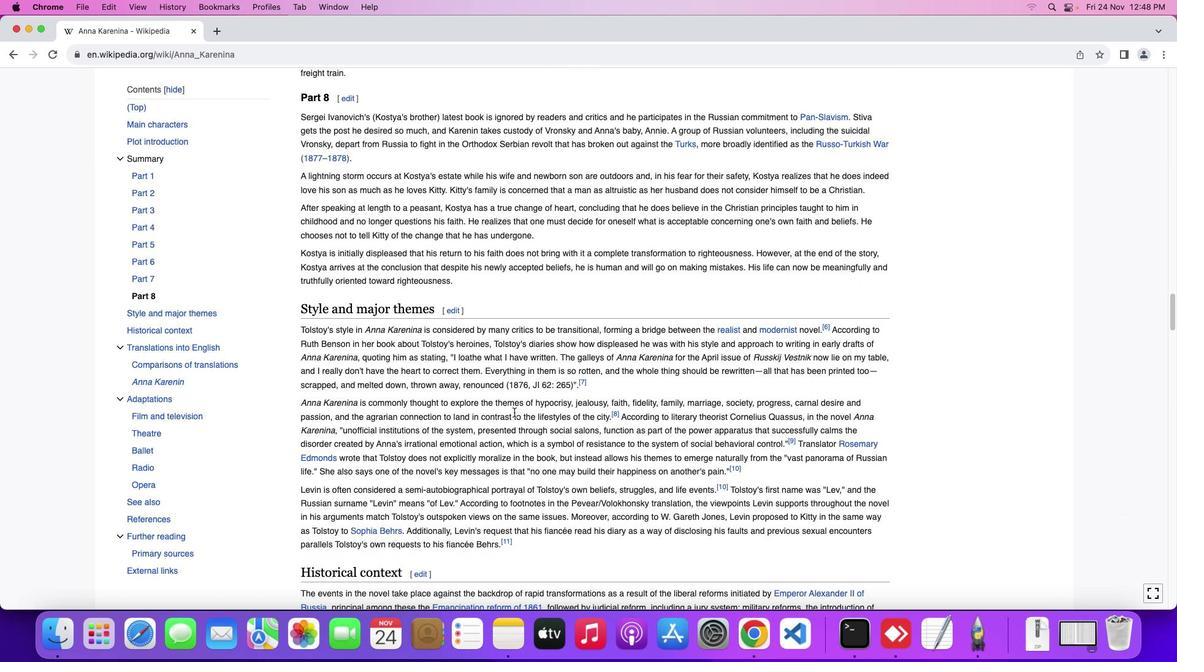 
Action: Mouse scrolled (520, 412) with delta (0, -1)
Screenshot: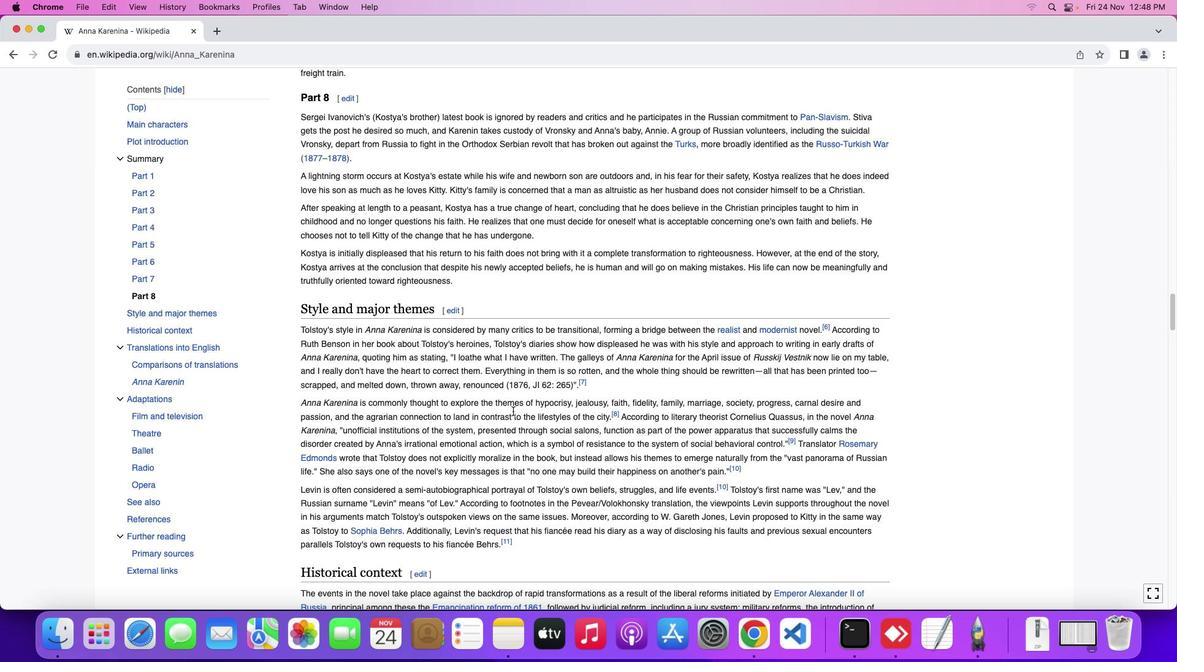 
Action: Mouse moved to (511, 409)
Screenshot: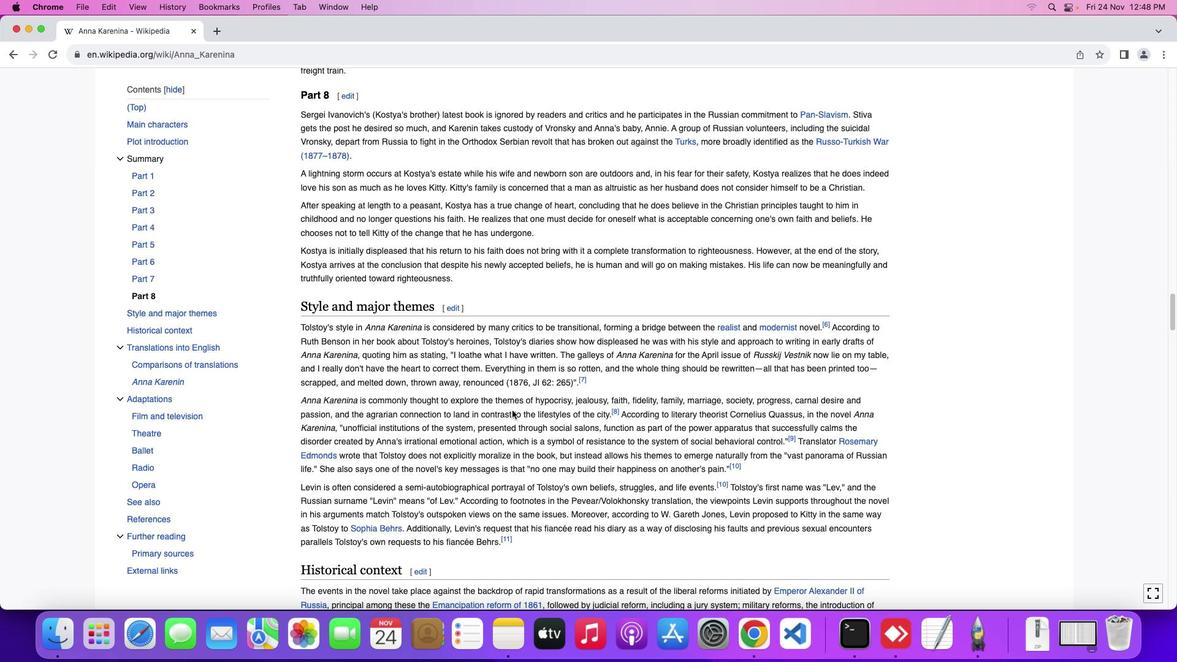
Action: Mouse scrolled (511, 409) with delta (0, -1)
Screenshot: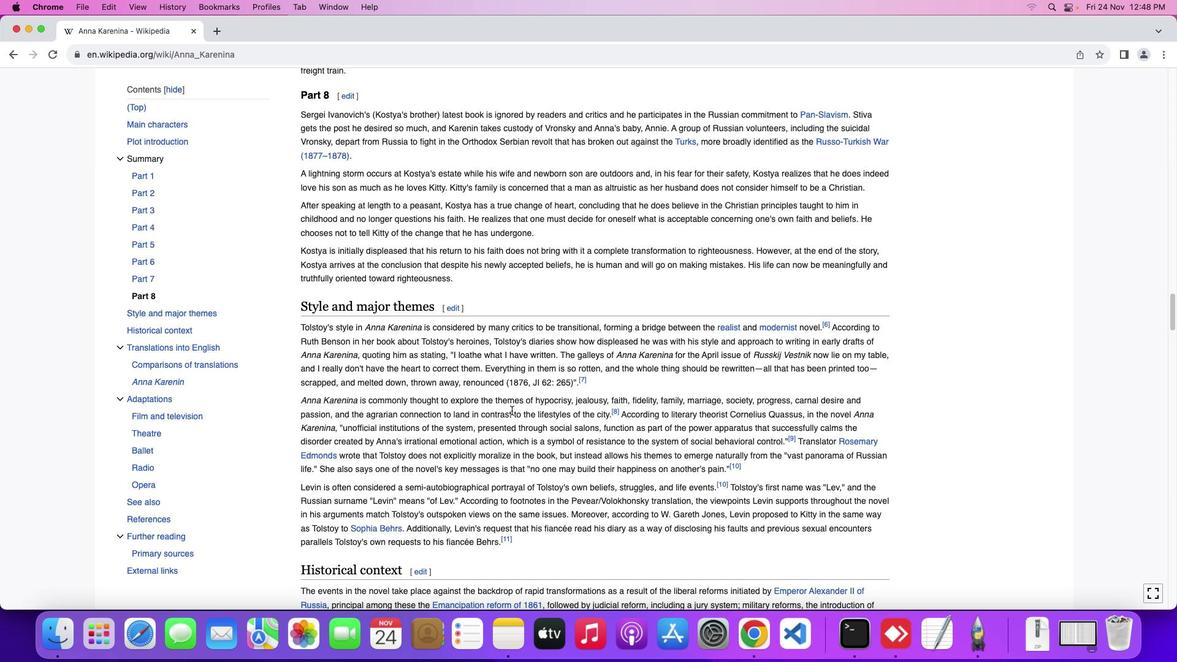 
Action: Mouse moved to (510, 409)
Screenshot: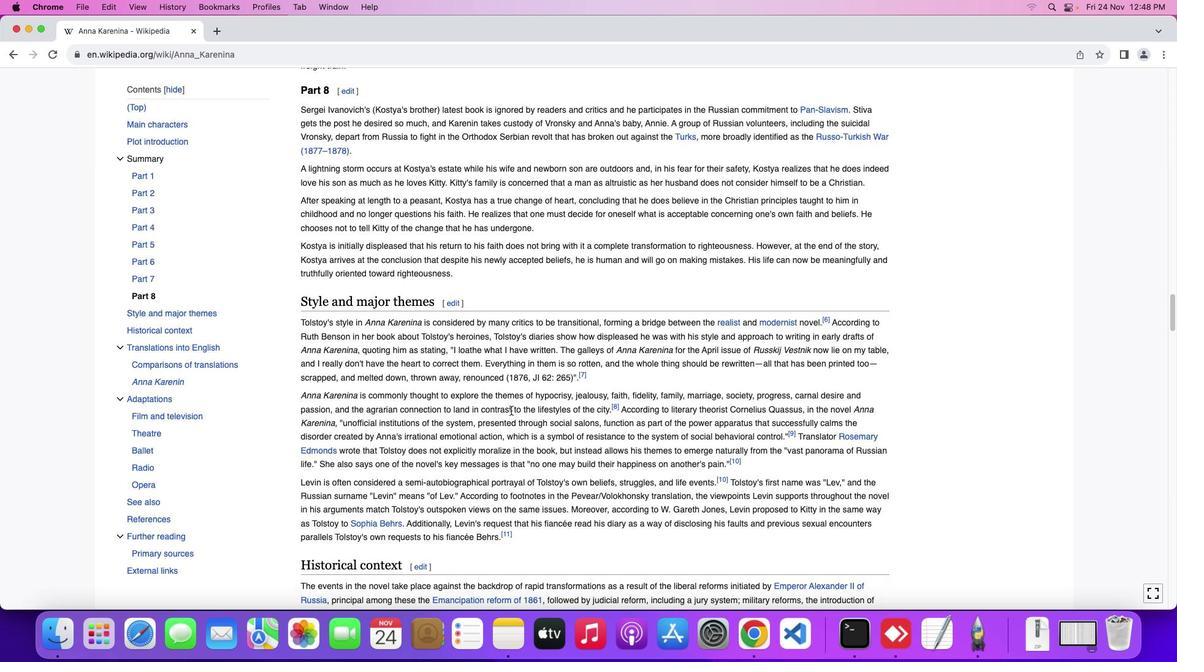 
Action: Mouse scrolled (510, 409) with delta (0, -1)
Screenshot: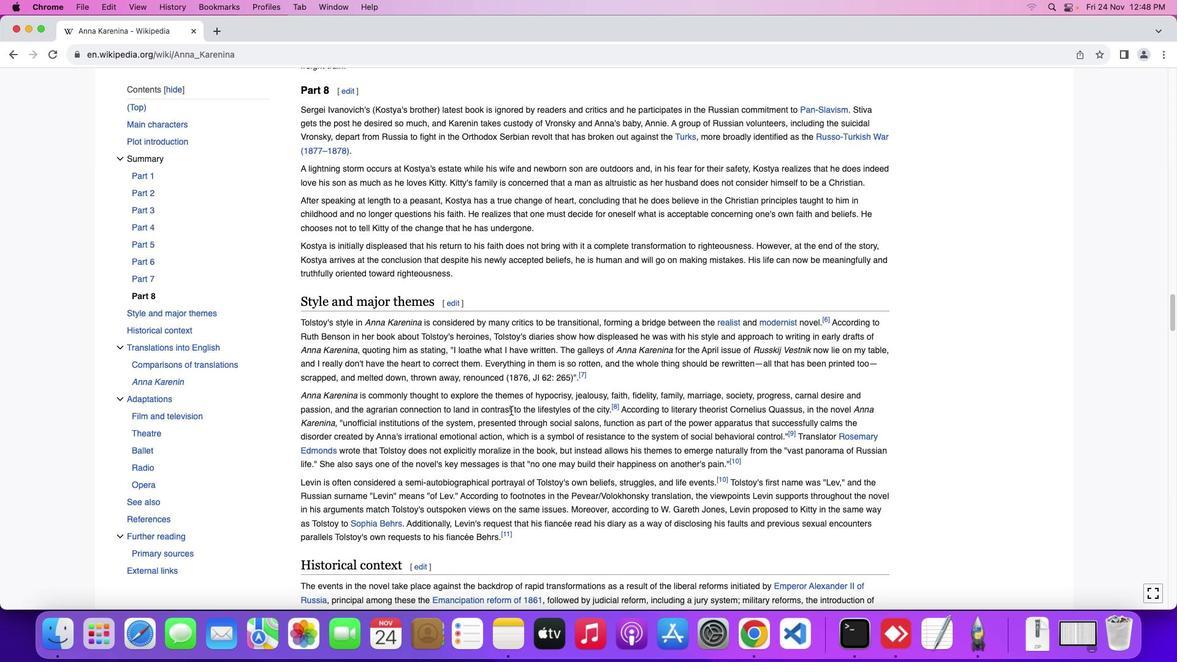 
Action: Mouse scrolled (510, 409) with delta (0, -1)
Screenshot: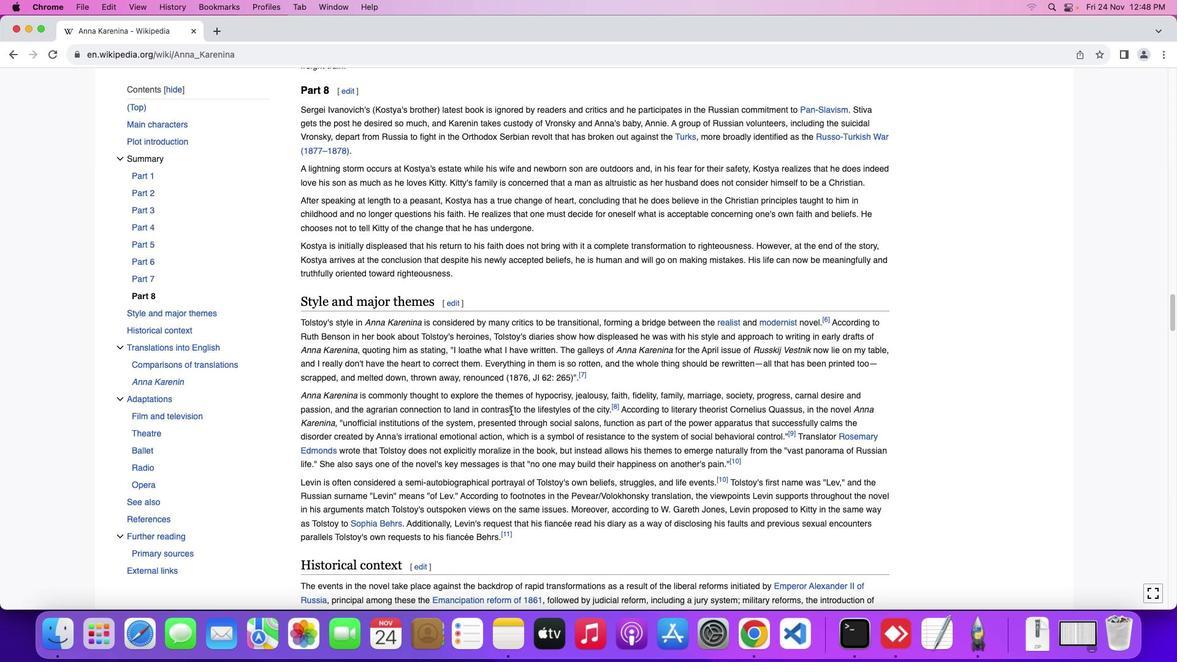 
Action: Mouse moved to (509, 409)
Screenshot: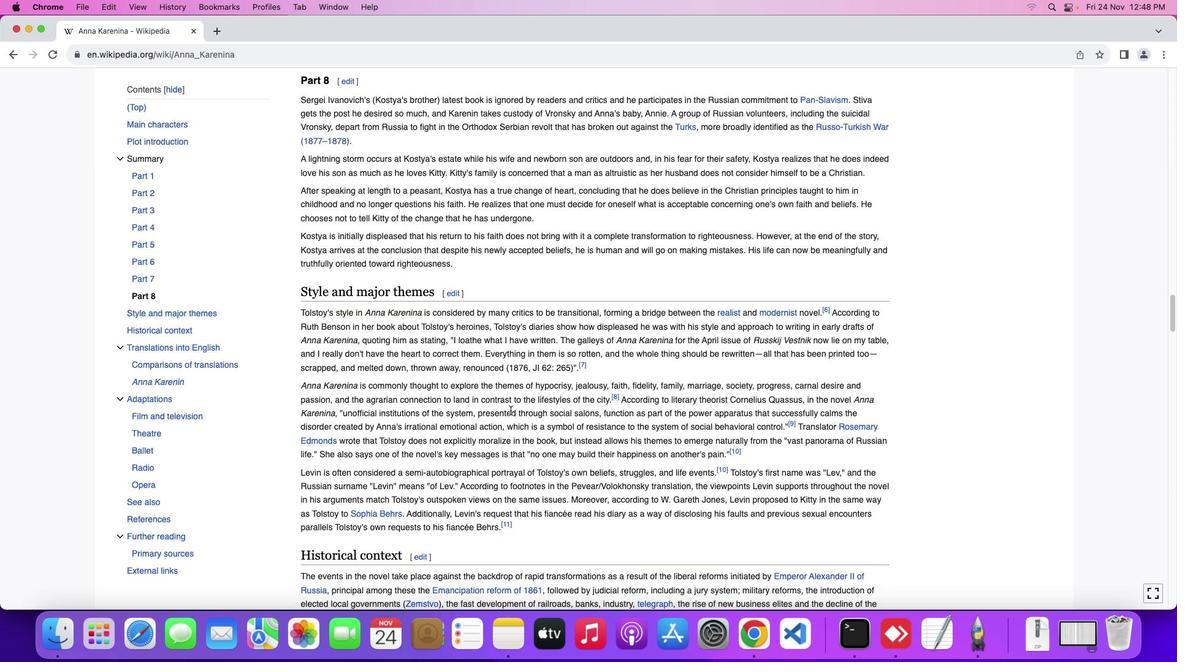 
Action: Mouse scrolled (509, 409) with delta (0, -1)
Screenshot: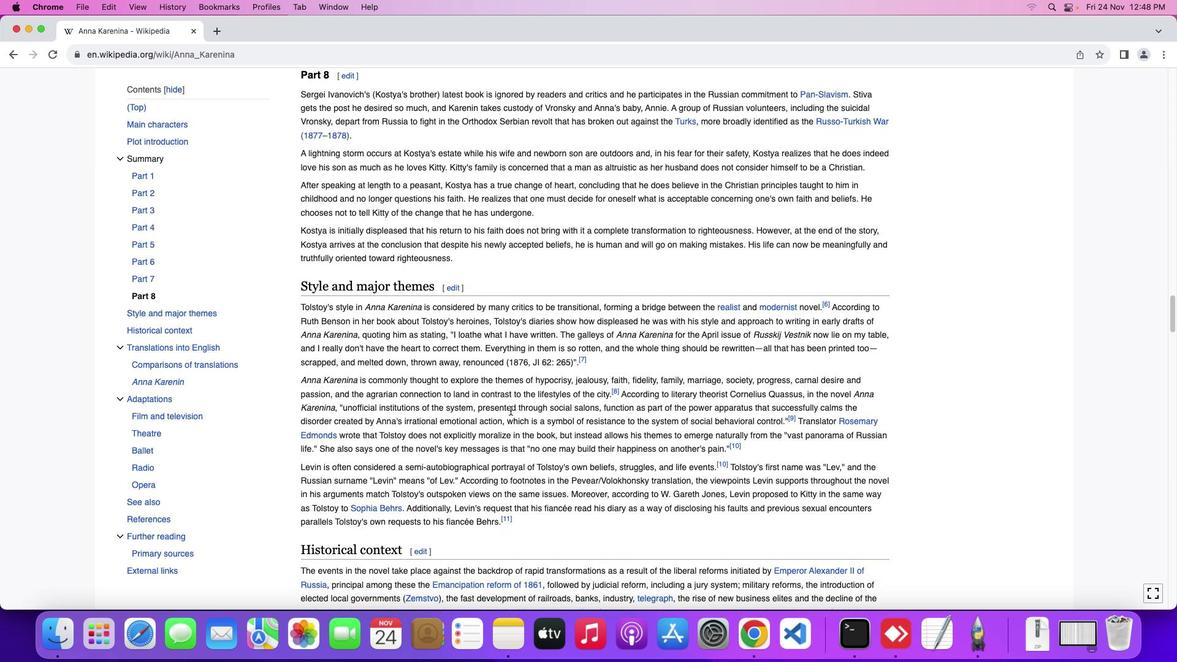 
Action: Mouse scrolled (509, 409) with delta (0, -1)
Screenshot: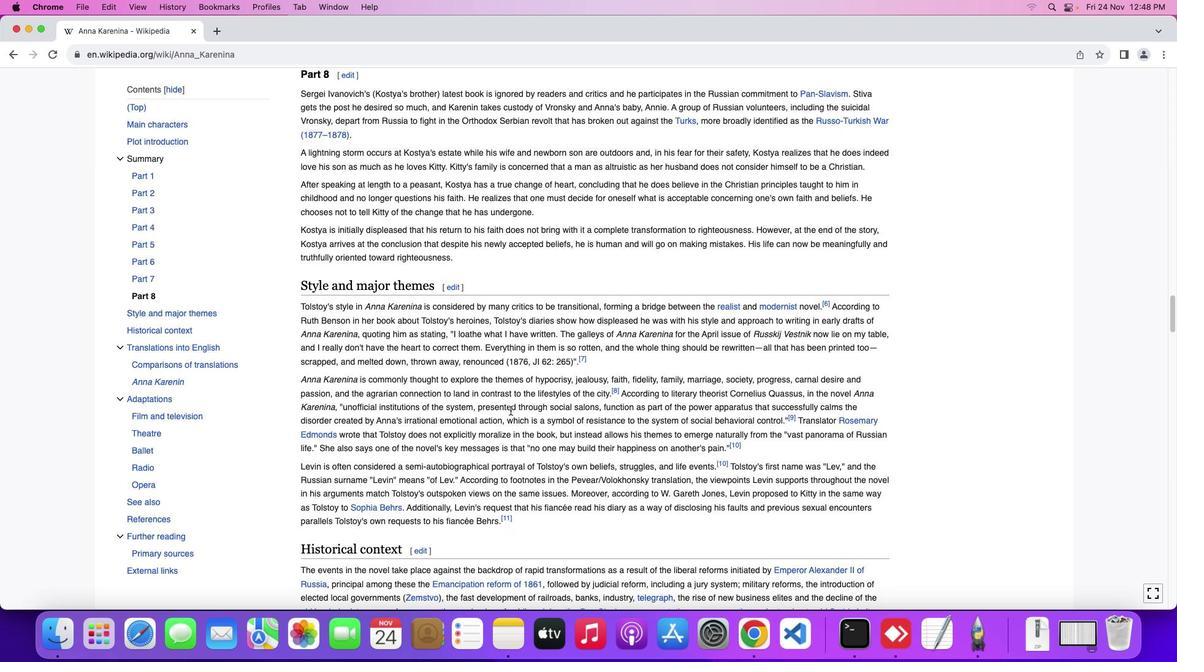 
Action: Mouse scrolled (509, 409) with delta (0, -1)
Screenshot: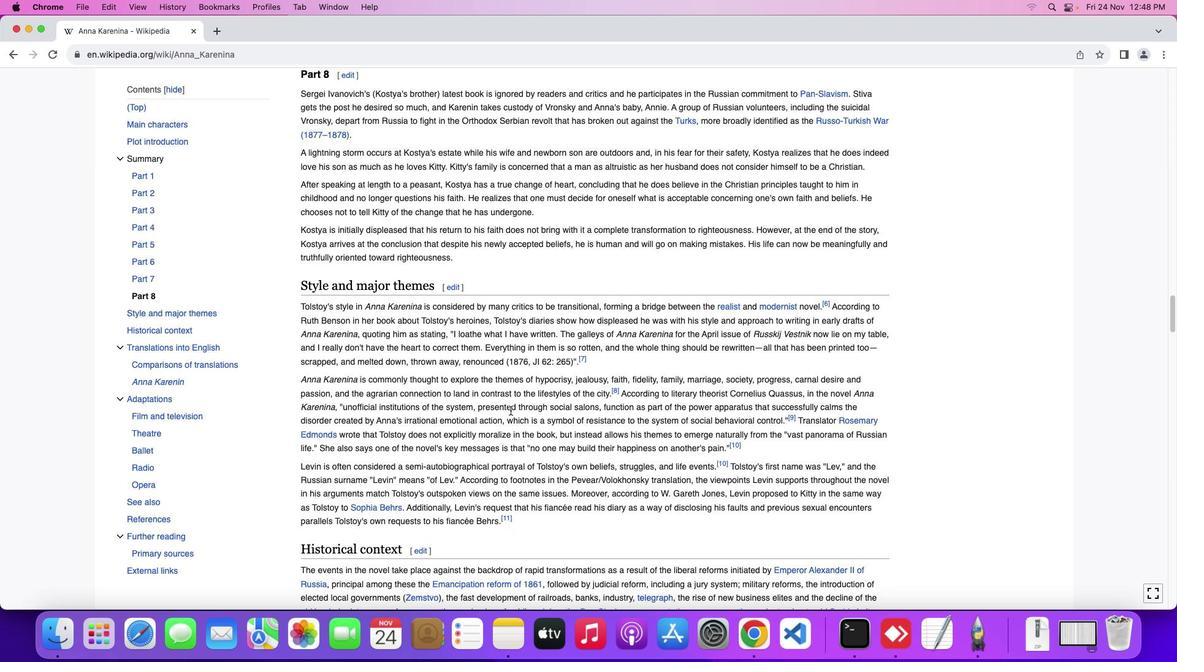 
Action: Mouse moved to (508, 409)
Screenshot: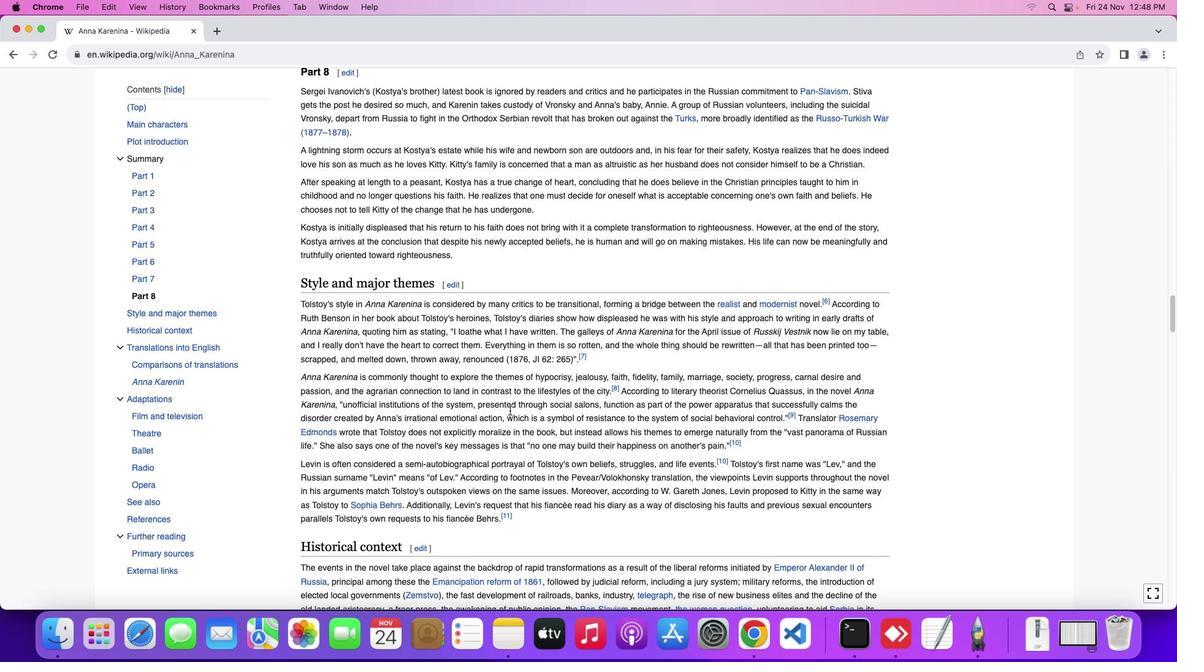 
Action: Mouse scrolled (508, 409) with delta (0, -1)
Screenshot: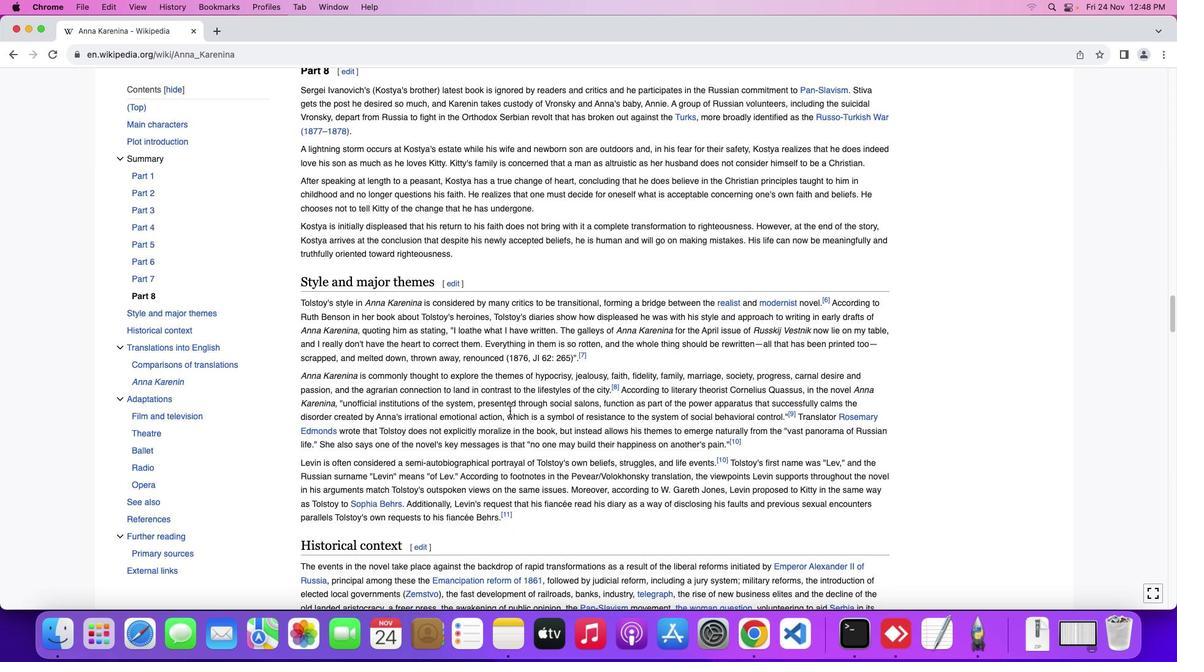 
Action: Mouse scrolled (508, 409) with delta (0, -1)
Screenshot: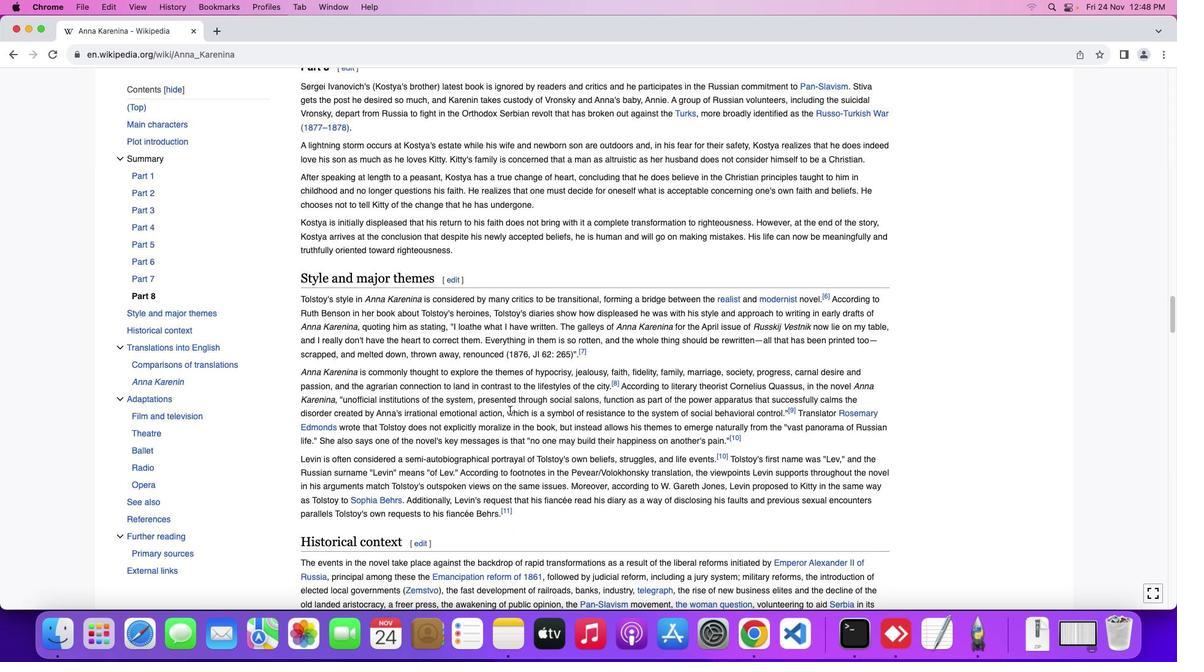 
Action: Mouse scrolled (508, 409) with delta (0, -1)
Screenshot: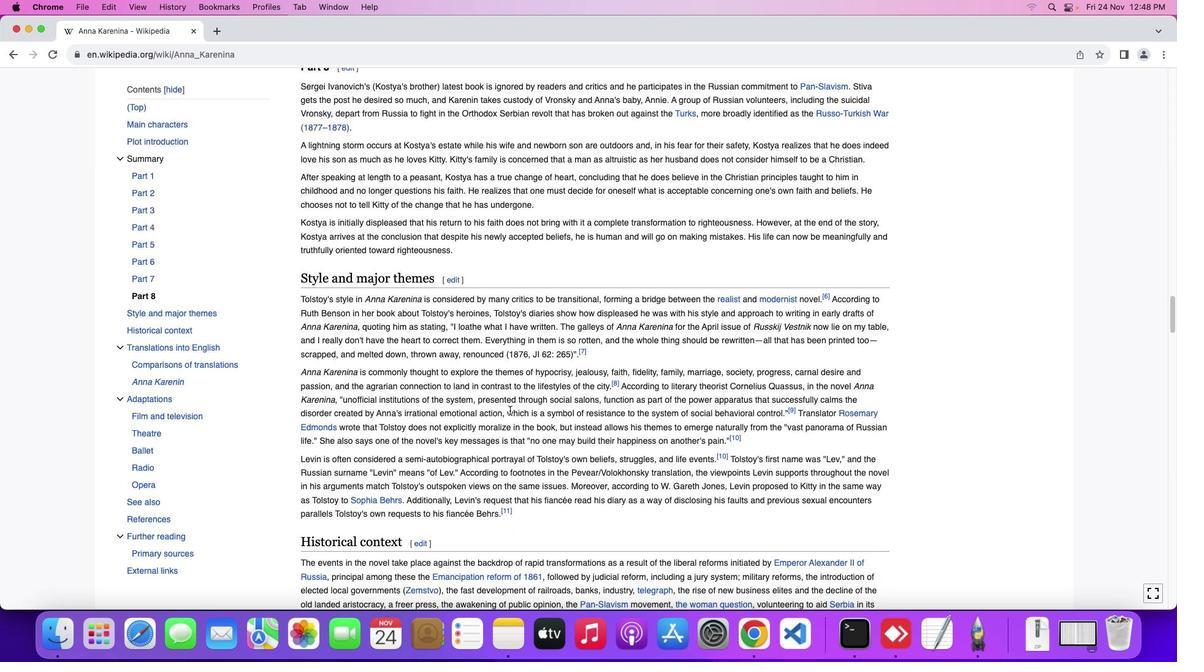 
Action: Mouse scrolled (508, 409) with delta (0, -1)
Screenshot: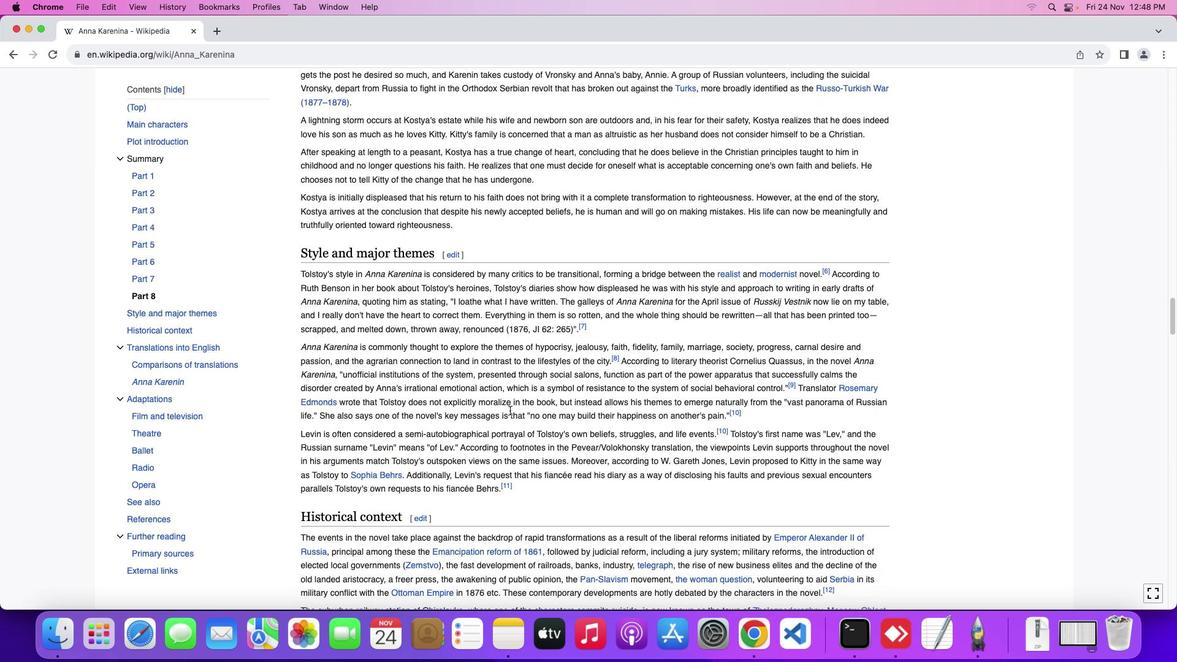 
Action: Mouse scrolled (508, 409) with delta (0, -1)
Screenshot: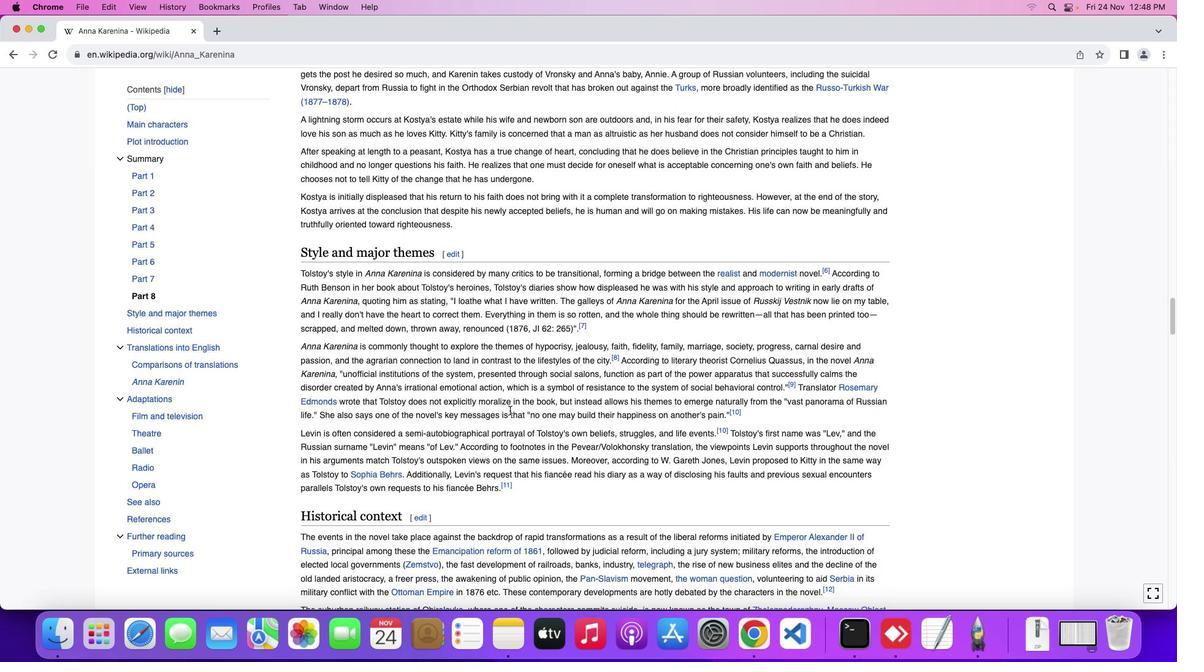 
Action: Mouse scrolled (508, 409) with delta (0, -1)
Screenshot: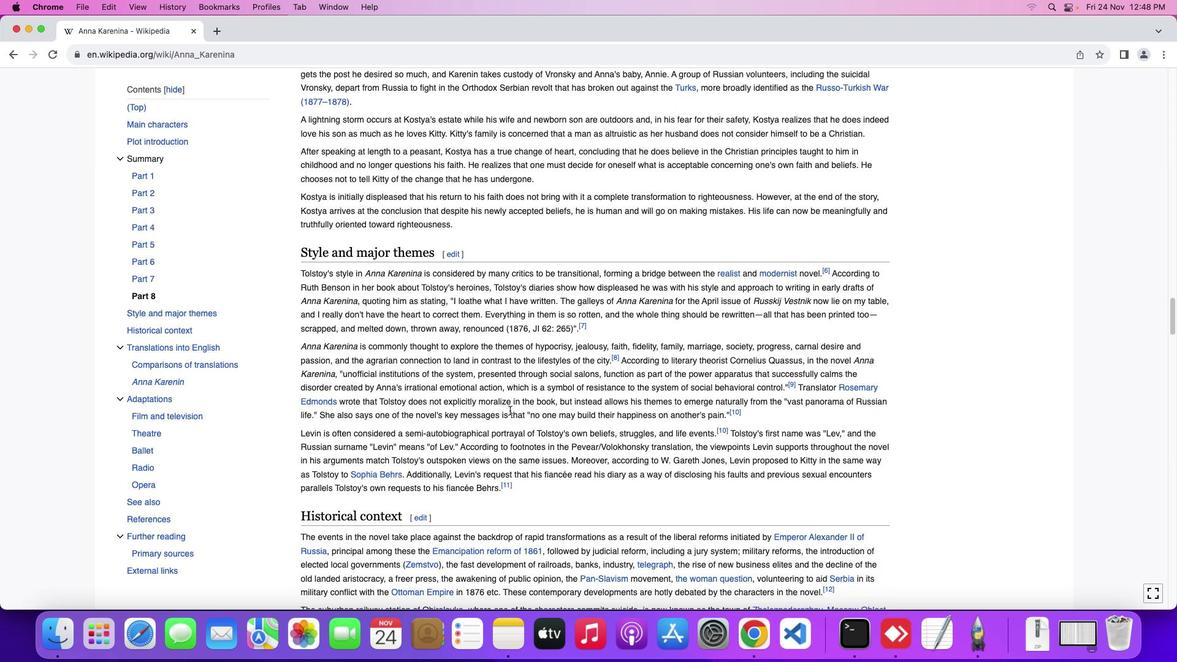 
Action: Mouse moved to (508, 409)
Screenshot: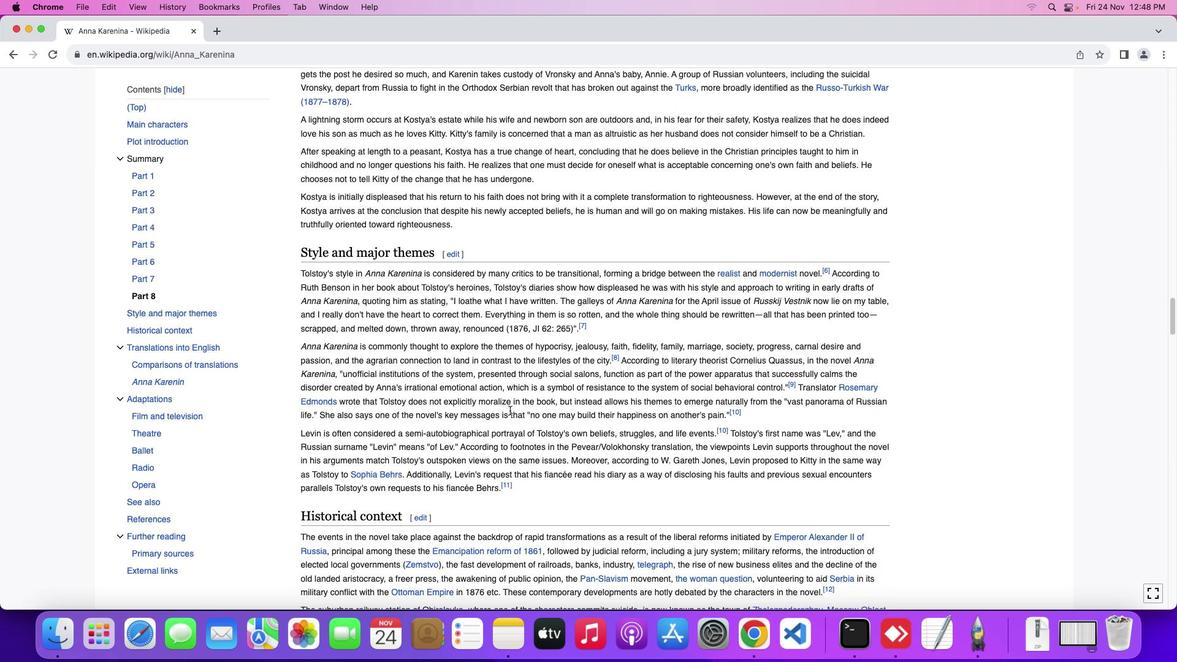 
Action: Mouse scrolled (508, 409) with delta (0, -1)
Screenshot: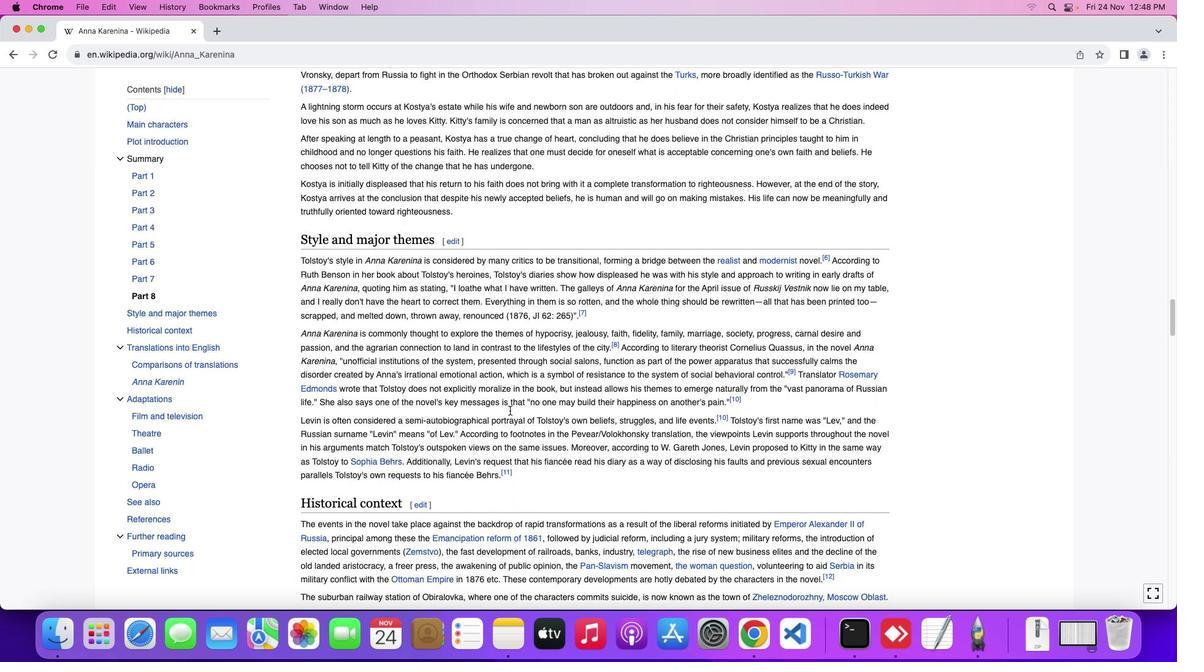 
Action: Mouse scrolled (508, 409) with delta (0, -1)
Screenshot: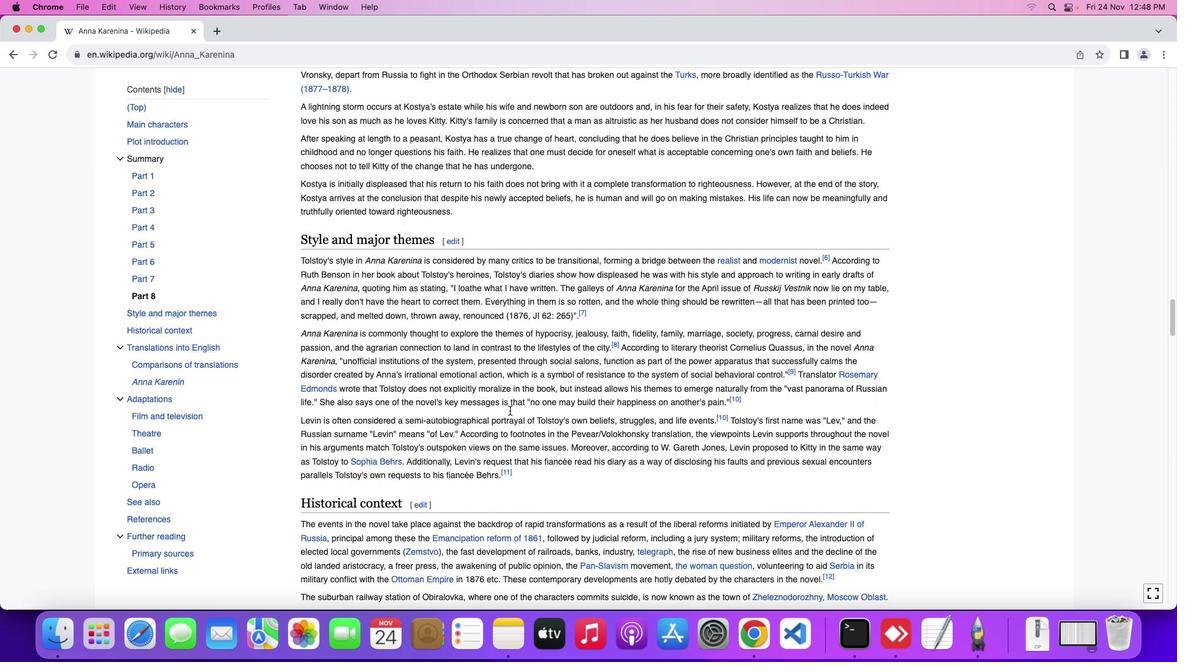 
Action: Mouse moved to (484, 403)
Screenshot: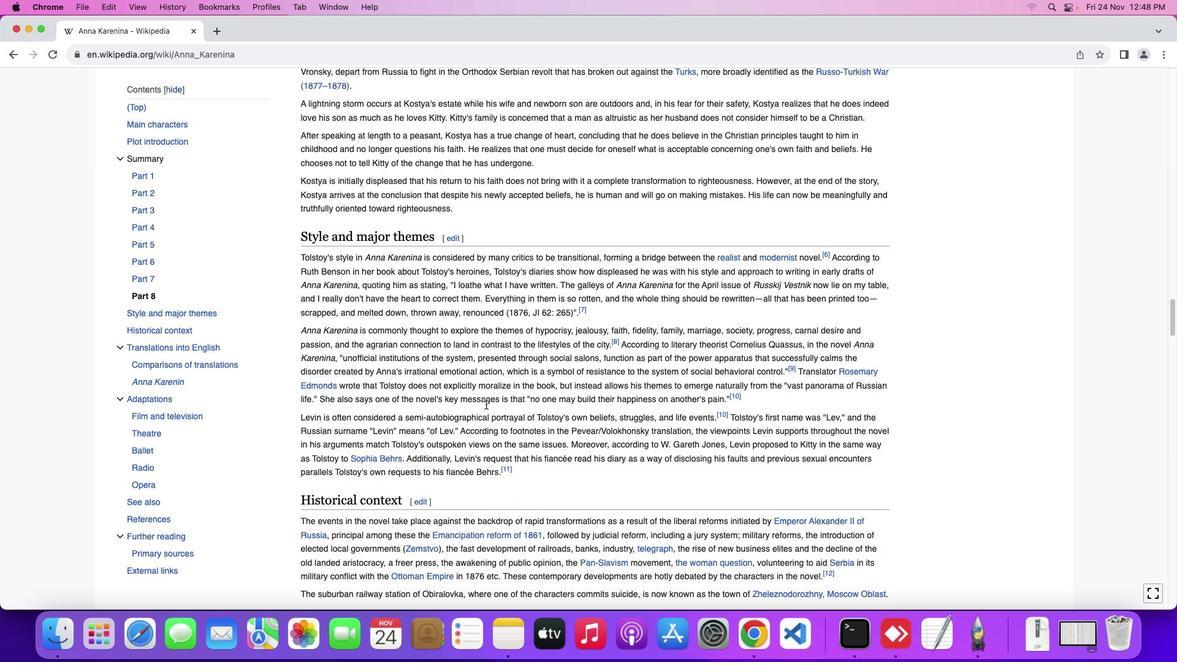 
Action: Mouse scrolled (484, 403) with delta (0, -1)
Screenshot: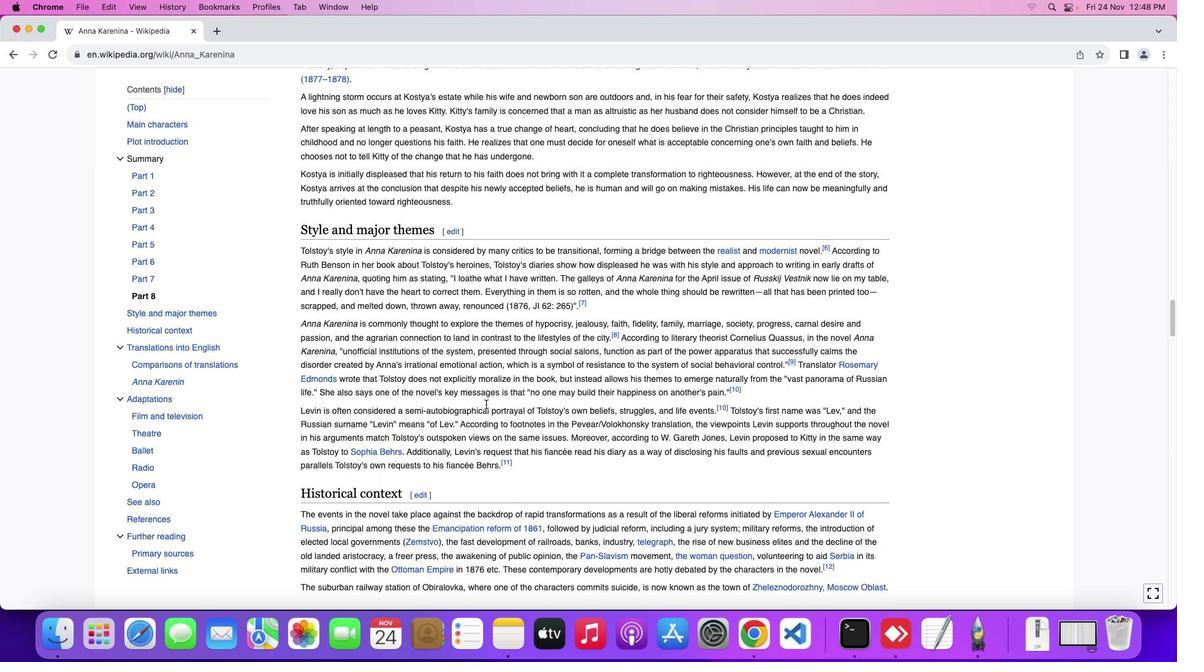 
Action: Mouse scrolled (484, 403) with delta (0, -1)
Screenshot: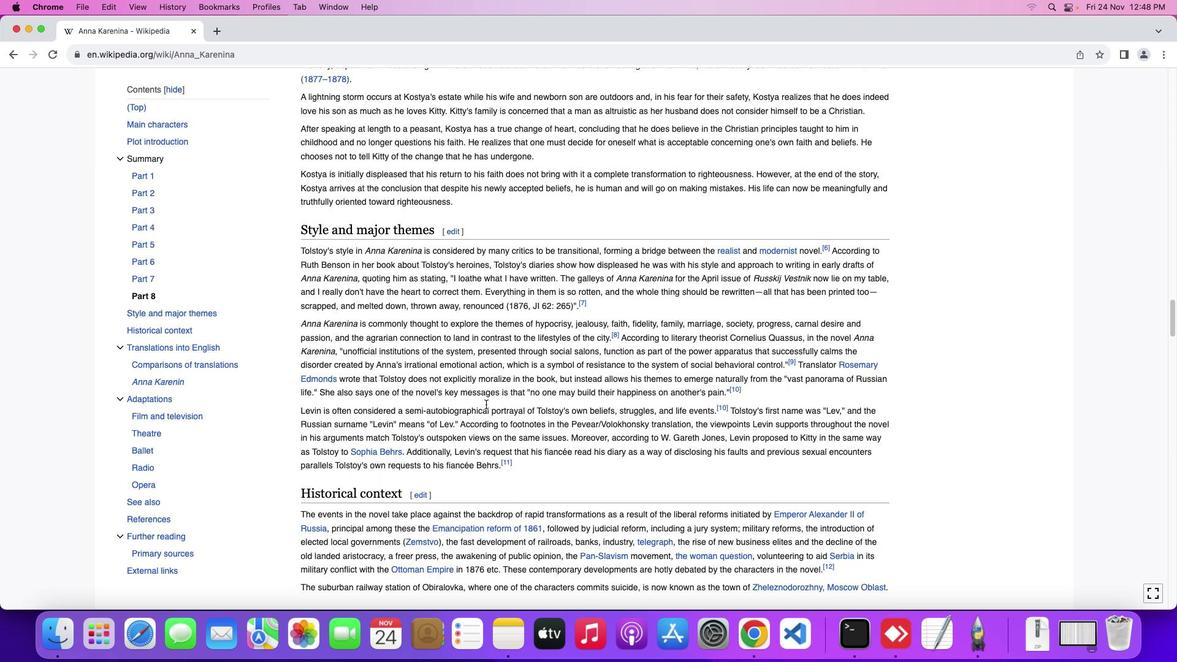 
Action: Mouse scrolled (484, 403) with delta (0, -1)
Screenshot: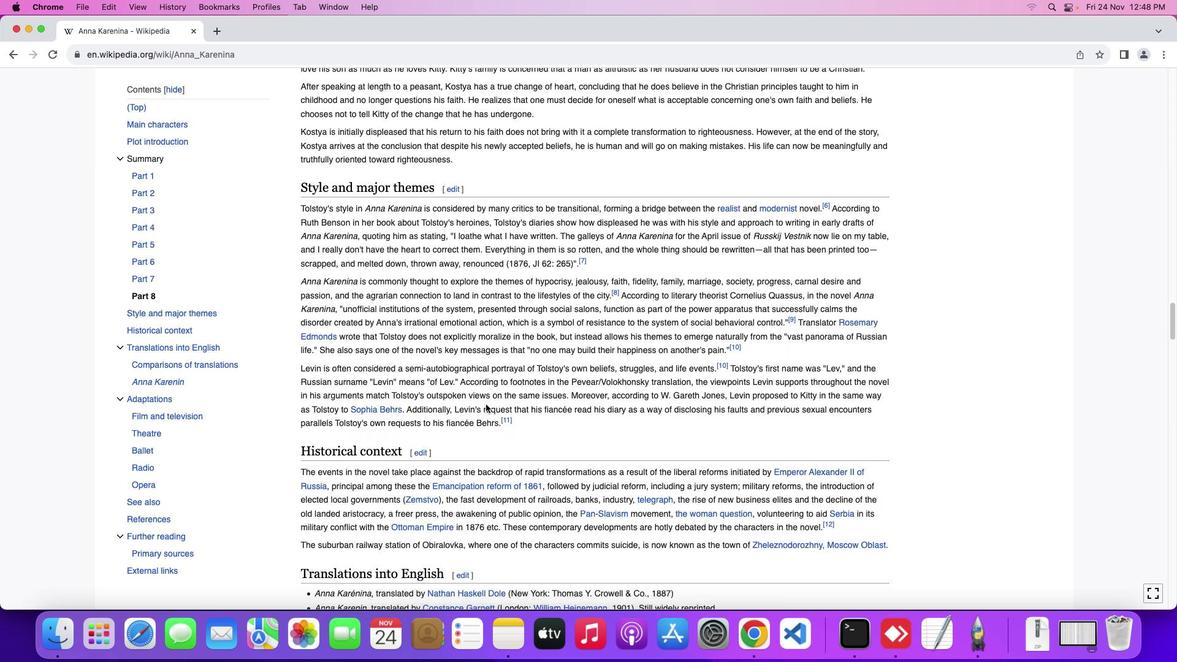 
Action: Mouse scrolled (484, 403) with delta (0, -1)
Screenshot: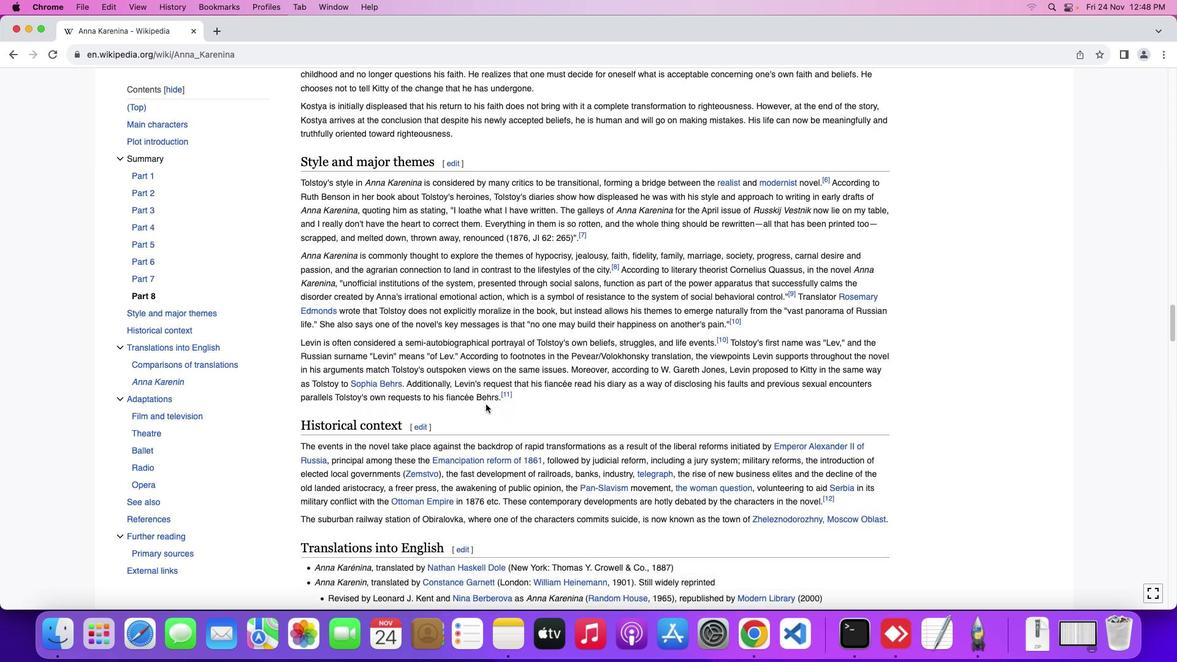 
Action: Mouse scrolled (484, 403) with delta (0, -1)
Screenshot: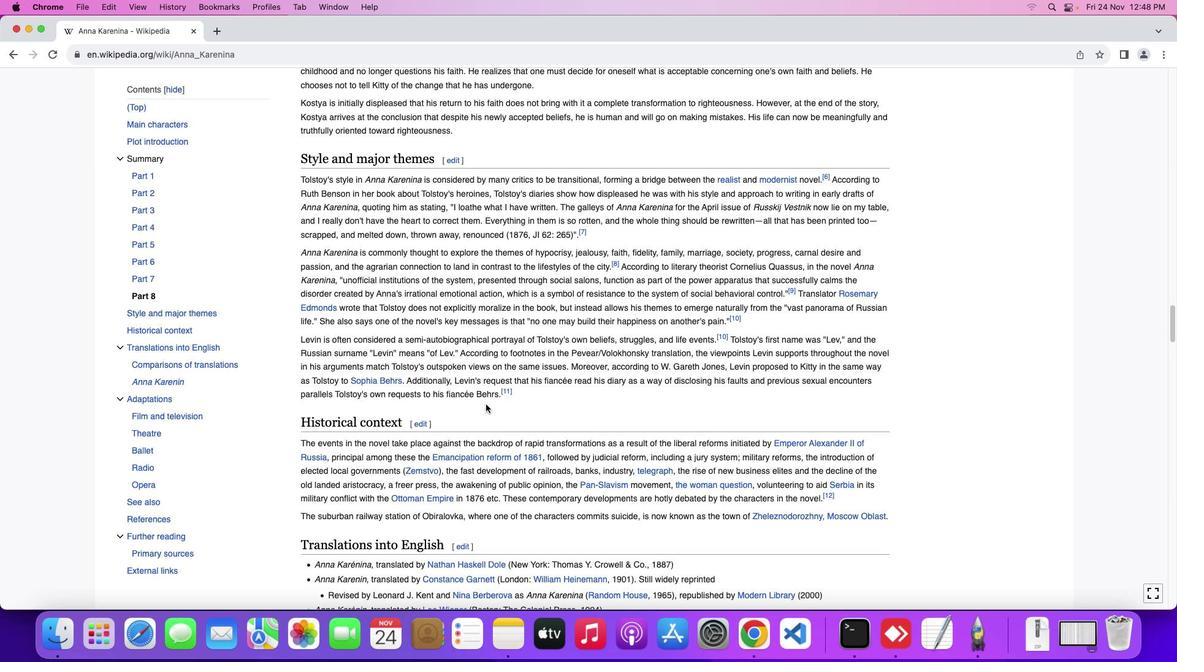 
Action: Mouse scrolled (484, 403) with delta (0, -1)
Screenshot: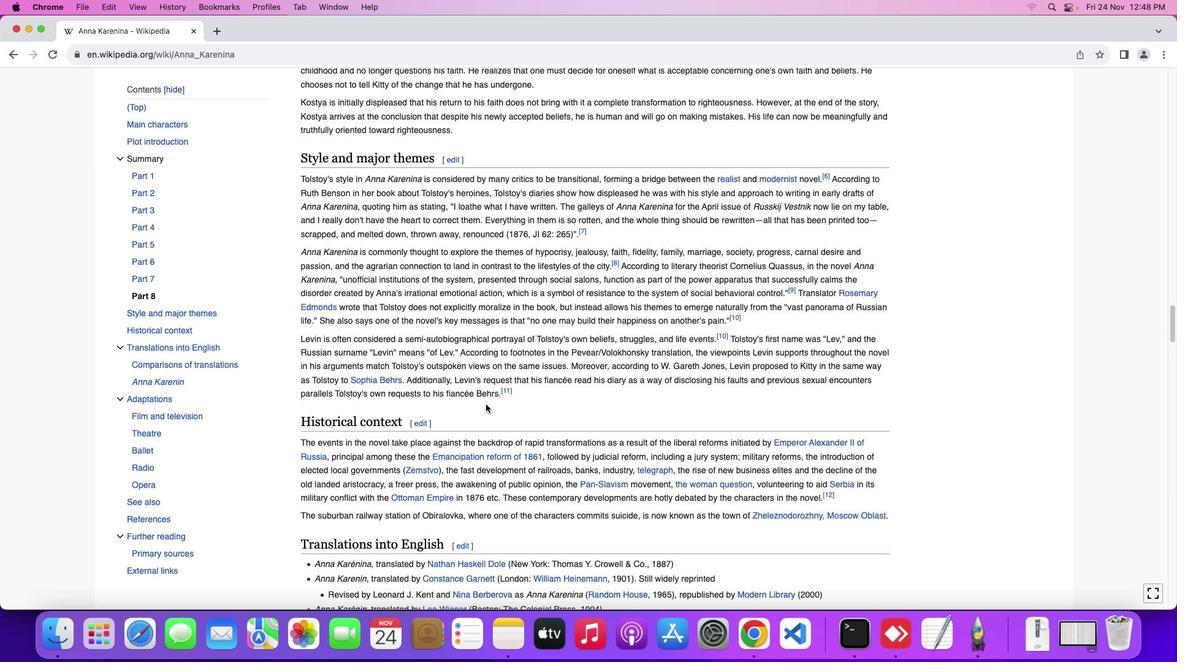 
Action: Mouse scrolled (484, 403) with delta (0, -1)
Screenshot: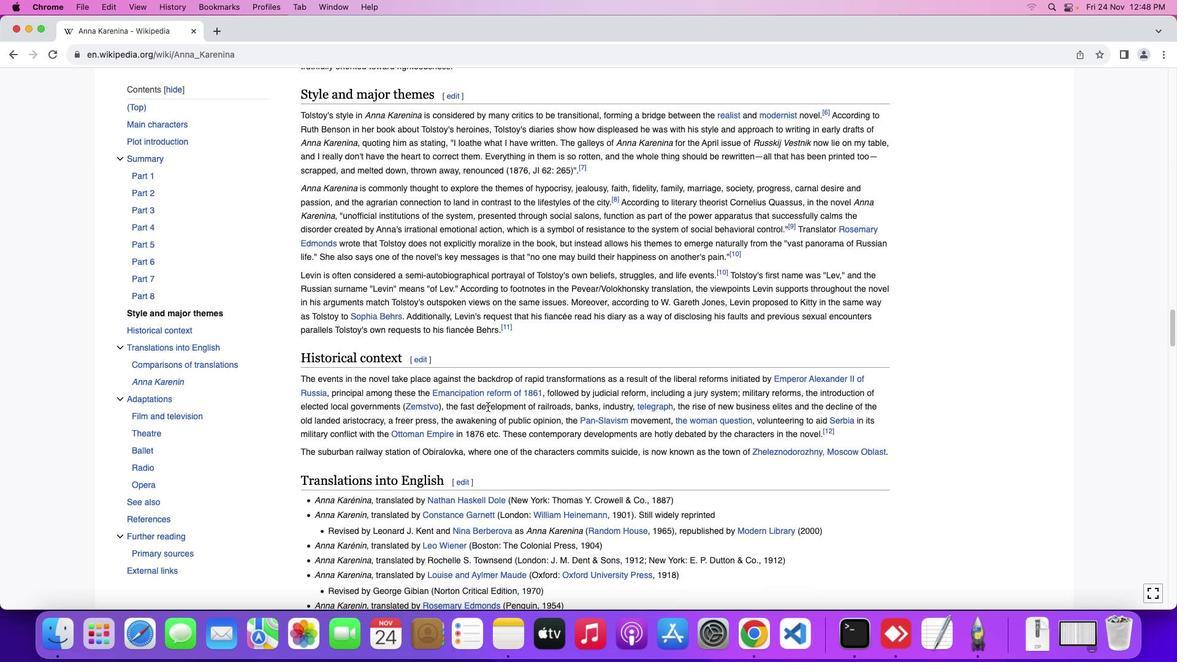 
Action: Mouse scrolled (484, 403) with delta (0, -1)
Screenshot: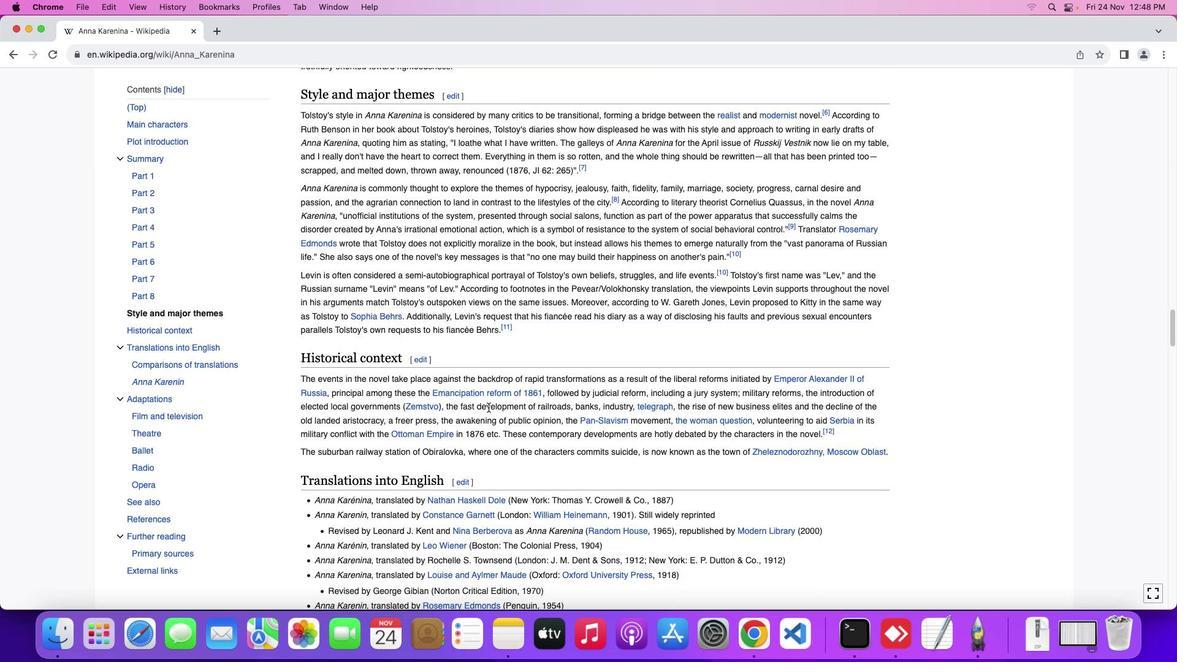 
Action: Mouse scrolled (484, 403) with delta (0, -1)
Screenshot: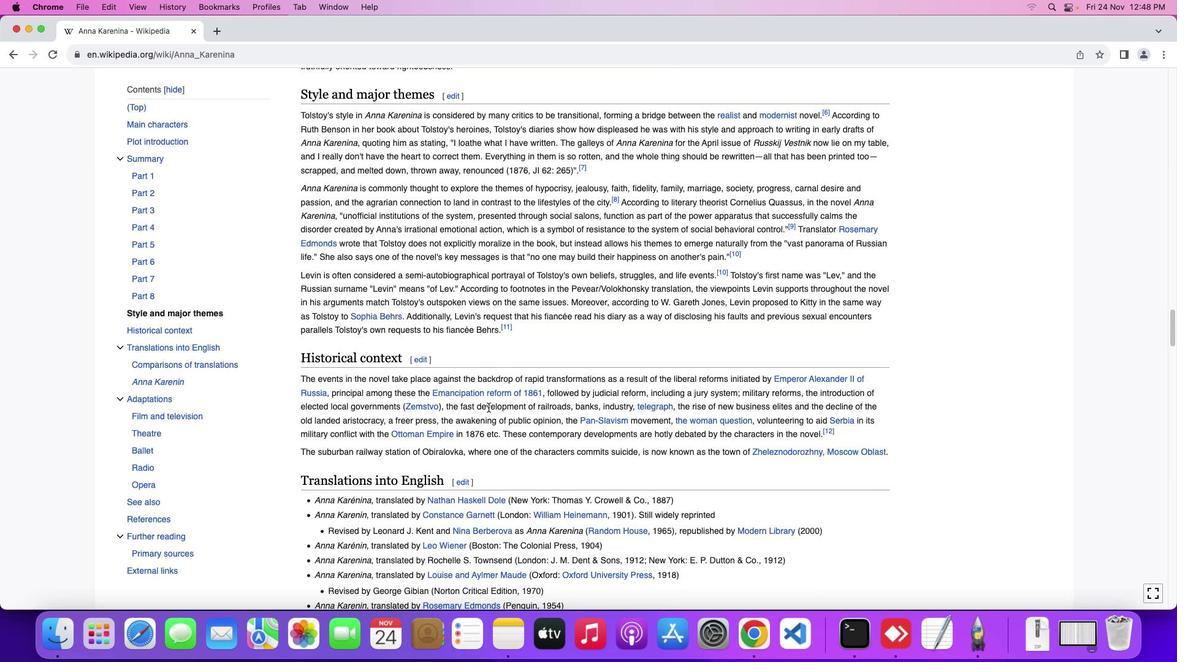 
Action: Mouse moved to (487, 406)
Screenshot: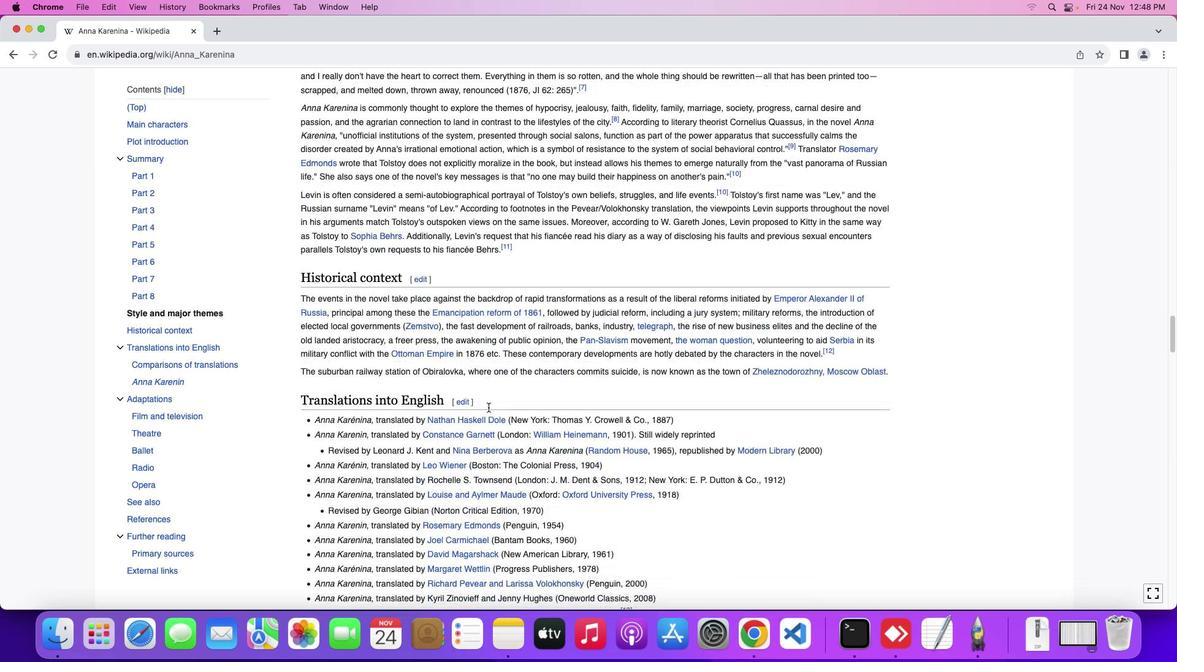 
Action: Mouse scrolled (487, 406) with delta (0, -1)
Screenshot: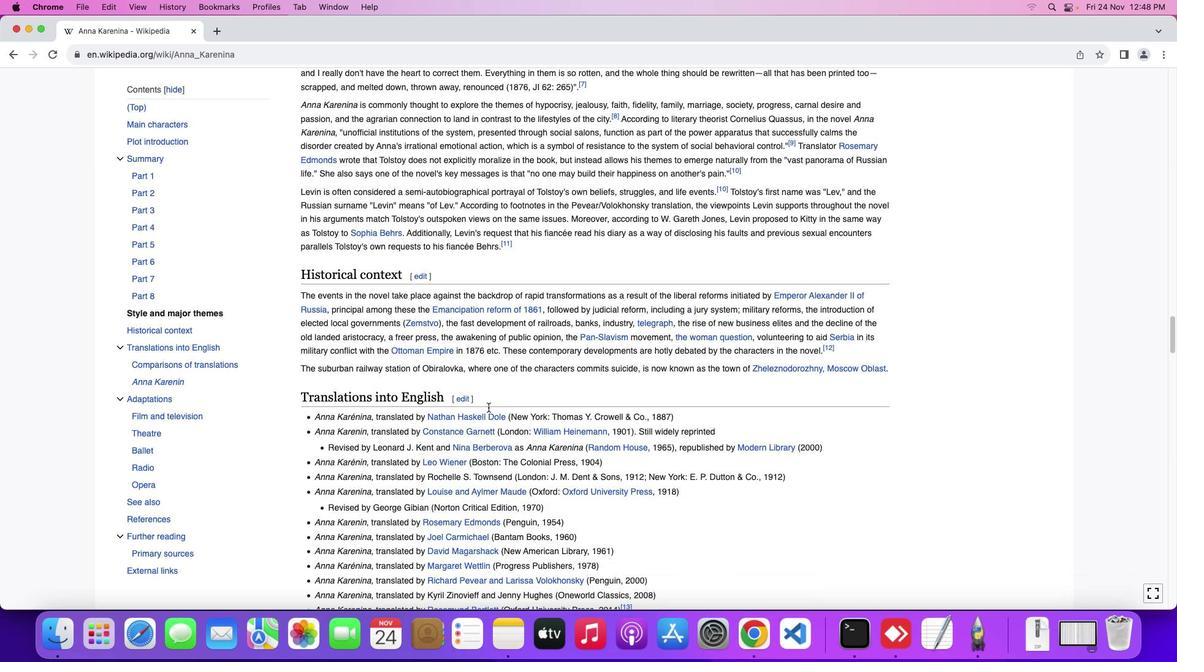 
Action: Mouse scrolled (487, 406) with delta (0, -1)
Screenshot: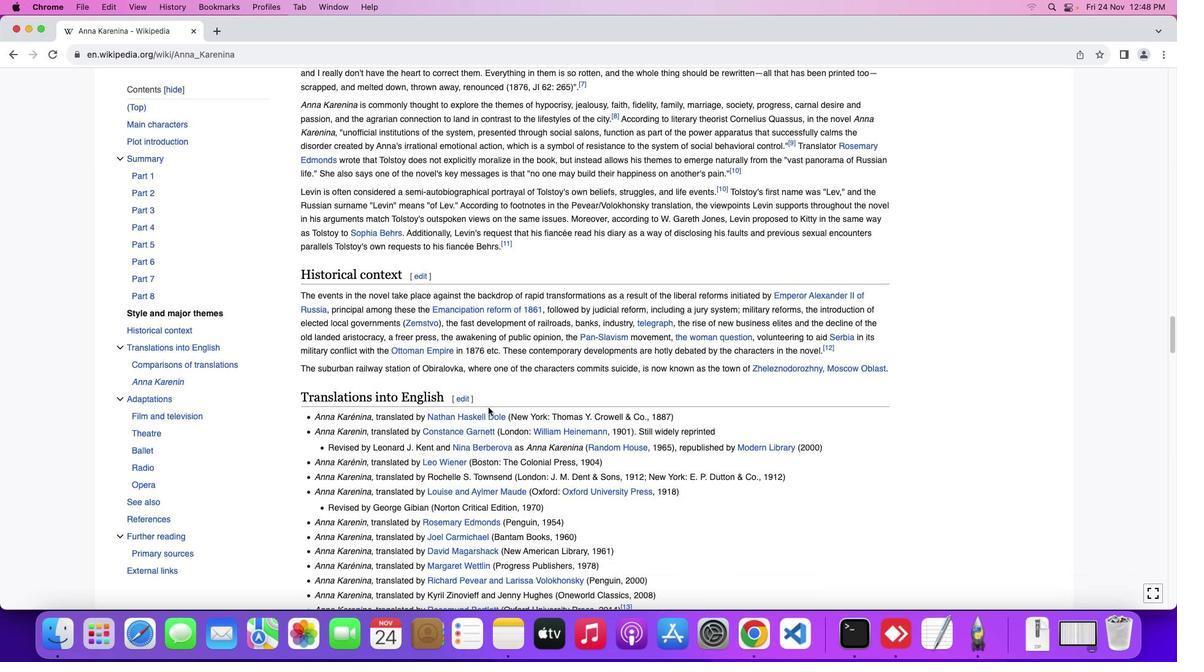 
Action: Mouse scrolled (487, 406) with delta (0, -1)
Screenshot: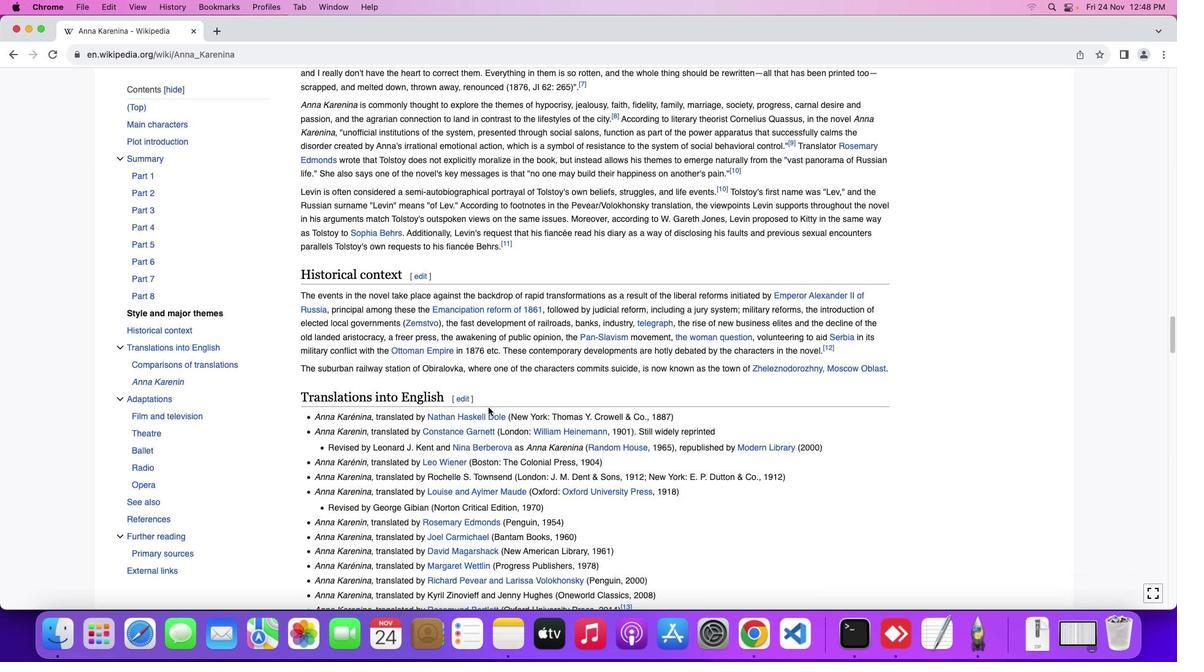 
Action: Mouse moved to (487, 406)
Screenshot: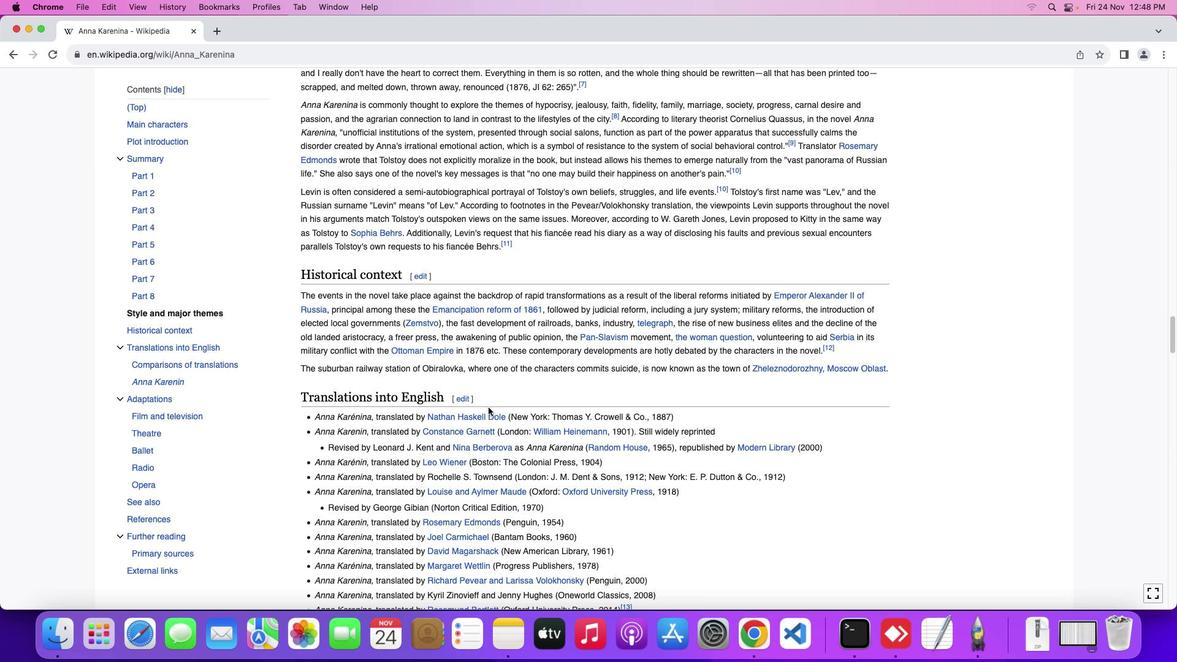 
Action: Mouse scrolled (487, 406) with delta (0, -1)
Screenshot: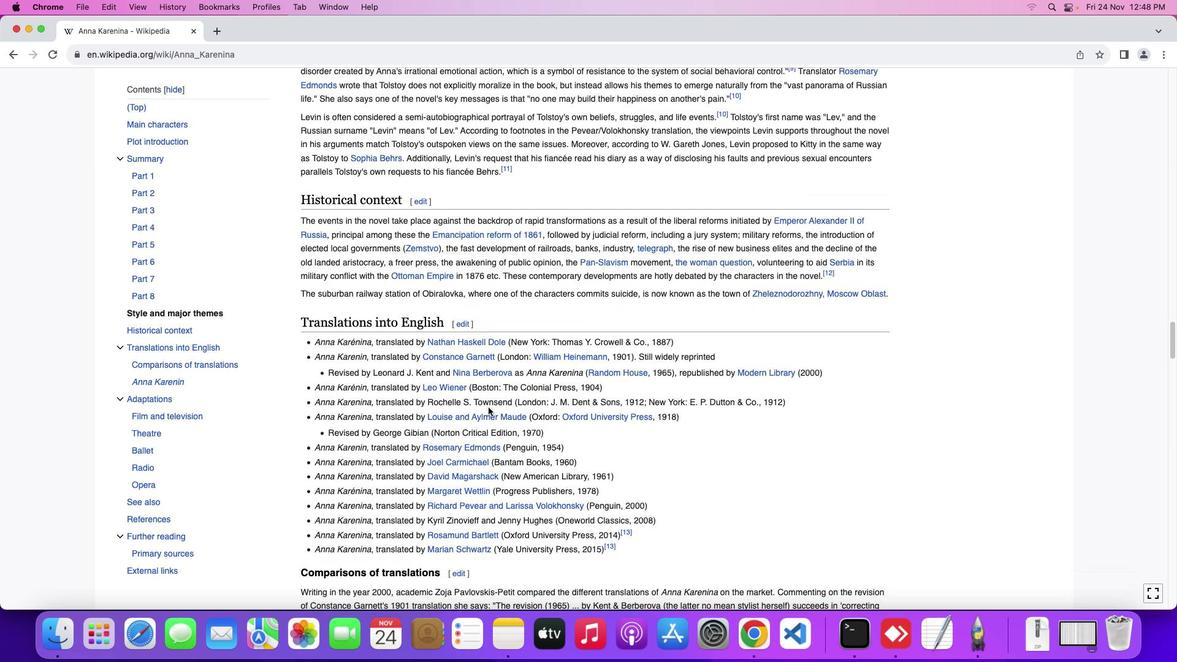 
Action: Mouse scrolled (487, 406) with delta (0, -1)
Screenshot: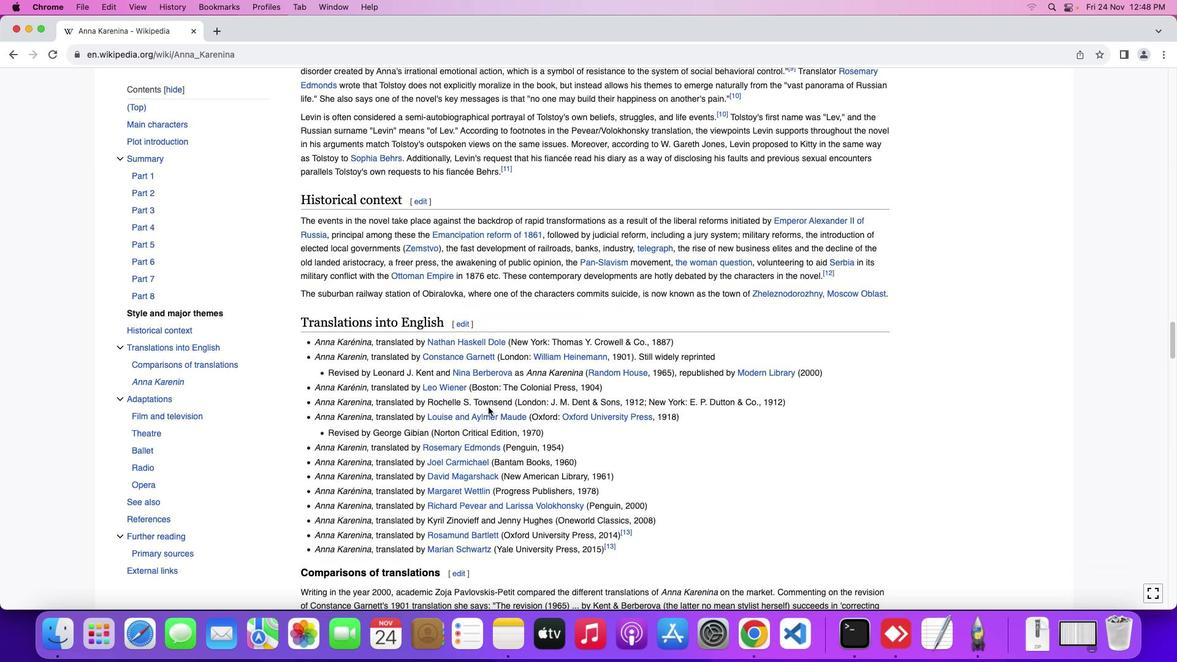 
Action: Mouse scrolled (487, 406) with delta (0, -1)
Screenshot: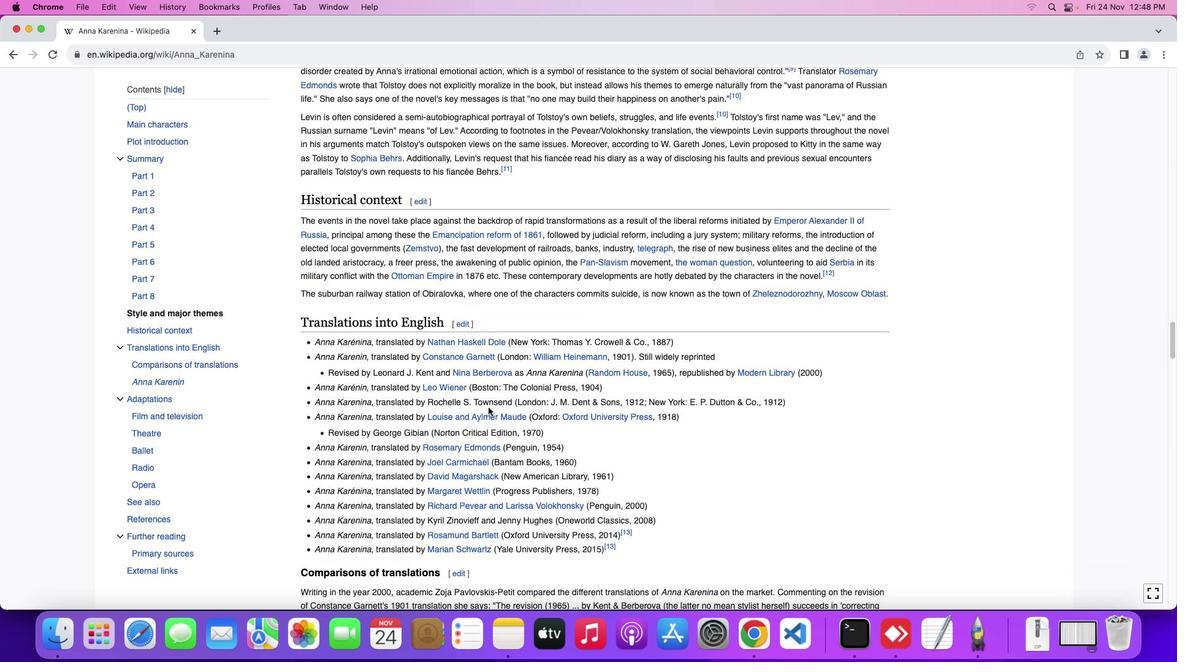 
Action: Mouse scrolled (487, 406) with delta (0, -1)
Screenshot: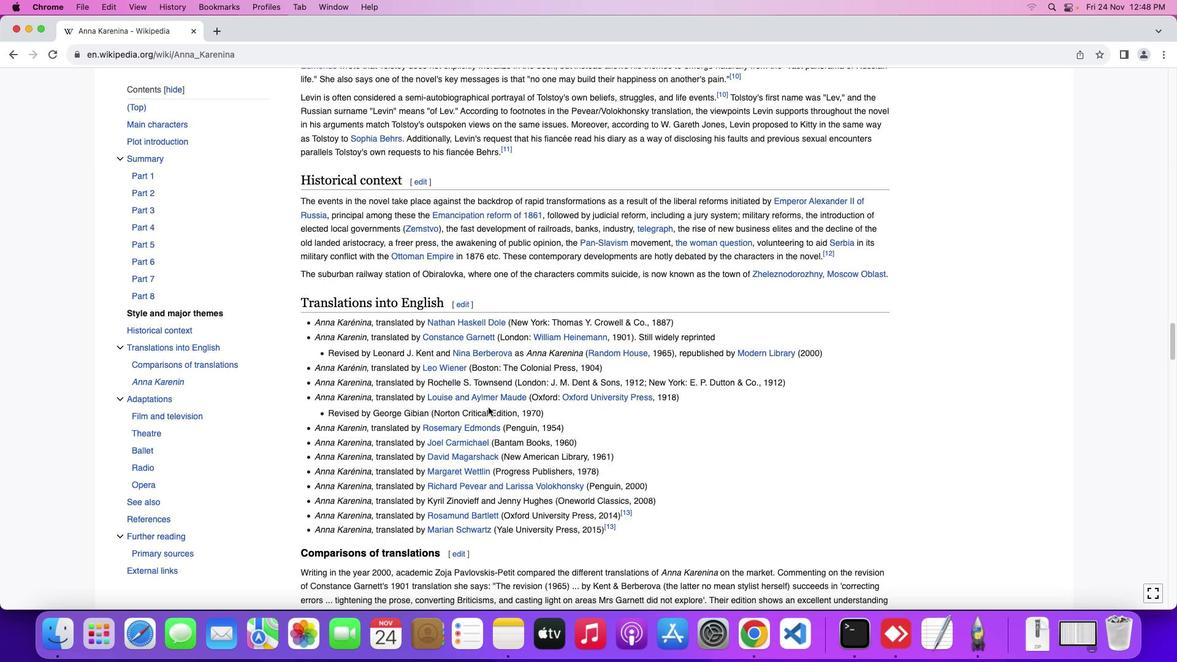 
Action: Mouse scrolled (487, 406) with delta (0, -1)
Screenshot: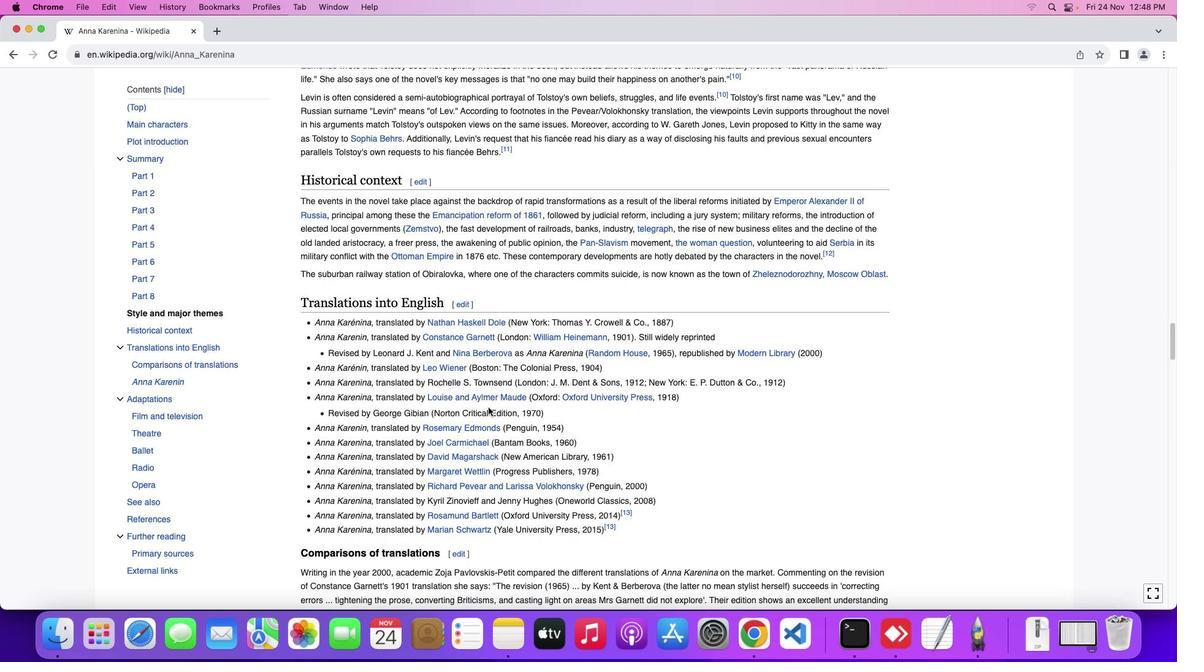 
Action: Mouse moved to (481, 390)
Screenshot: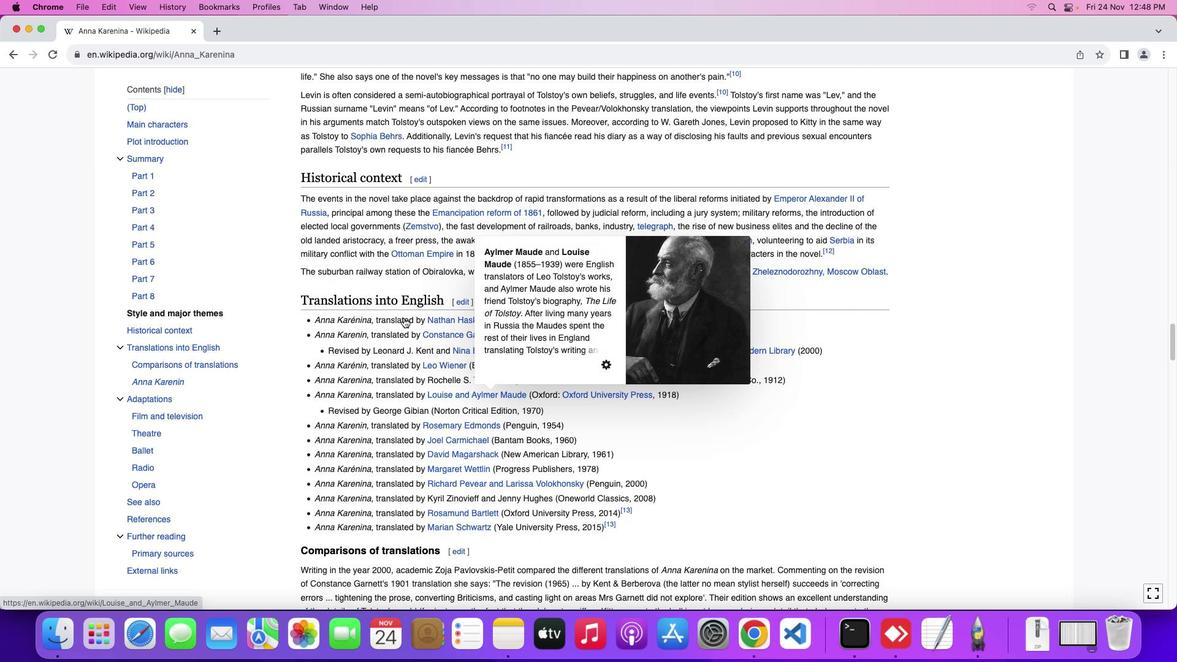 
Action: Mouse scrolled (481, 390) with delta (0, -1)
Screenshot: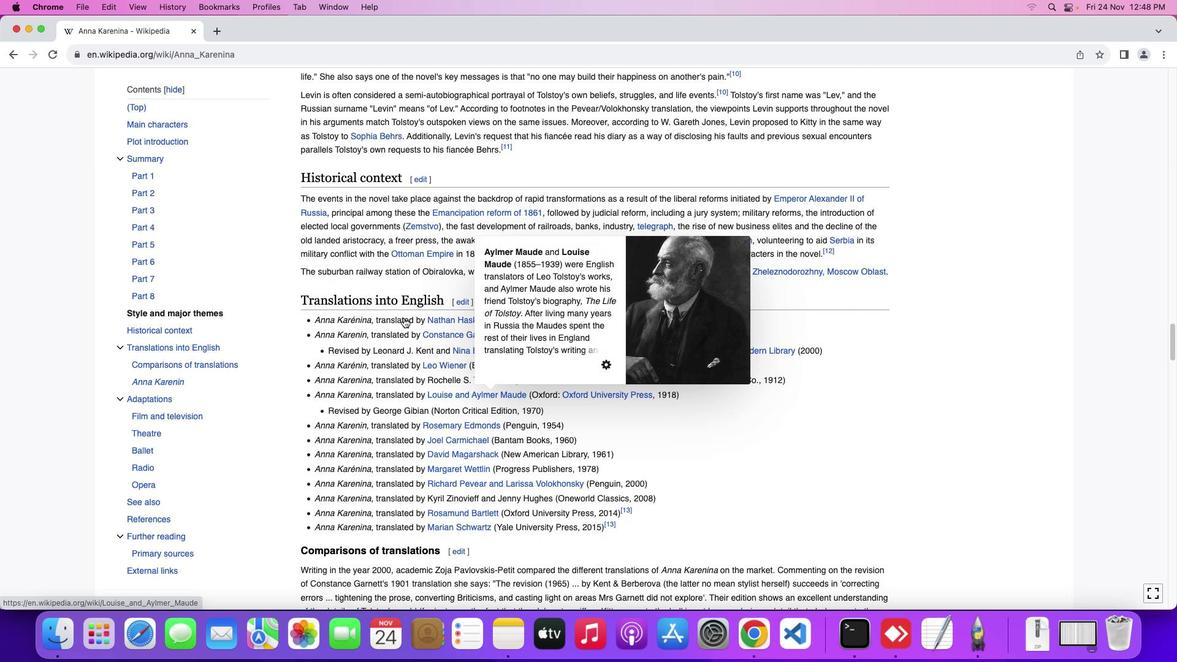 
Action: Mouse moved to (387, 305)
Screenshot: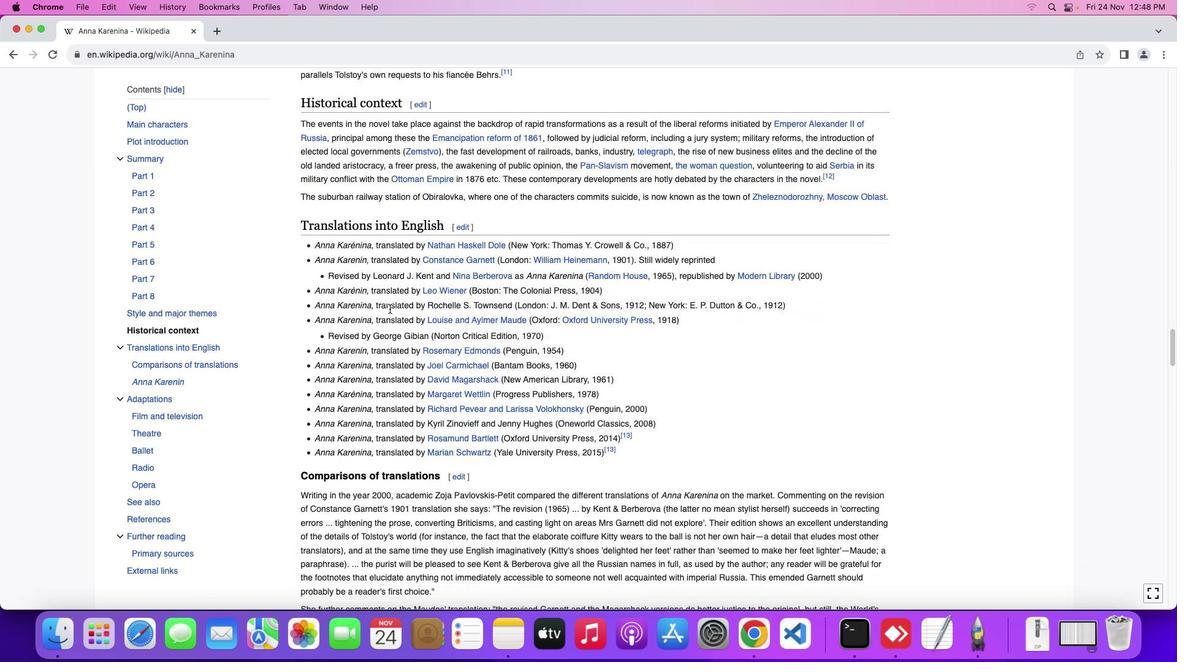 
Action: Mouse scrolled (387, 305) with delta (0, -1)
Screenshot: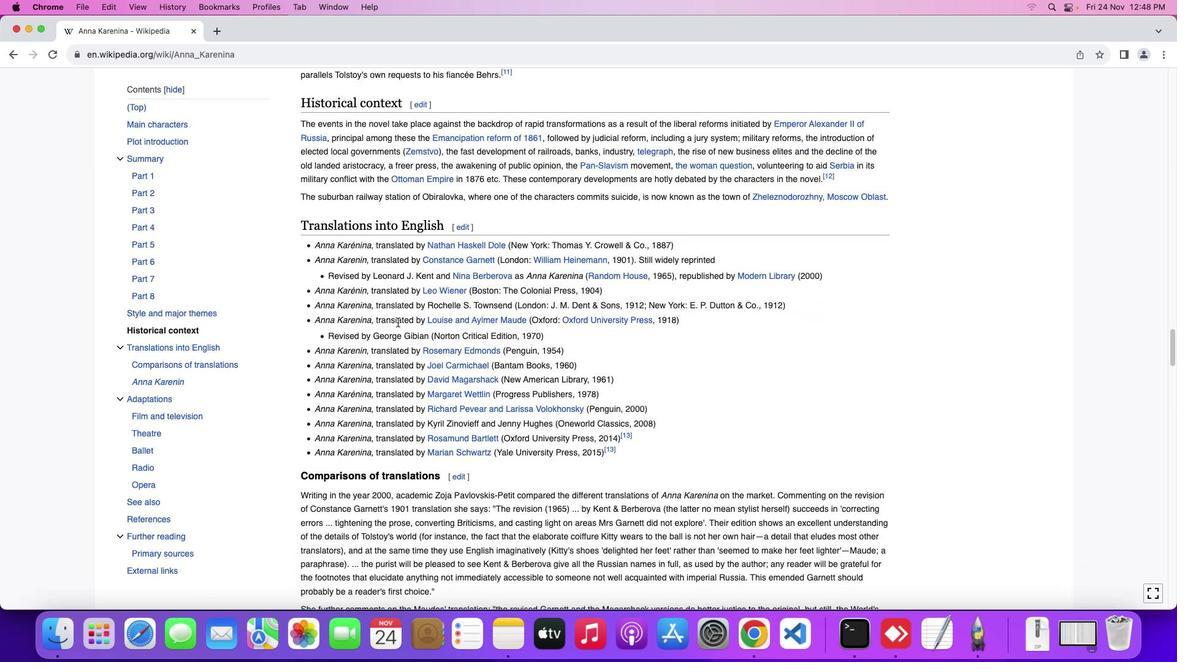
Action: Mouse moved to (387, 305)
Screenshot: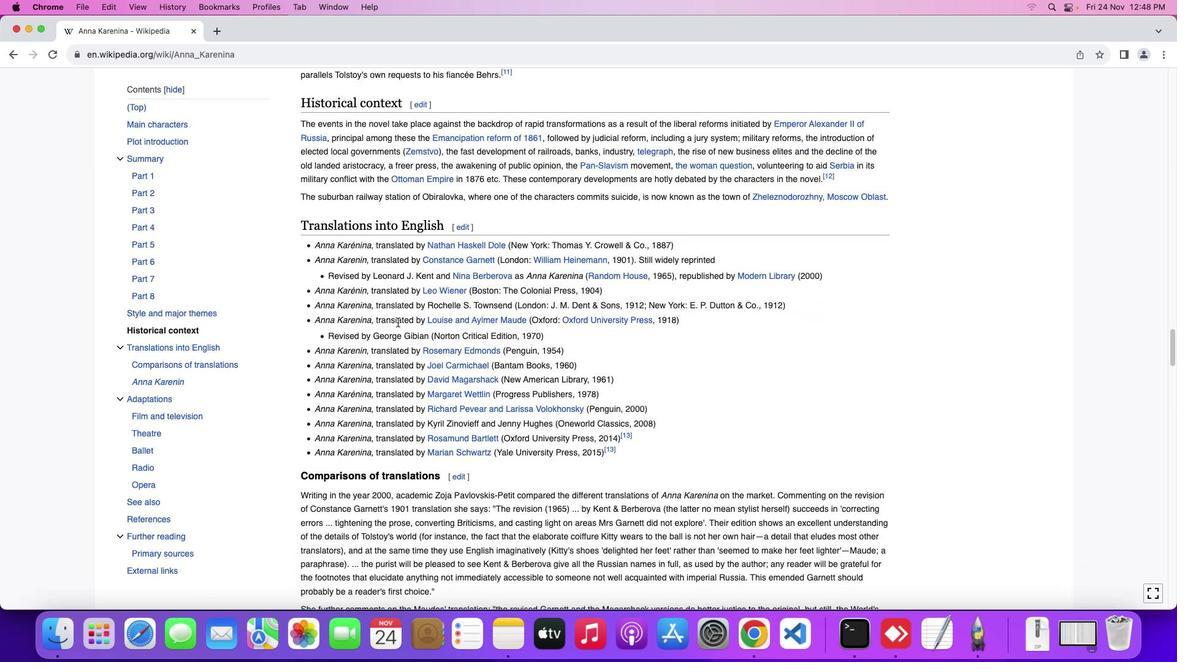 
Action: Mouse scrolled (387, 305) with delta (0, -1)
Screenshot: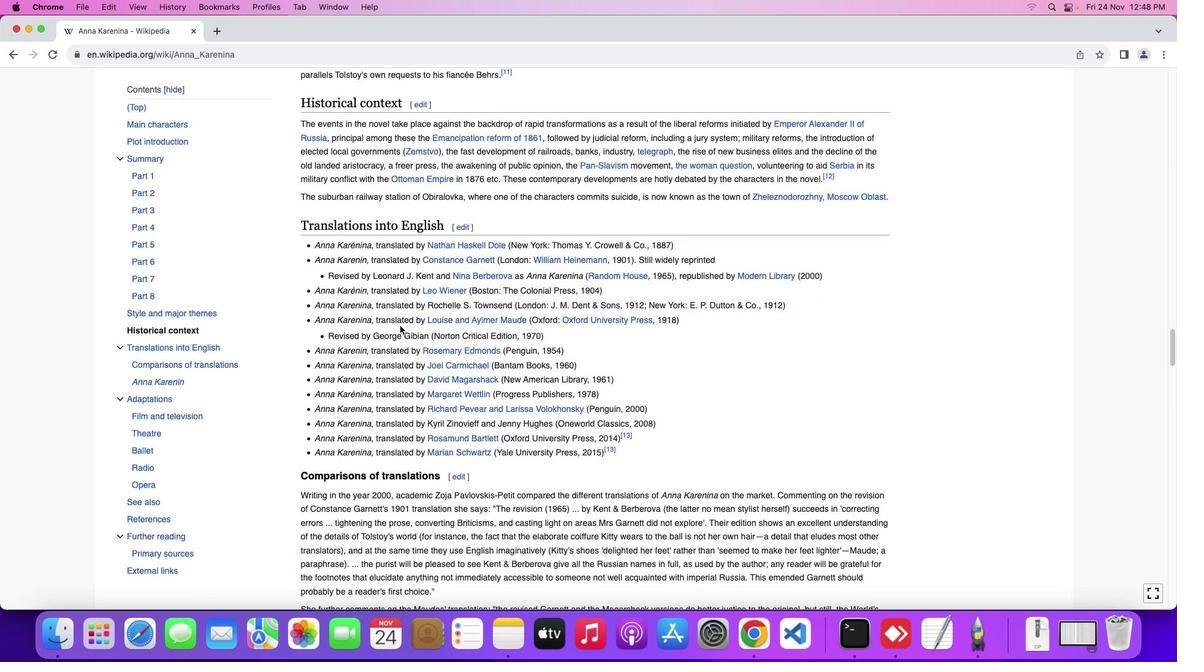 
Action: Mouse scrolled (387, 305) with delta (0, -1)
Screenshot: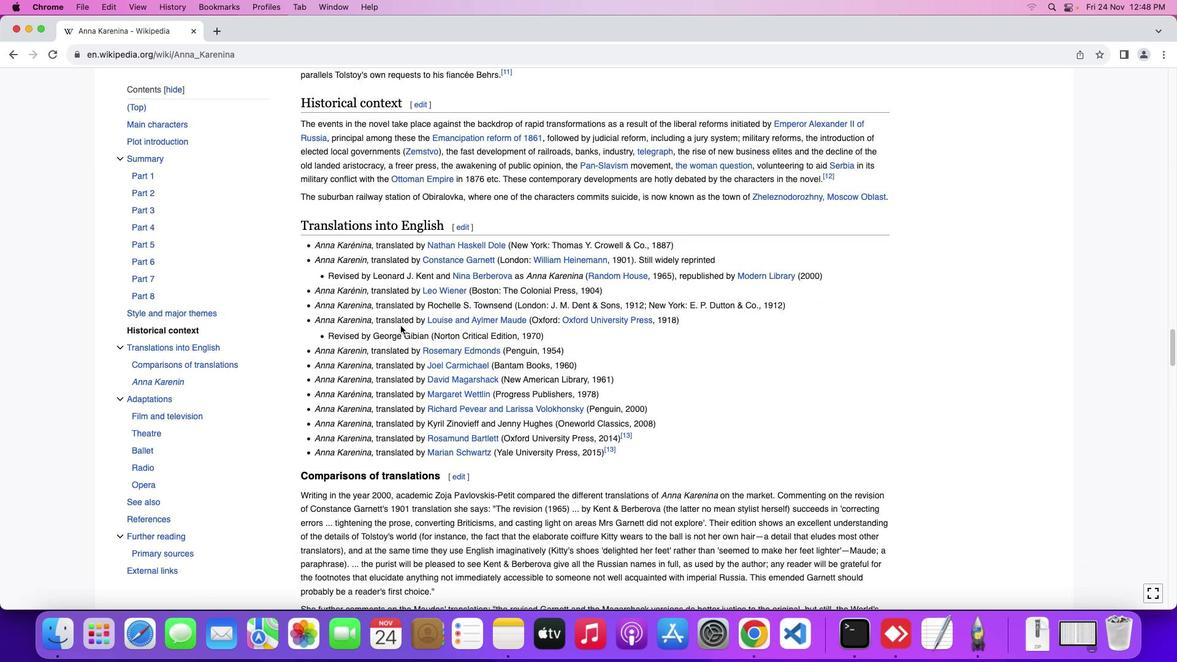 
Action: Mouse moved to (399, 325)
Screenshot: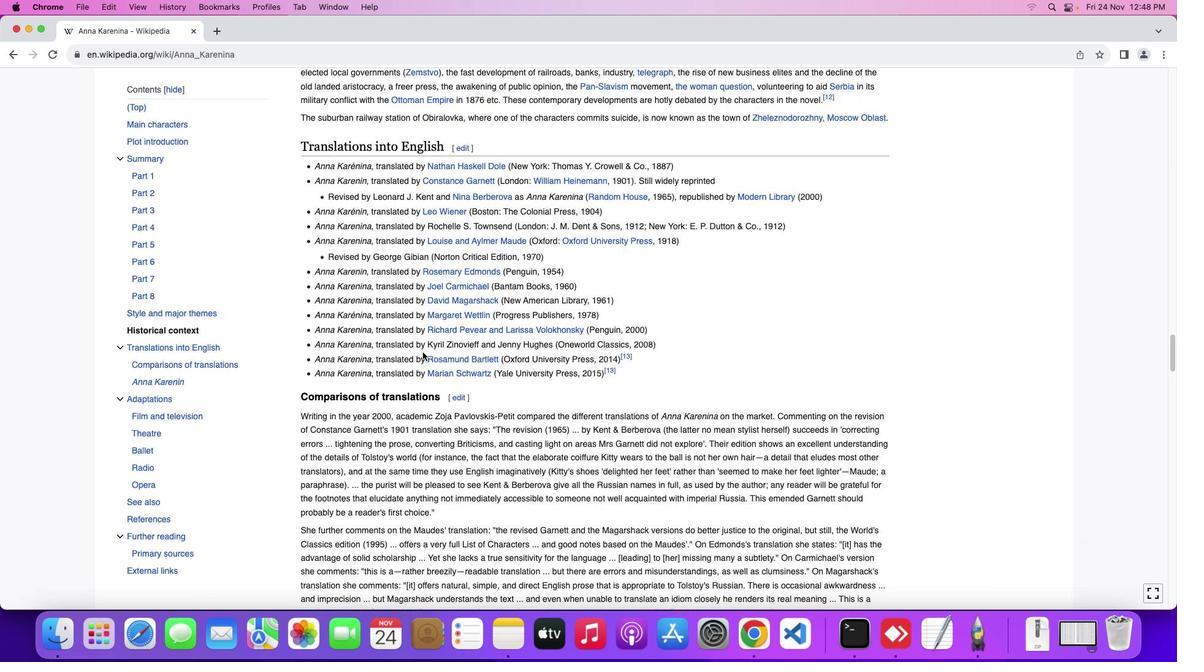 
Action: Mouse scrolled (399, 325) with delta (0, -1)
Screenshot: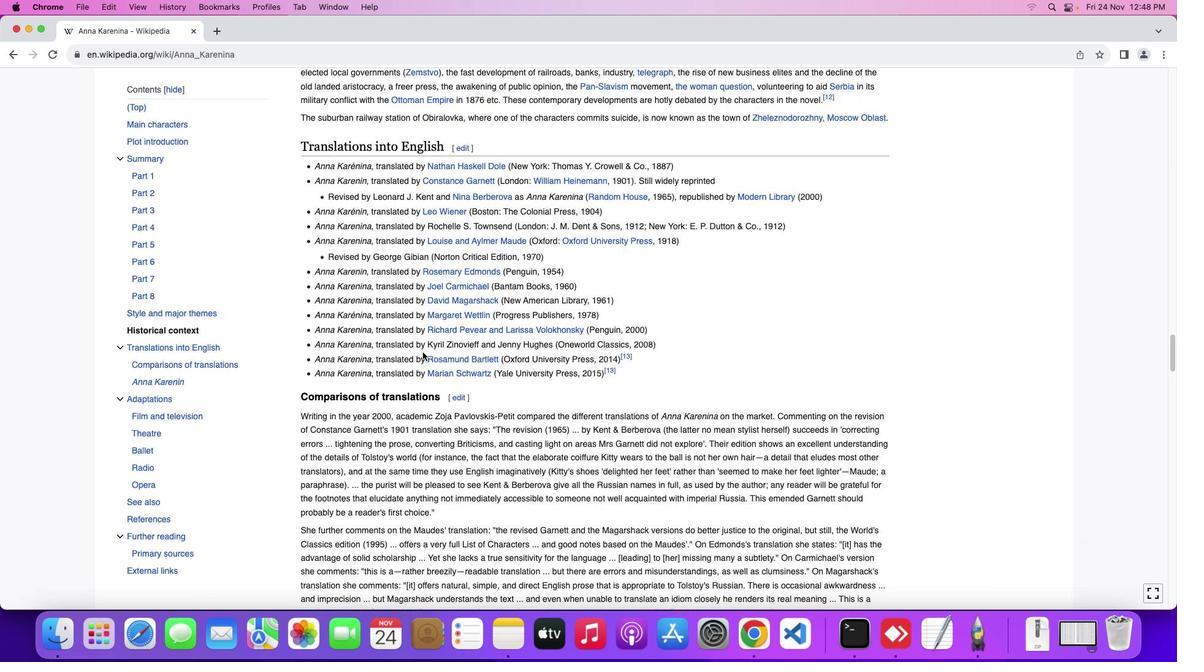 
Action: Mouse scrolled (399, 325) with delta (0, -1)
Screenshot: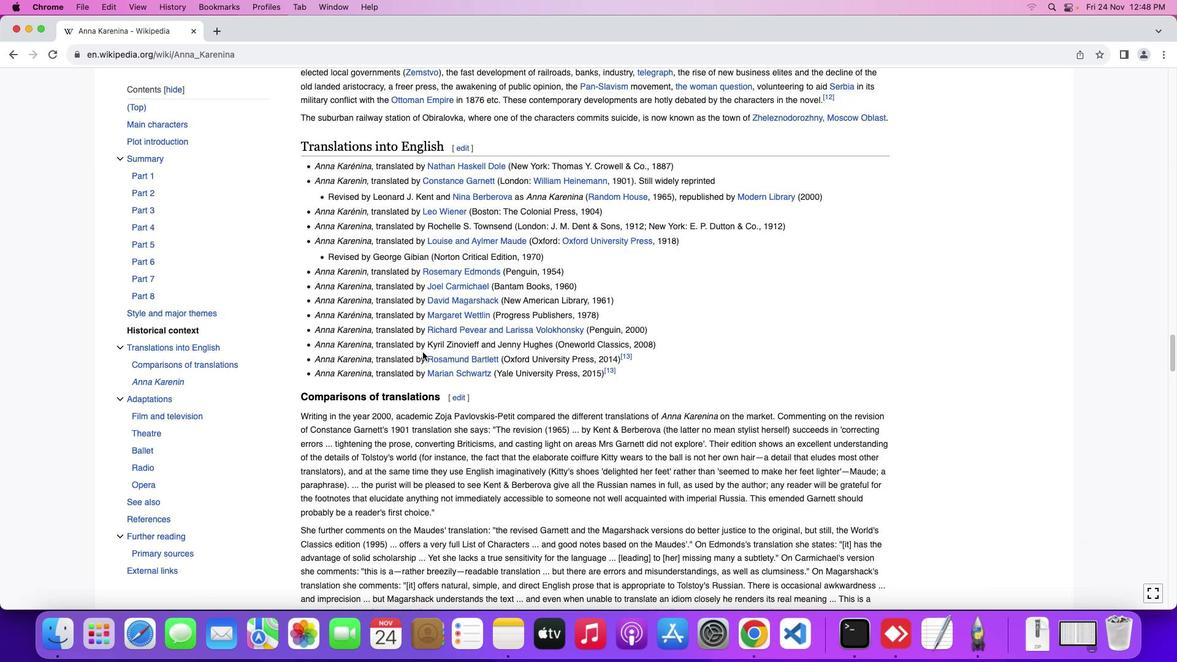 
Action: Mouse moved to (399, 325)
Screenshot: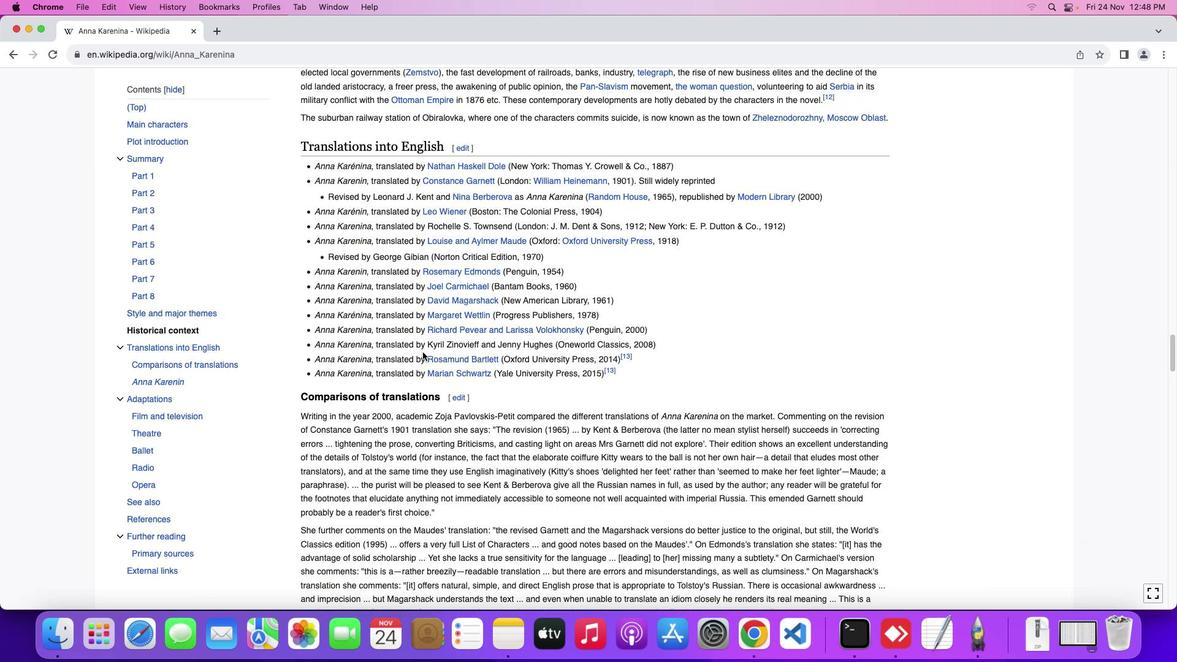 
Action: Mouse scrolled (399, 325) with delta (0, -1)
Screenshot: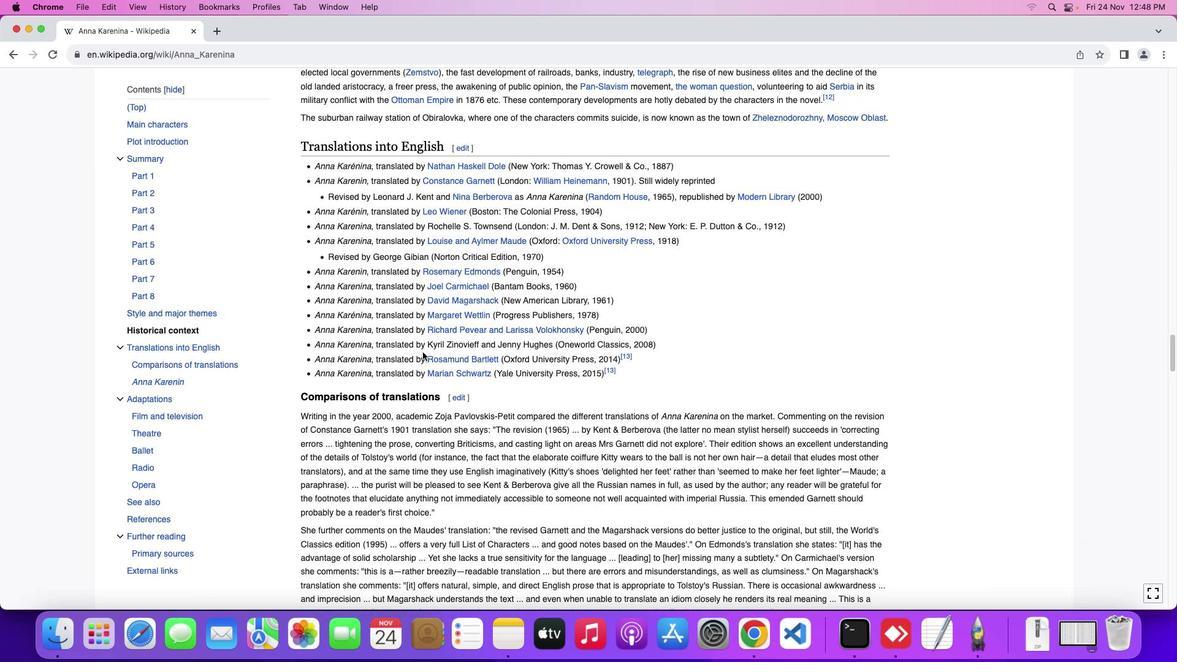 
Action: Mouse moved to (421, 350)
Screenshot: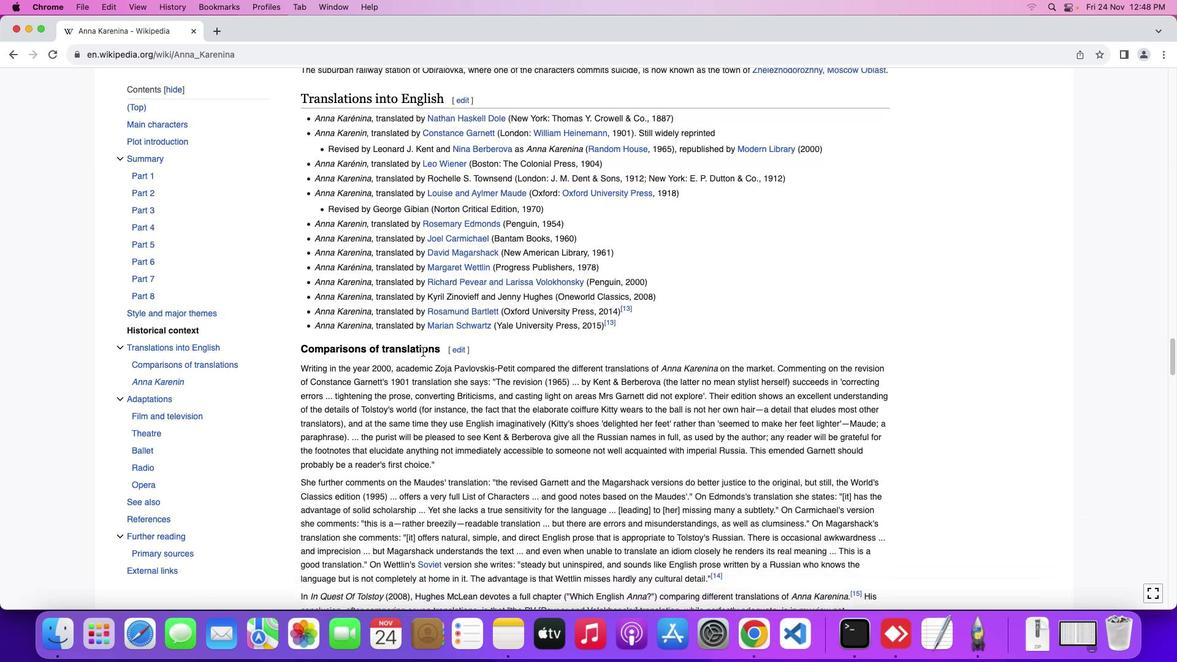 
Action: Mouse scrolled (421, 350) with delta (0, -1)
Screenshot: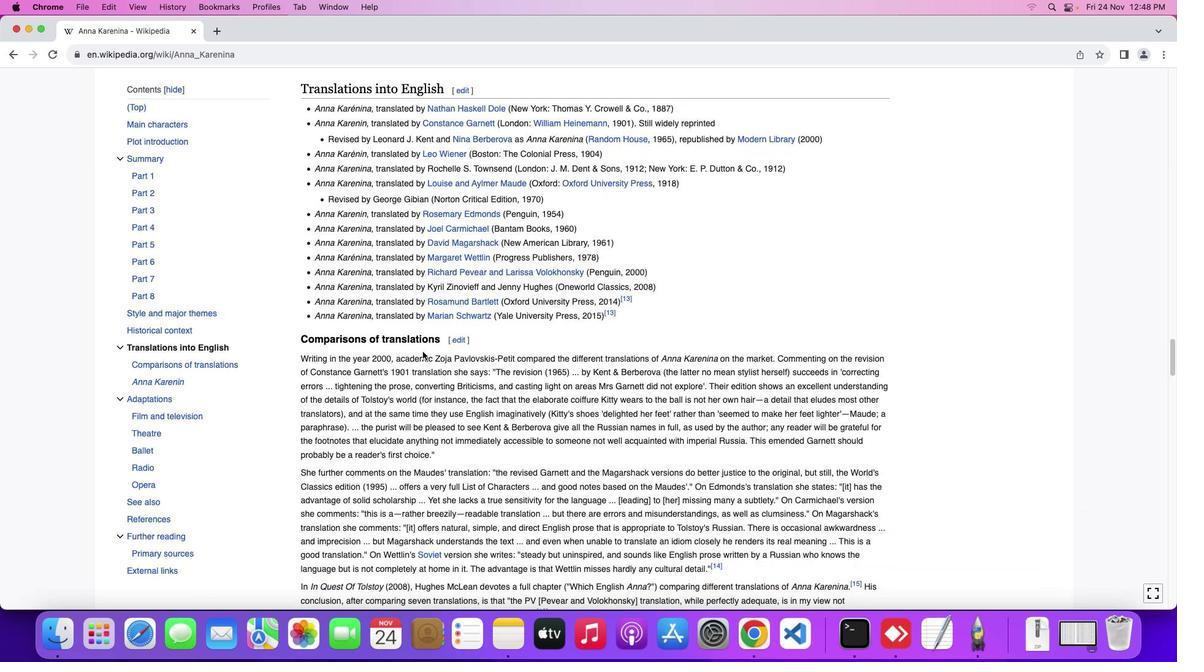 
Action: Mouse scrolled (421, 350) with delta (0, -1)
Screenshot: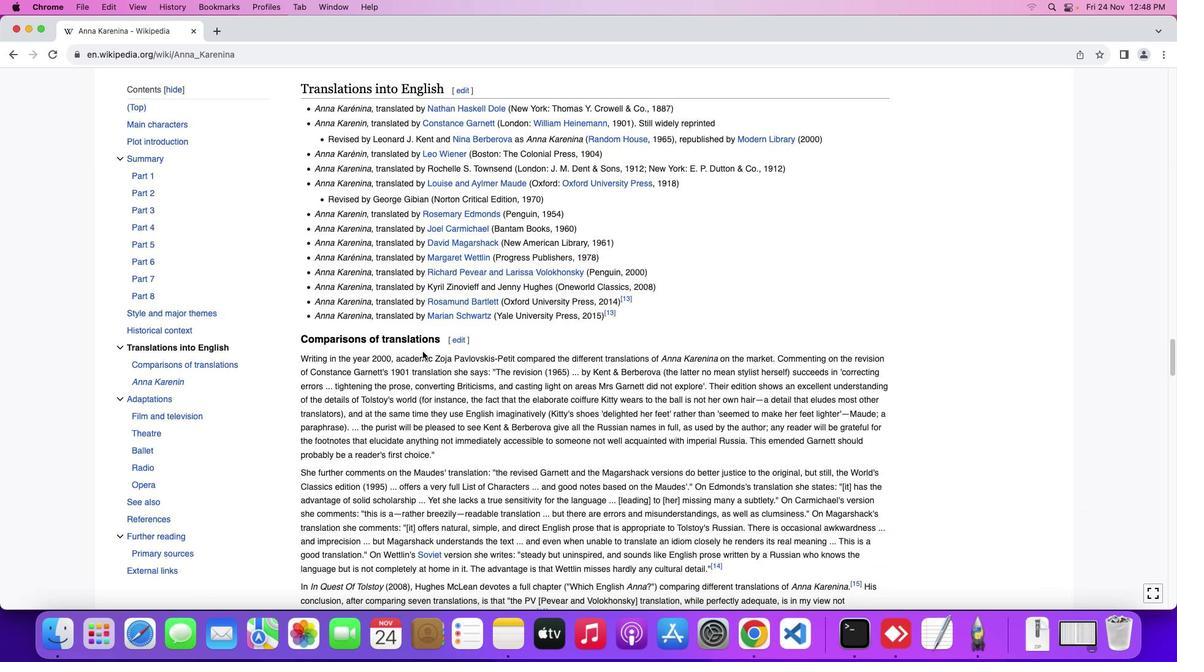 
Action: Mouse moved to (422, 350)
Screenshot: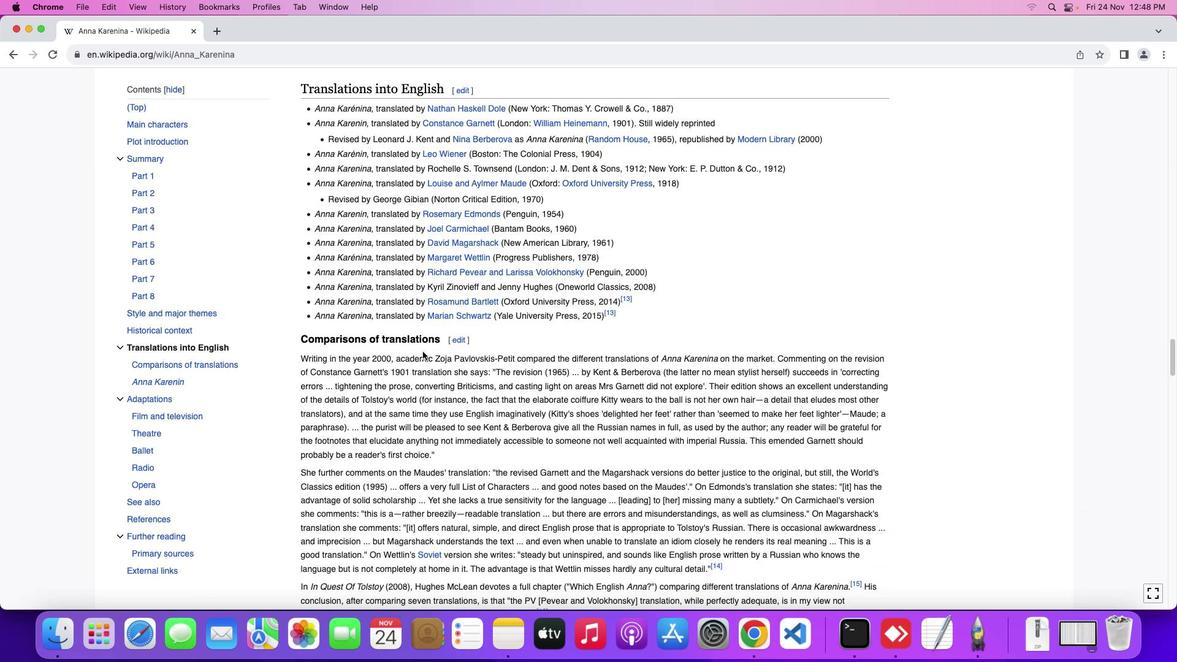 
Action: Mouse scrolled (422, 350) with delta (0, -1)
Screenshot: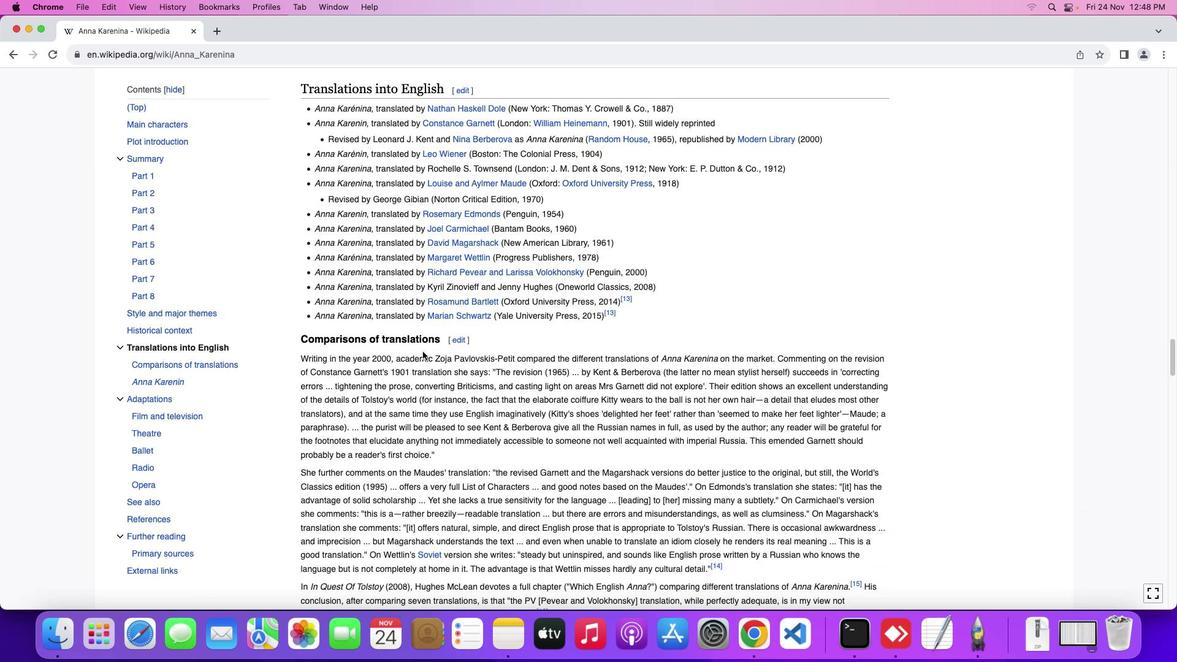 
Action: Mouse moved to (423, 350)
Screenshot: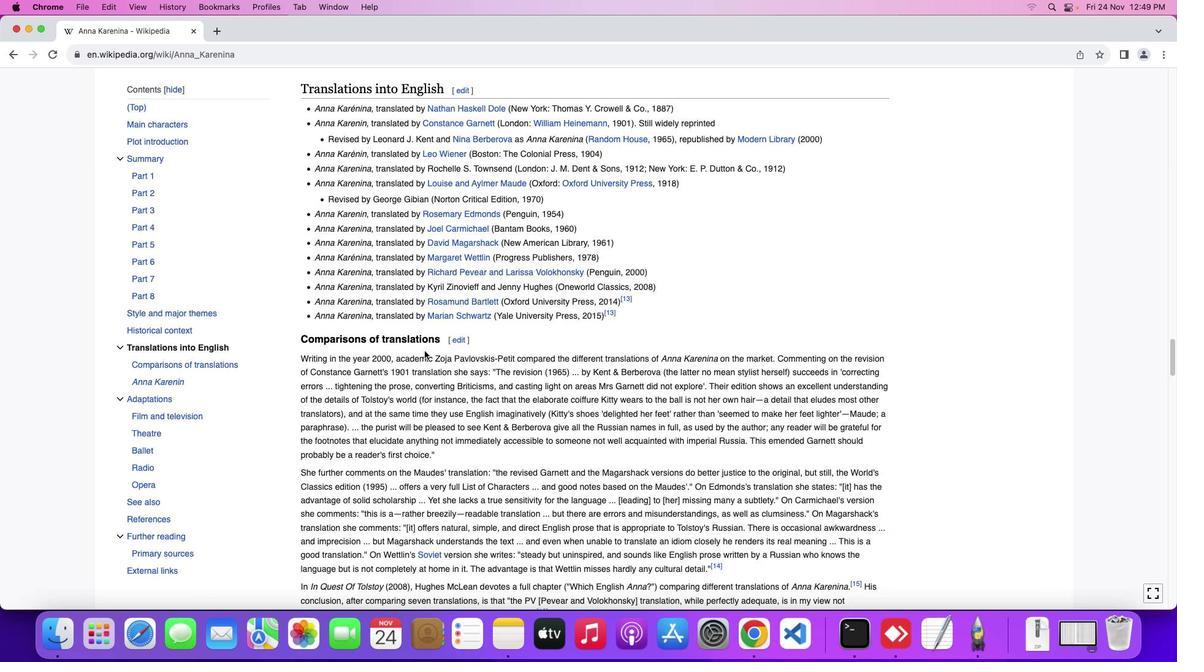 
Action: Mouse scrolled (423, 350) with delta (0, -1)
Screenshot: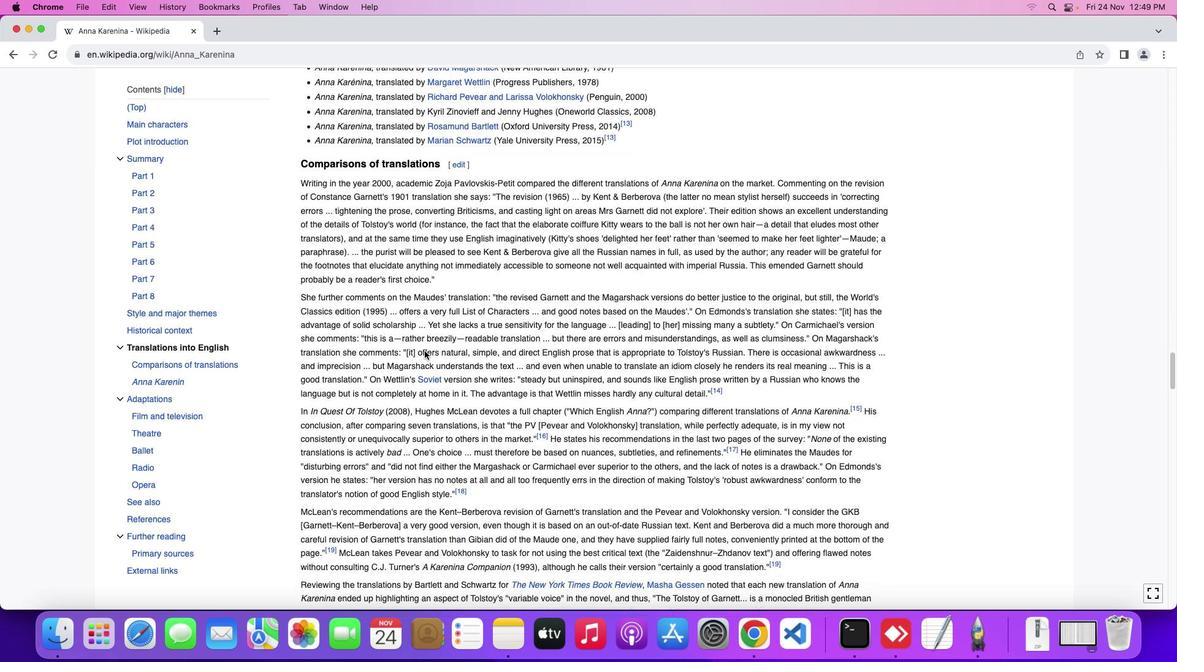 
Action: Mouse scrolled (423, 350) with delta (0, -1)
Screenshot: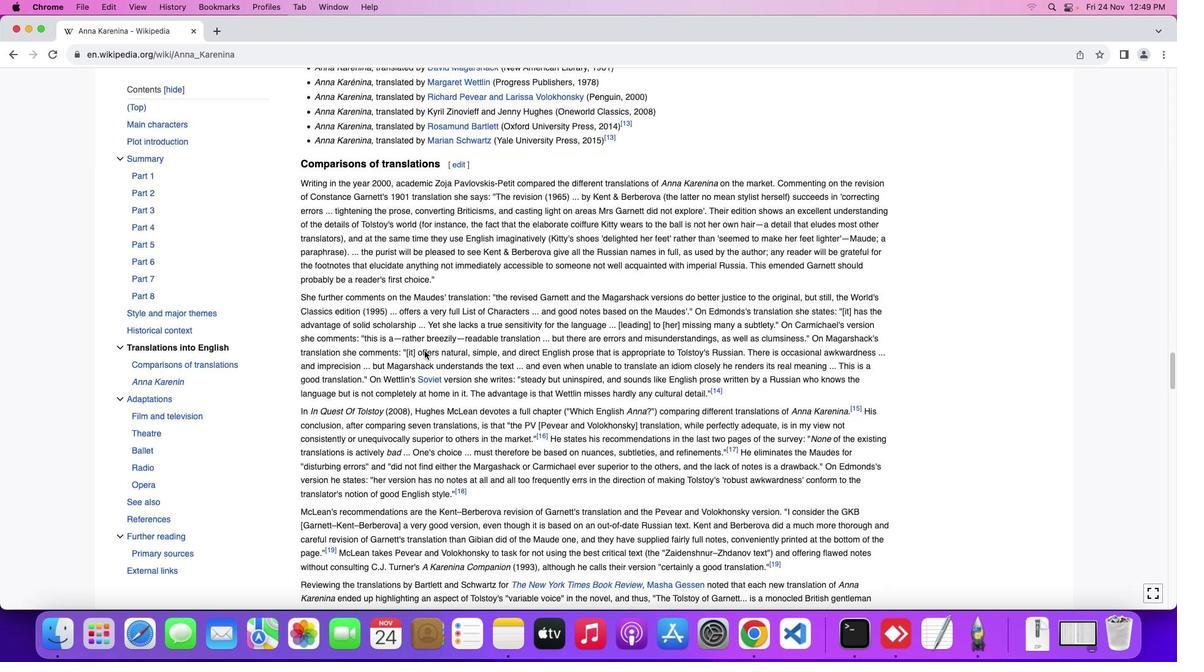 
Action: Mouse scrolled (423, 350) with delta (0, -1)
Screenshot: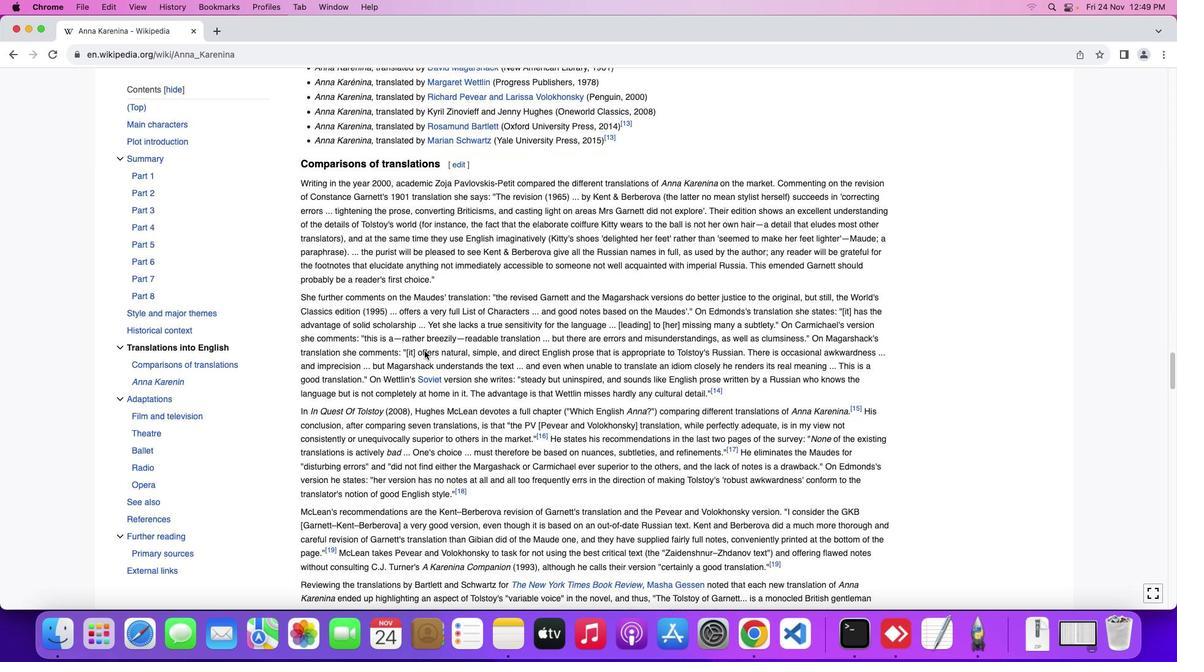 
Action: Mouse scrolled (423, 350) with delta (0, -2)
Screenshot: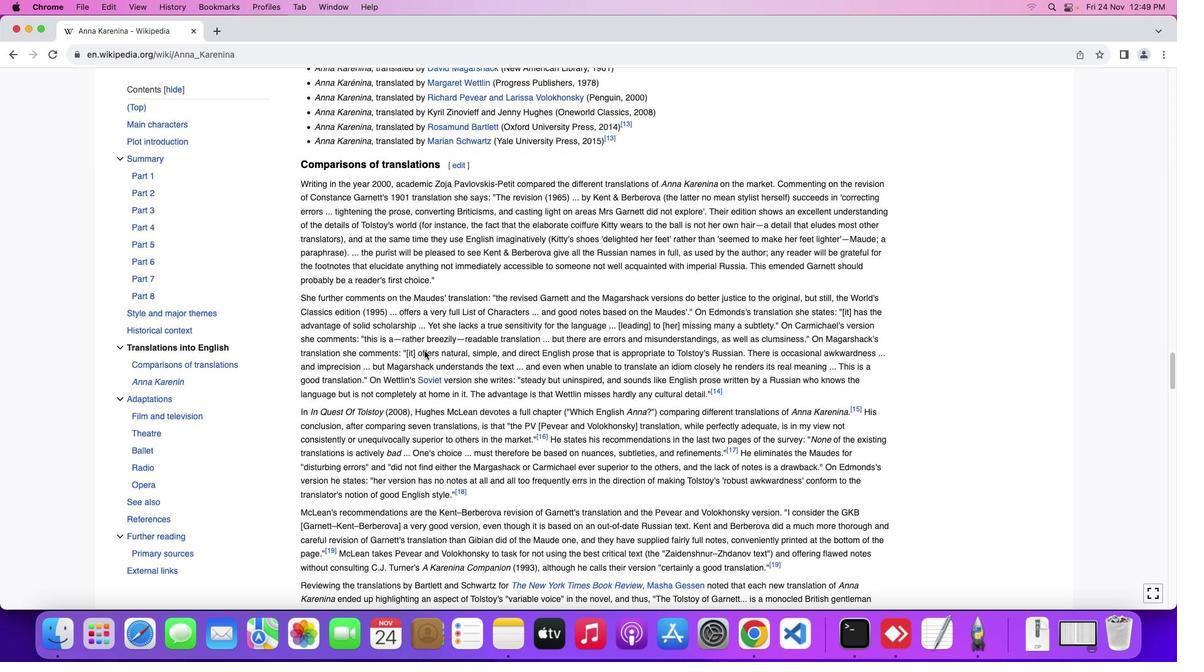 
Action: Mouse scrolled (423, 350) with delta (0, 0)
Screenshot: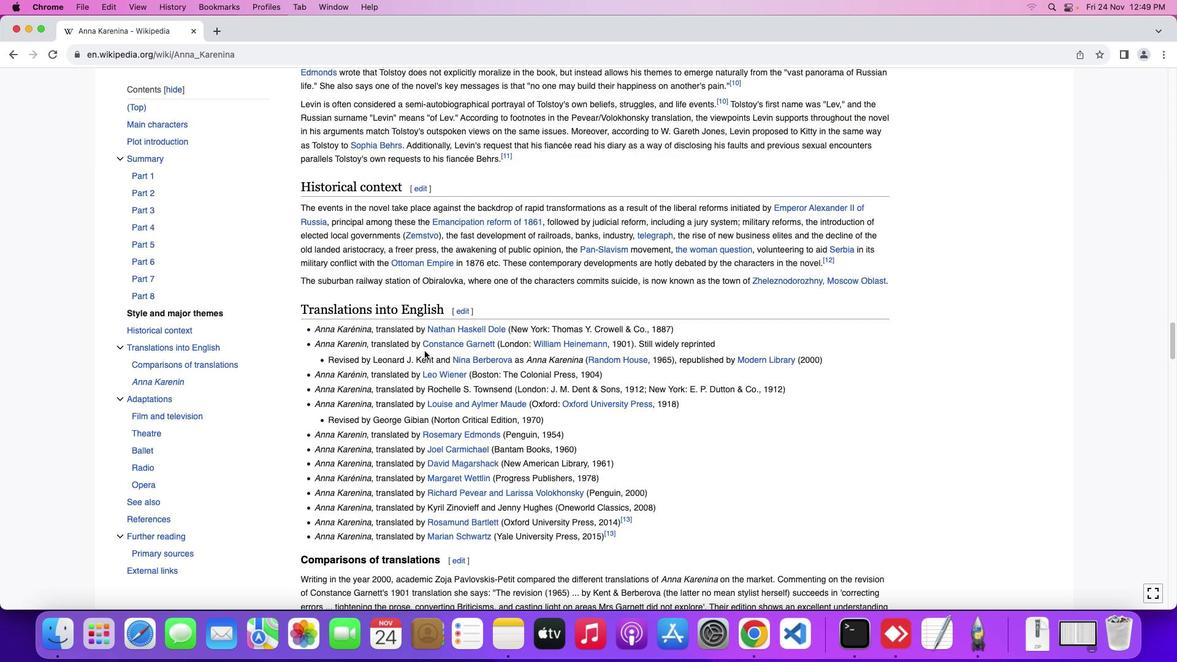 
Action: Mouse scrolled (423, 350) with delta (0, 0)
Screenshot: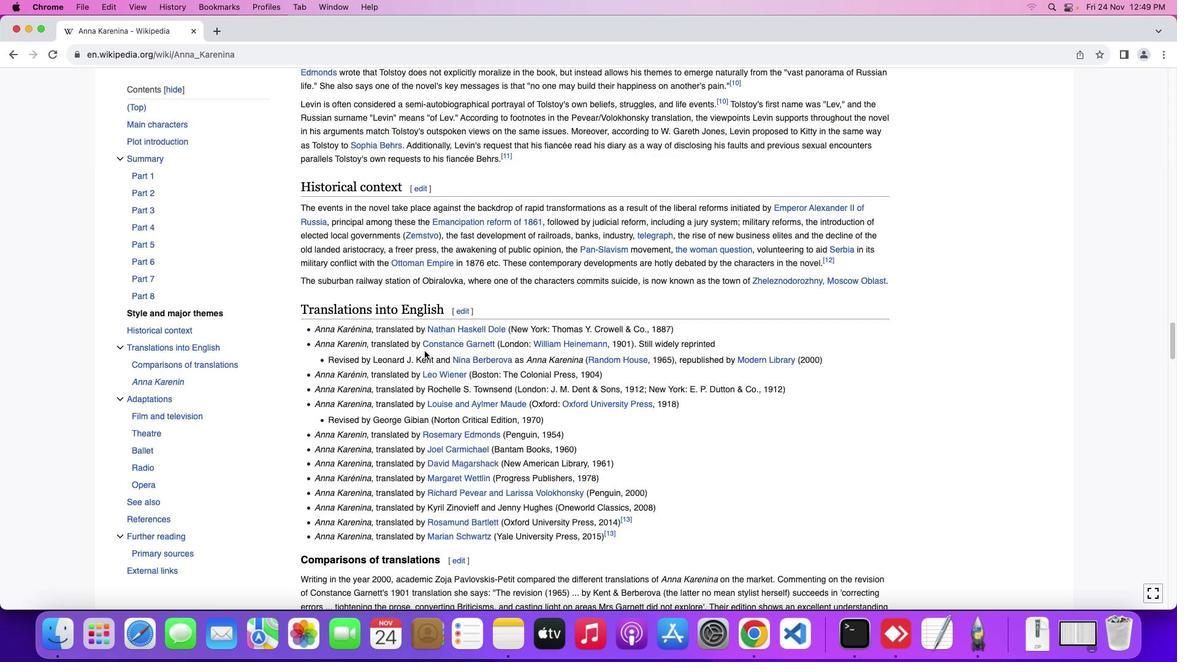 
Action: Mouse scrolled (423, 350) with delta (0, 0)
Screenshot: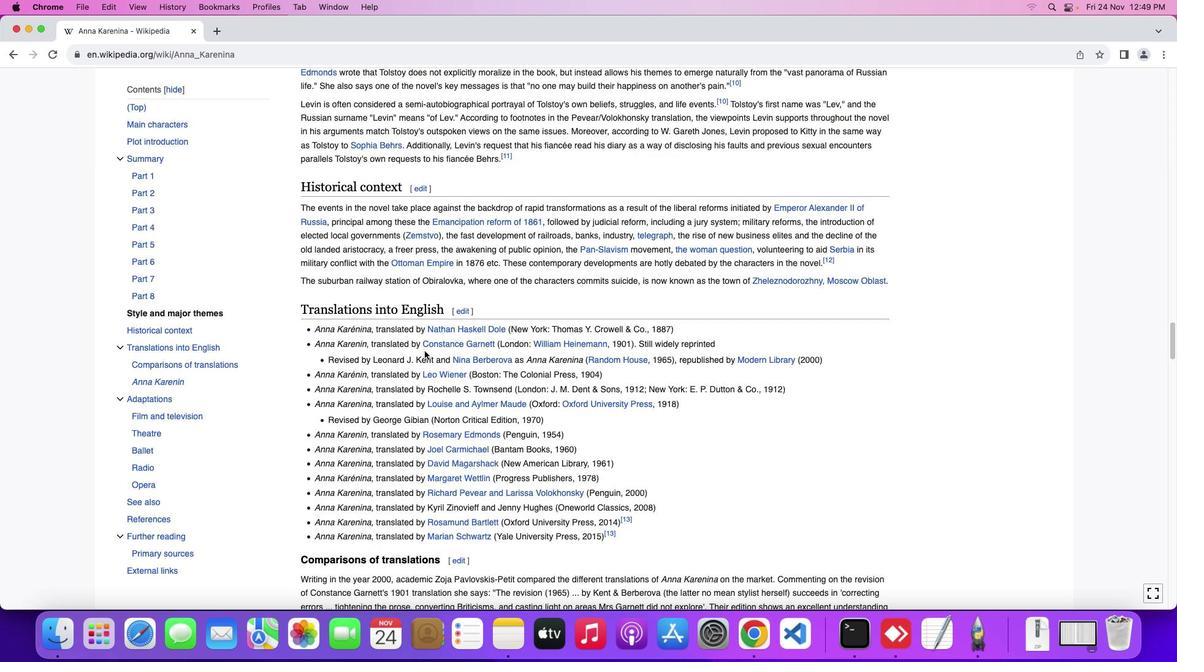 
Action: Mouse scrolled (423, 350) with delta (0, 1)
Screenshot: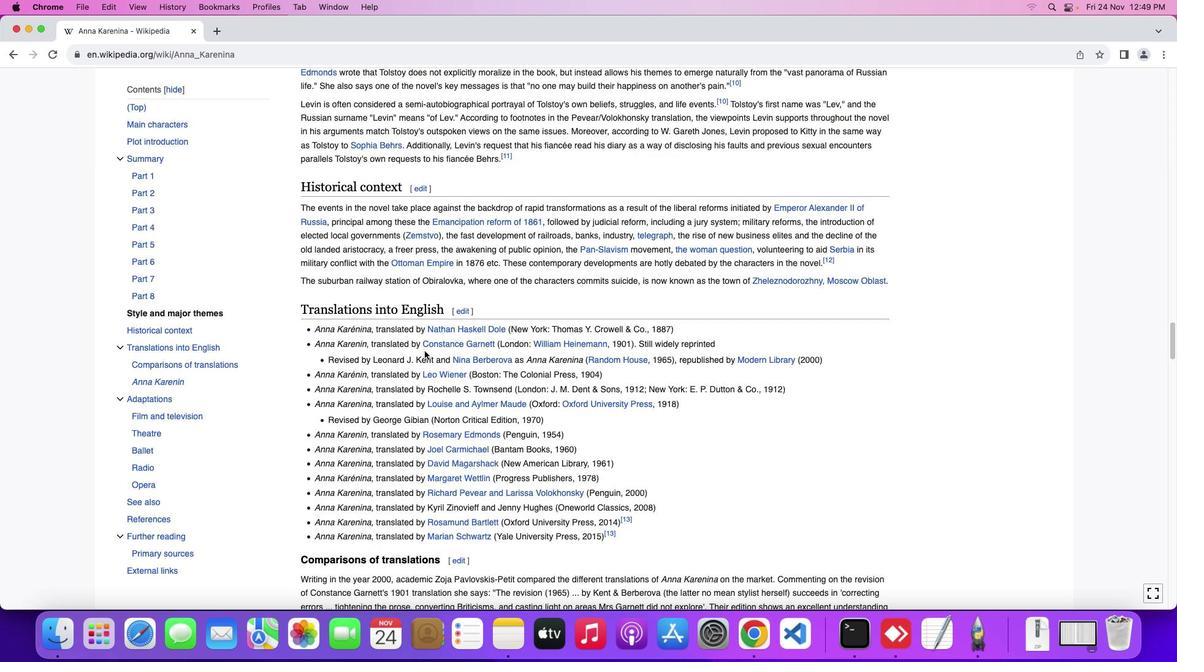 
Action: Mouse scrolled (423, 350) with delta (0, 2)
Screenshot: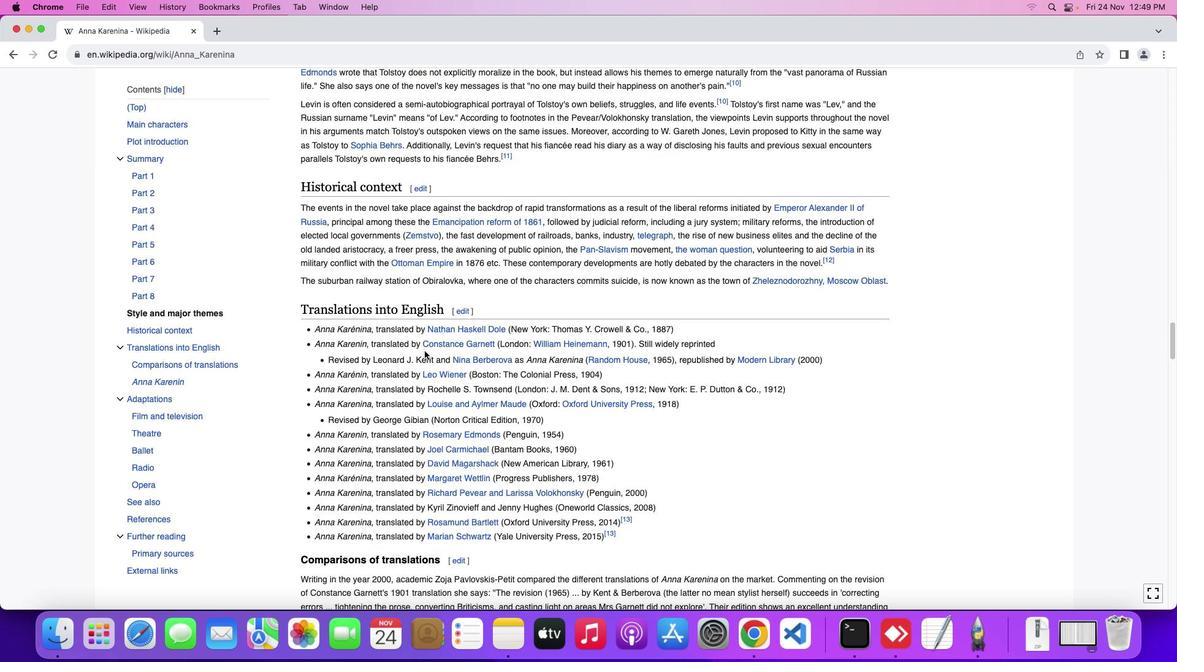 
Action: Mouse moved to (423, 350)
Screenshot: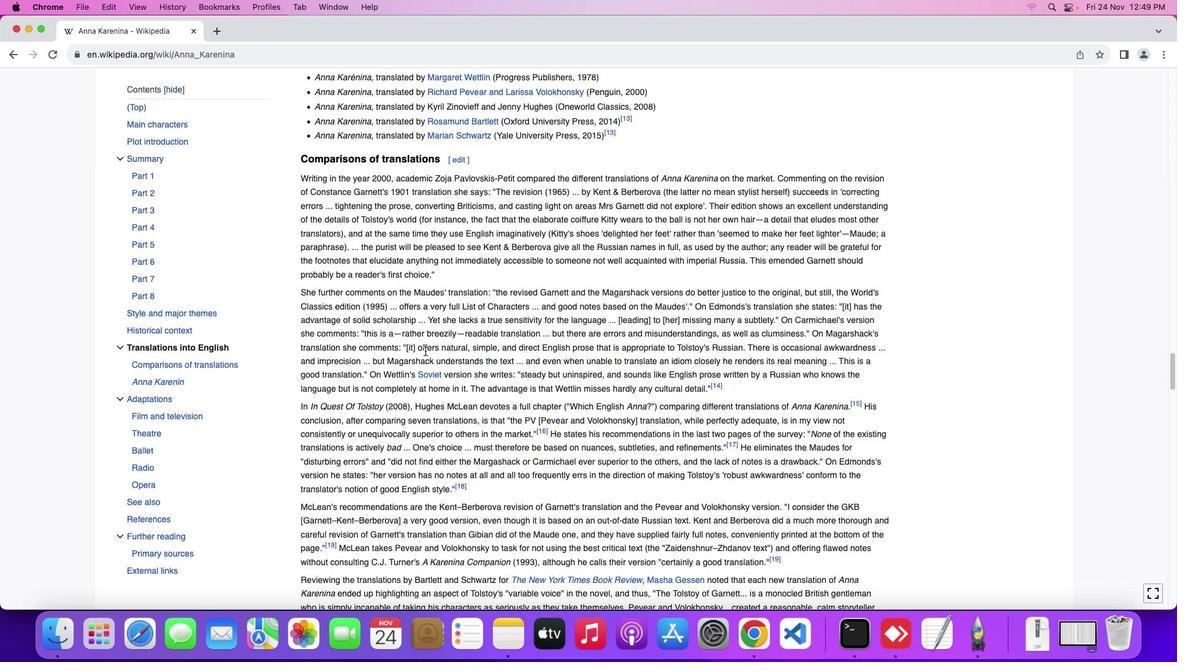
Action: Mouse scrolled (423, 350) with delta (0, -1)
Screenshot: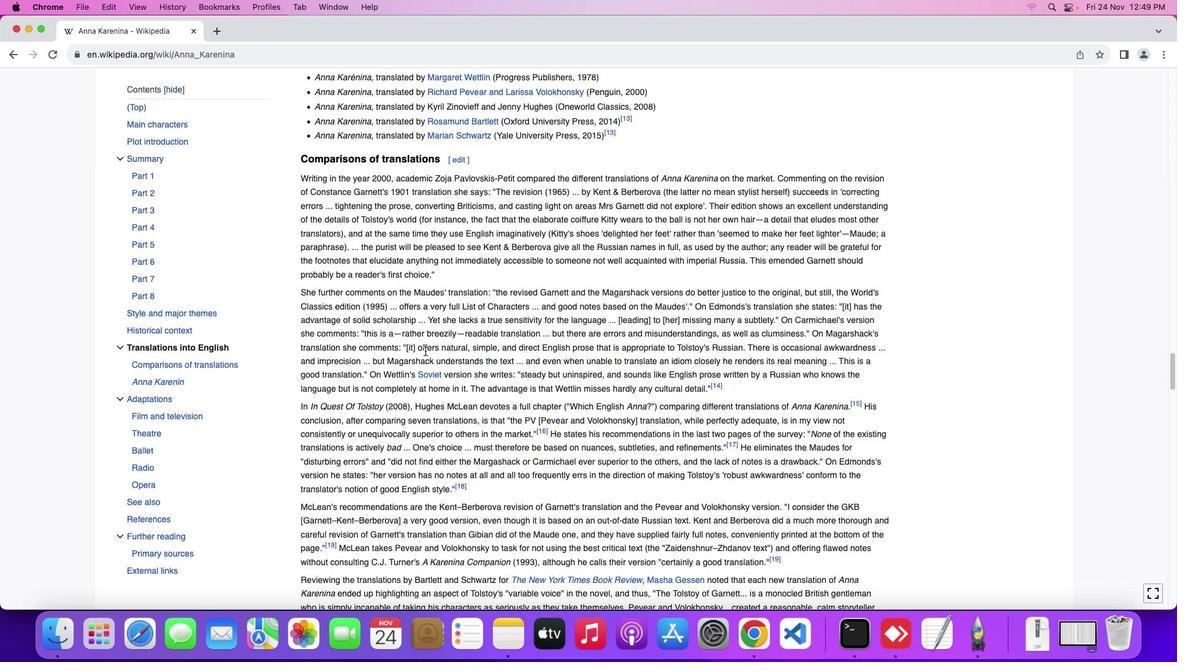 
Action: Mouse scrolled (423, 350) with delta (0, -1)
Screenshot: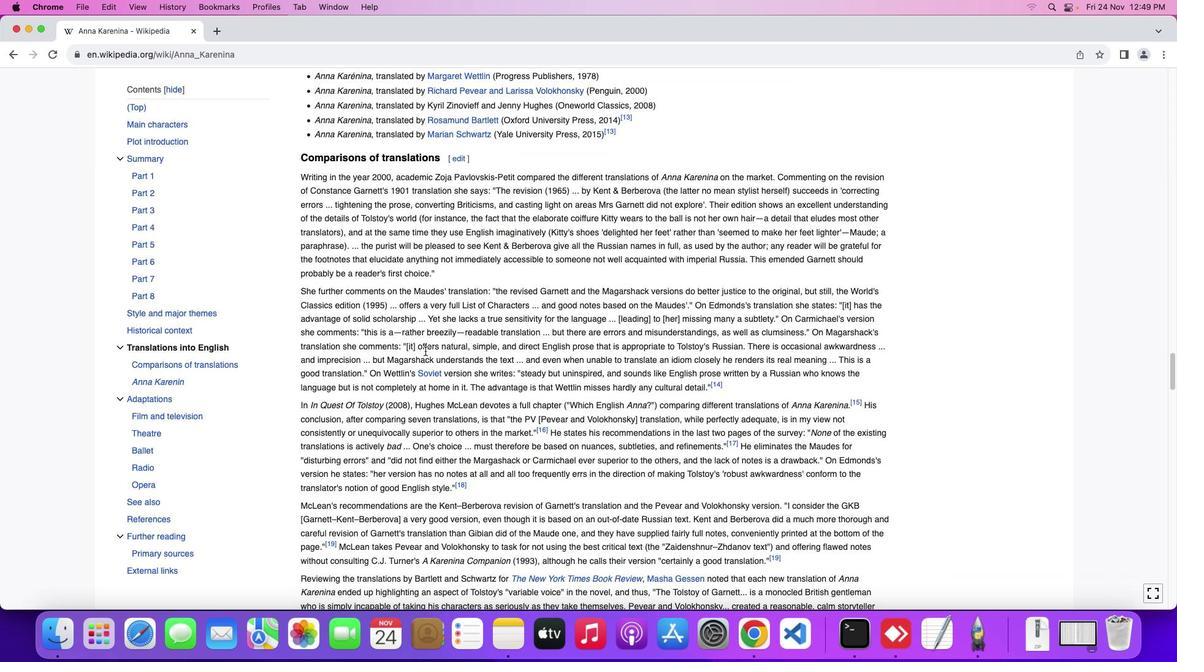 
Action: Mouse scrolled (423, 350) with delta (0, -2)
Screenshot: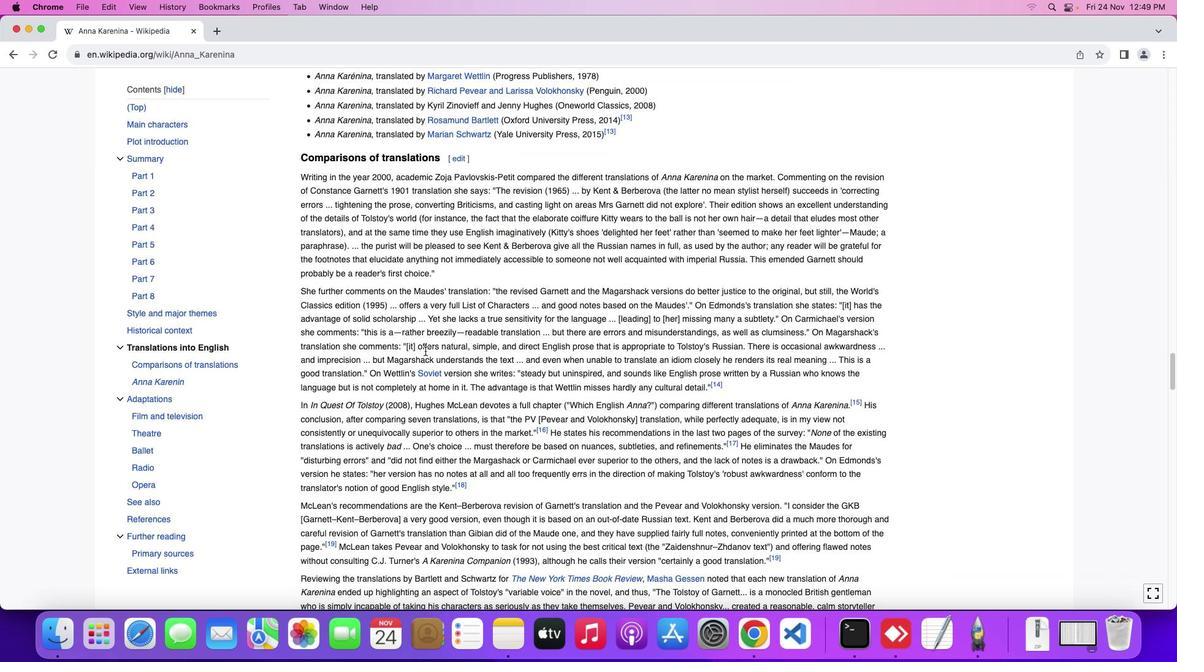 
Action: Mouse scrolled (423, 350) with delta (0, -3)
Screenshot: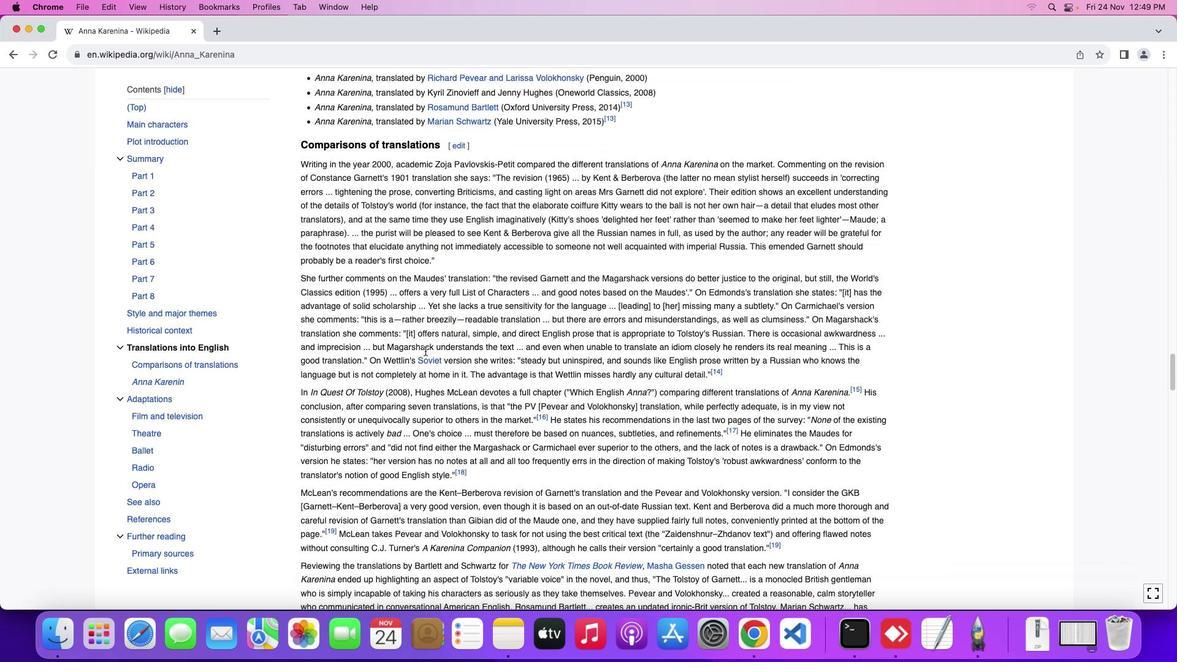 
Action: Mouse moved to (424, 350)
Screenshot: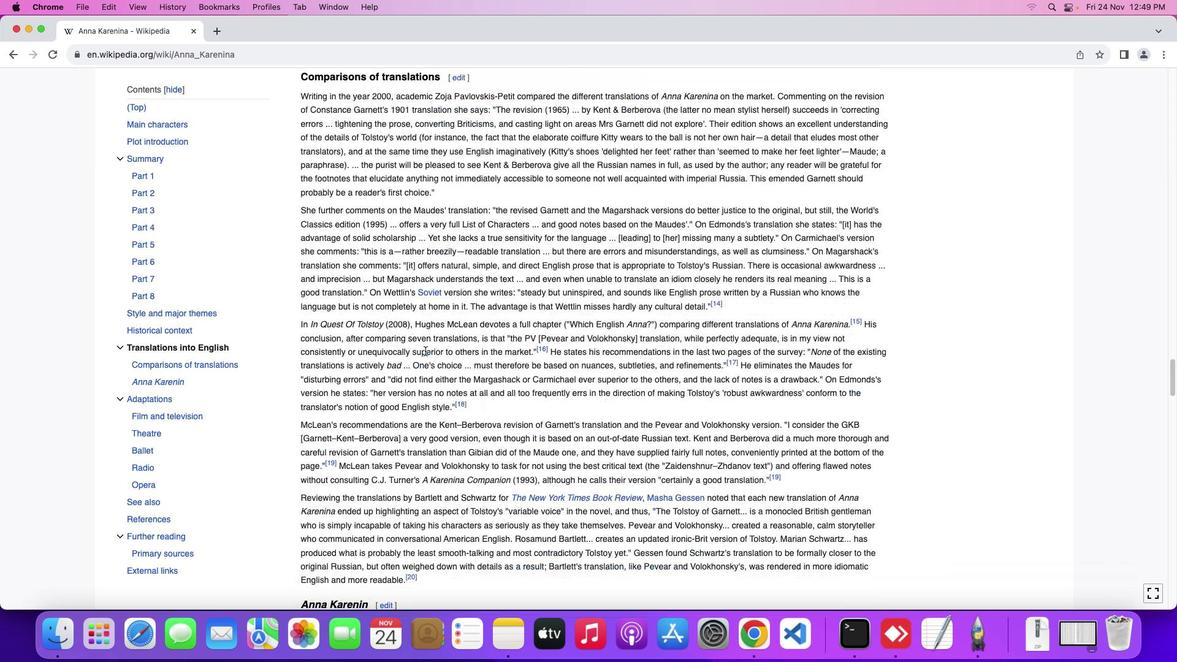 
Action: Mouse scrolled (424, 350) with delta (0, -3)
Screenshot: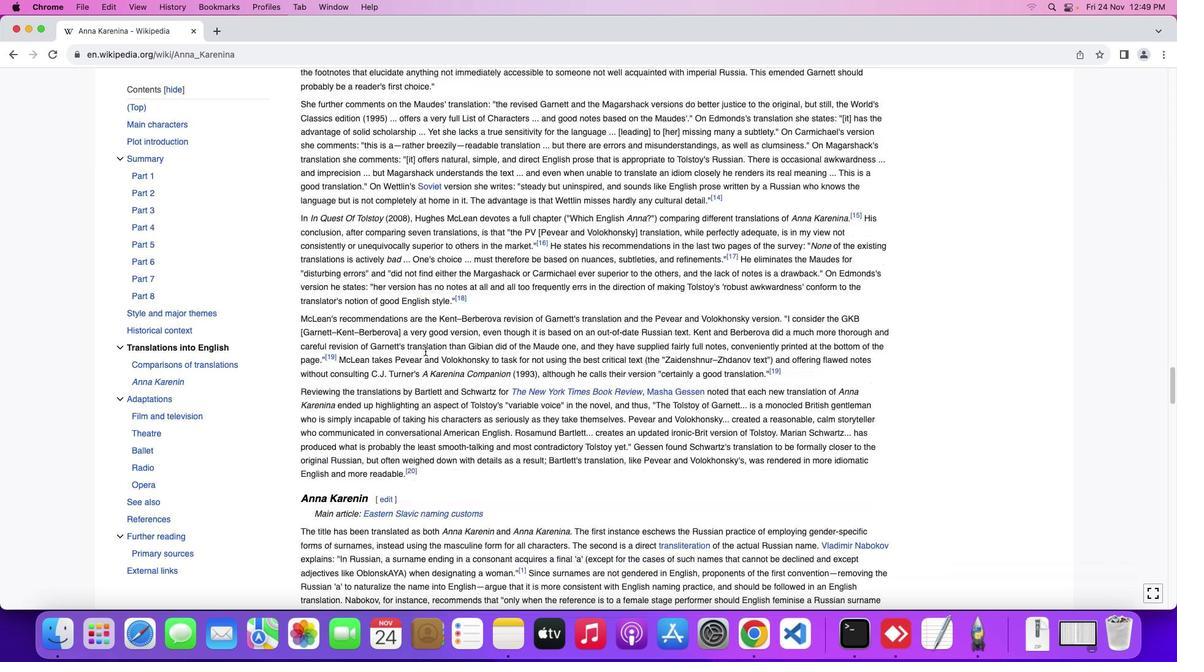 
Action: Mouse moved to (424, 350)
Screenshot: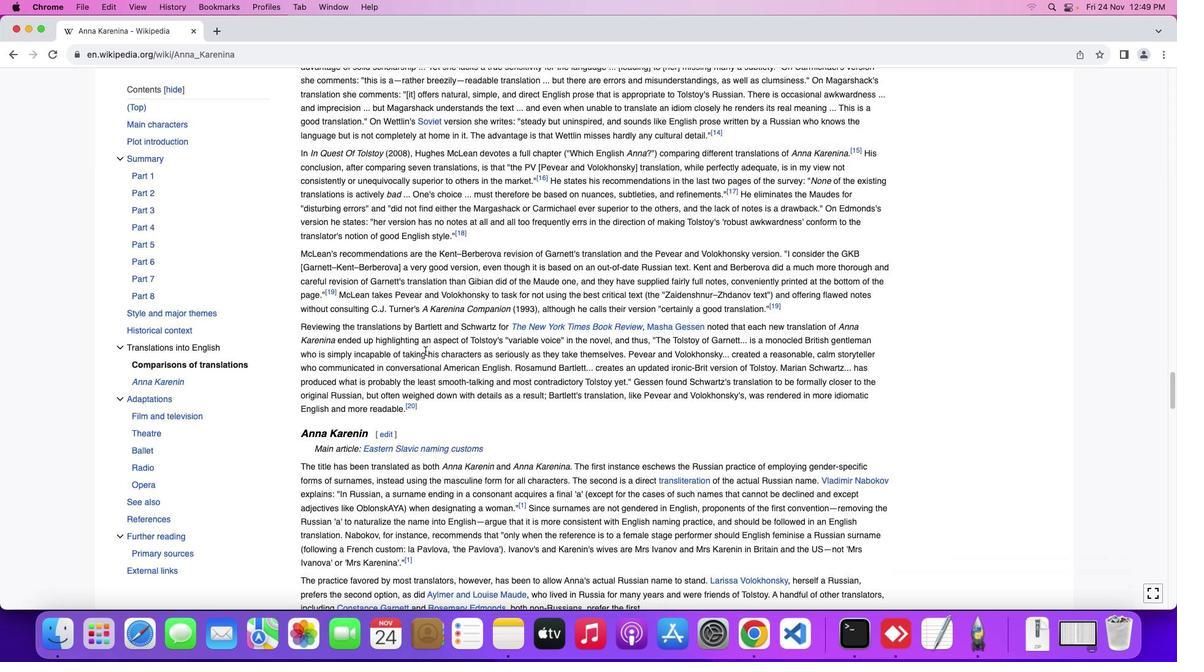 
Action: Mouse scrolled (424, 350) with delta (0, -1)
